 Task: Explore Airbnb accommodation in Oyama, Japan from 21th December, 2023 to 25th December, 2023 for 2 adults. Place can be private room with 1  bedroom having 2 beds and 1 bathroom. Property type can be hotel.
Action: Mouse moved to (447, 84)
Screenshot: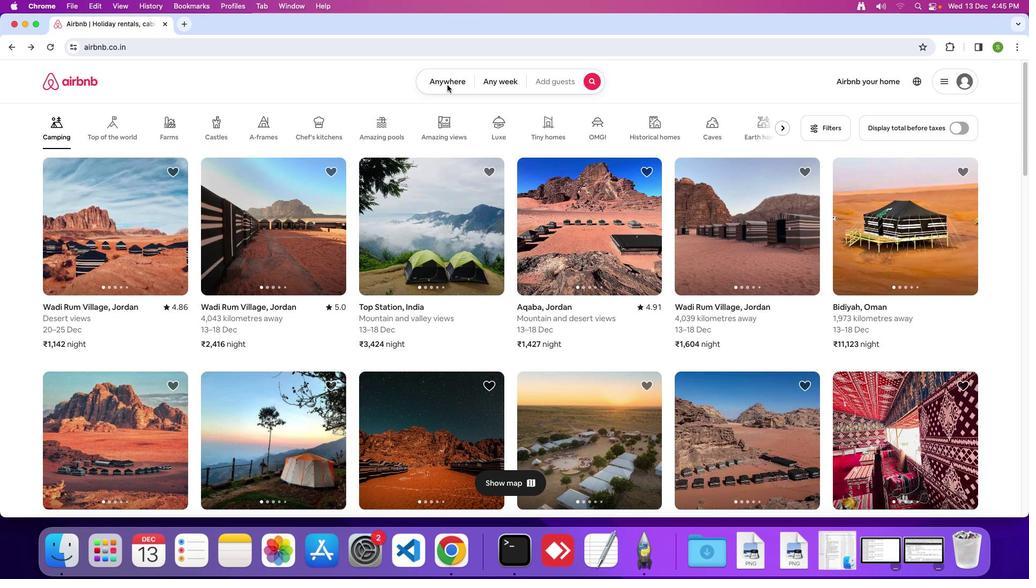 
Action: Mouse pressed left at (447, 84)
Screenshot: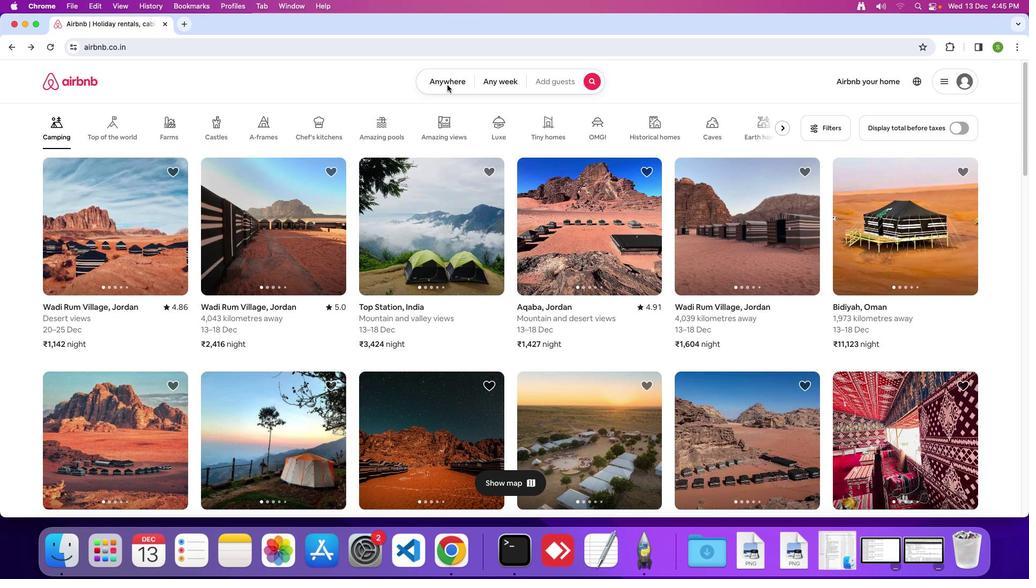 
Action: Mouse pressed left at (447, 84)
Screenshot: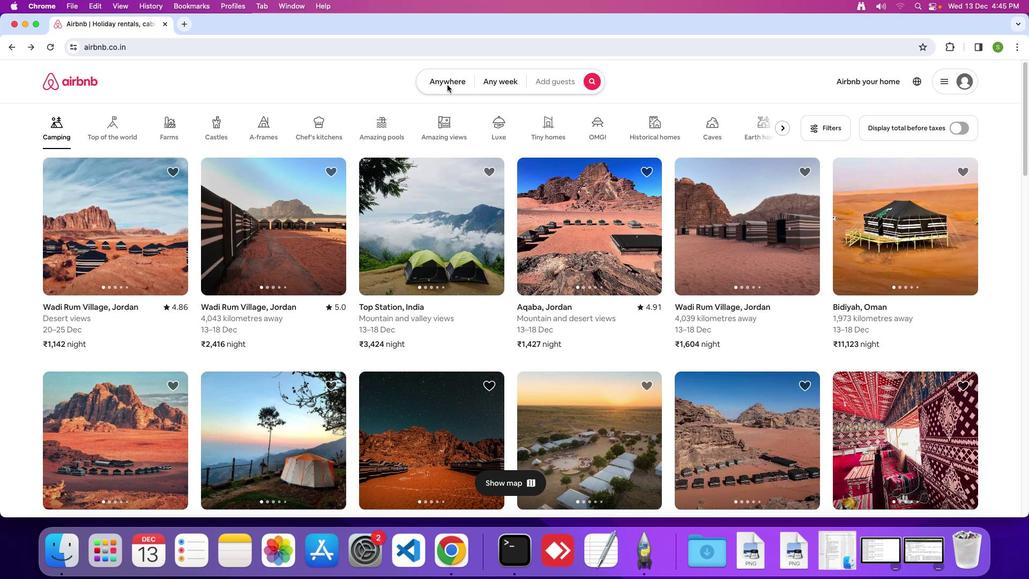 
Action: Mouse moved to (402, 120)
Screenshot: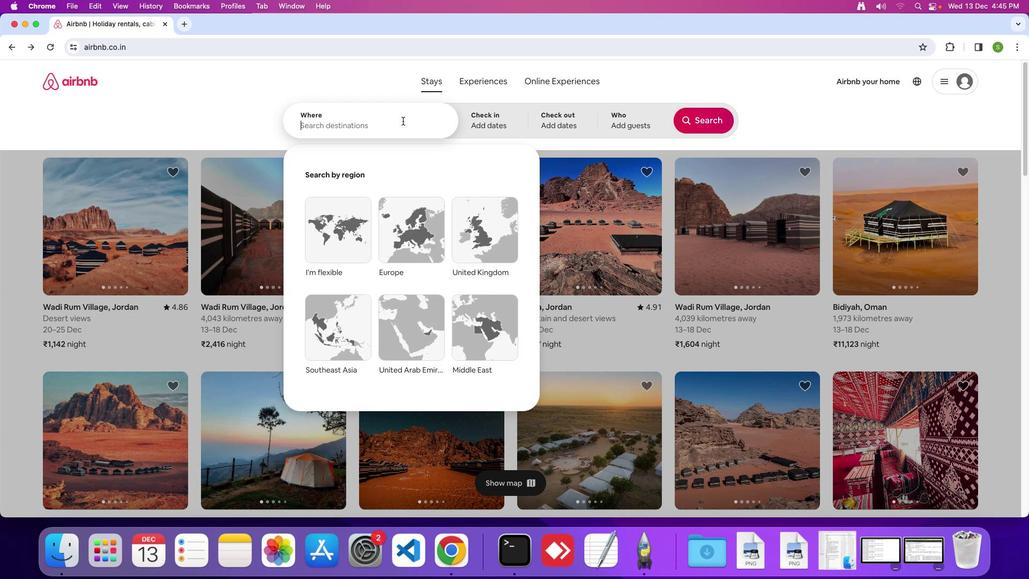
Action: Mouse pressed left at (402, 120)
Screenshot: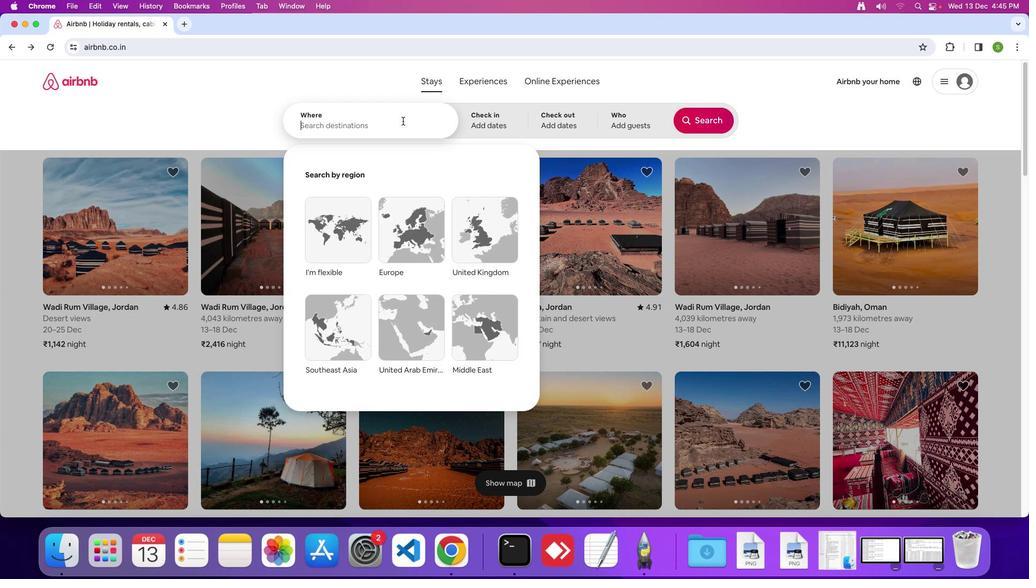 
Action: Mouse moved to (403, 121)
Screenshot: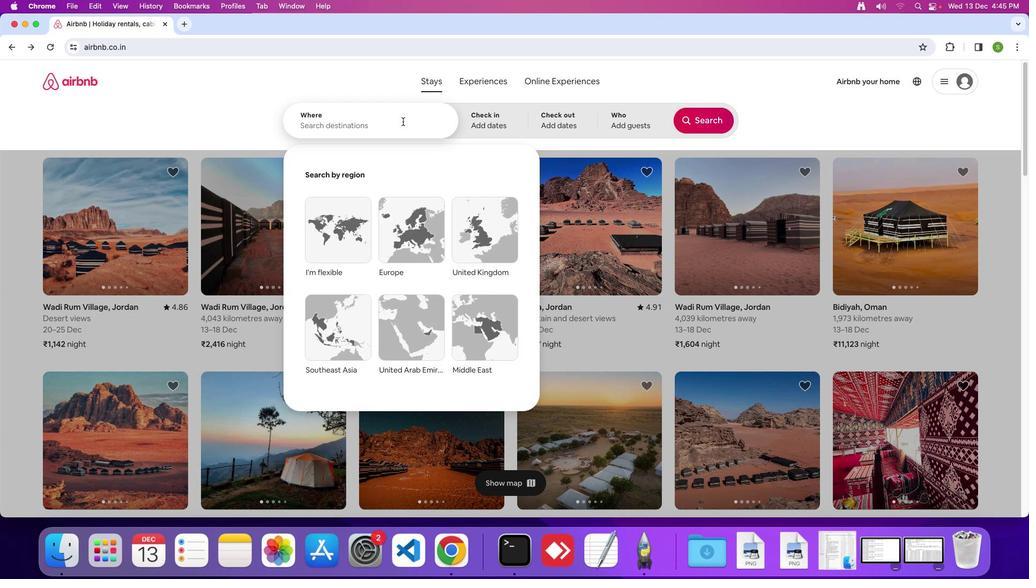 
Action: Key pressed 'O'Key.shift'Y''A''M''A'','Key.spaceKey.shift'J'Key.backspaceKey.backspaceKey.backspaceKey.backspaceKey.backspaceKey.backspaceKey.backspaceKey.backspace'O'Key.caps_lock'y''a''m''a'','Key.spaceKey.shift'J''a''p''a''n'Key.enter
Screenshot: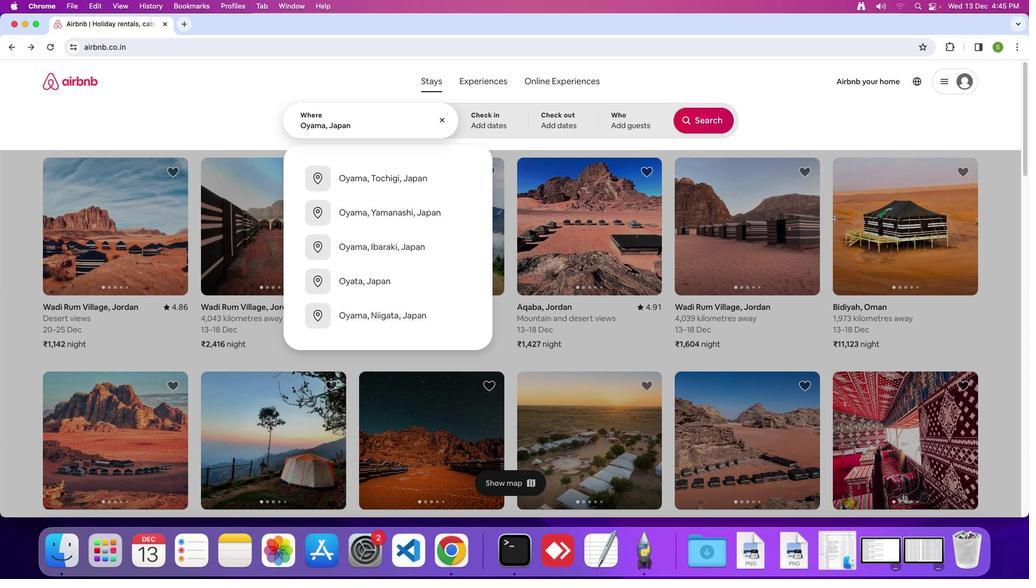 
Action: Mouse moved to (430, 337)
Screenshot: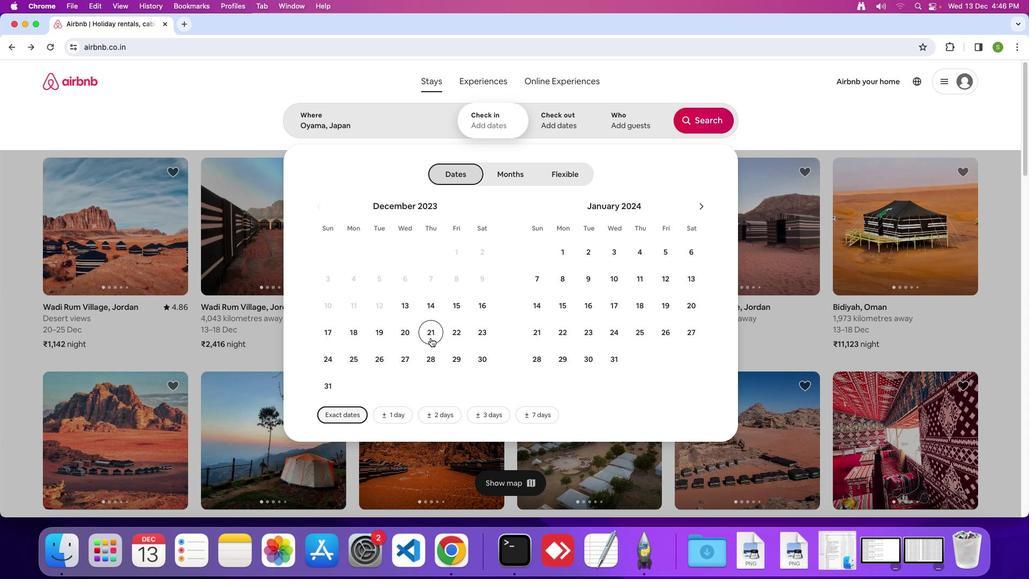 
Action: Mouse pressed left at (430, 337)
Screenshot: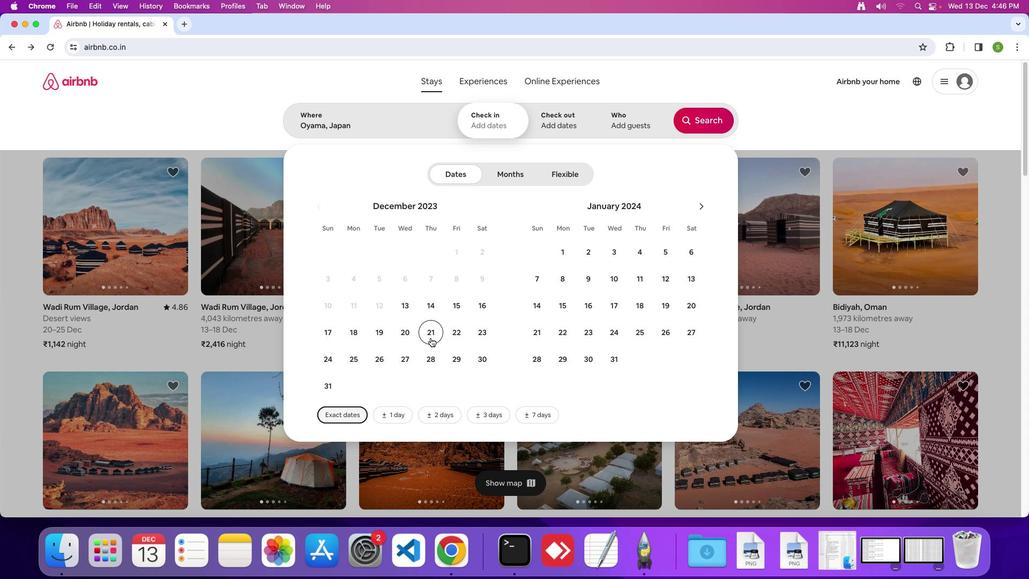 
Action: Mouse moved to (352, 355)
Screenshot: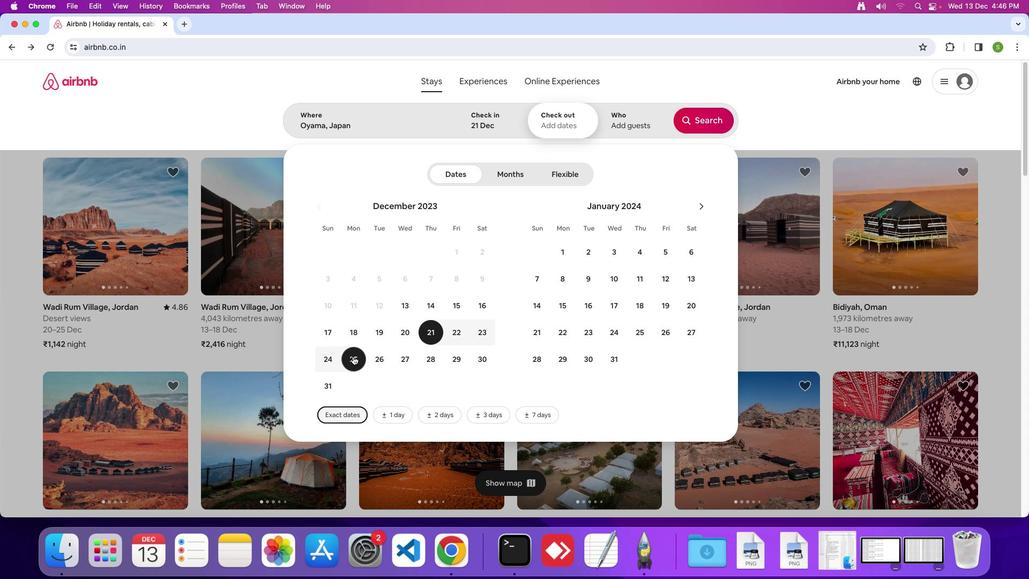 
Action: Mouse pressed left at (352, 355)
Screenshot: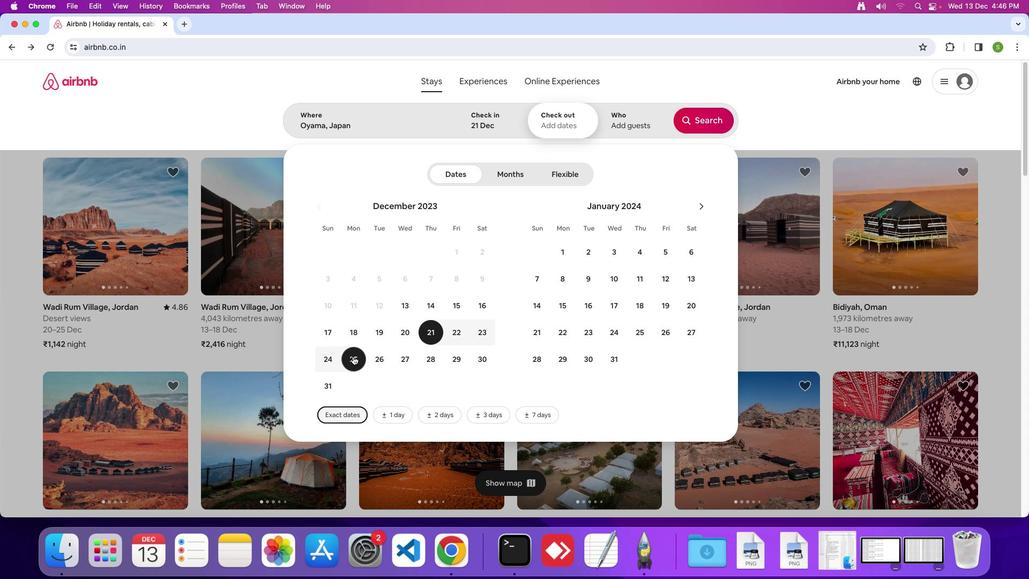 
Action: Mouse moved to (634, 125)
Screenshot: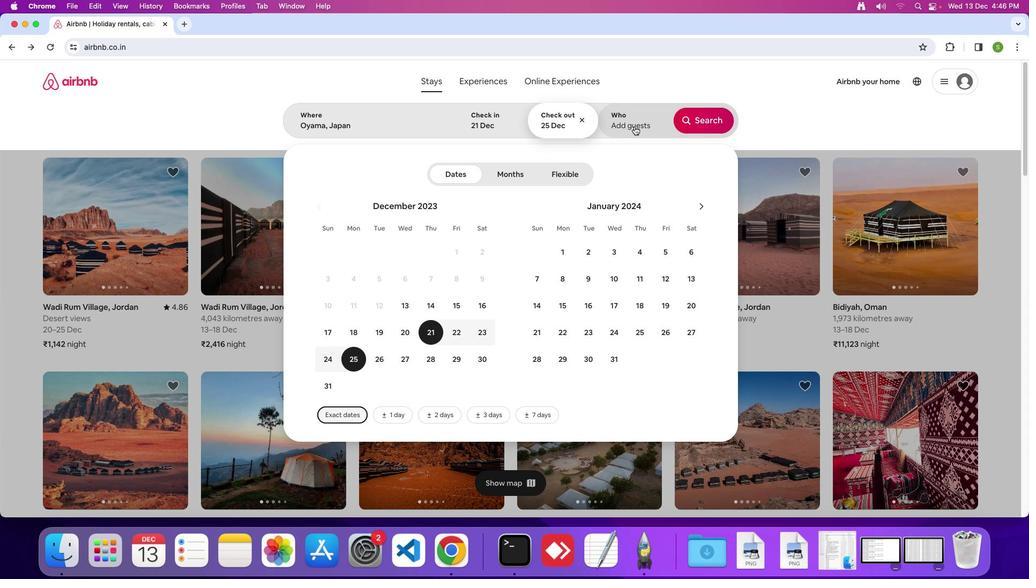 
Action: Mouse pressed left at (634, 125)
Screenshot: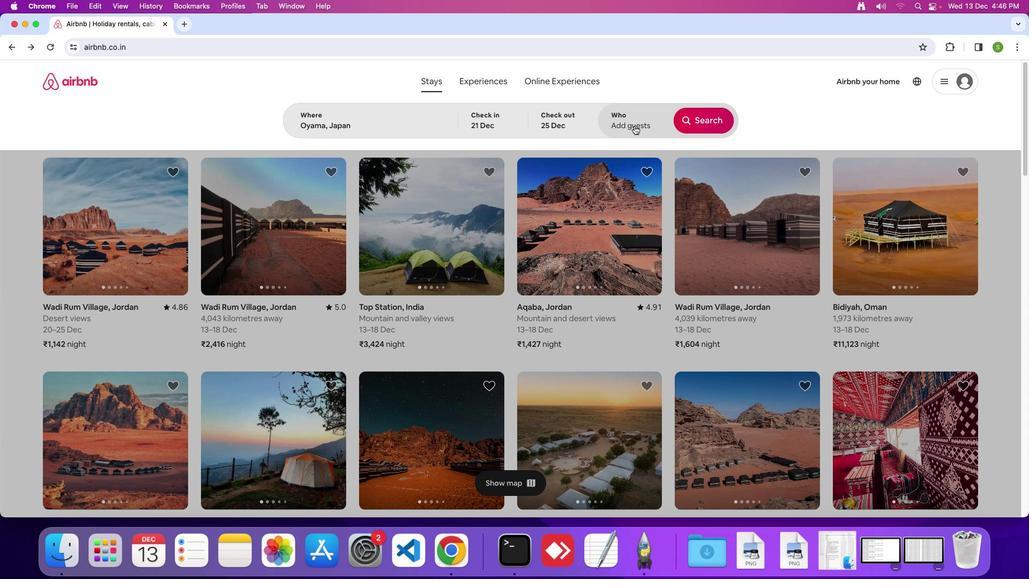 
Action: Mouse moved to (708, 179)
Screenshot: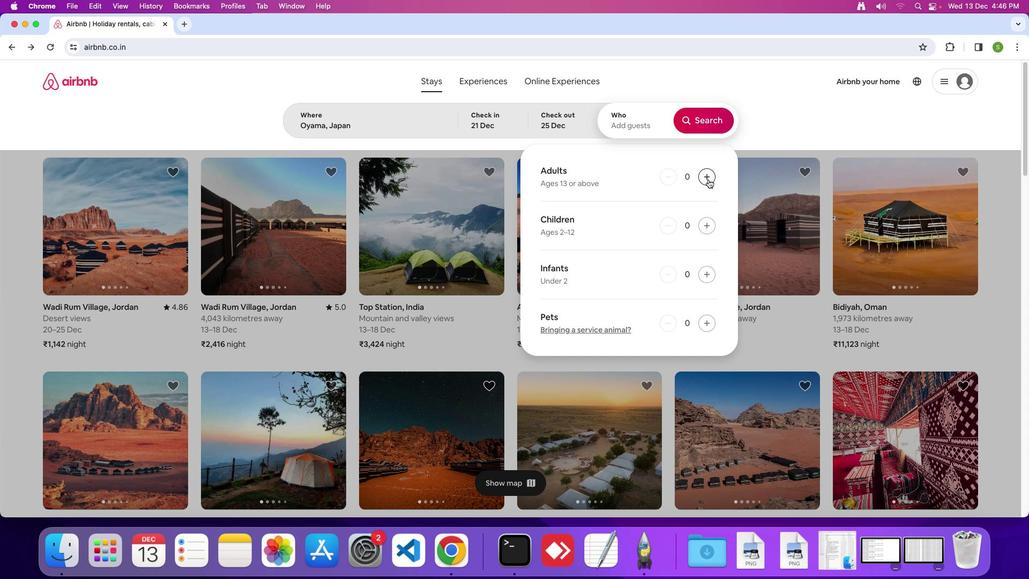 
Action: Mouse pressed left at (708, 179)
Screenshot: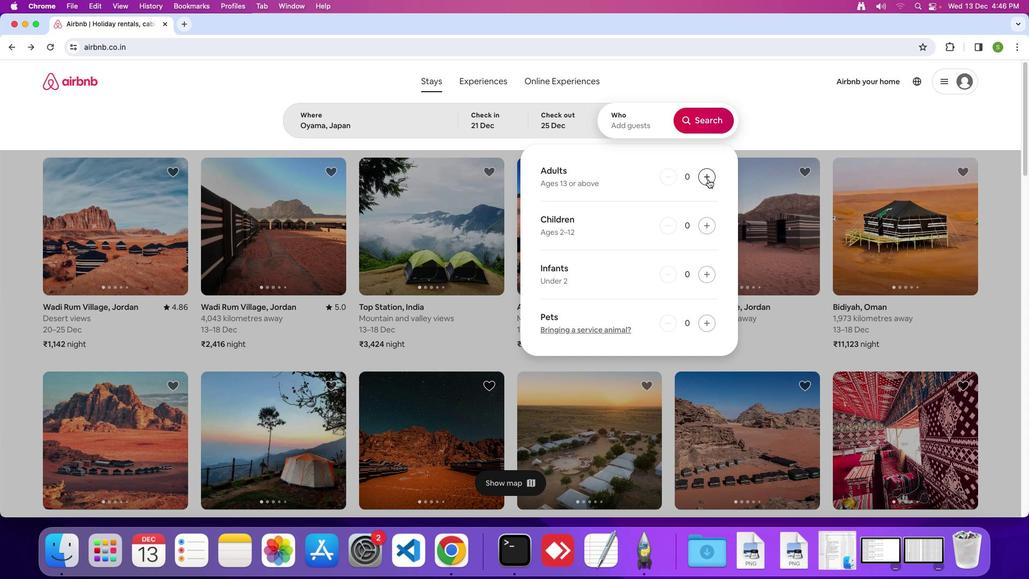 
Action: Mouse pressed left at (708, 179)
Screenshot: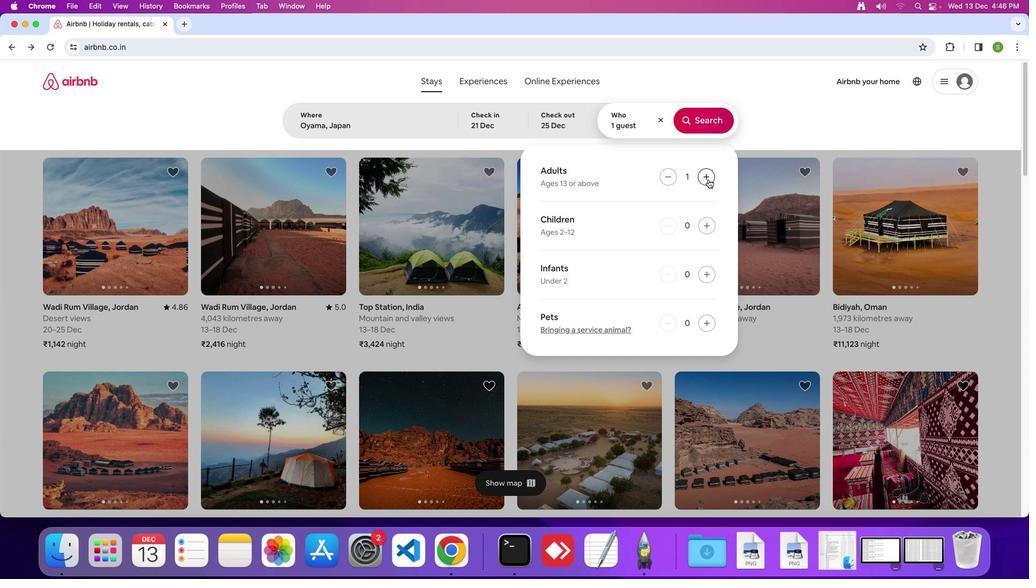 
Action: Mouse moved to (700, 128)
Screenshot: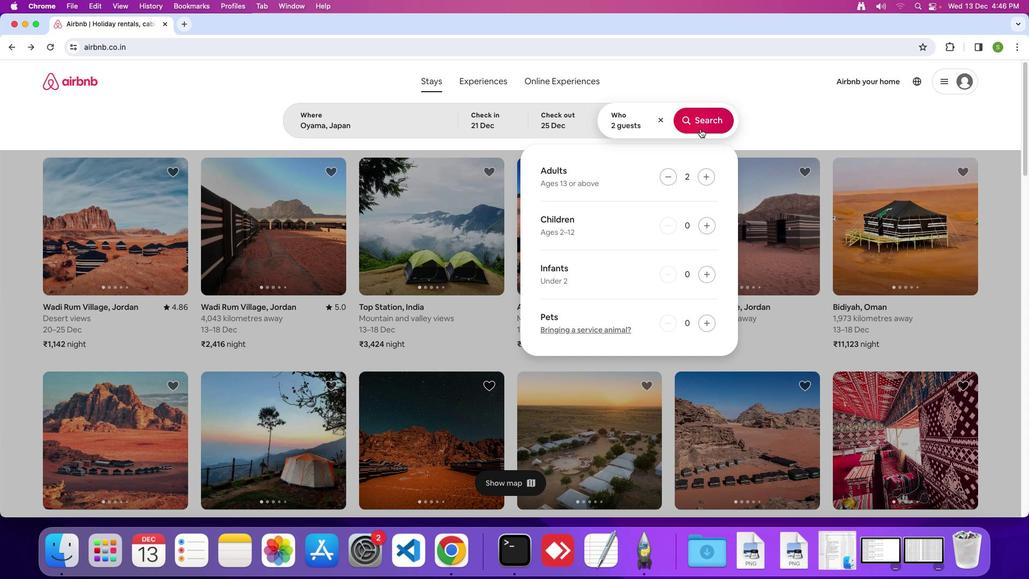 
Action: Mouse pressed left at (700, 128)
Screenshot: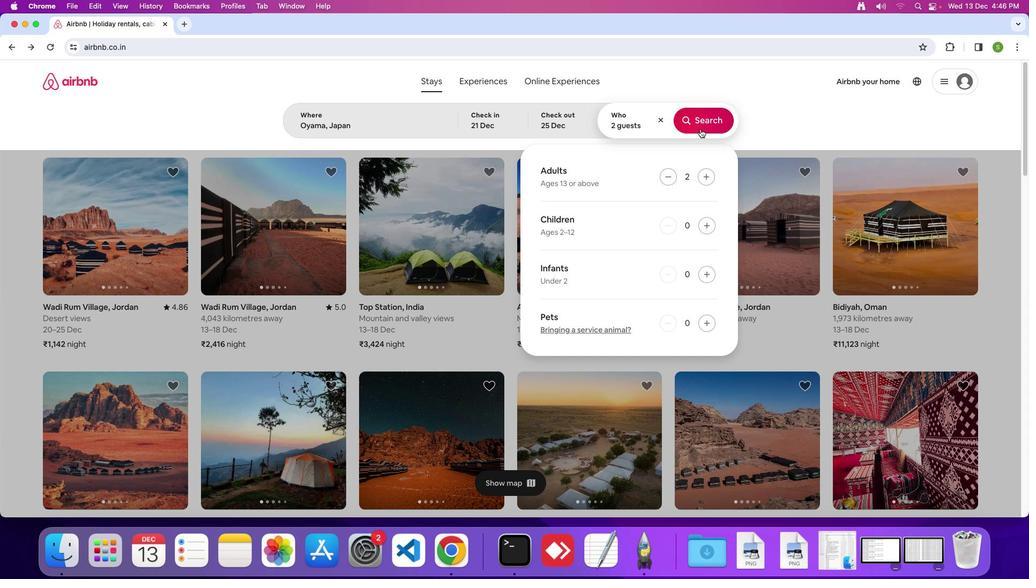 
Action: Mouse moved to (859, 129)
Screenshot: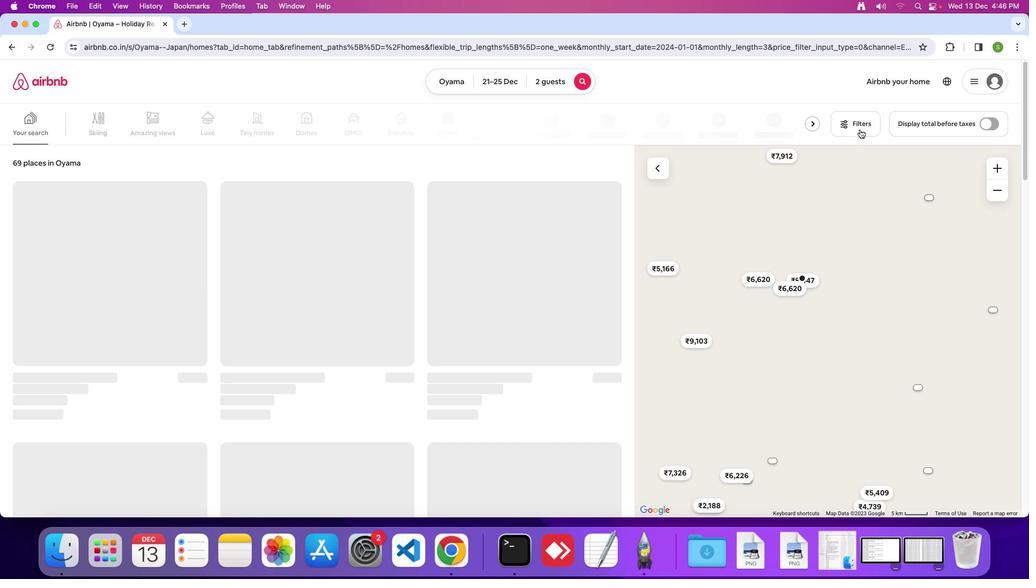 
Action: Mouse pressed left at (859, 129)
Screenshot: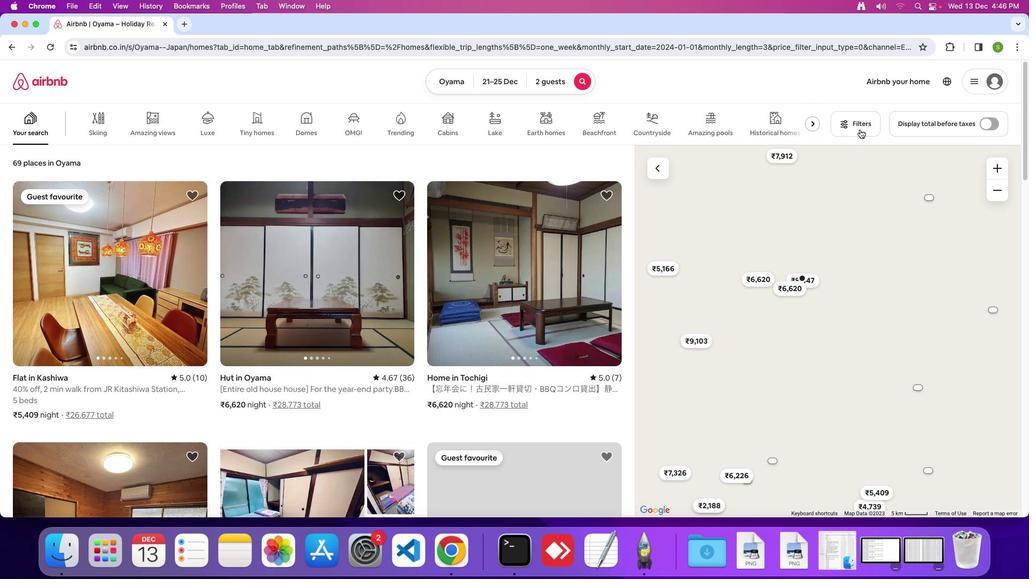 
Action: Mouse moved to (537, 331)
Screenshot: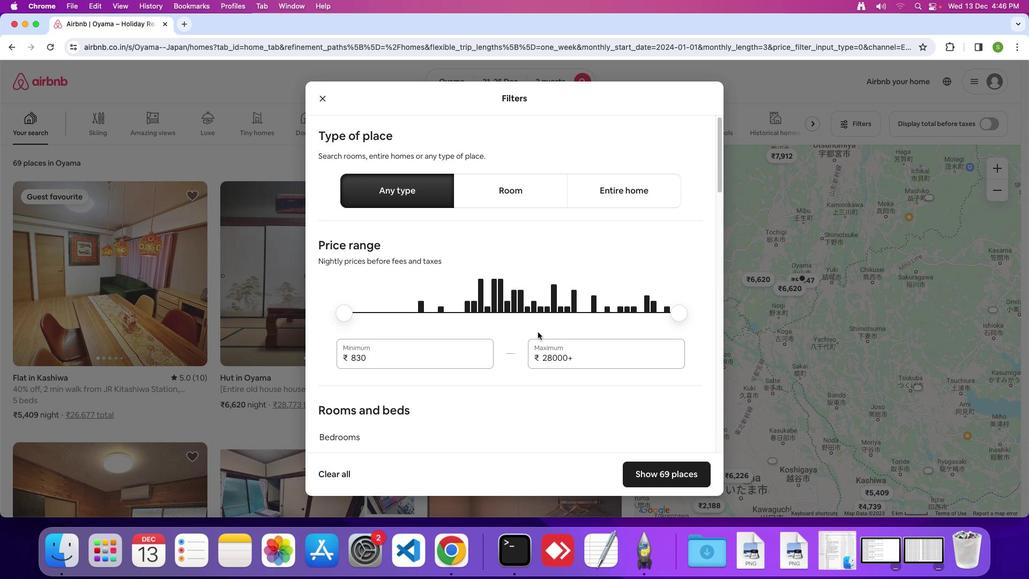
Action: Mouse scrolled (537, 331) with delta (0, 0)
Screenshot: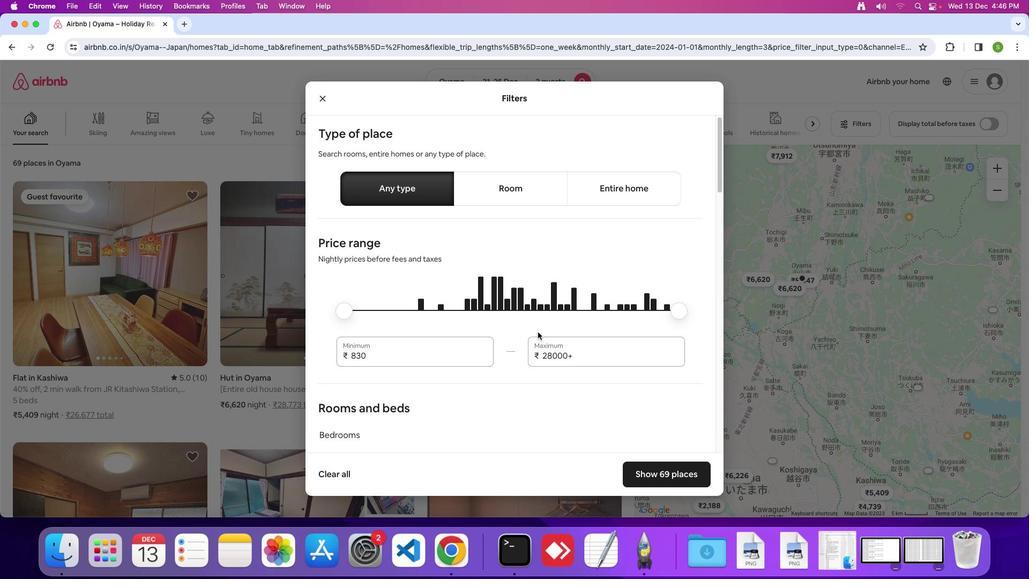 
Action: Mouse scrolled (537, 331) with delta (0, 0)
Screenshot: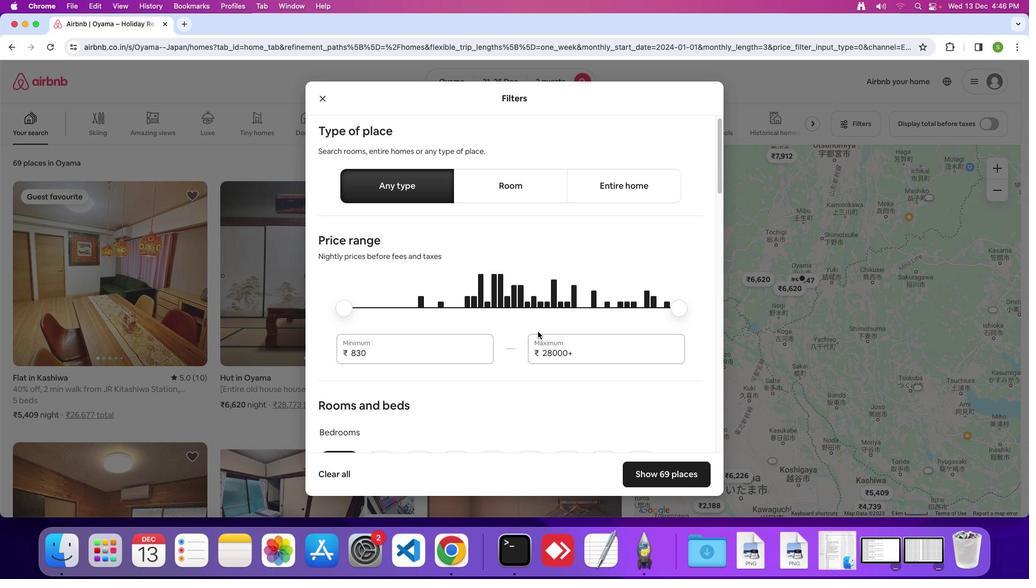 
Action: Mouse moved to (538, 331)
Screenshot: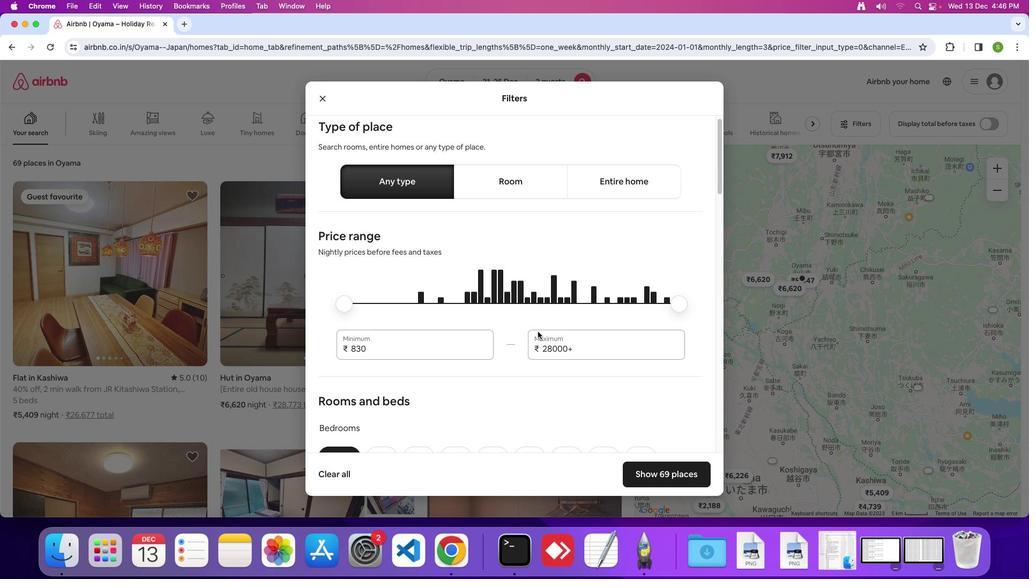 
Action: Mouse scrolled (538, 331) with delta (0, 0)
Screenshot: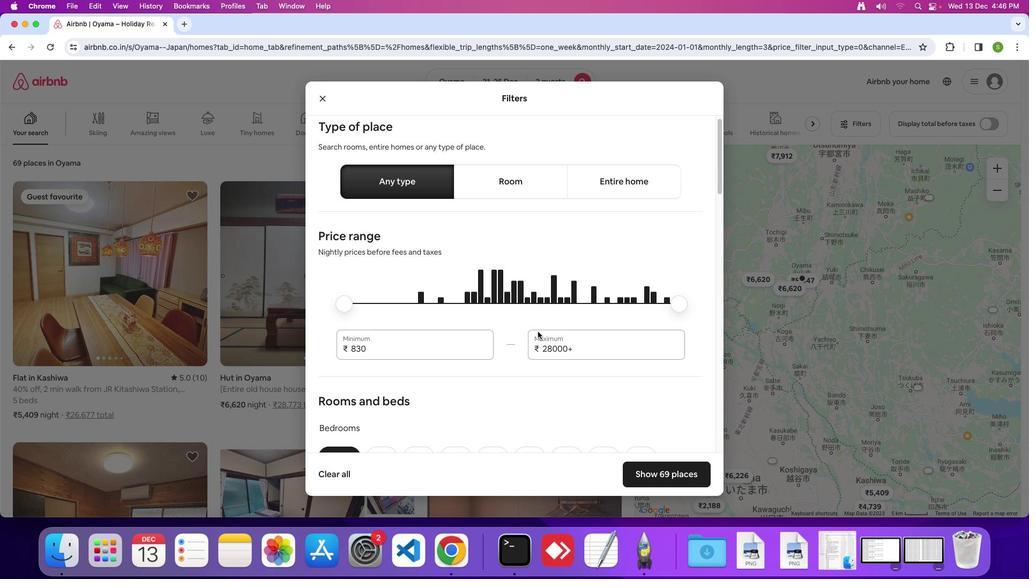 
Action: Mouse scrolled (538, 331) with delta (0, 0)
Screenshot: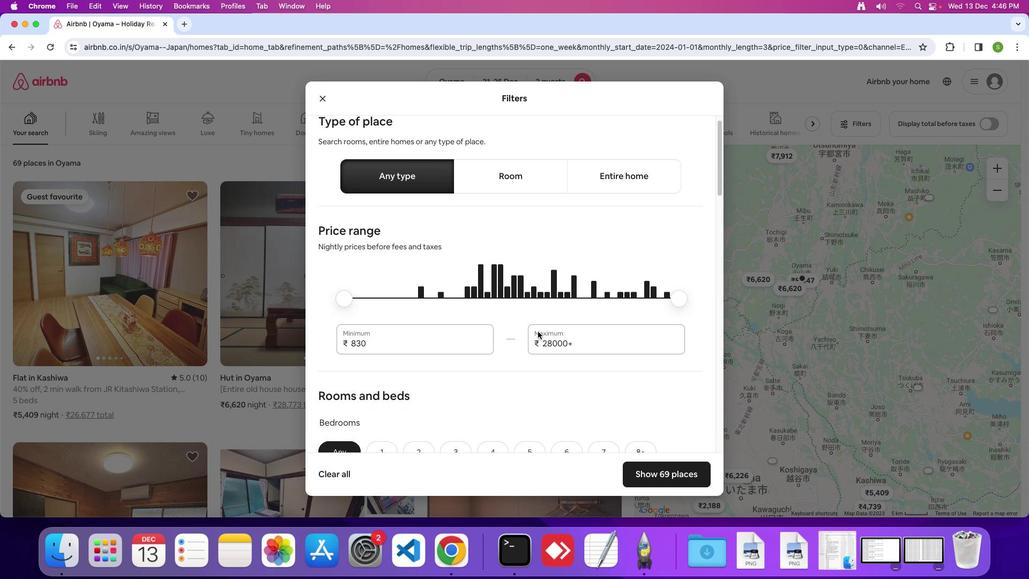 
Action: Mouse scrolled (538, 331) with delta (0, 0)
Screenshot: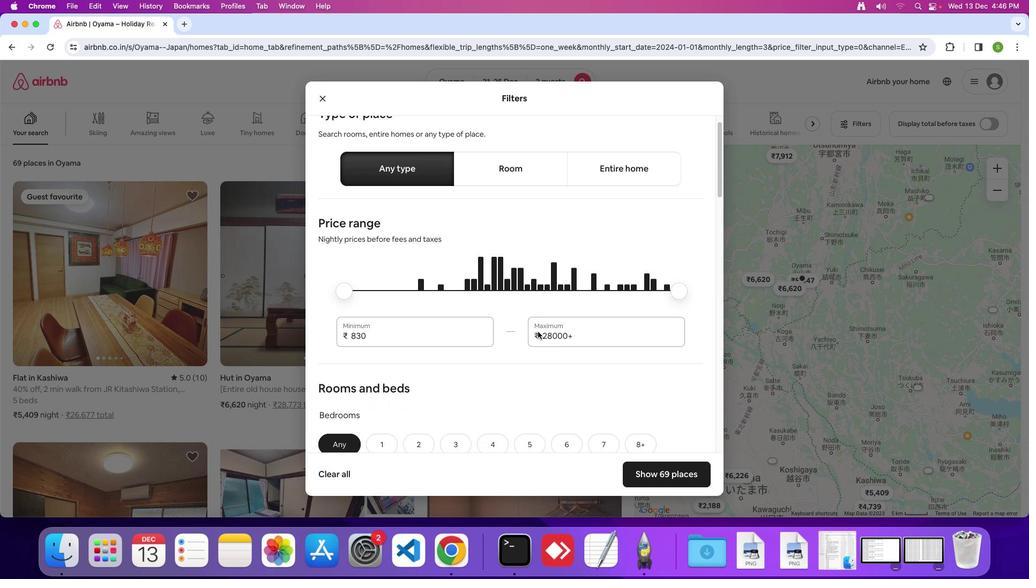 
Action: Mouse scrolled (538, 331) with delta (0, 0)
Screenshot: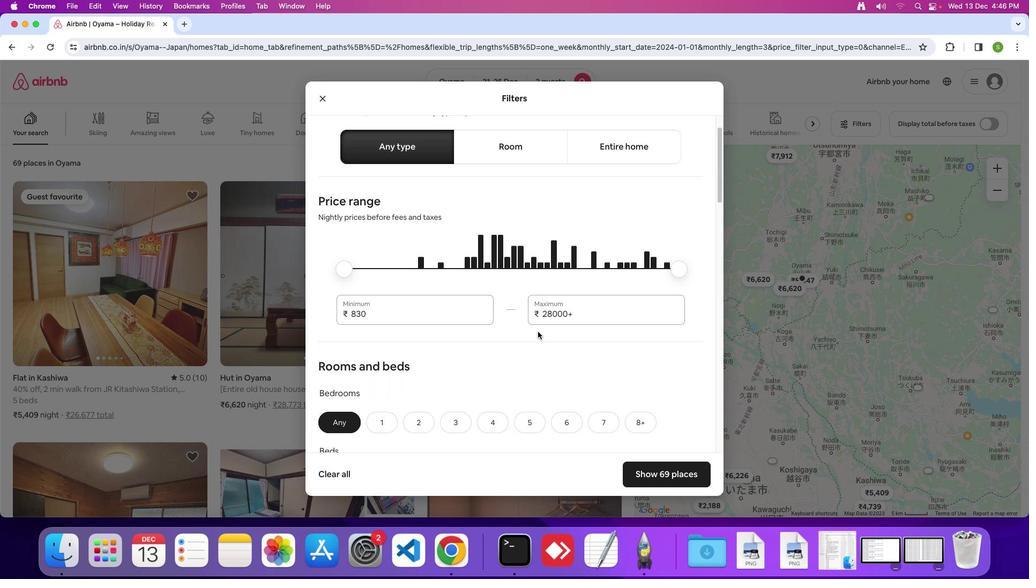
Action: Mouse scrolled (538, 331) with delta (0, 0)
Screenshot: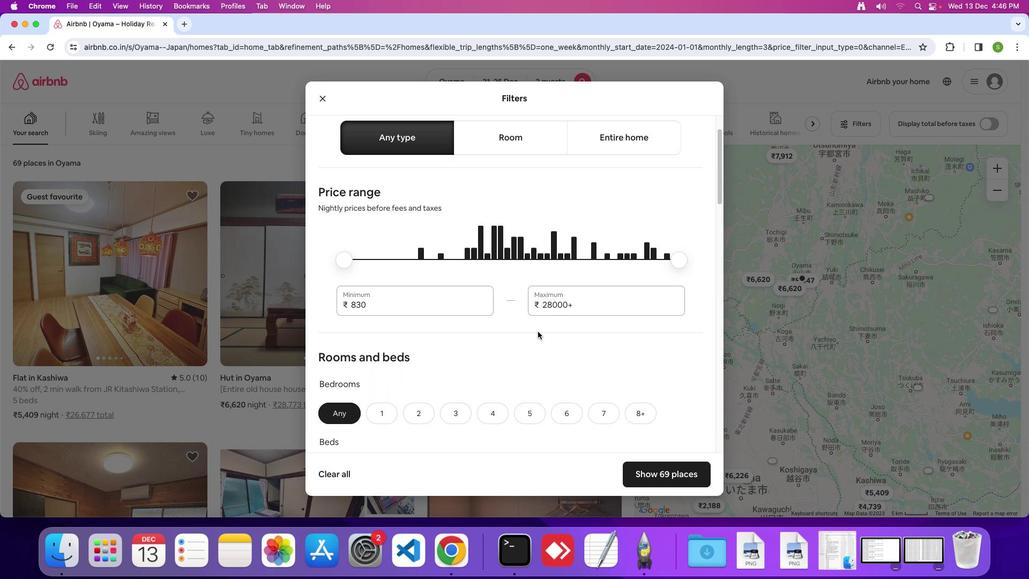
Action: Mouse scrolled (538, 331) with delta (0, 0)
Screenshot: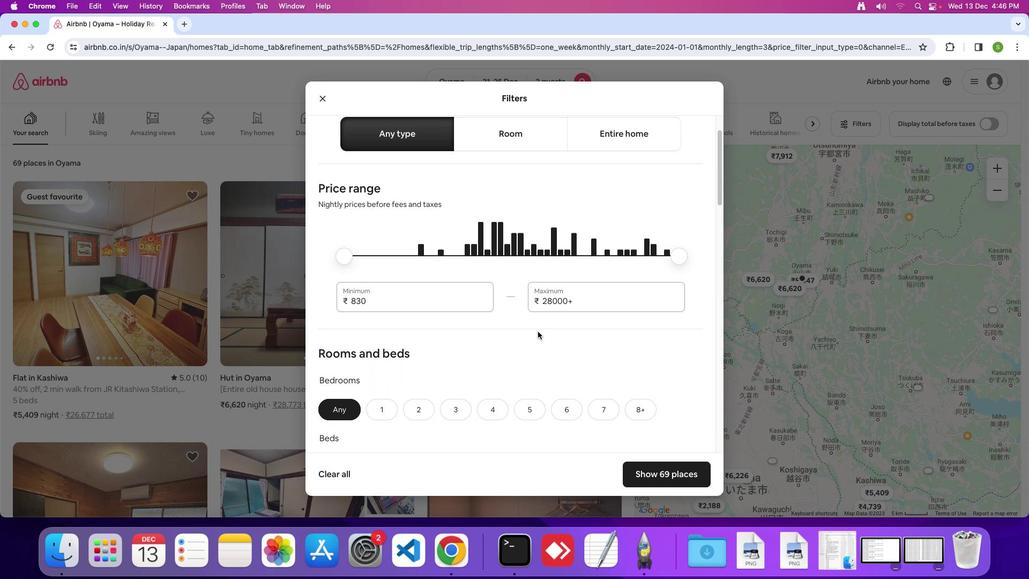
Action: Mouse scrolled (538, 331) with delta (0, 0)
Screenshot: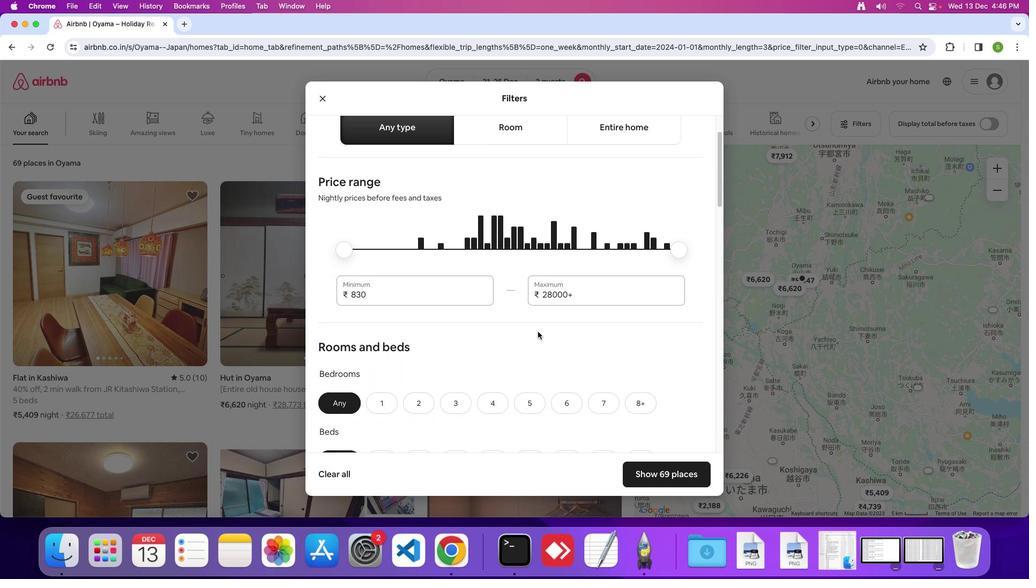 
Action: Mouse scrolled (538, 331) with delta (0, 0)
Screenshot: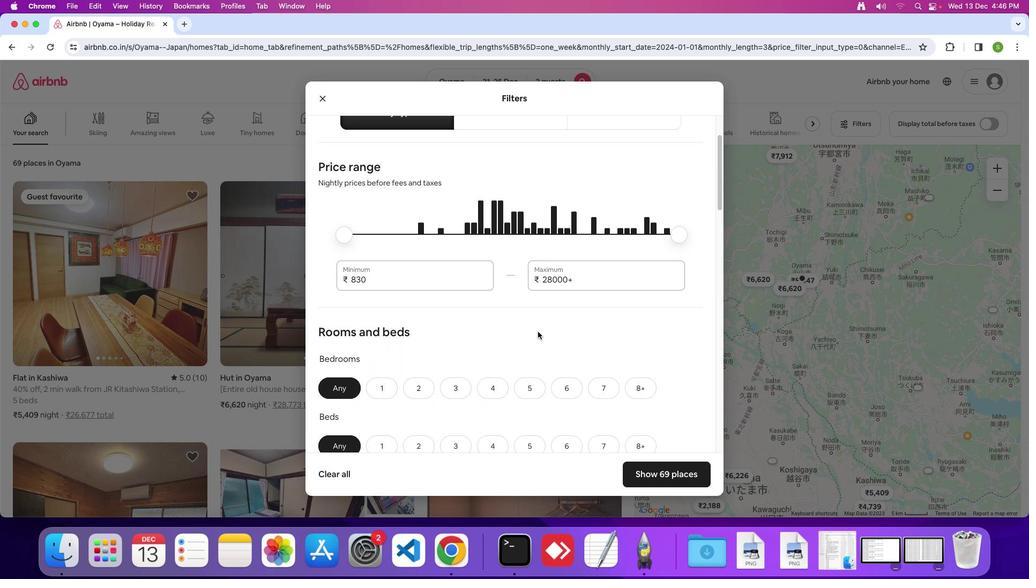 
Action: Mouse scrolled (538, 331) with delta (0, -1)
Screenshot: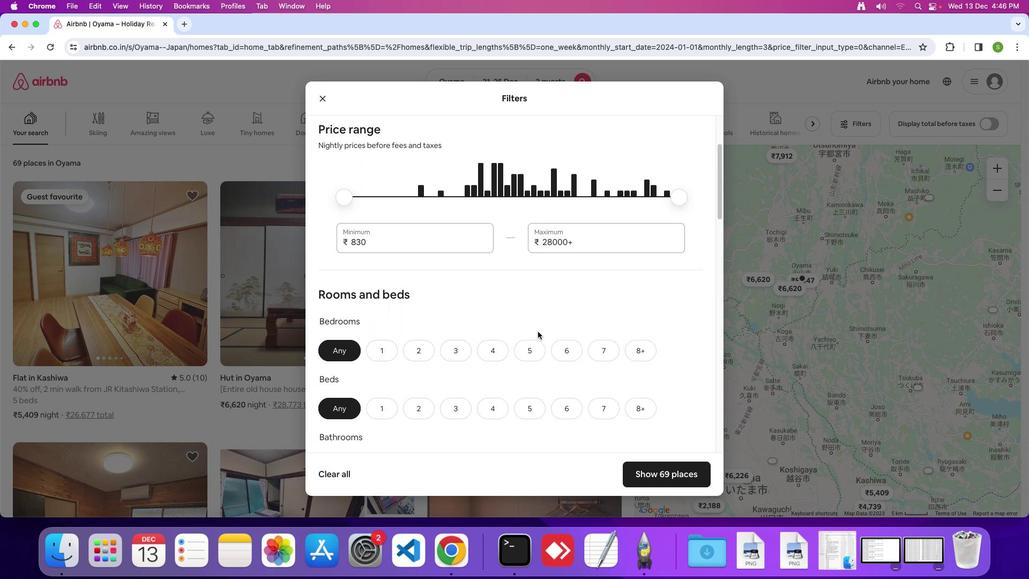 
Action: Mouse scrolled (538, 331) with delta (0, 0)
Screenshot: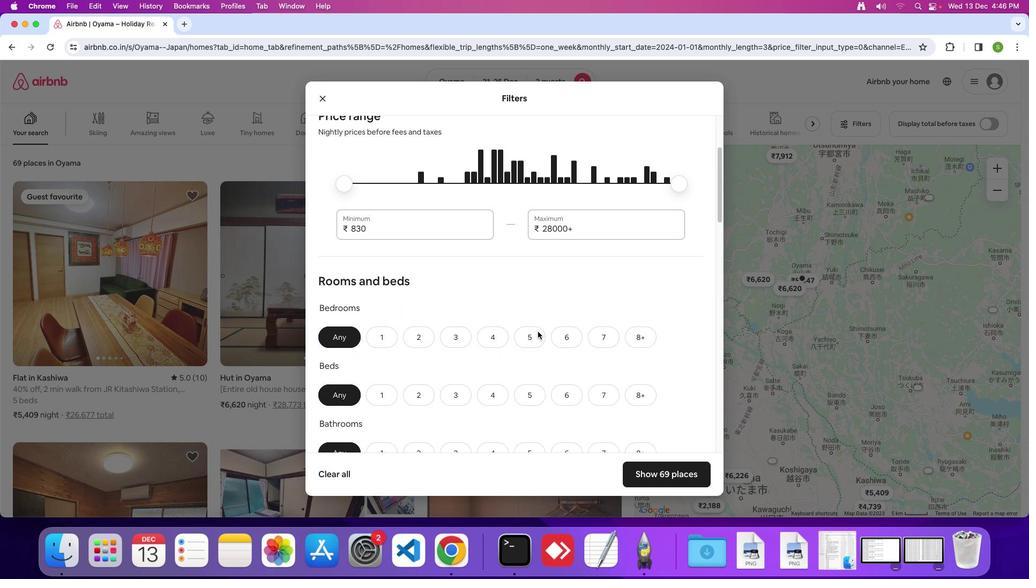 
Action: Mouse scrolled (538, 331) with delta (0, 0)
Screenshot: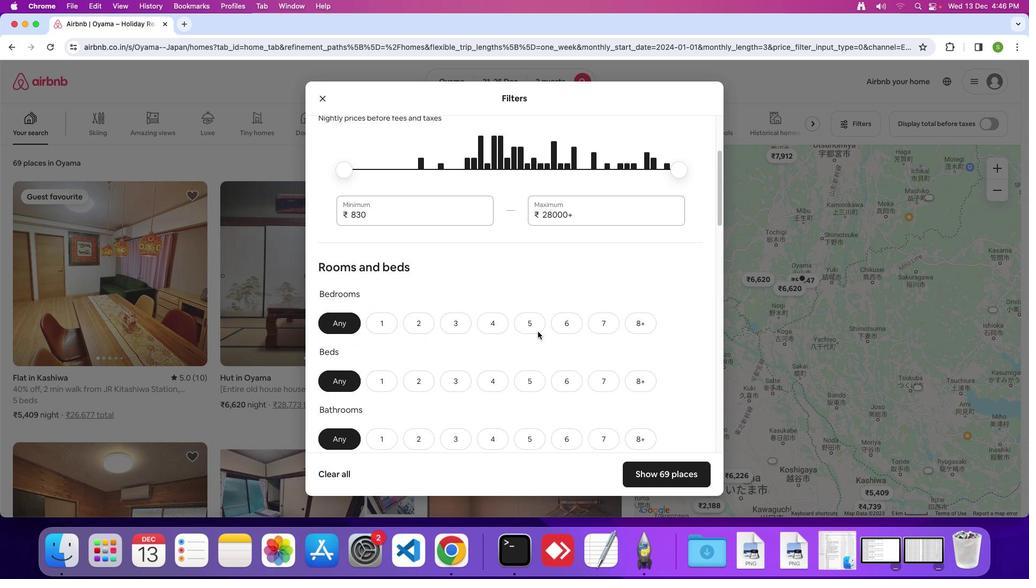 
Action: Mouse scrolled (538, 331) with delta (0, 0)
Screenshot: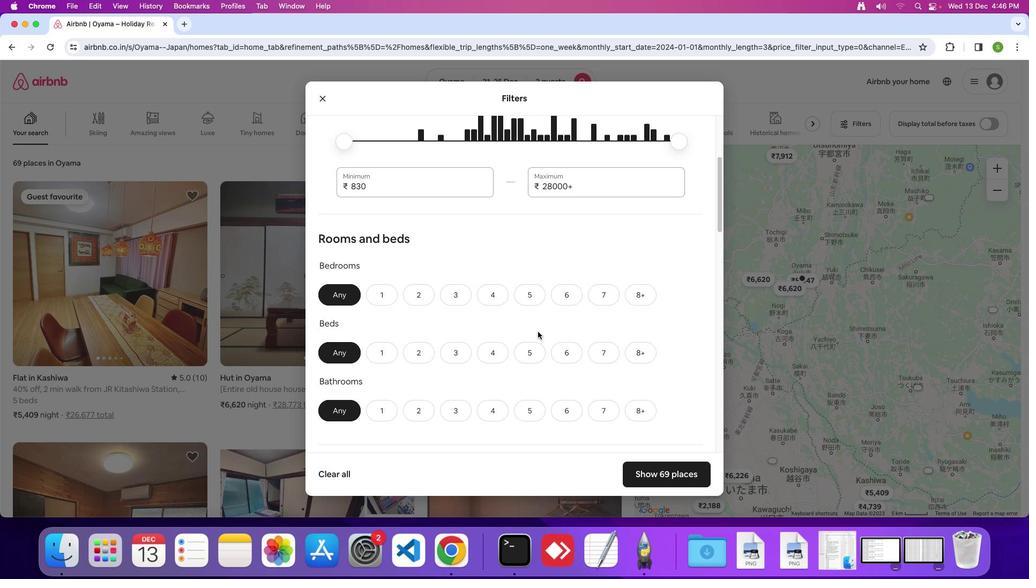
Action: Mouse scrolled (538, 331) with delta (0, 0)
Screenshot: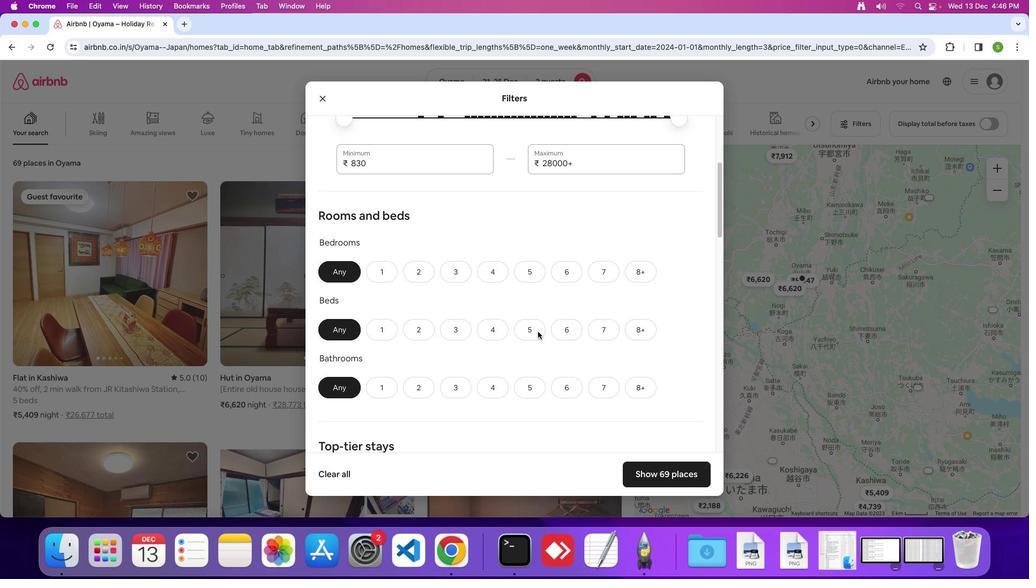 
Action: Mouse scrolled (538, 331) with delta (0, 0)
Screenshot: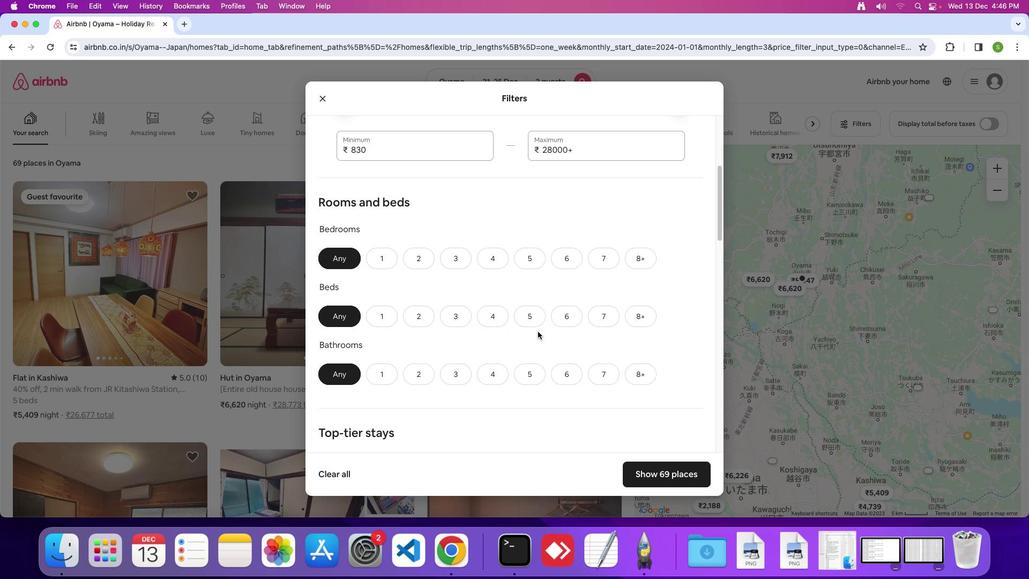
Action: Mouse scrolled (538, 331) with delta (0, -1)
Screenshot: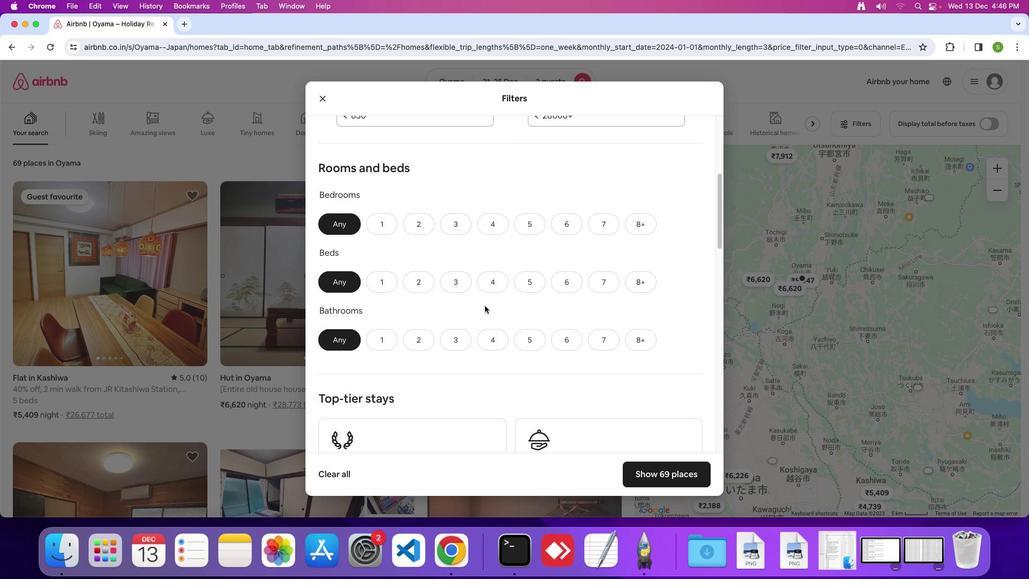 
Action: Mouse moved to (383, 216)
Screenshot: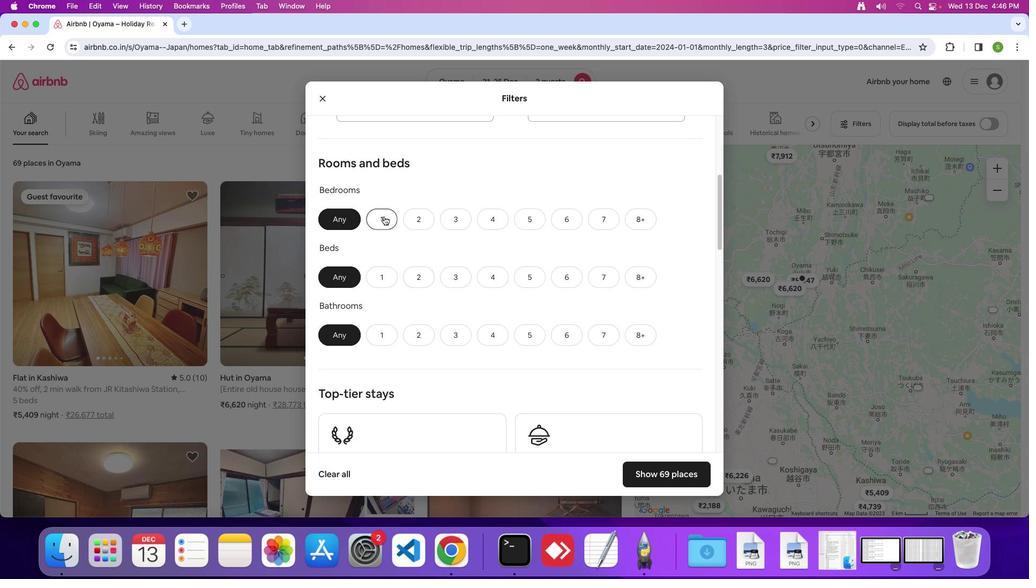 
Action: Mouse pressed left at (383, 216)
Screenshot: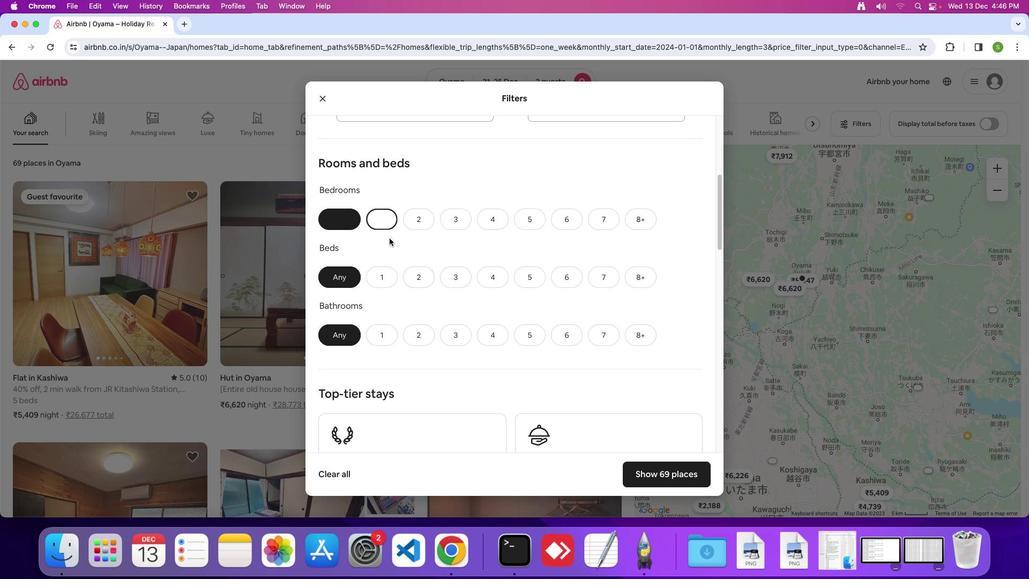 
Action: Mouse moved to (418, 276)
Screenshot: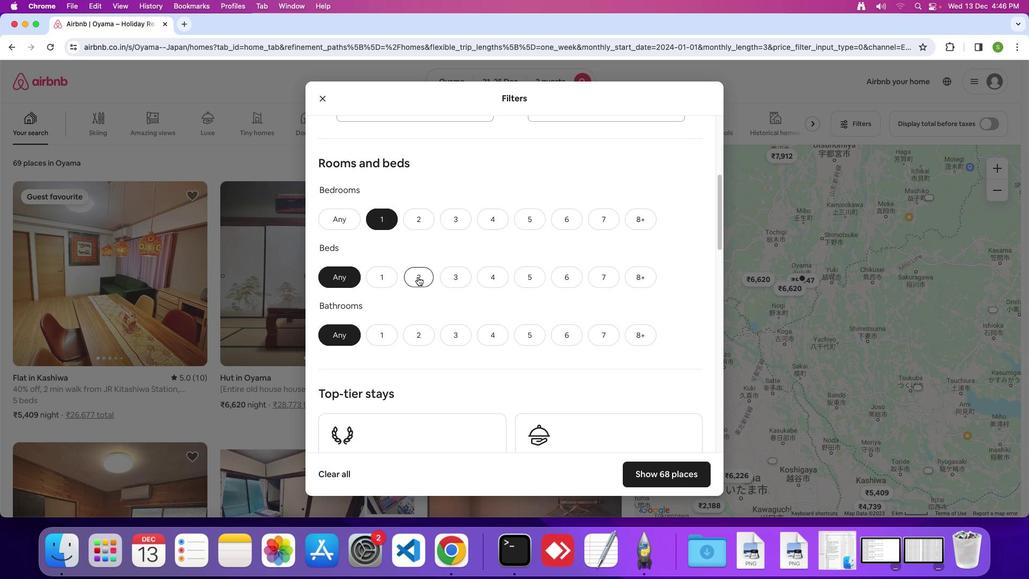 
Action: Mouse pressed left at (418, 276)
Screenshot: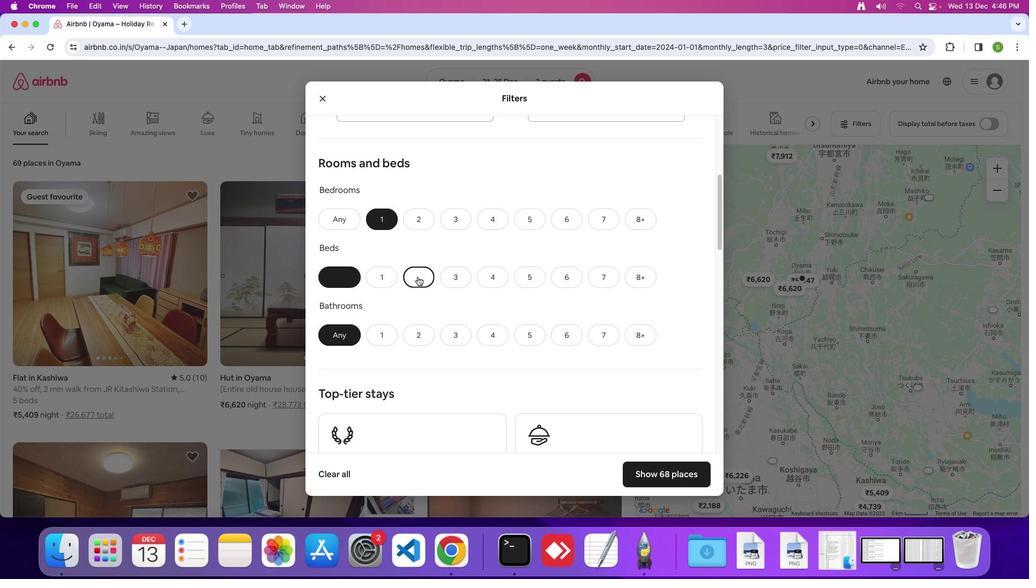 
Action: Mouse moved to (381, 334)
Screenshot: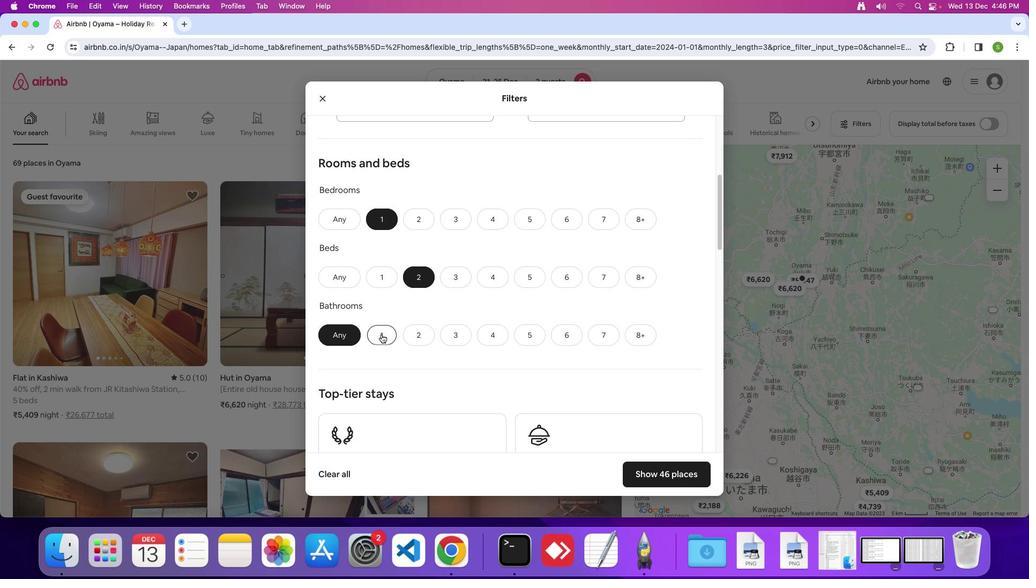 
Action: Mouse pressed left at (381, 334)
Screenshot: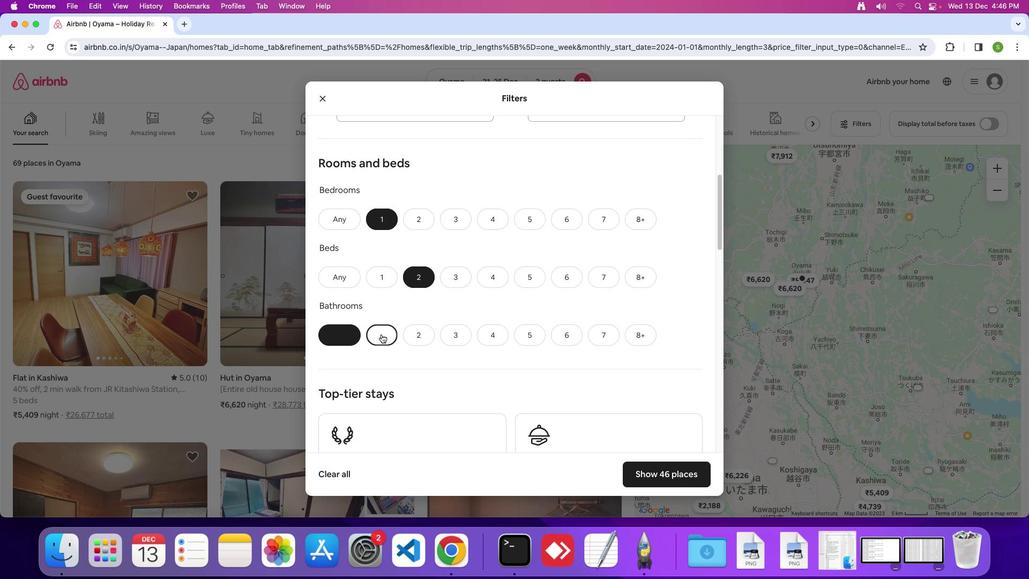 
Action: Mouse moved to (507, 310)
Screenshot: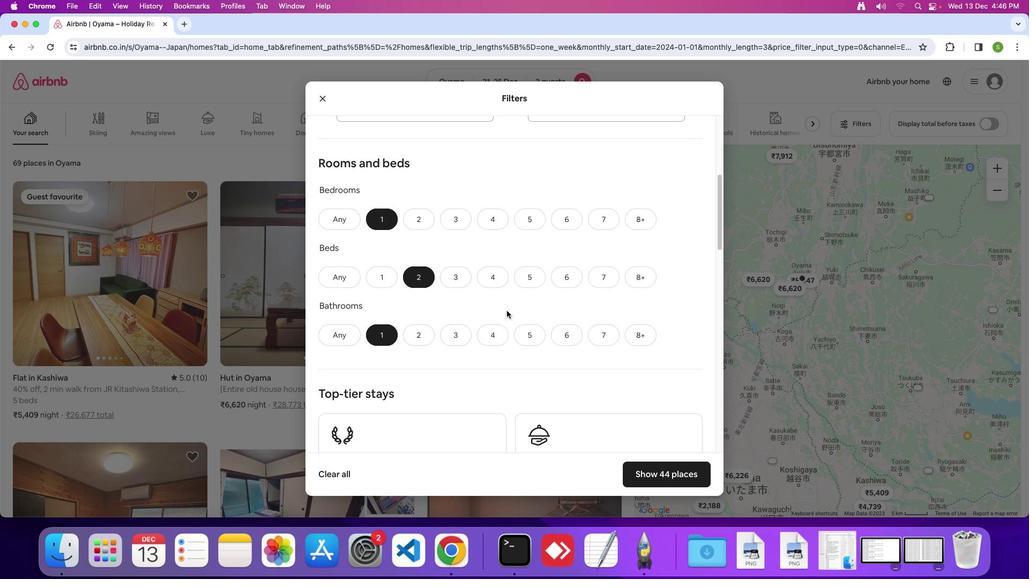 
Action: Mouse scrolled (507, 310) with delta (0, 0)
Screenshot: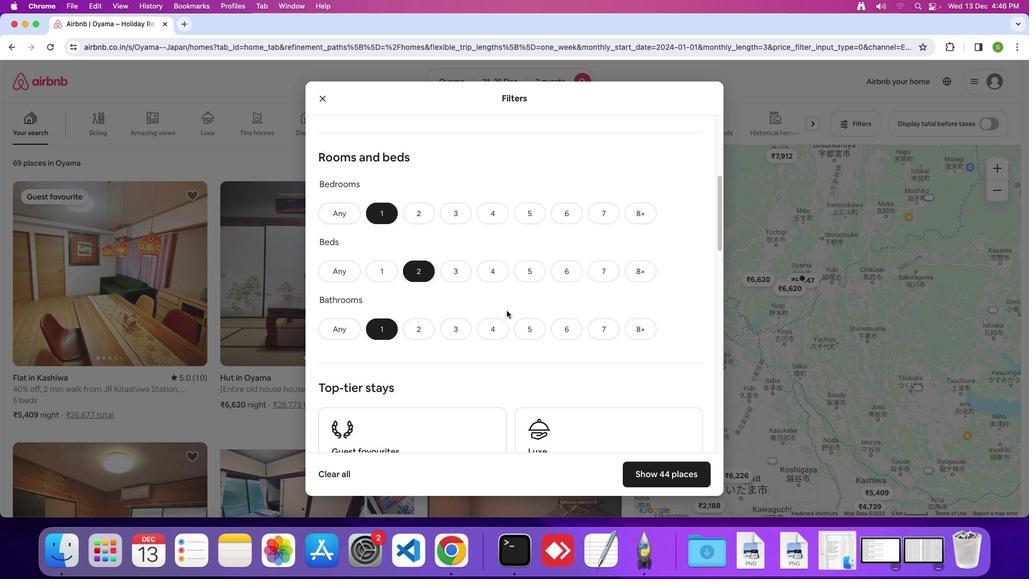 
Action: Mouse scrolled (507, 310) with delta (0, 0)
Screenshot: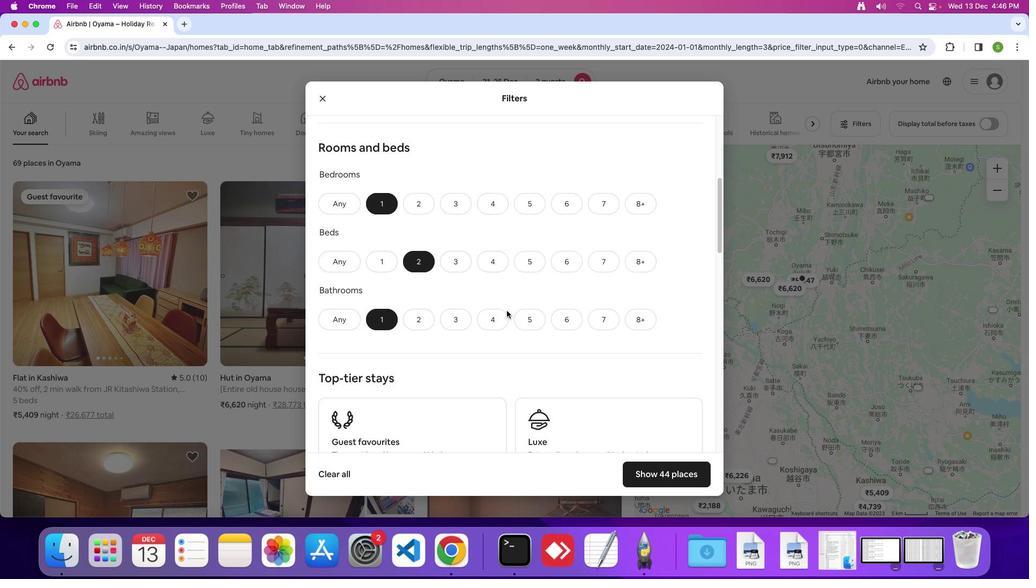 
Action: Mouse scrolled (507, 310) with delta (0, 0)
Screenshot: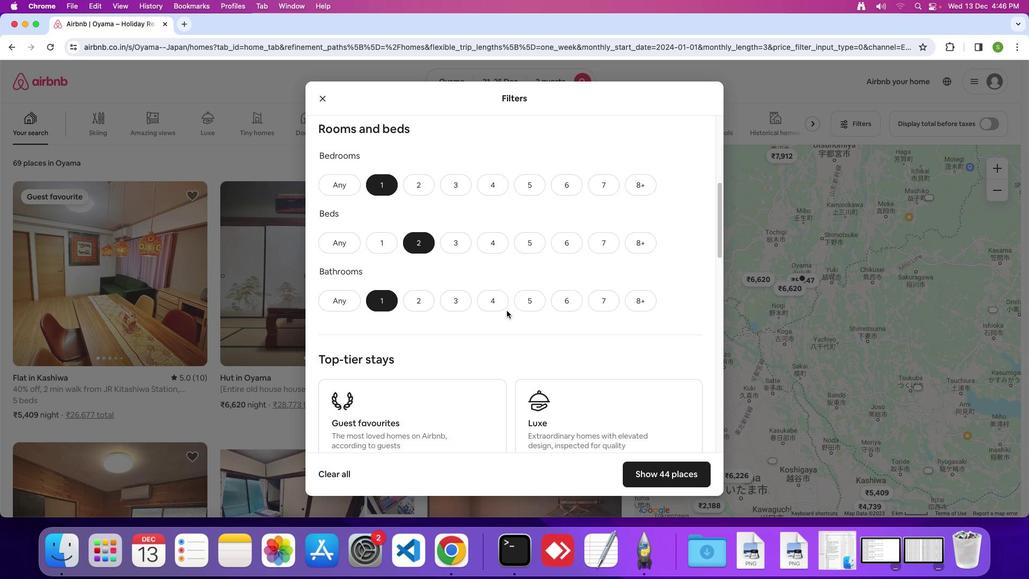 
Action: Mouse scrolled (507, 310) with delta (0, 0)
Screenshot: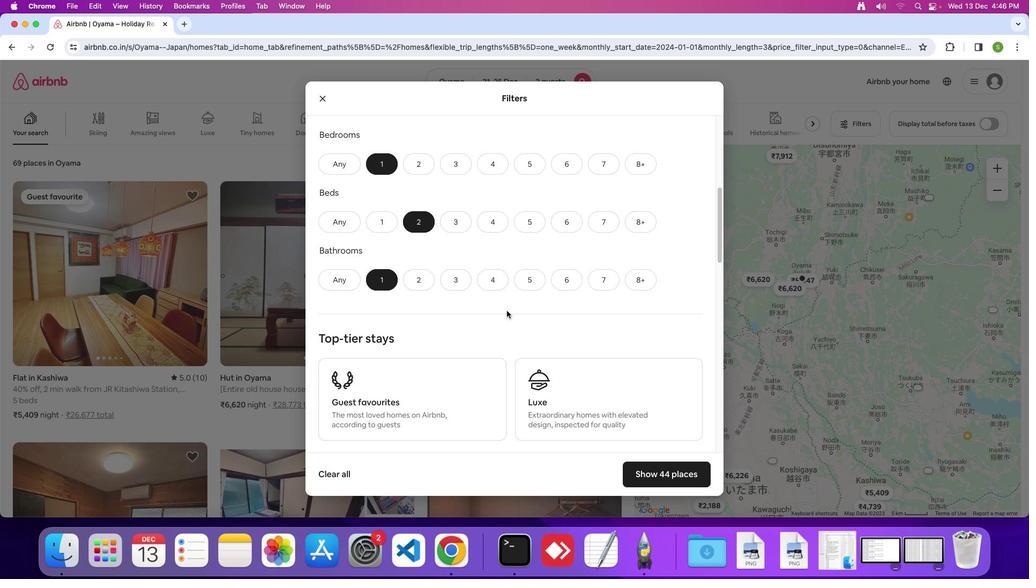 
Action: Mouse scrolled (507, 310) with delta (0, 0)
Screenshot: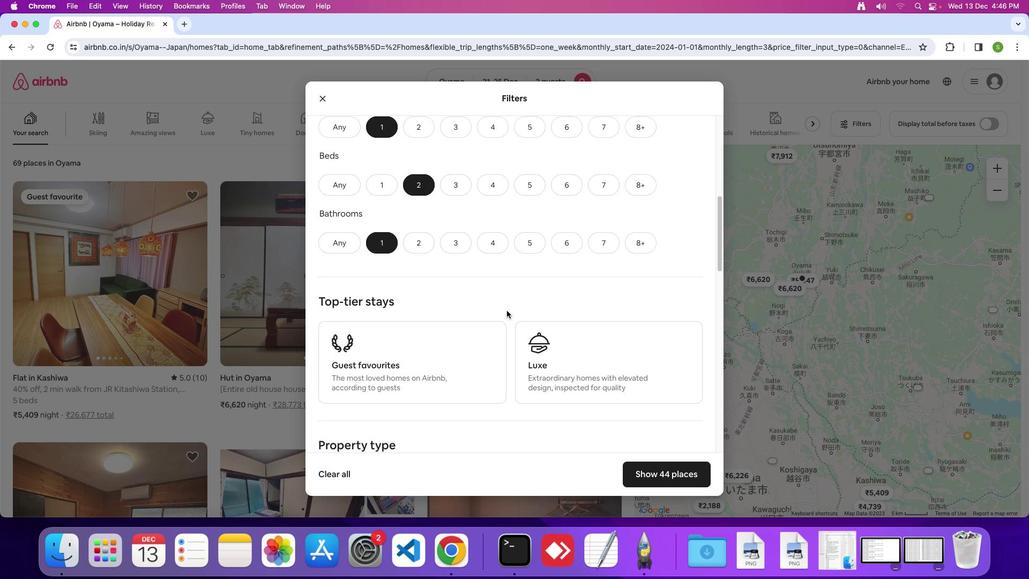 
Action: Mouse scrolled (507, 310) with delta (0, -1)
Screenshot: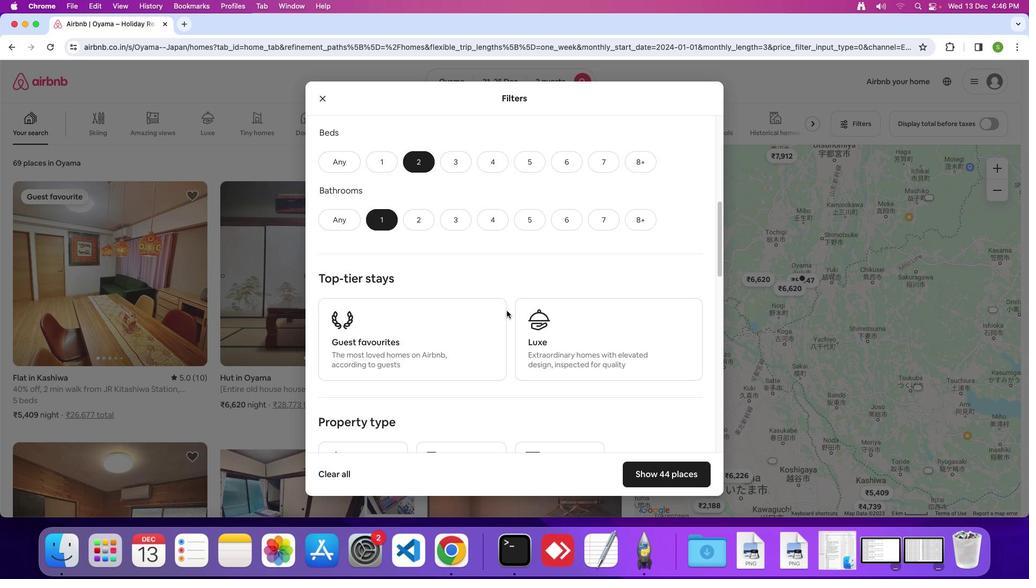 
Action: Mouse scrolled (507, 310) with delta (0, 0)
Screenshot: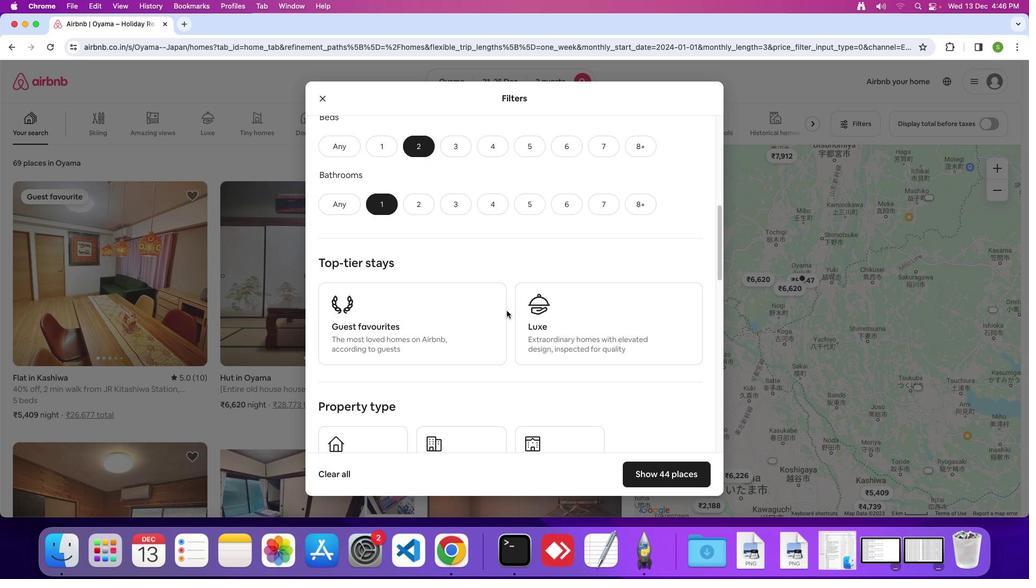 
Action: Mouse scrolled (507, 310) with delta (0, 0)
Screenshot: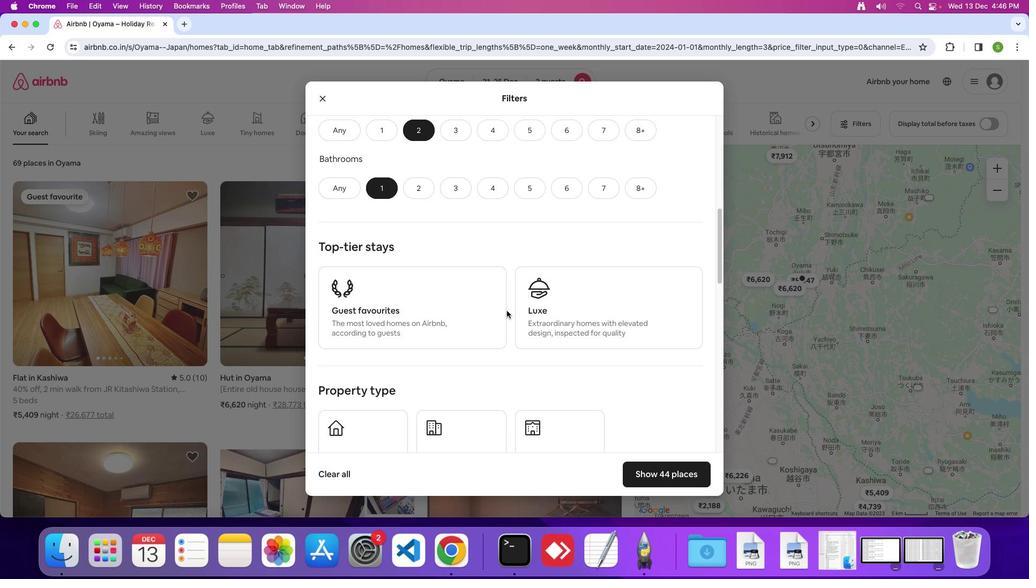 
Action: Mouse scrolled (507, 310) with delta (0, 0)
Screenshot: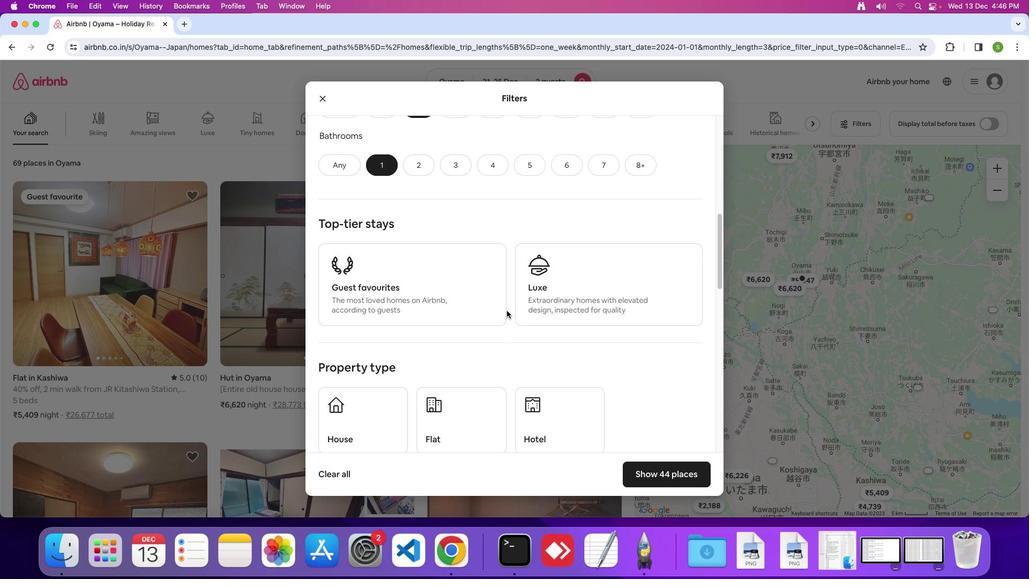 
Action: Mouse scrolled (507, 310) with delta (0, 0)
Screenshot: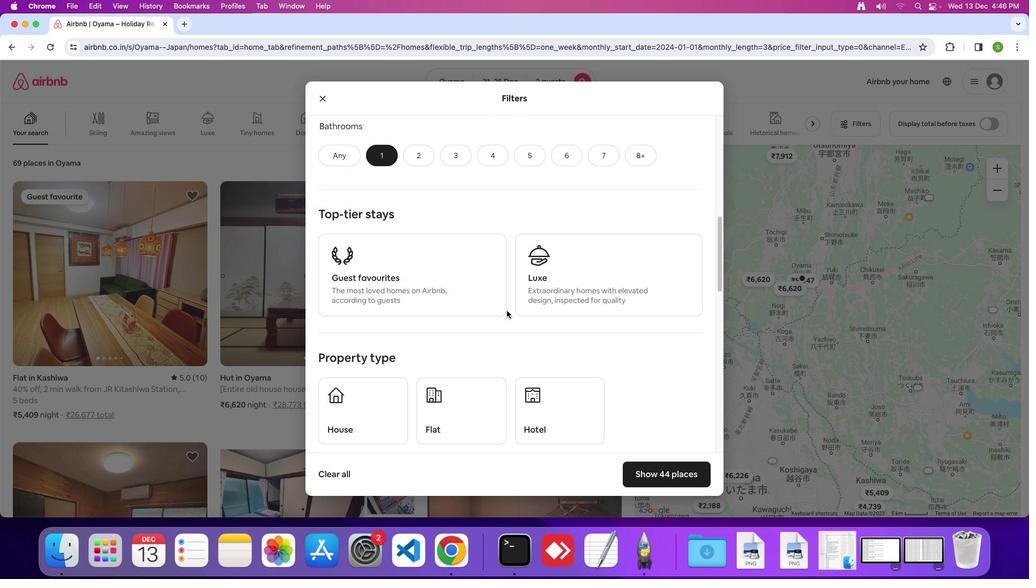 
Action: Mouse scrolled (507, 310) with delta (0, 0)
Screenshot: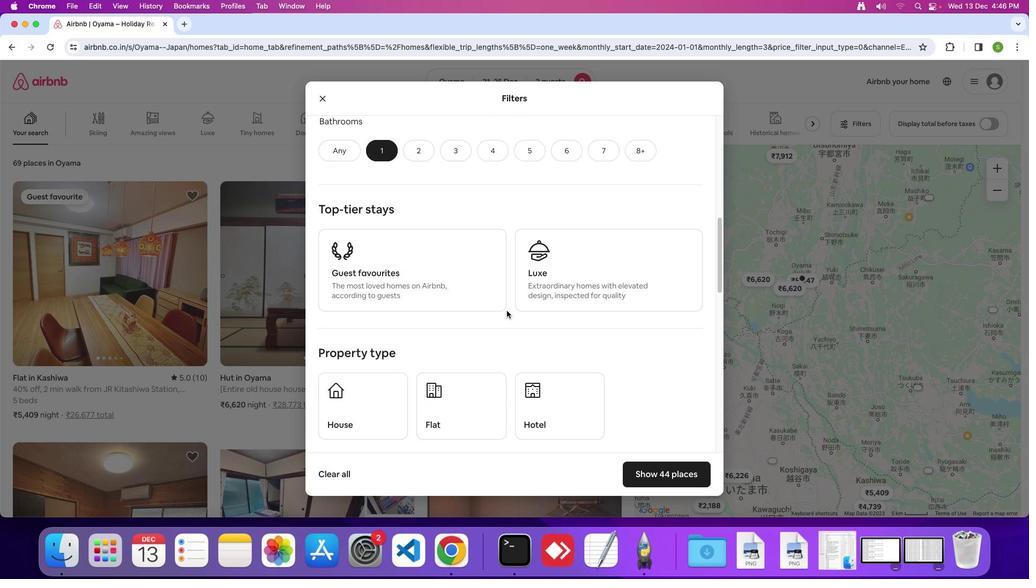 
Action: Mouse scrolled (507, 310) with delta (0, 0)
Screenshot: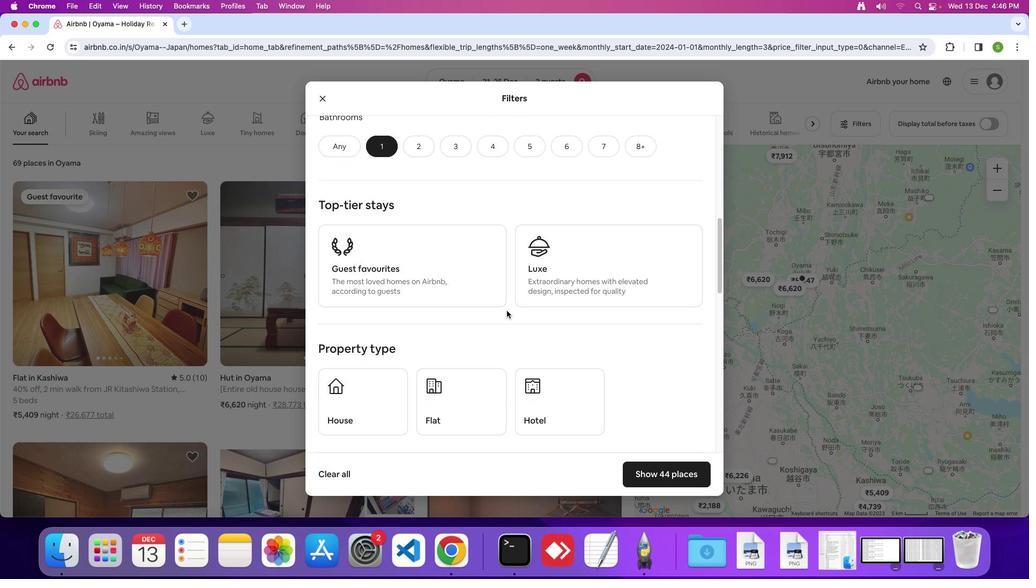 
Action: Mouse scrolled (507, 310) with delta (0, 0)
Screenshot: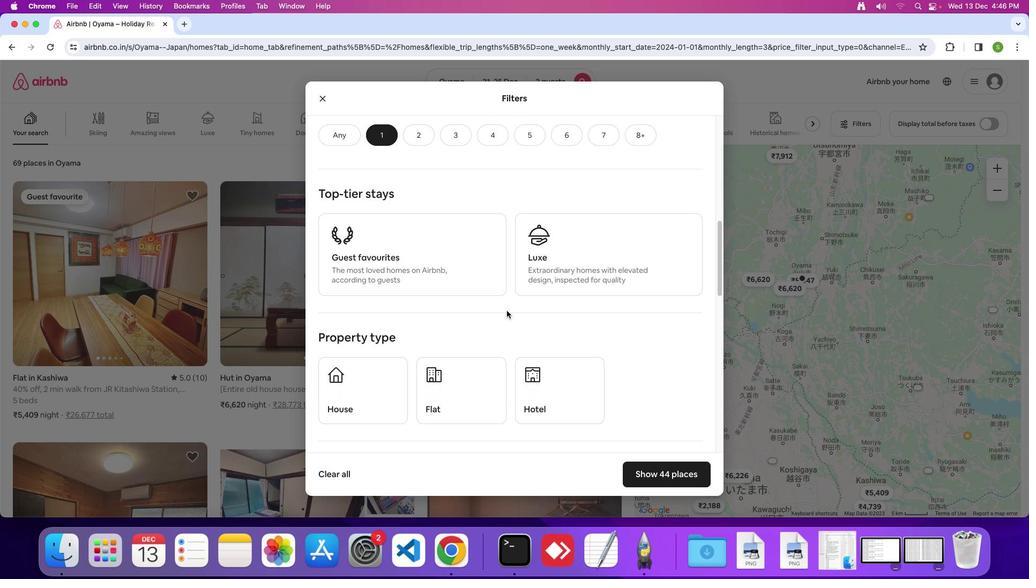 
Action: Mouse scrolled (507, 310) with delta (0, 0)
Screenshot: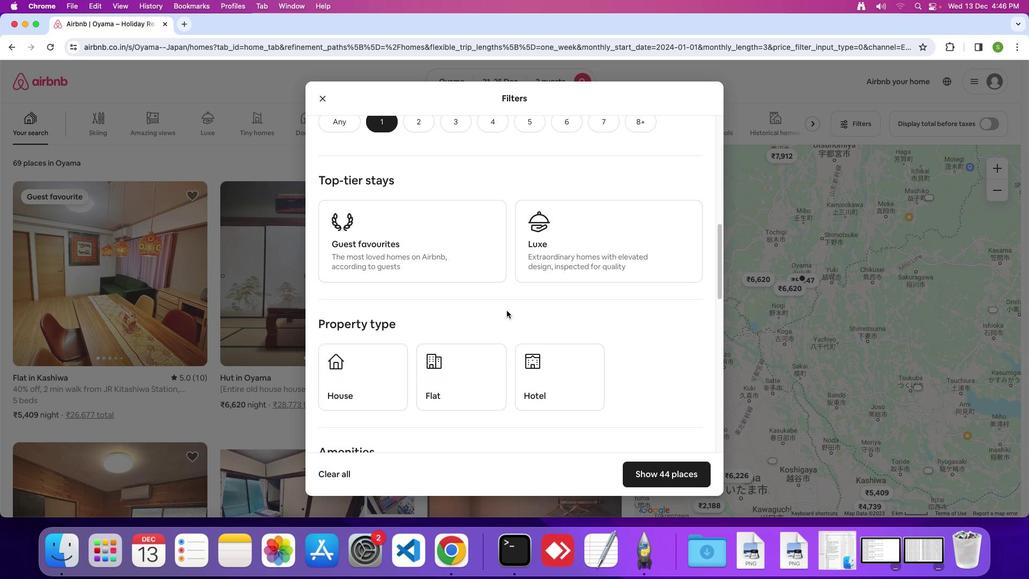 
Action: Mouse scrolled (507, 310) with delta (0, 0)
Screenshot: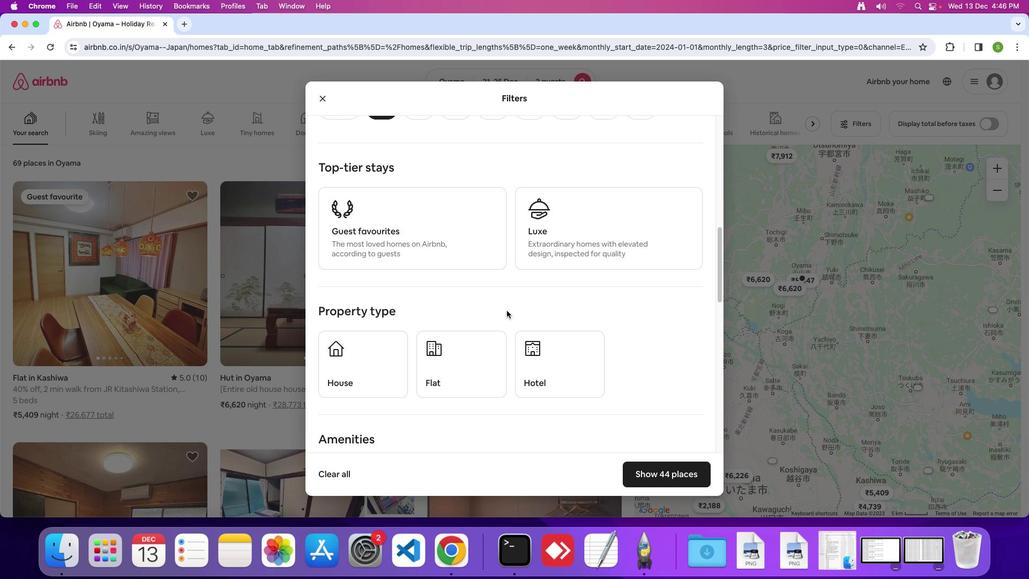 
Action: Mouse scrolled (507, 310) with delta (0, 0)
Screenshot: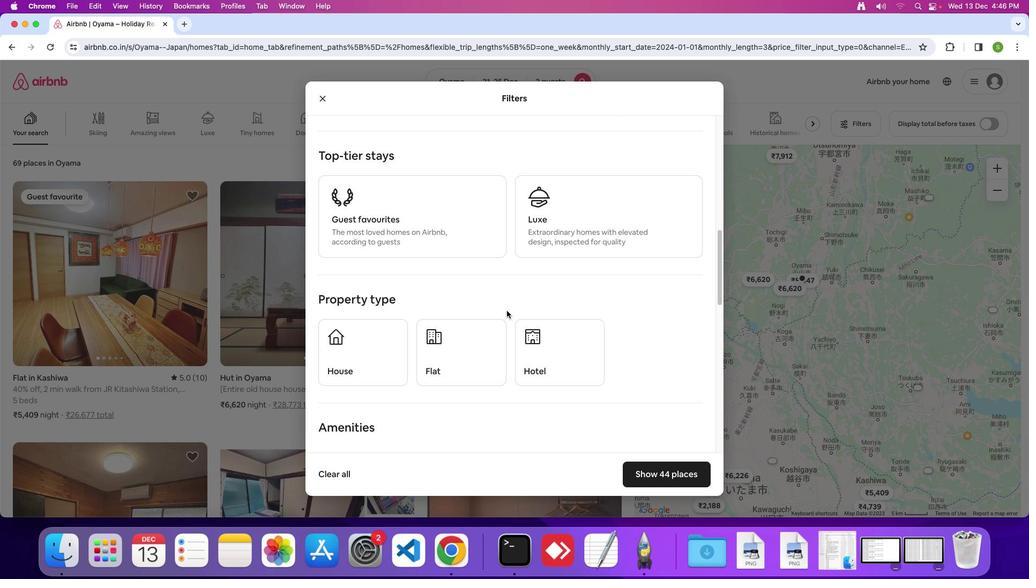 
Action: Mouse scrolled (507, 310) with delta (0, 0)
Screenshot: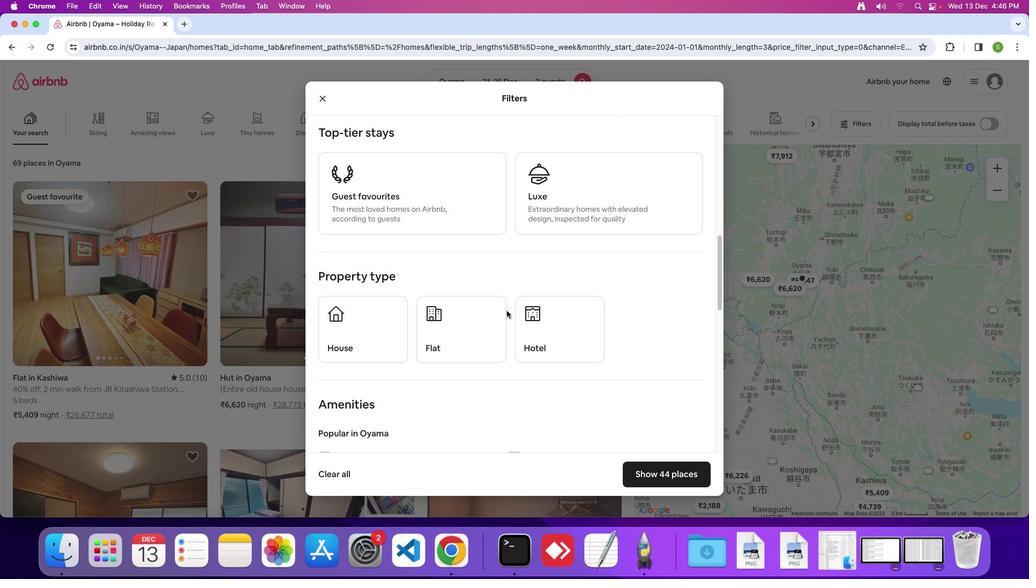 
Action: Mouse moved to (546, 330)
Screenshot: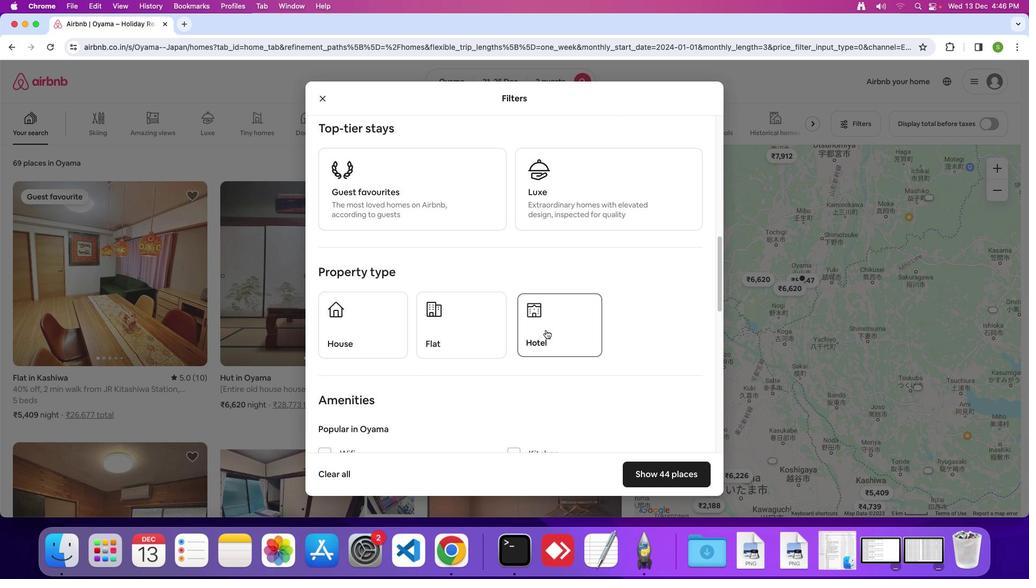 
Action: Mouse pressed left at (546, 330)
Screenshot: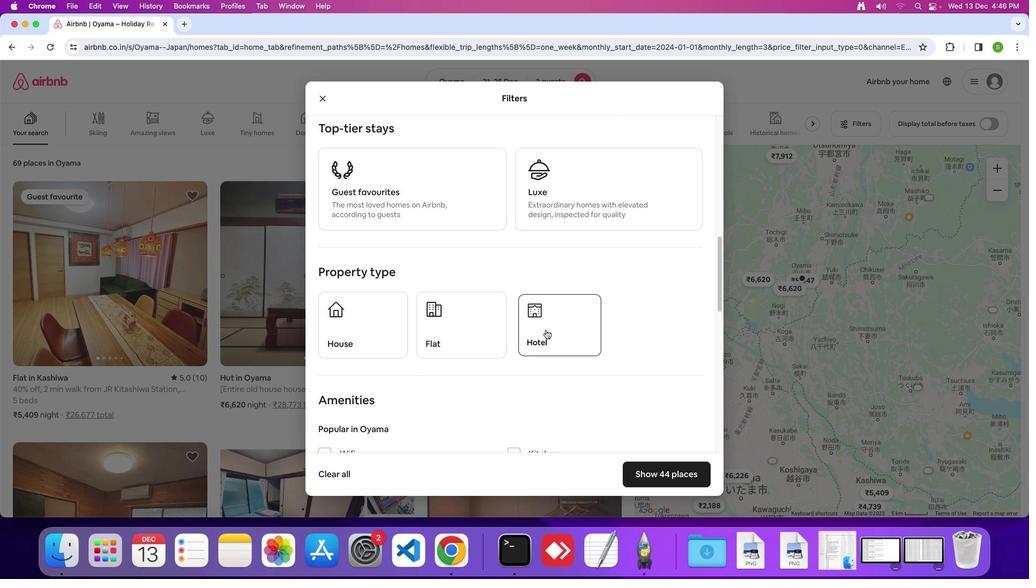 
Action: Mouse moved to (474, 282)
Screenshot: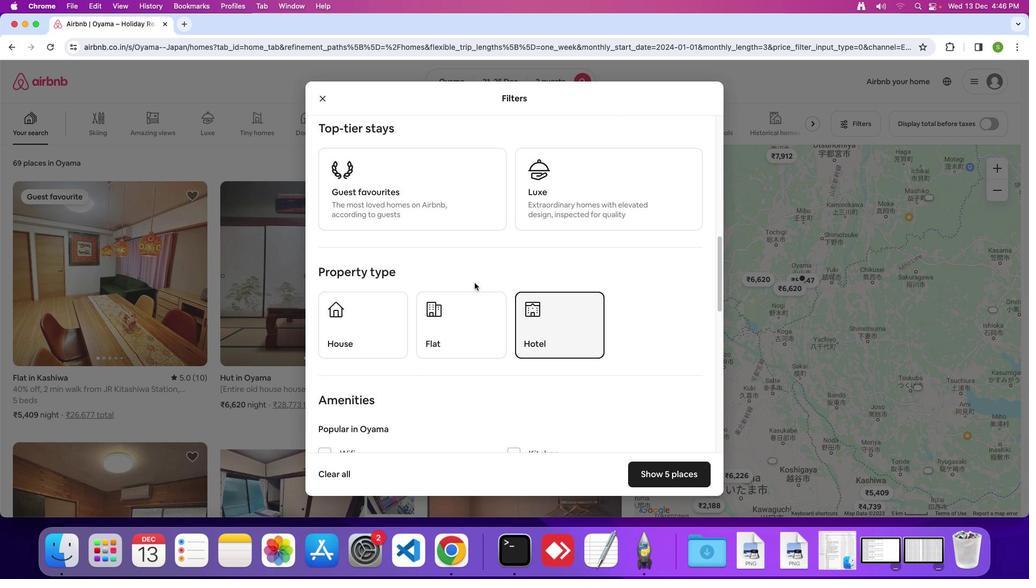 
Action: Mouse scrolled (474, 282) with delta (0, 0)
Screenshot: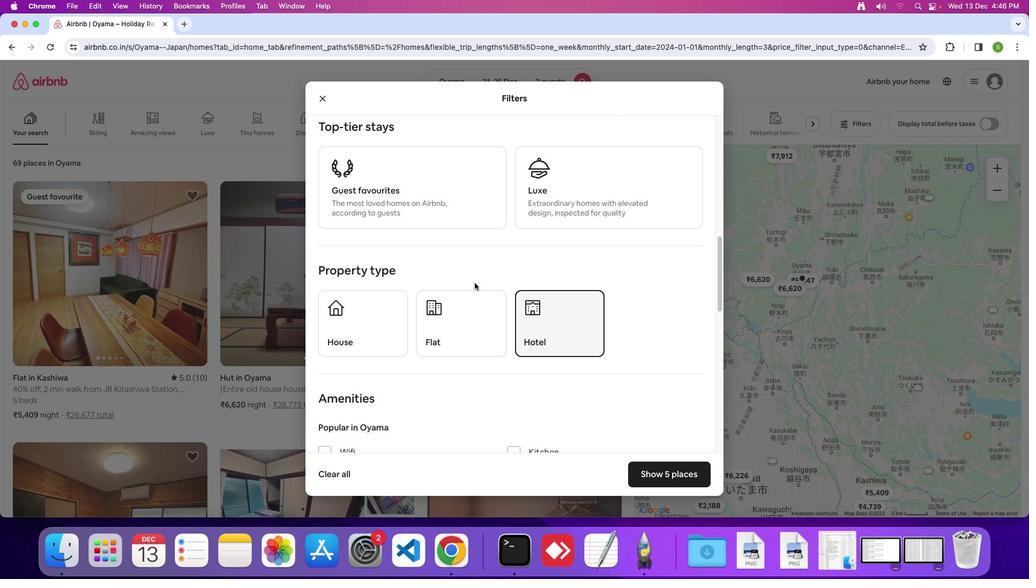 
Action: Mouse scrolled (474, 282) with delta (0, 0)
Screenshot: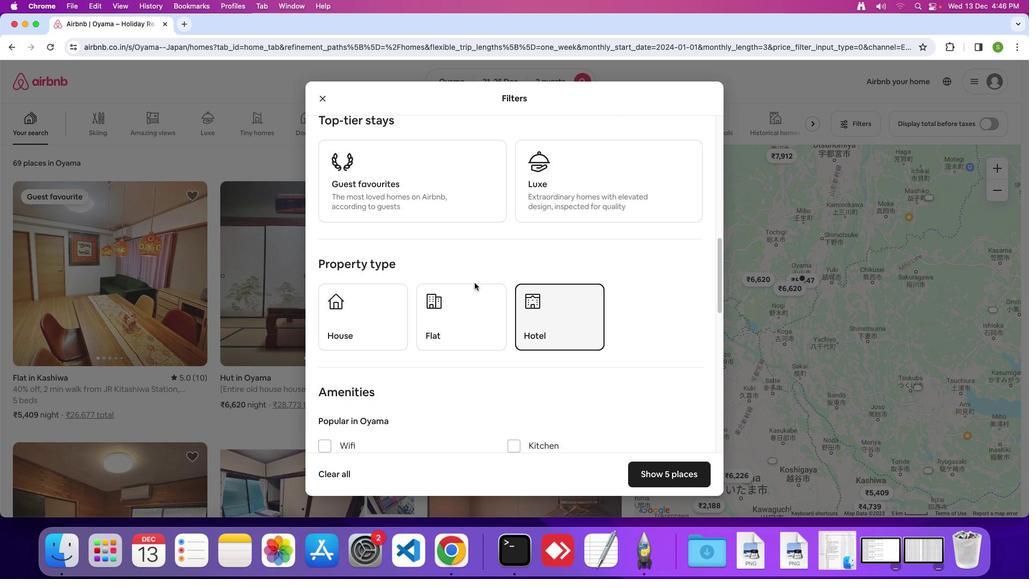 
Action: Mouse scrolled (474, 282) with delta (0, 0)
Screenshot: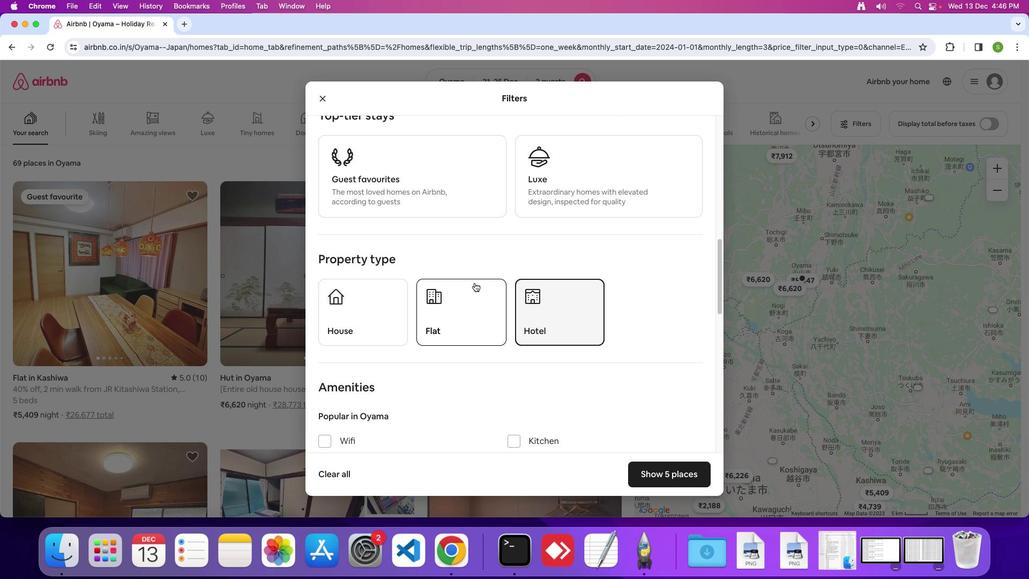 
Action: Mouse scrolled (474, 282) with delta (0, 0)
Screenshot: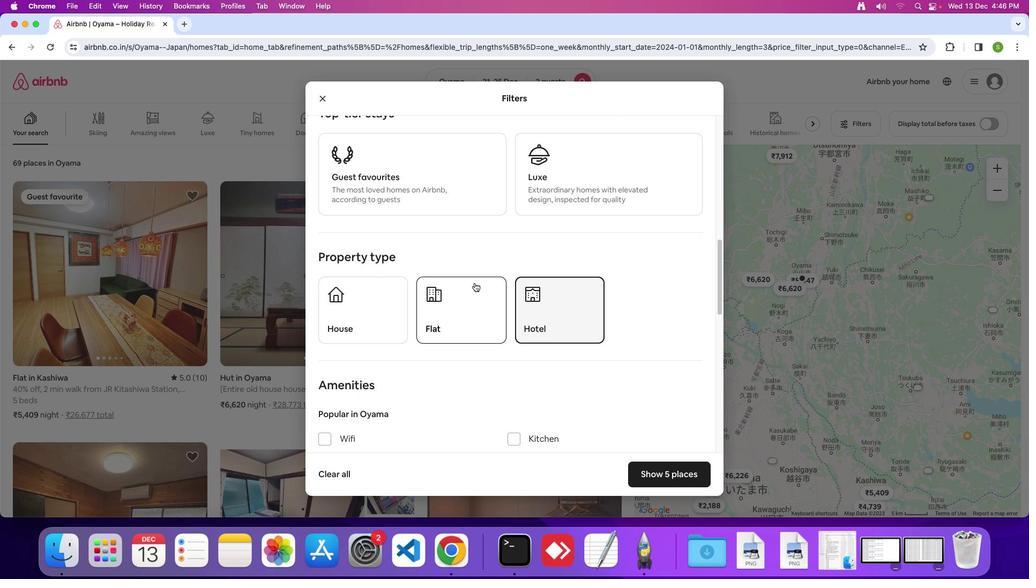 
Action: Mouse scrolled (474, 282) with delta (0, 0)
Screenshot: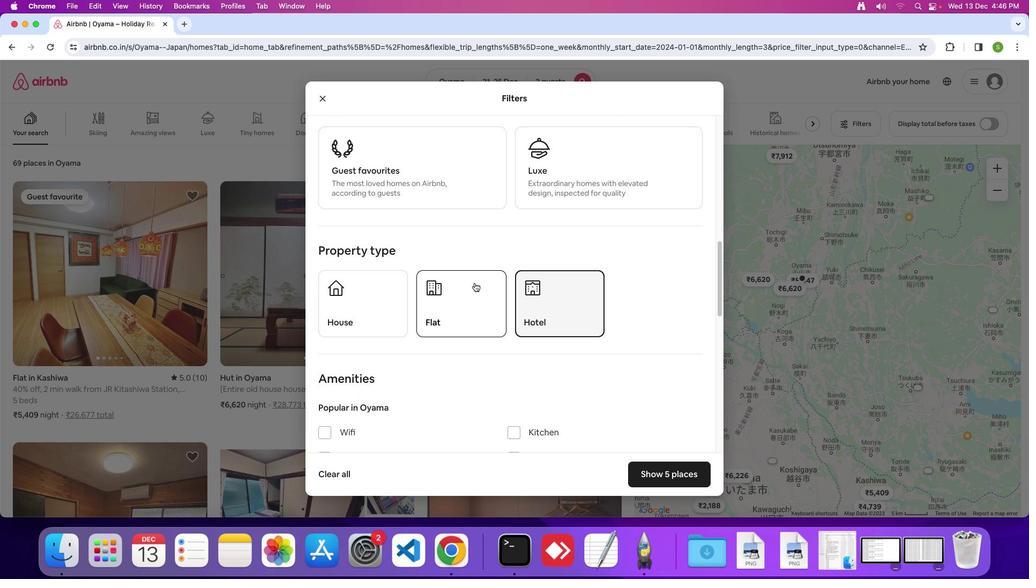 
Action: Mouse scrolled (474, 282) with delta (0, 0)
Screenshot: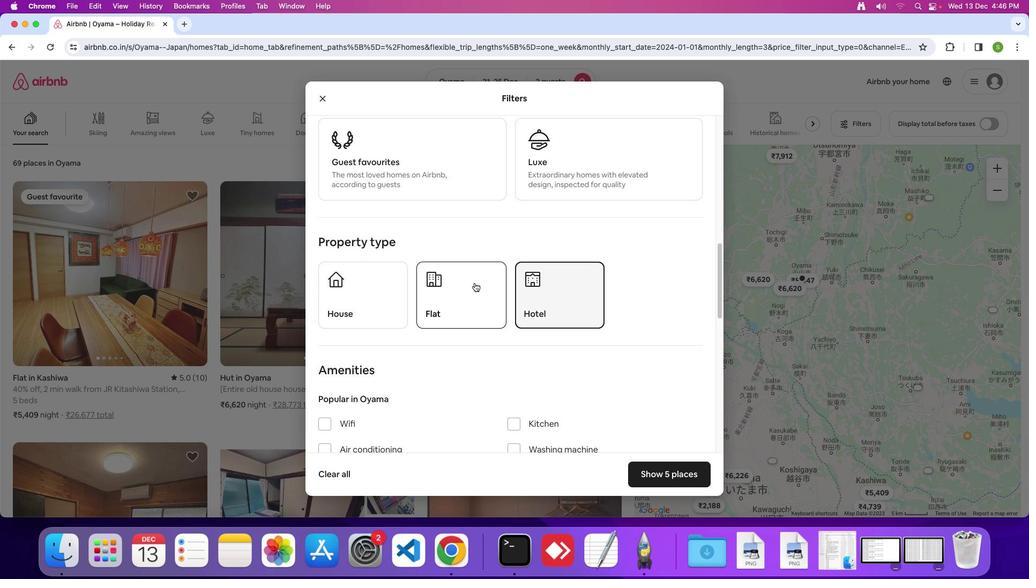 
Action: Mouse scrolled (474, 282) with delta (0, 0)
Screenshot: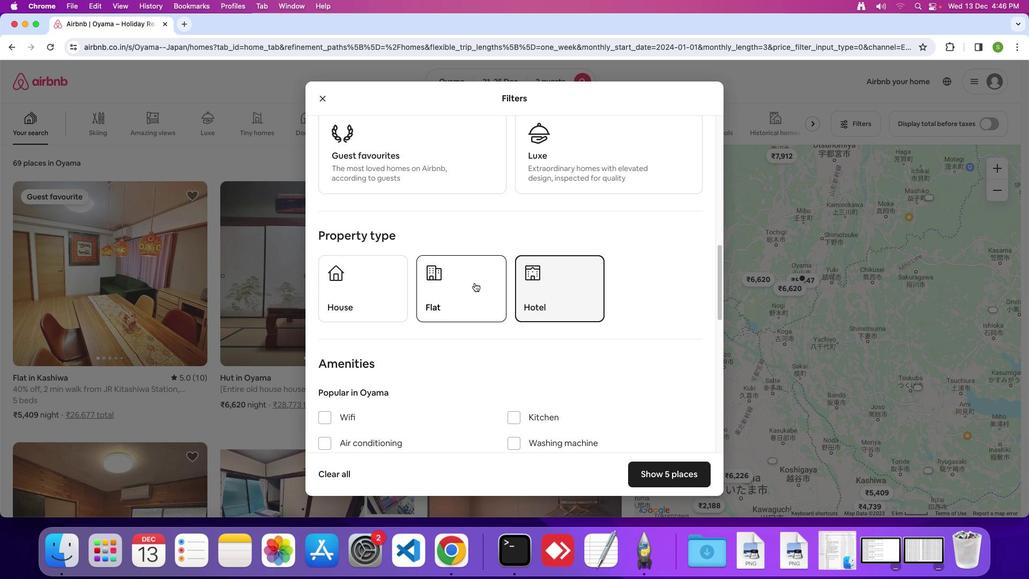 
Action: Mouse scrolled (474, 282) with delta (0, 0)
Screenshot: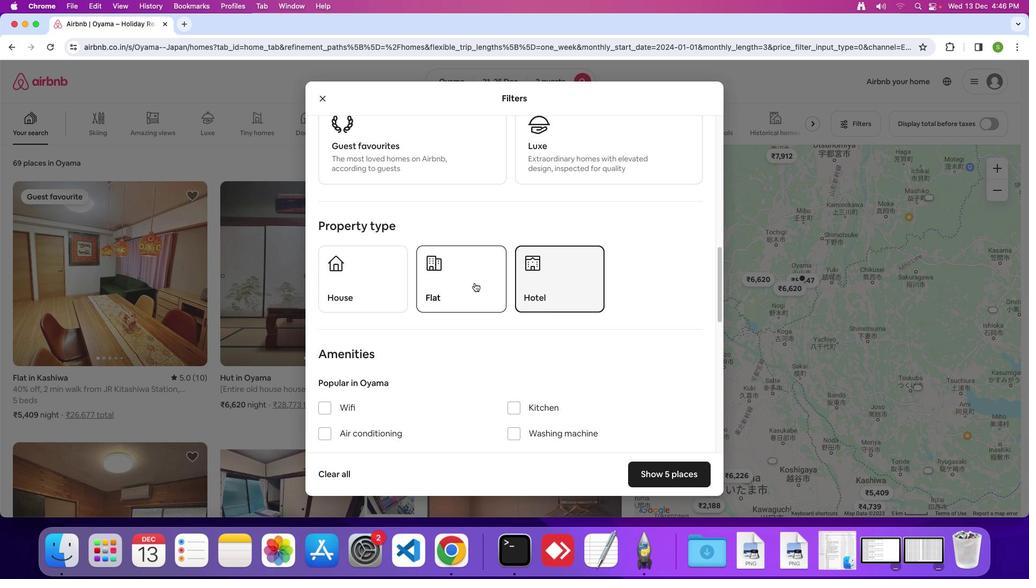 
Action: Mouse scrolled (474, 282) with delta (0, 0)
Screenshot: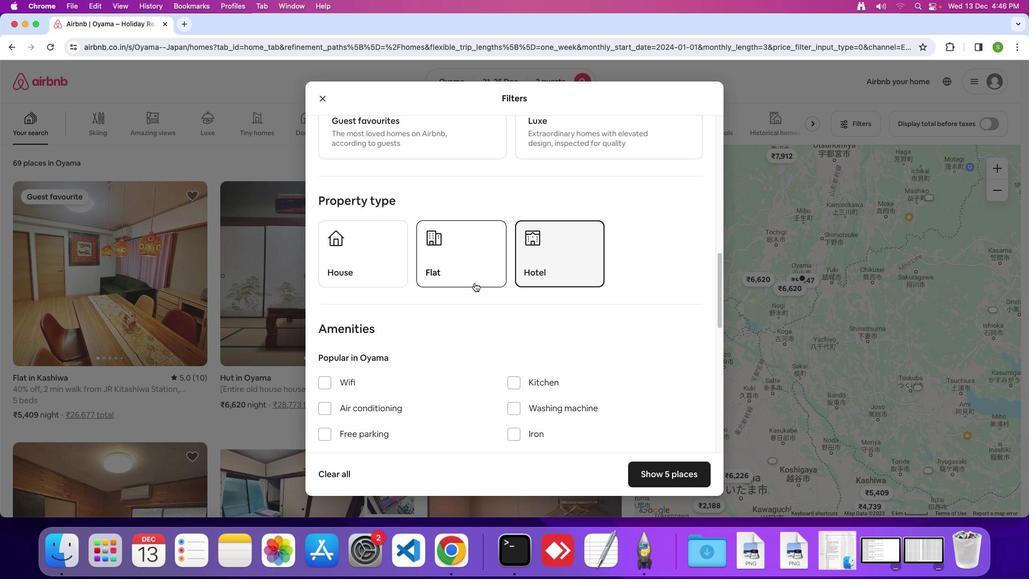 
Action: Mouse moved to (482, 299)
Screenshot: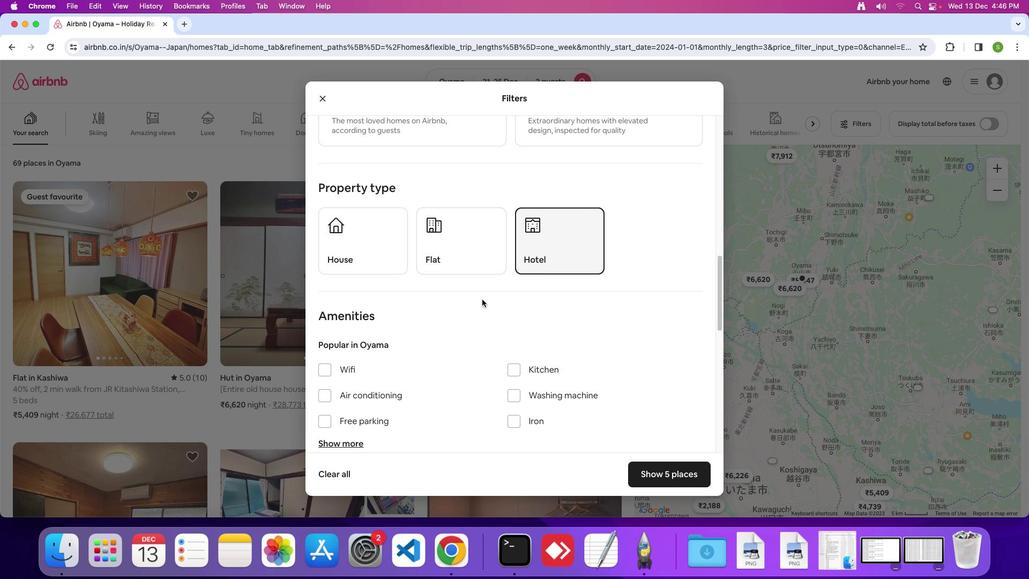 
Action: Mouse scrolled (482, 299) with delta (0, 0)
Screenshot: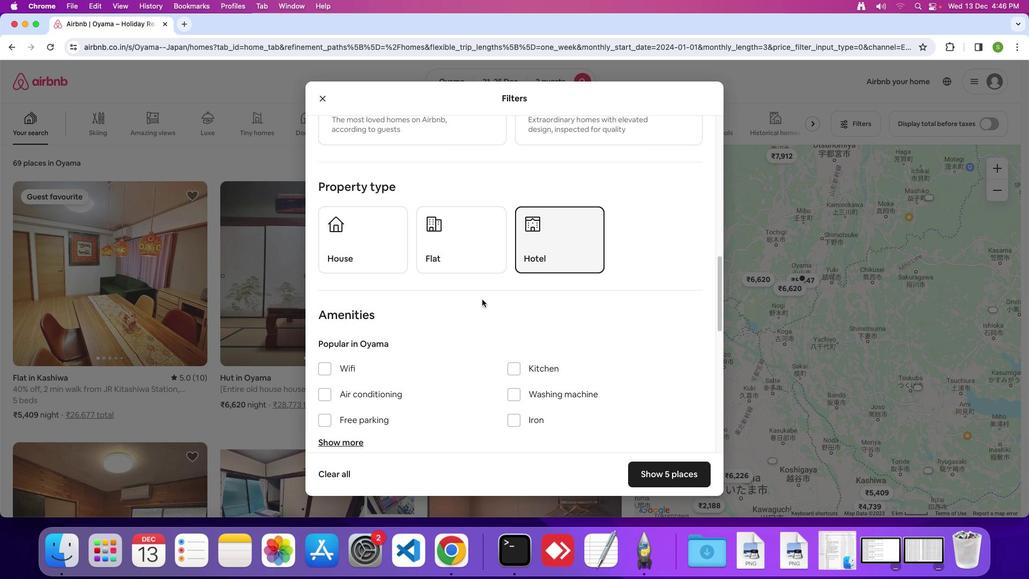 
Action: Mouse scrolled (482, 299) with delta (0, 0)
Screenshot: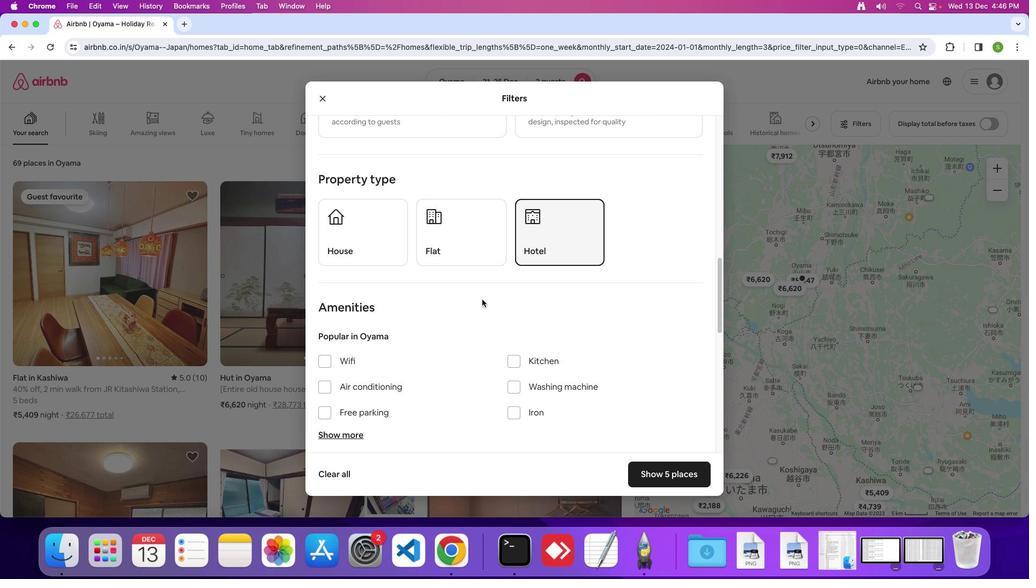 
Action: Mouse scrolled (482, 299) with delta (0, 0)
Screenshot: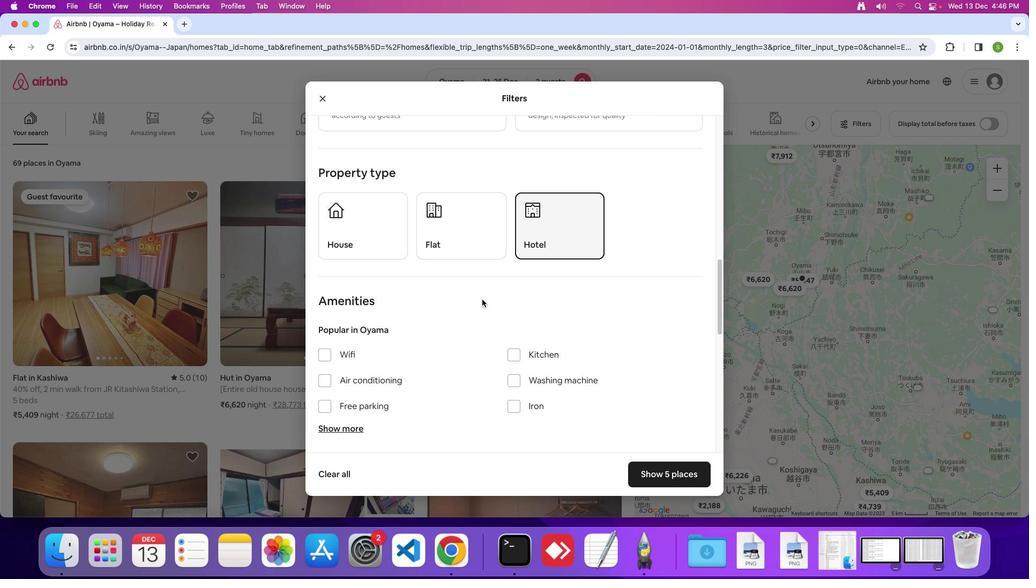 
Action: Mouse scrolled (482, 299) with delta (0, 0)
Screenshot: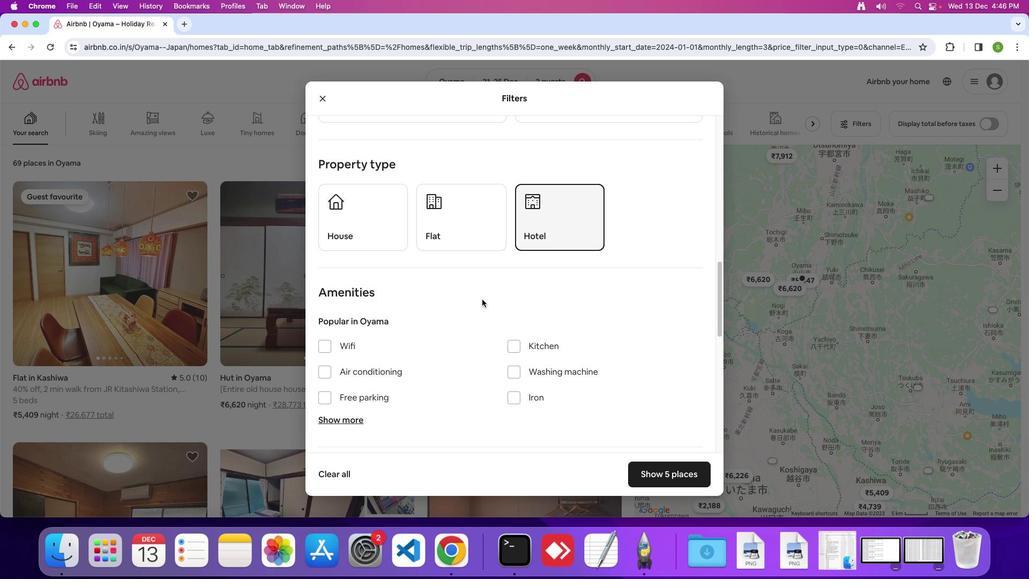 
Action: Mouse scrolled (482, 299) with delta (0, 0)
Screenshot: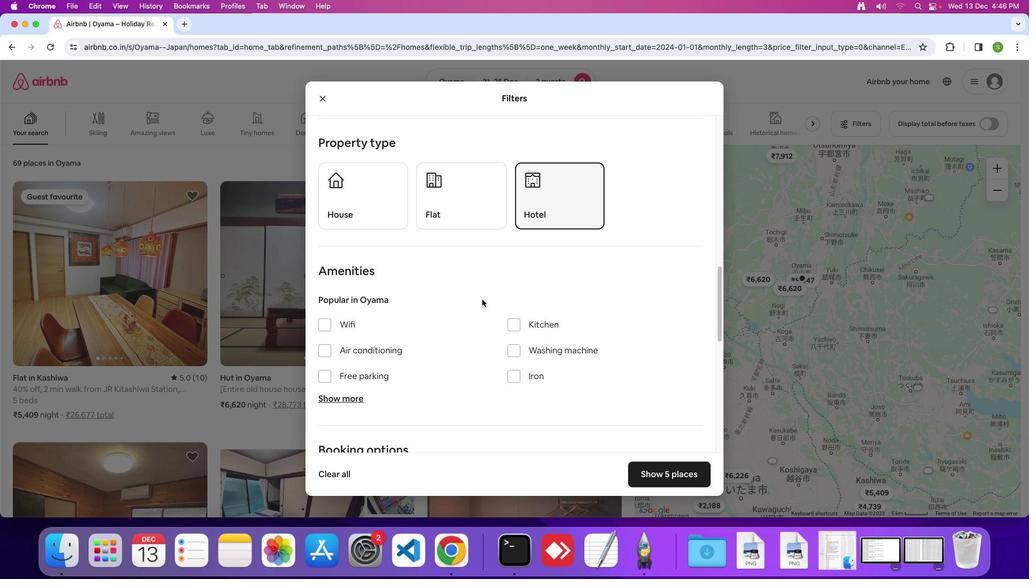 
Action: Mouse scrolled (482, 299) with delta (0, 0)
Screenshot: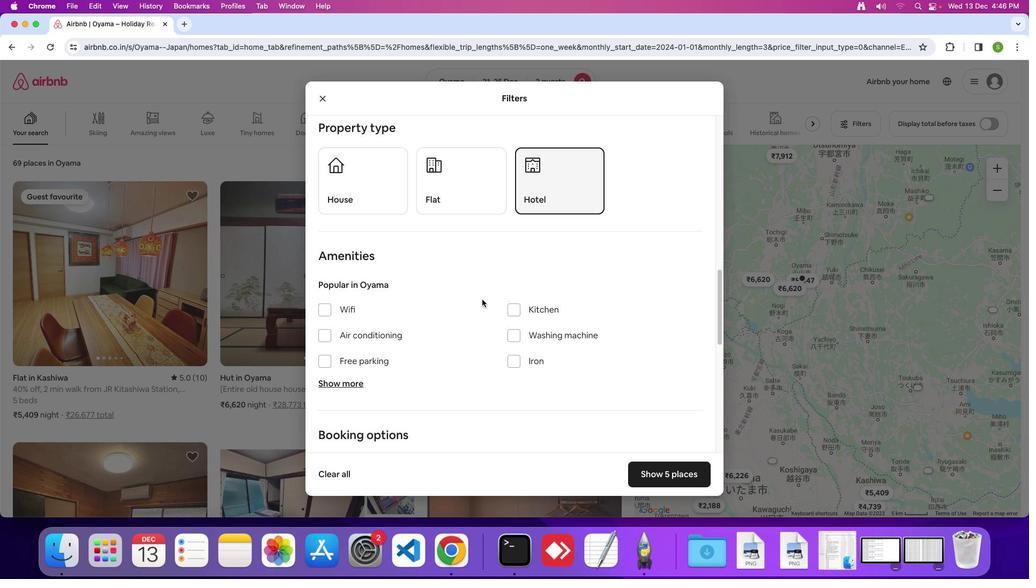 
Action: Mouse scrolled (482, 299) with delta (0, 0)
Screenshot: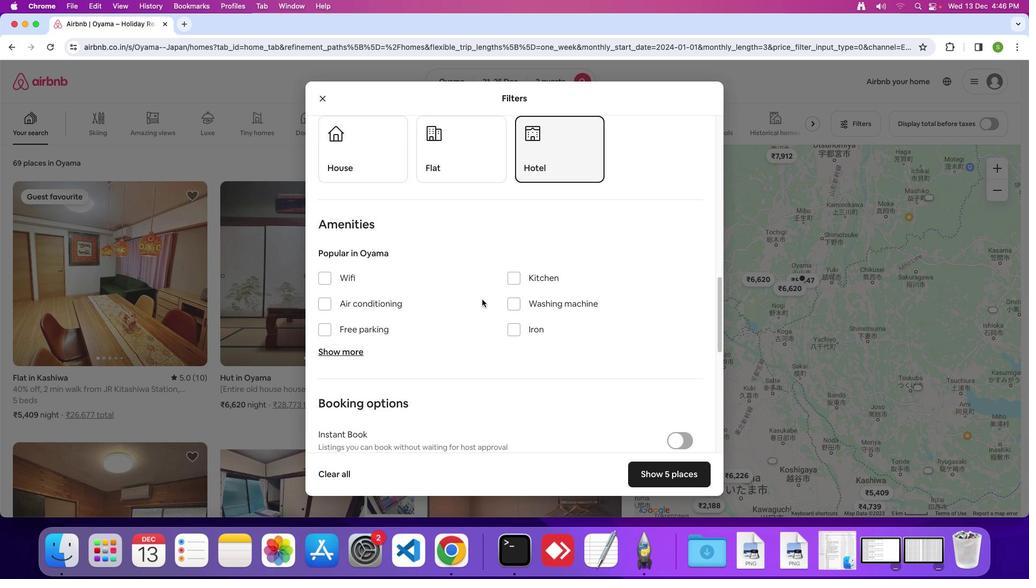 
Action: Mouse scrolled (482, 299) with delta (0, -1)
Screenshot: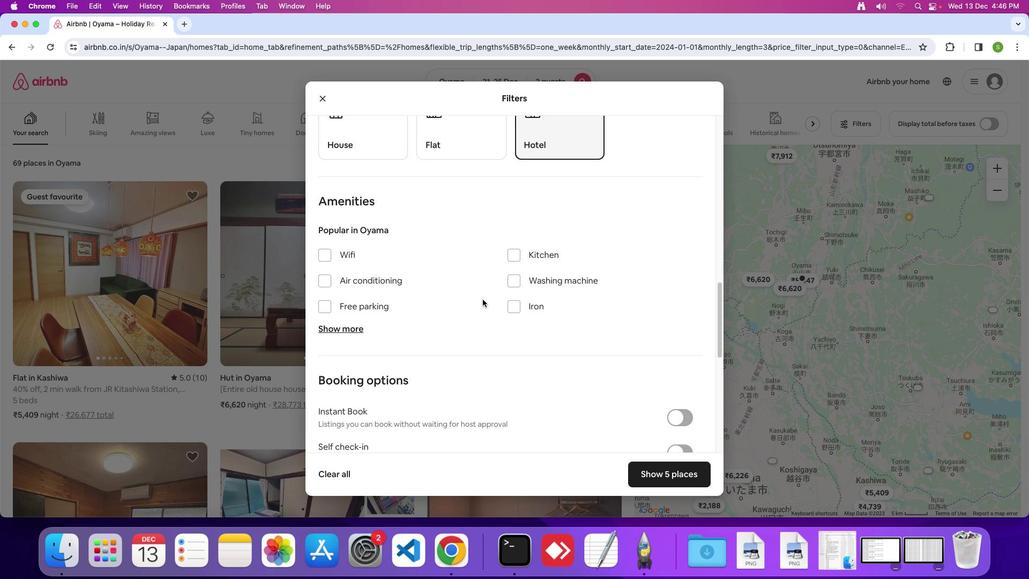 
Action: Mouse moved to (483, 298)
Screenshot: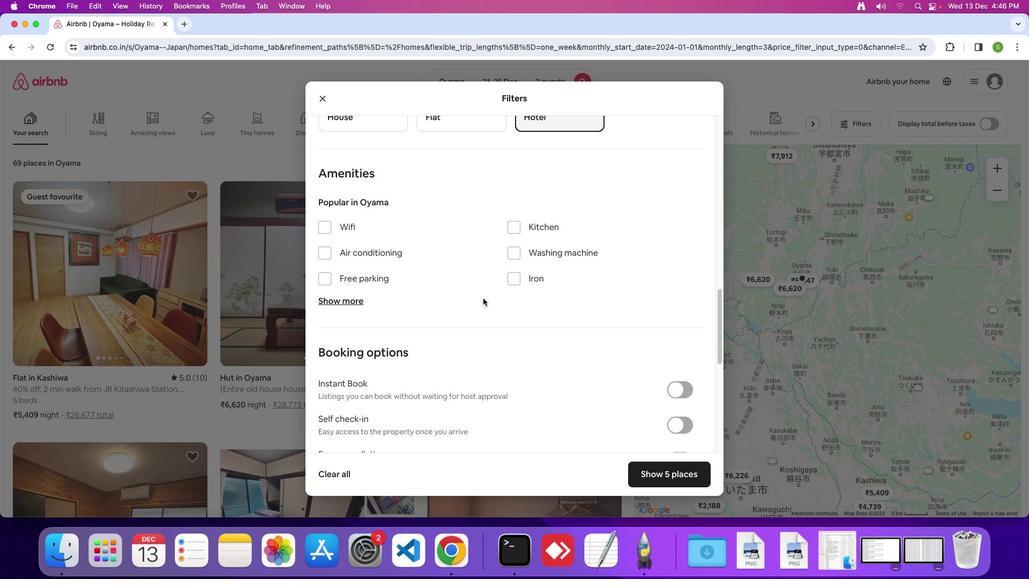 
Action: Mouse scrolled (483, 298) with delta (0, 0)
Screenshot: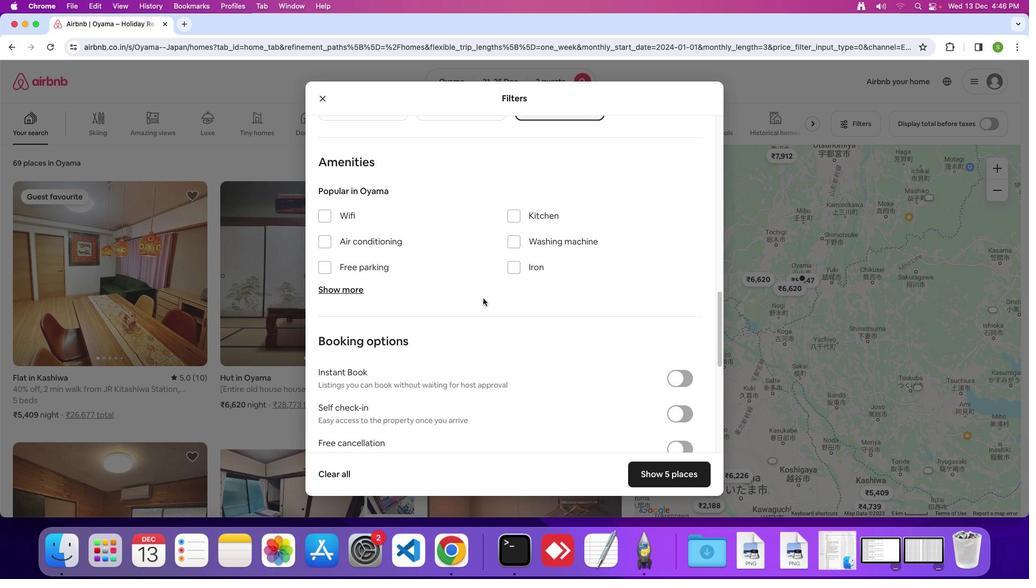 
Action: Mouse scrolled (483, 298) with delta (0, 0)
Screenshot: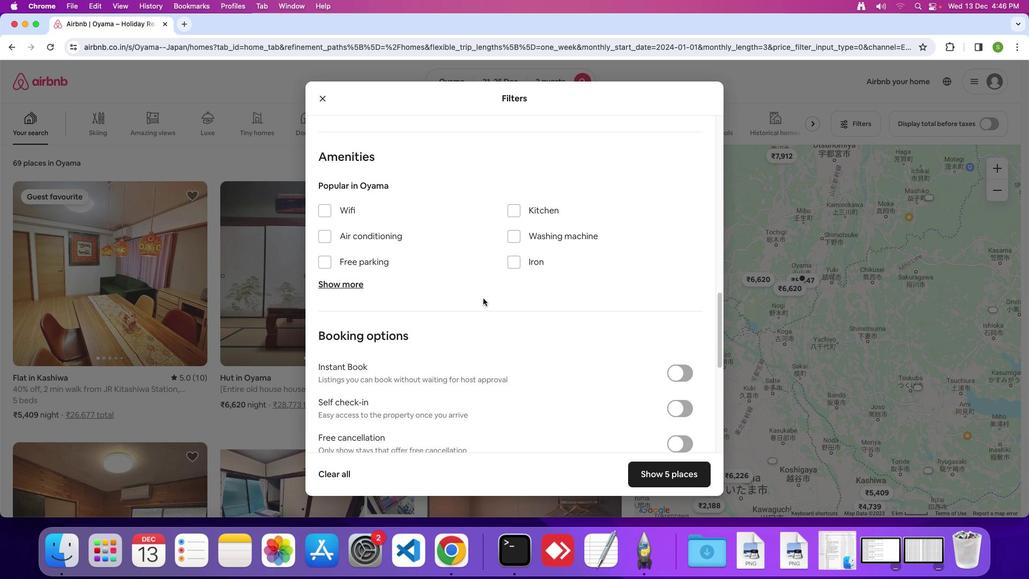 
Action: Mouse scrolled (483, 298) with delta (0, 0)
Screenshot: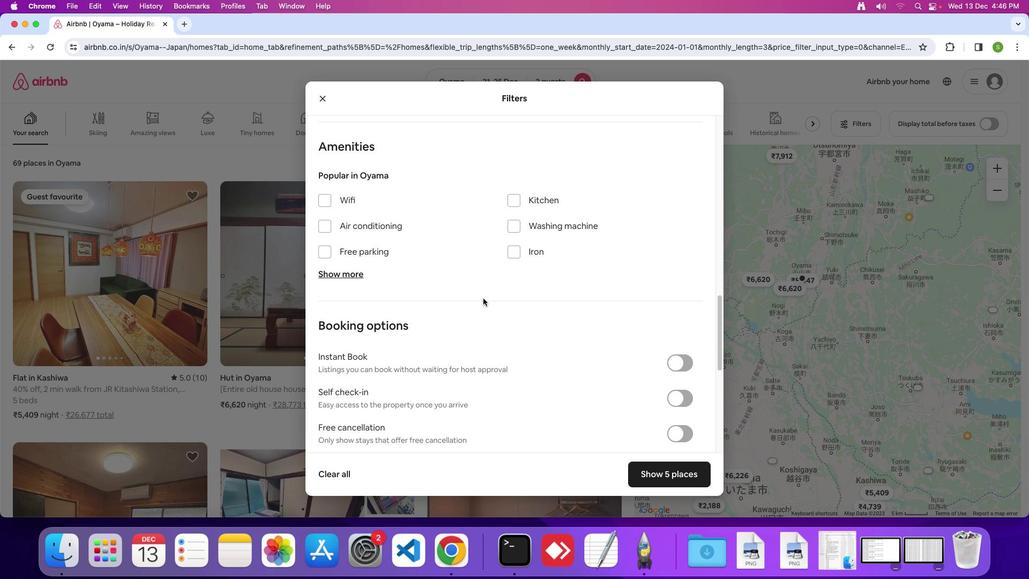 
Action: Mouse scrolled (483, 298) with delta (0, 0)
Screenshot: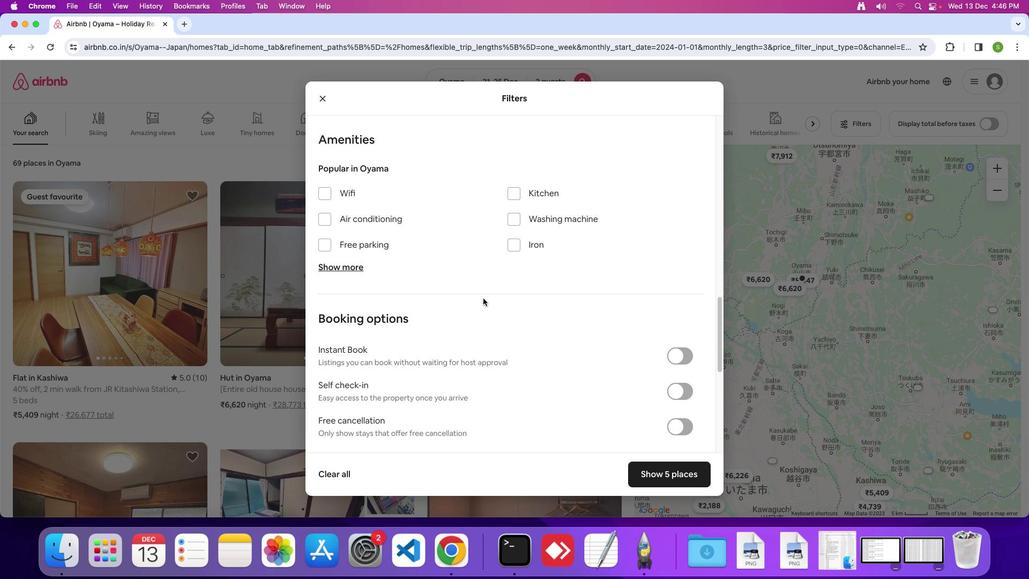 
Action: Mouse scrolled (483, 298) with delta (0, -1)
Screenshot: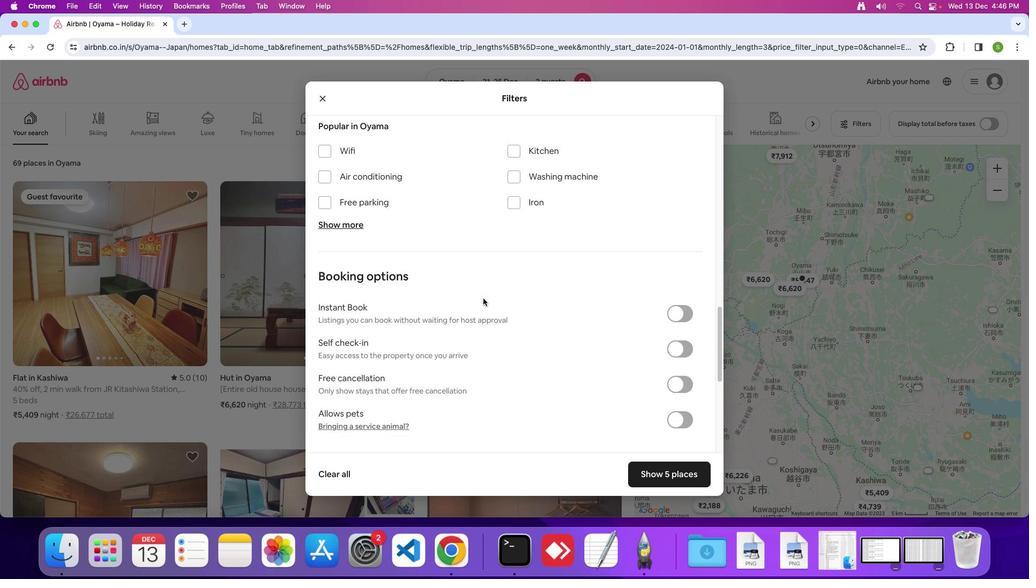 
Action: Mouse moved to (485, 297)
Screenshot: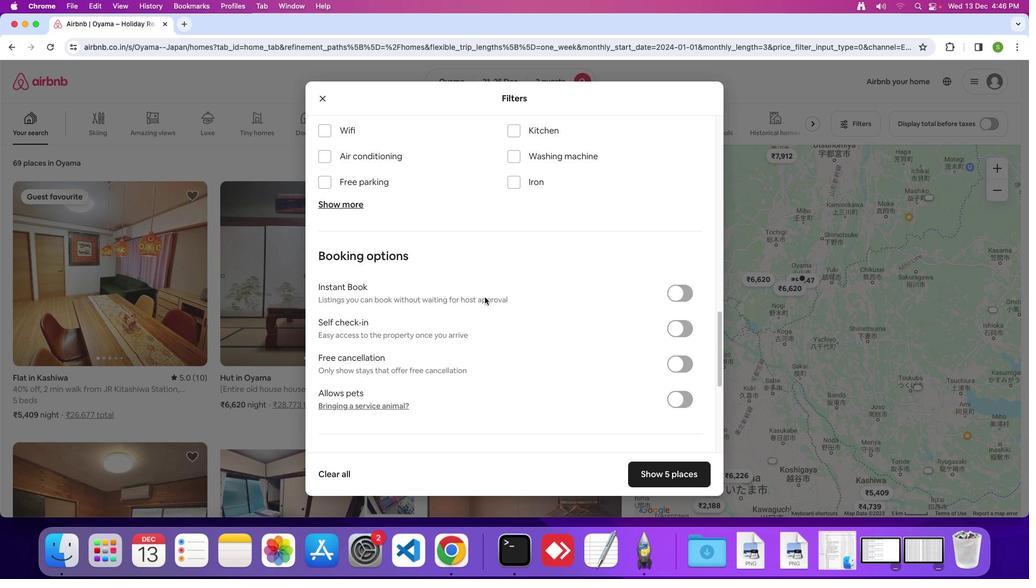 
Action: Mouse scrolled (485, 297) with delta (0, 0)
Screenshot: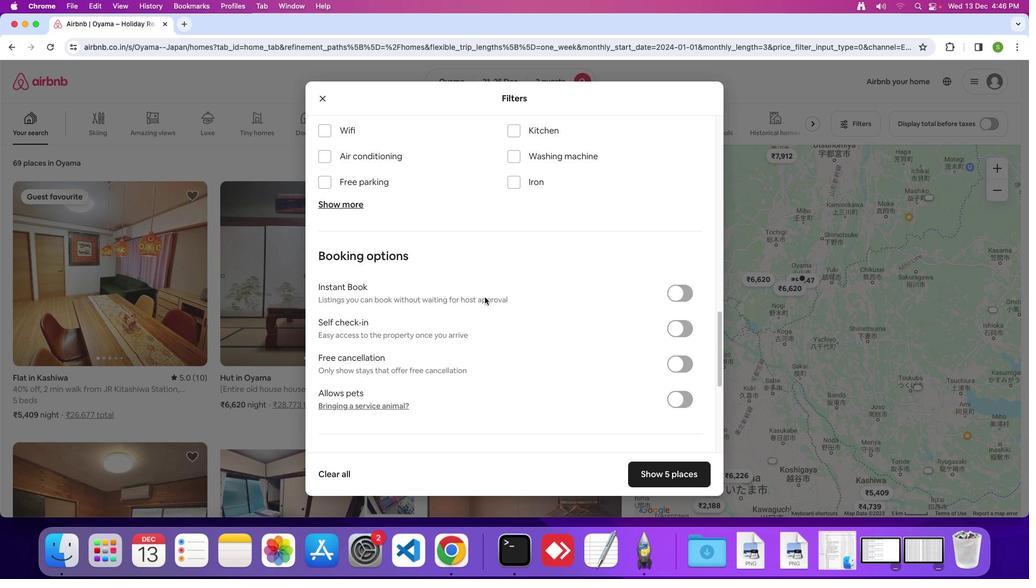 
Action: Mouse moved to (485, 297)
Screenshot: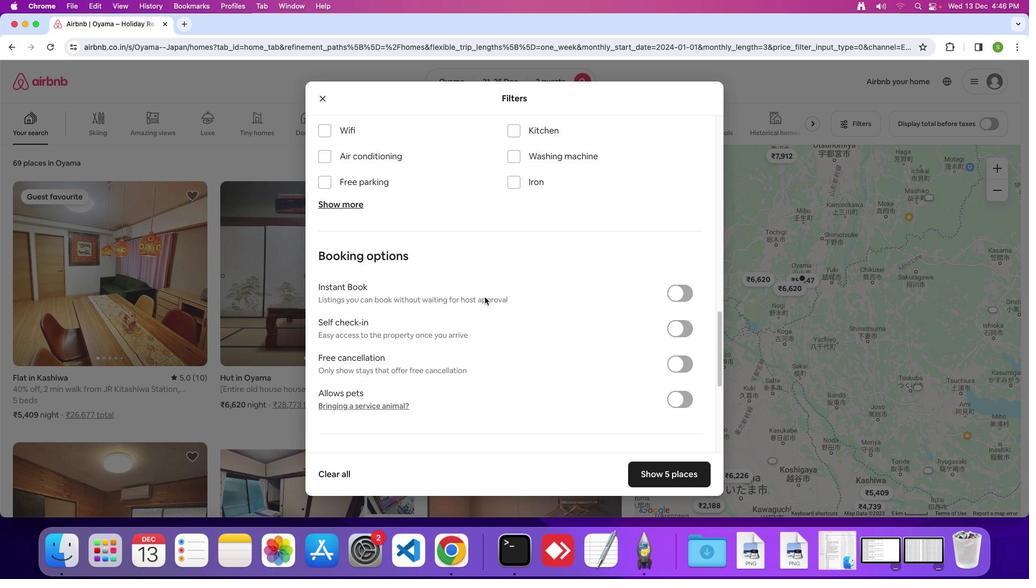 
Action: Mouse scrolled (485, 297) with delta (0, 0)
Screenshot: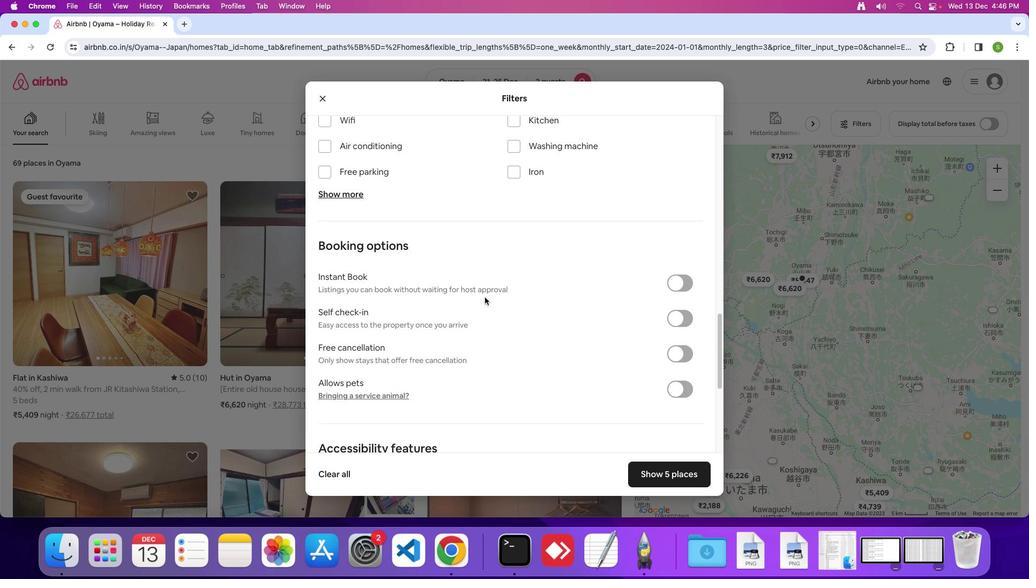 
Action: Mouse scrolled (485, 297) with delta (0, 0)
Screenshot: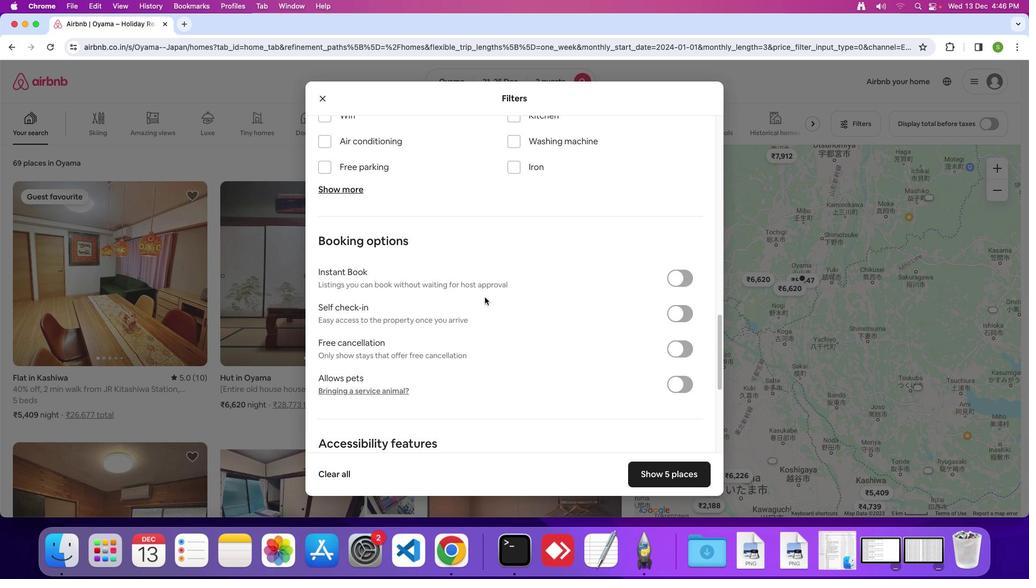 
Action: Mouse scrolled (485, 297) with delta (0, 0)
Screenshot: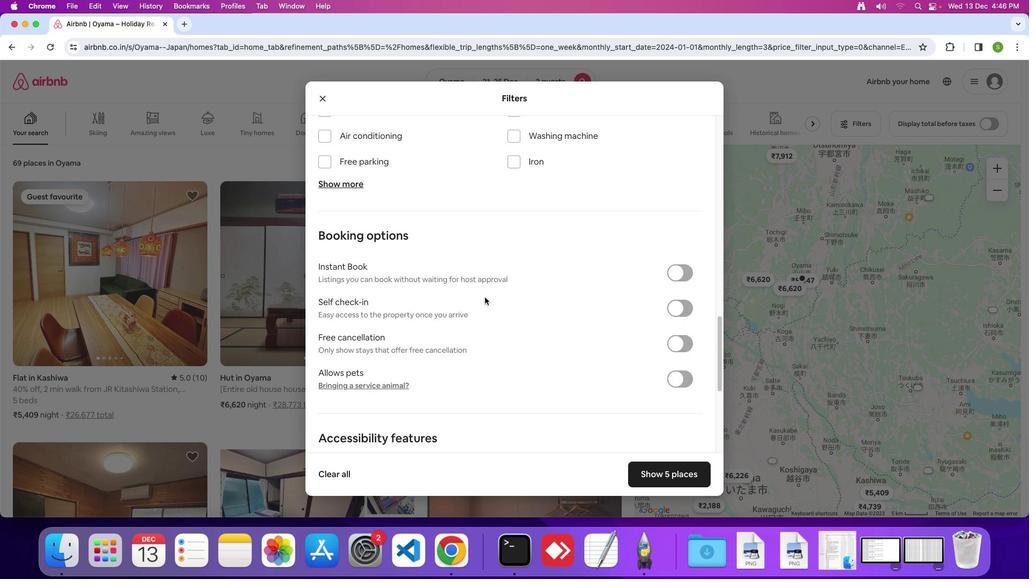 
Action: Mouse scrolled (485, 297) with delta (0, 0)
Screenshot: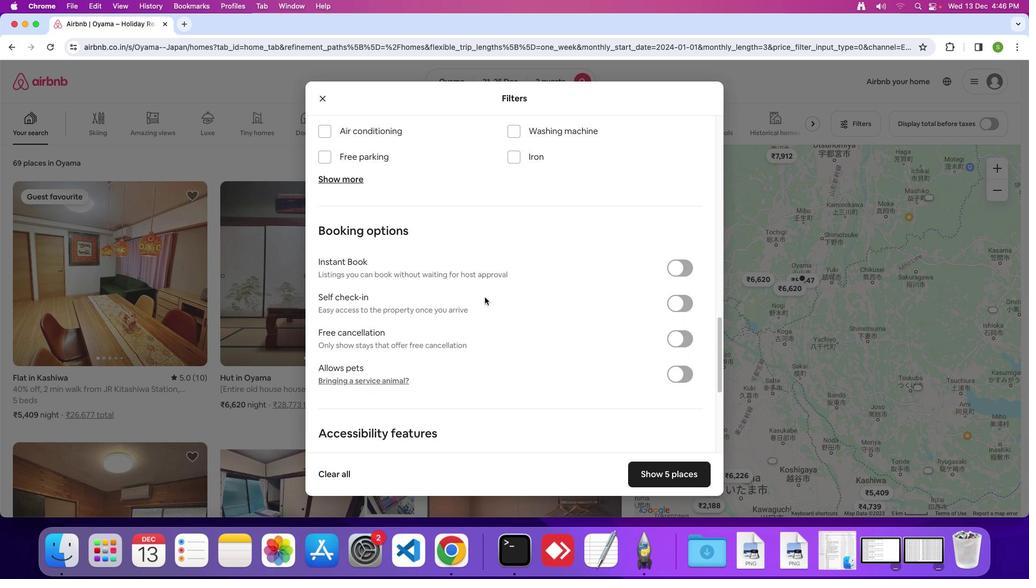 
Action: Mouse scrolled (485, 297) with delta (0, 0)
Screenshot: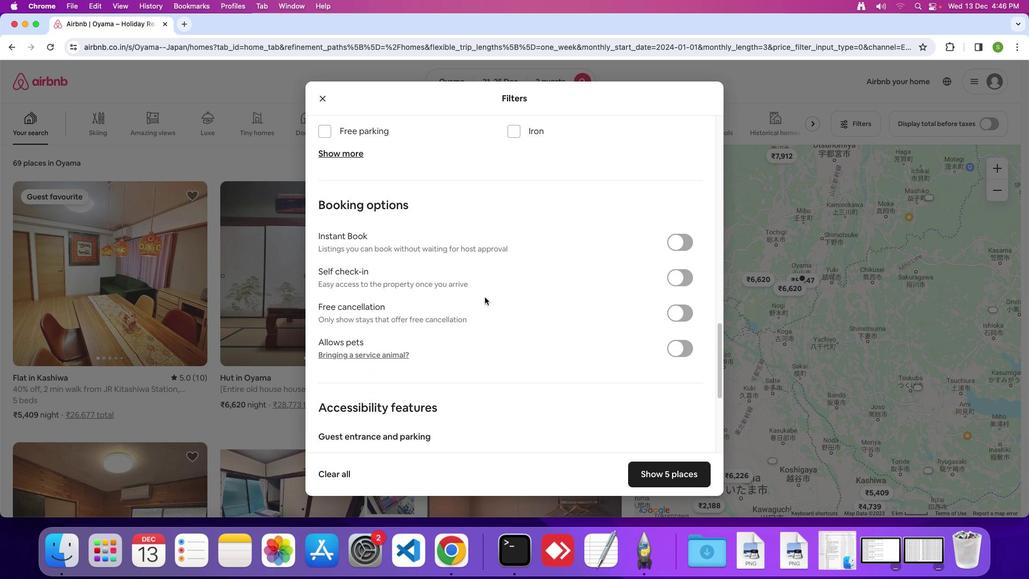 
Action: Mouse scrolled (485, 297) with delta (0, 0)
Screenshot: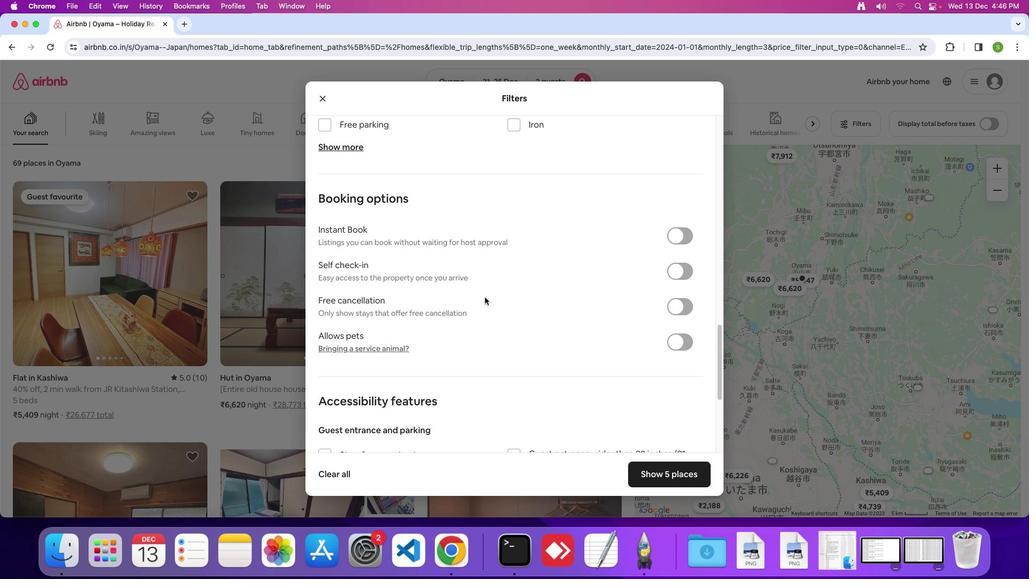 
Action: Mouse scrolled (485, 297) with delta (0, 0)
Screenshot: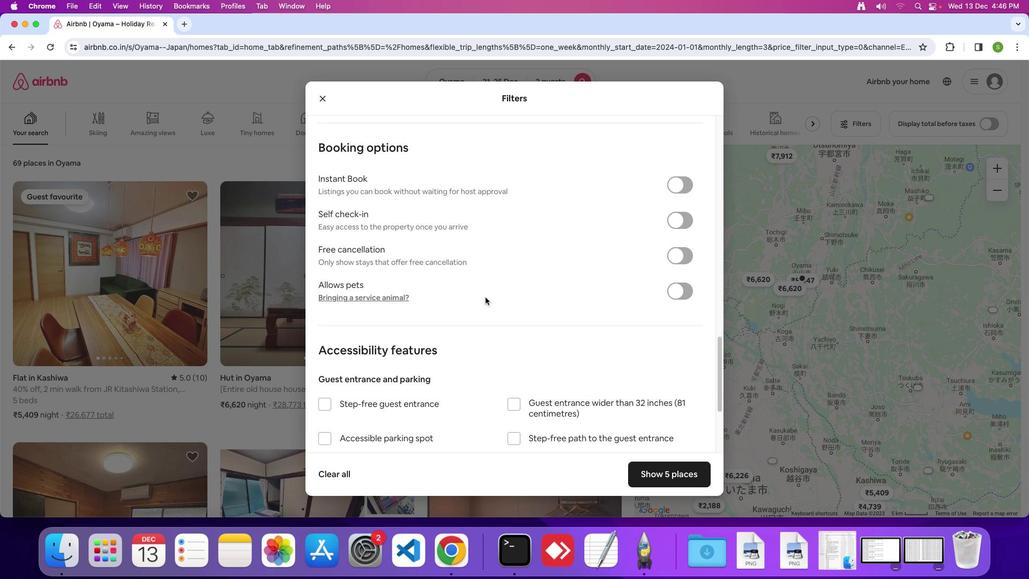 
Action: Mouse scrolled (485, 297) with delta (0, 0)
Screenshot: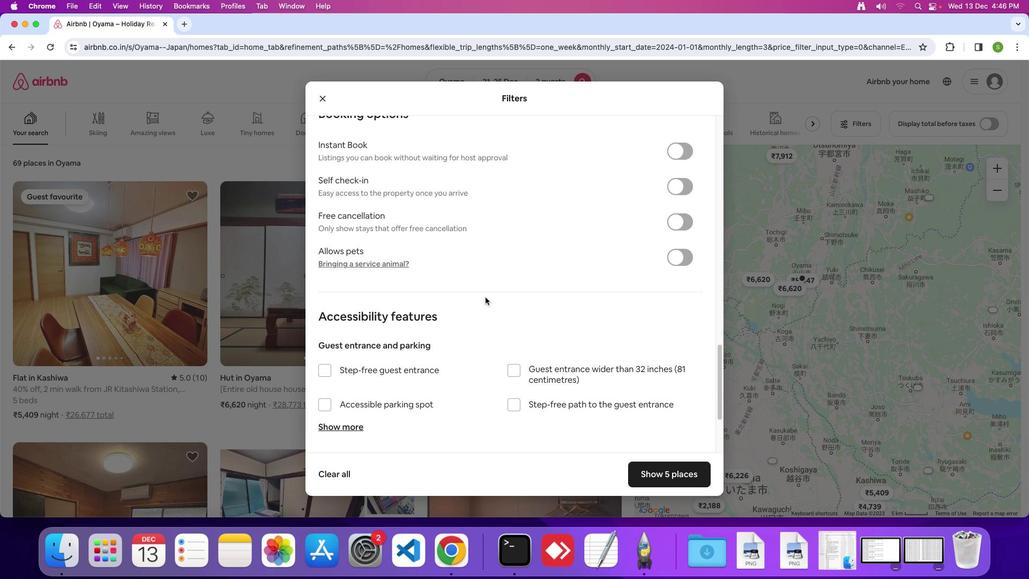 
Action: Mouse moved to (485, 297)
Screenshot: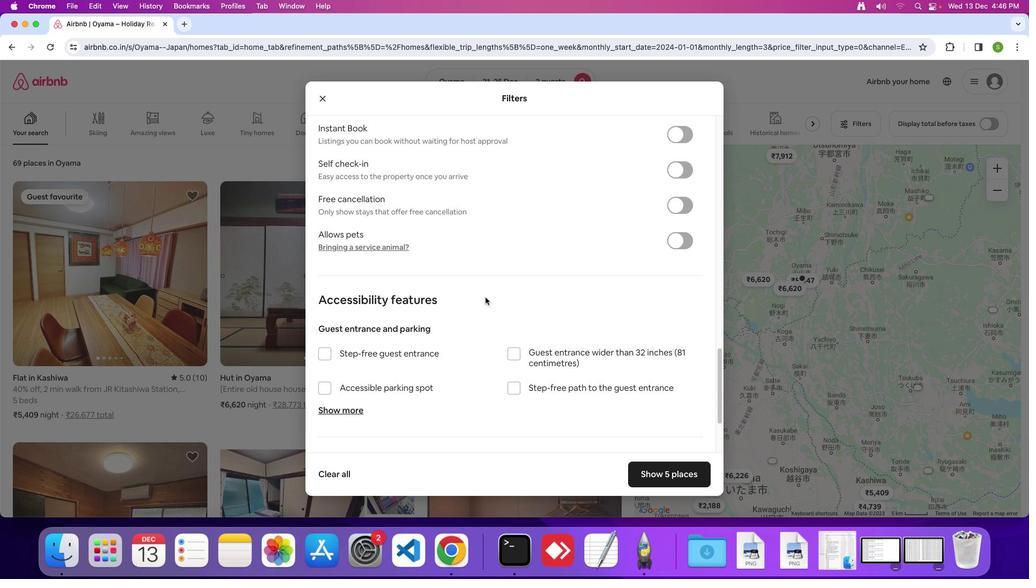 
Action: Mouse scrolled (485, 297) with delta (0, -2)
Screenshot: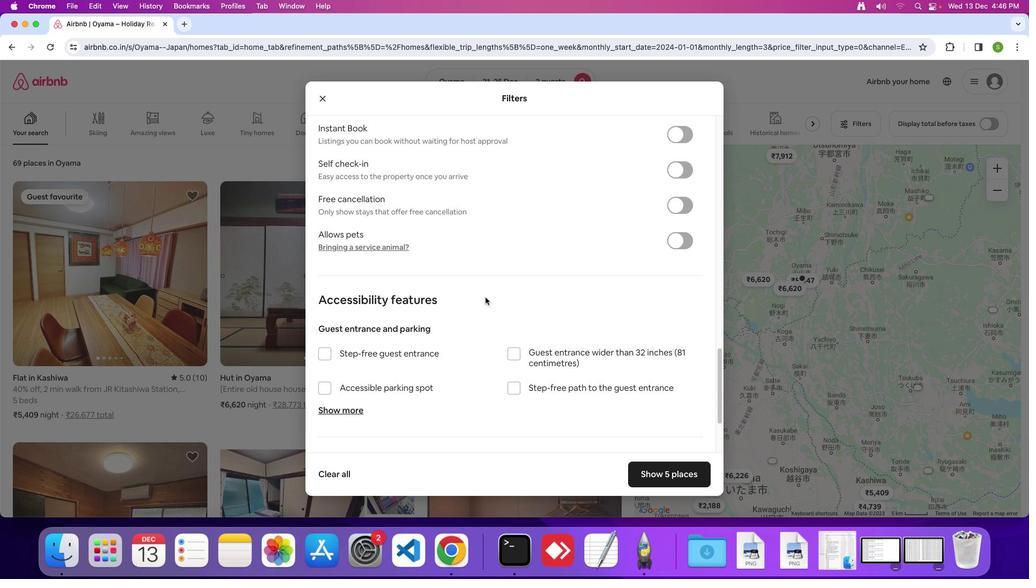 
Action: Mouse moved to (485, 297)
Screenshot: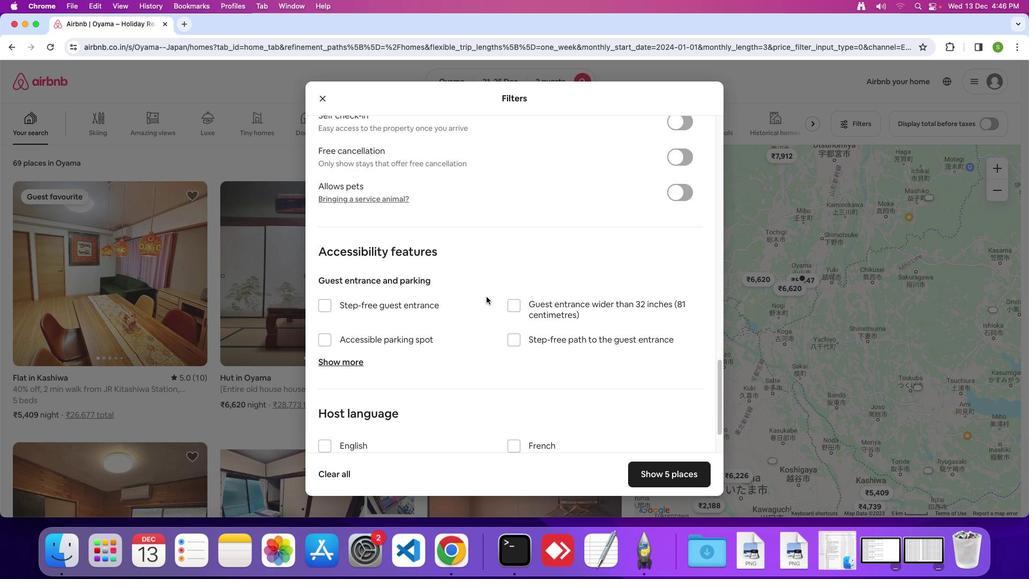 
Action: Mouse scrolled (485, 297) with delta (0, 0)
Screenshot: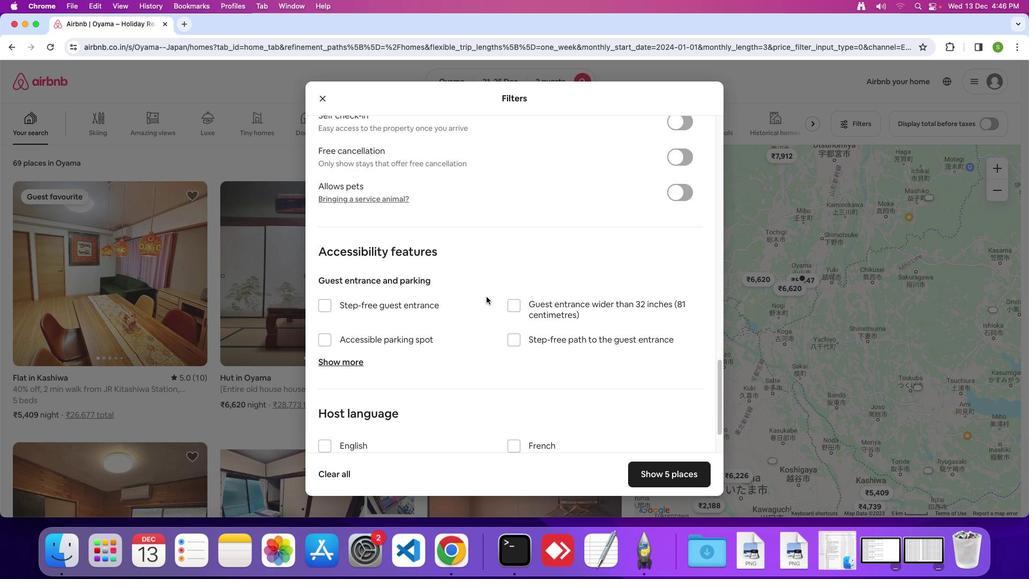 
Action: Mouse moved to (486, 297)
Screenshot: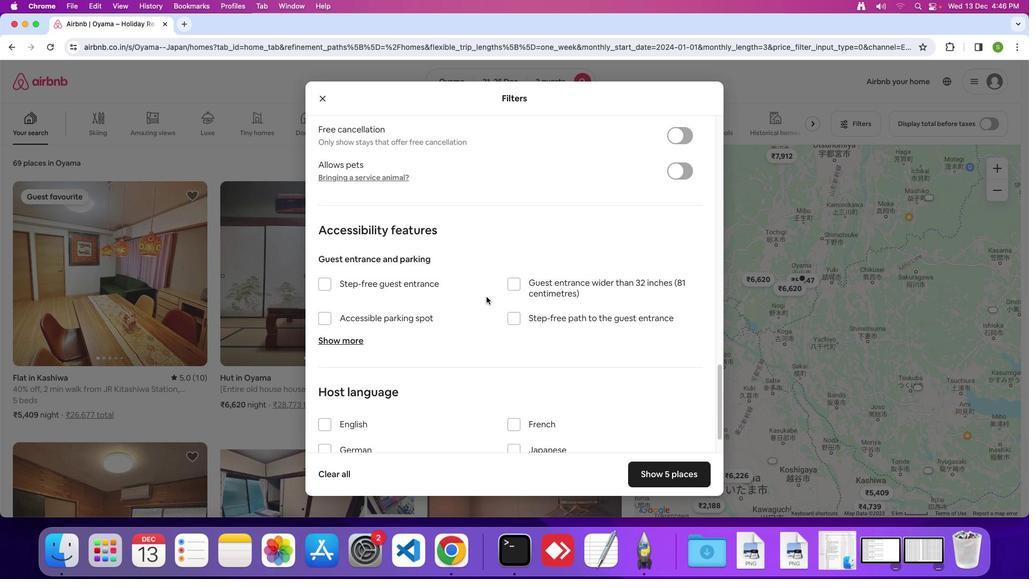 
Action: Mouse scrolled (486, 297) with delta (0, 0)
Screenshot: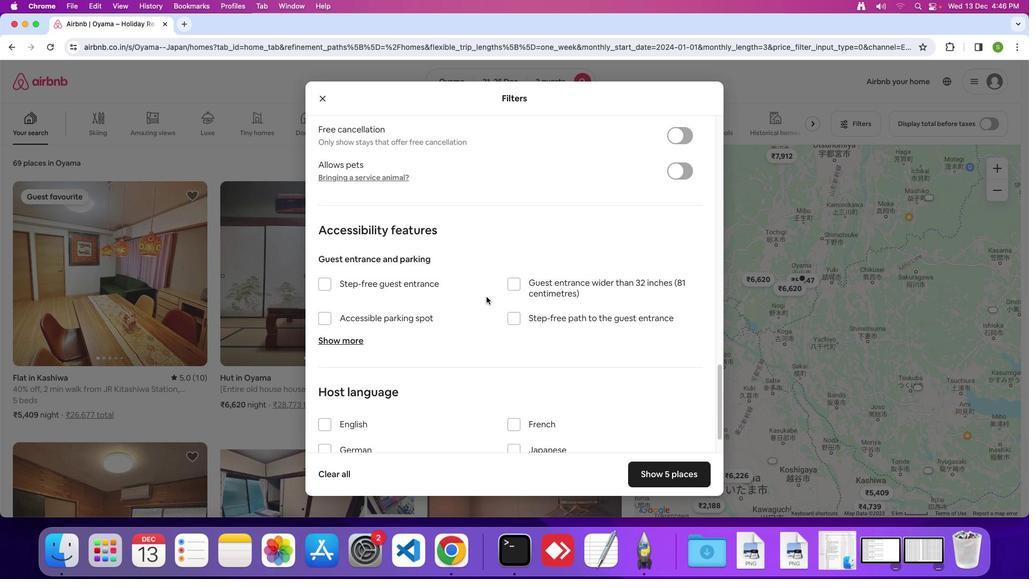 
Action: Mouse moved to (486, 297)
Screenshot: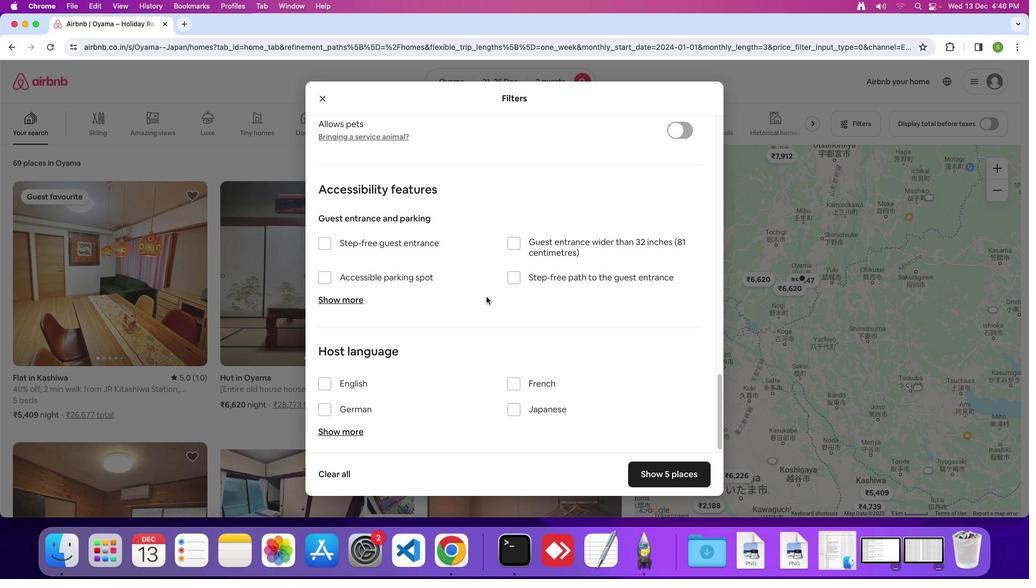 
Action: Mouse scrolled (486, 297) with delta (0, -1)
Screenshot: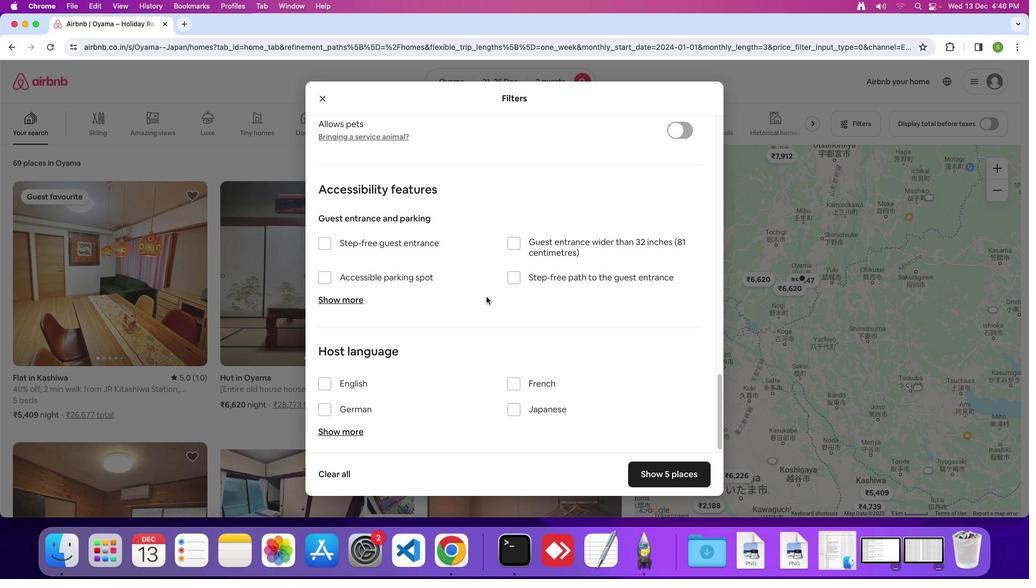 
Action: Mouse scrolled (486, 297) with delta (0, 0)
Screenshot: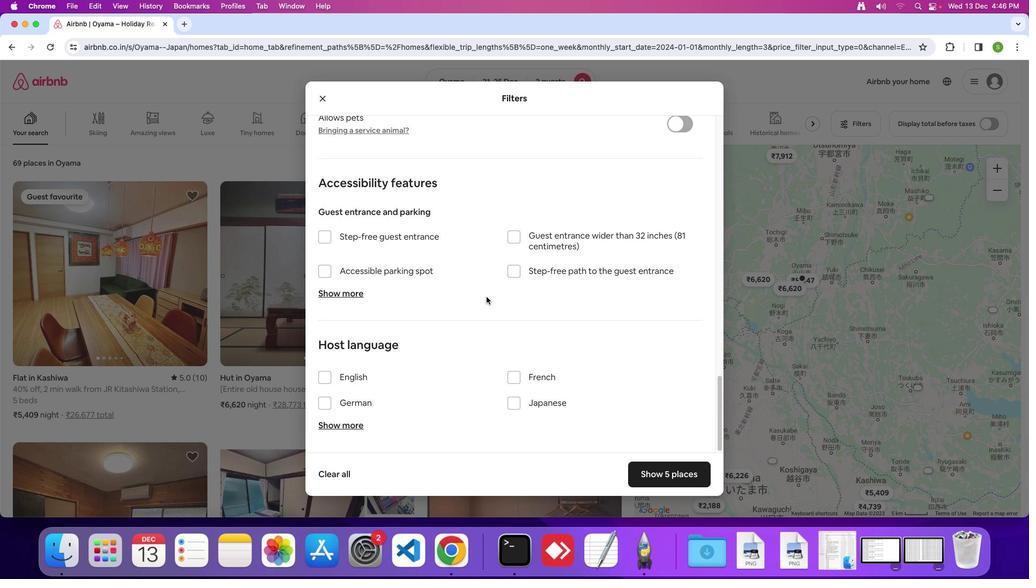 
Action: Mouse scrolled (486, 297) with delta (0, 0)
Screenshot: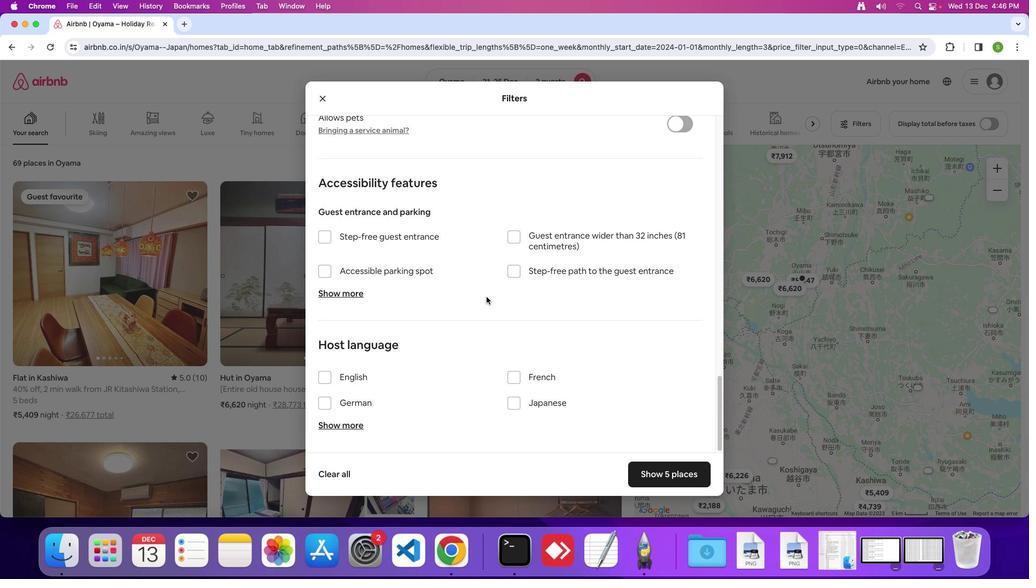 
Action: Mouse scrolled (486, 297) with delta (0, 0)
Screenshot: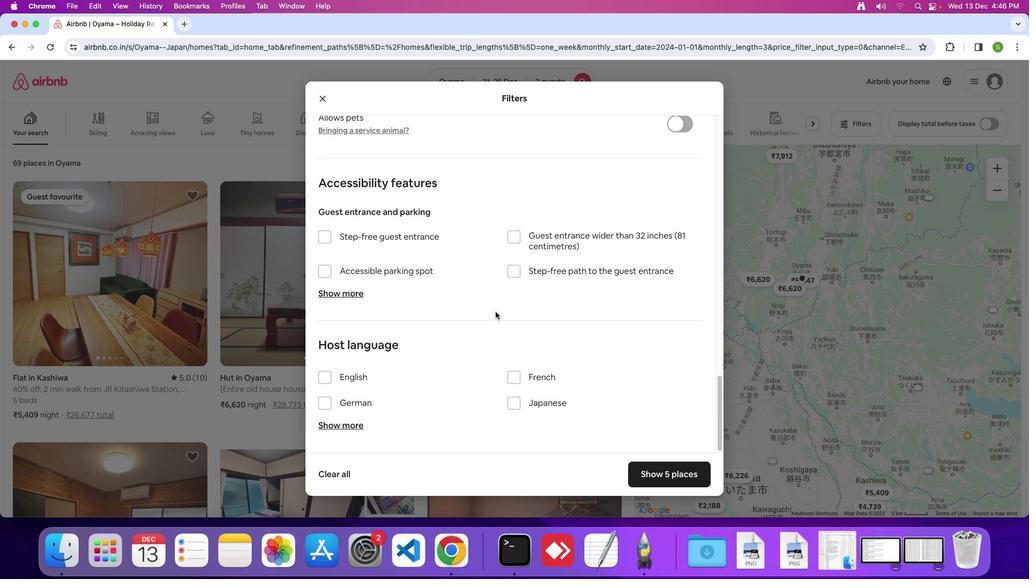 
Action: Mouse moved to (647, 464)
Screenshot: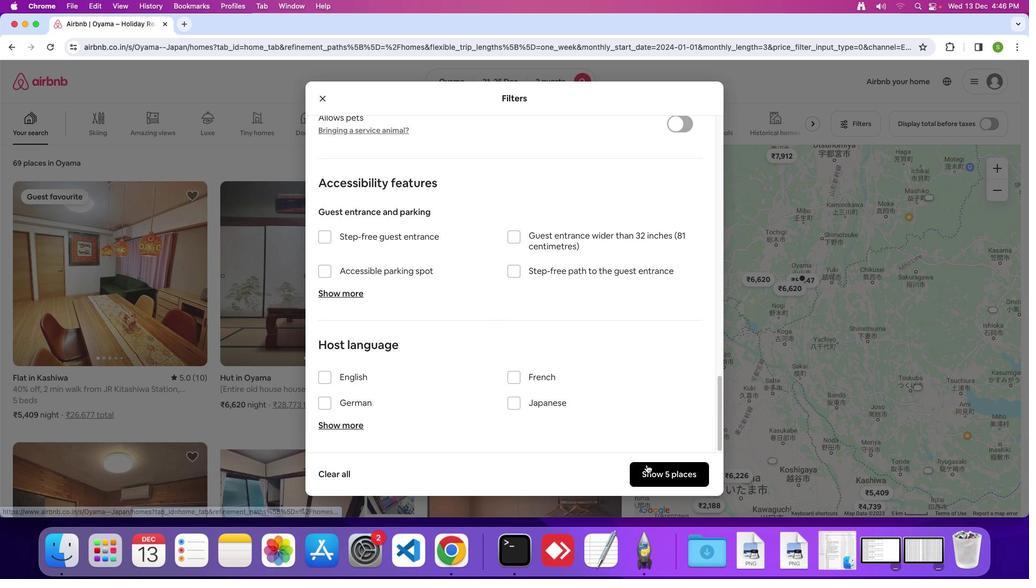 
Action: Mouse pressed left at (647, 464)
Screenshot: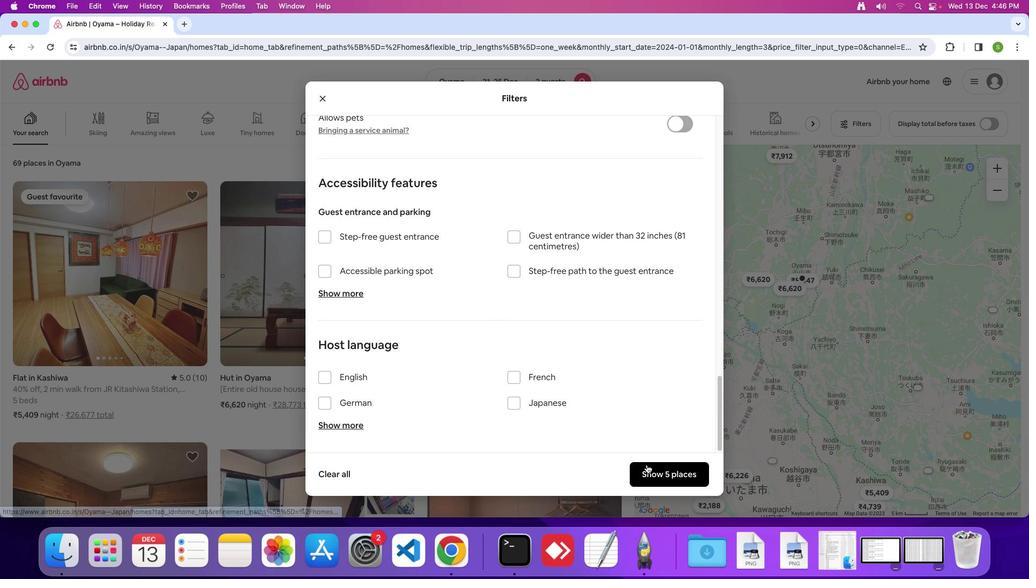 
Action: Mouse moved to (118, 249)
Screenshot: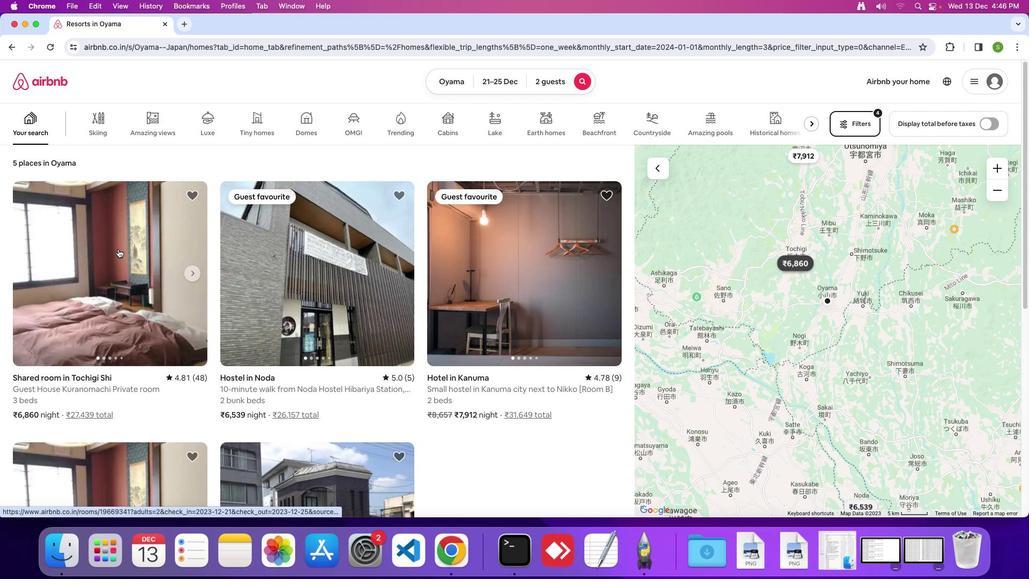 
Action: Mouse pressed left at (118, 249)
Screenshot: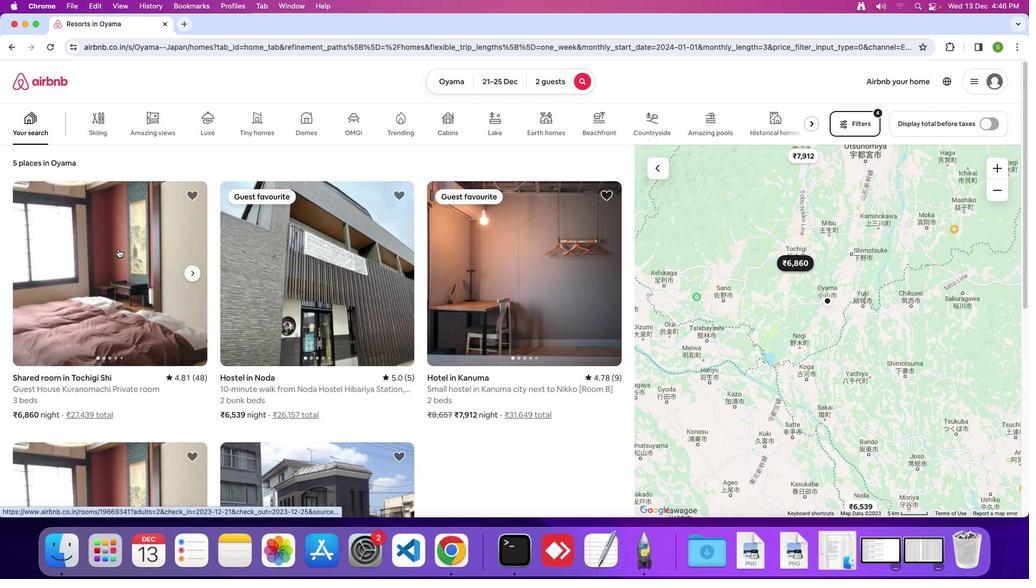 
Action: Mouse moved to (418, 255)
Screenshot: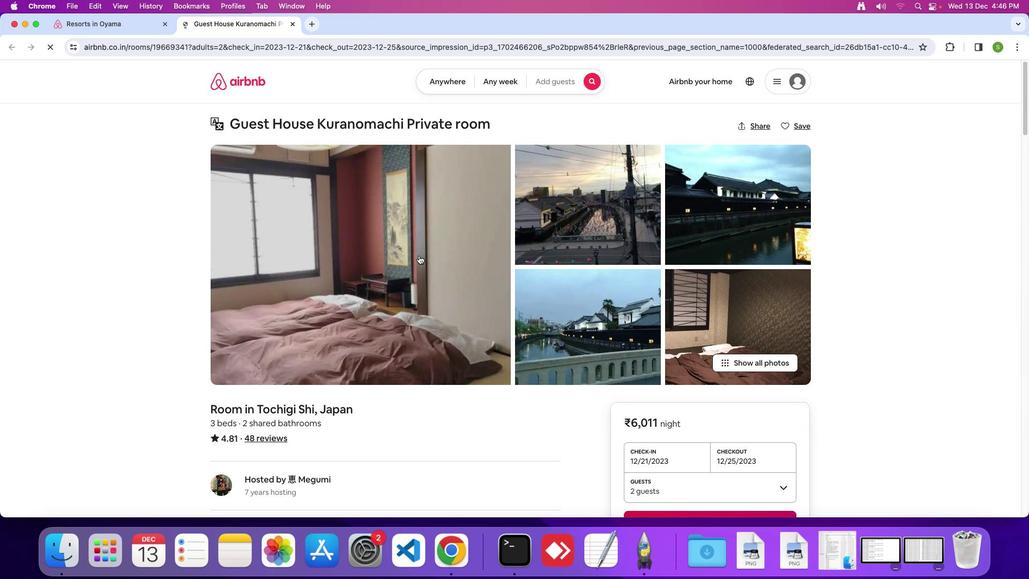 
Action: Mouse pressed left at (418, 255)
Screenshot: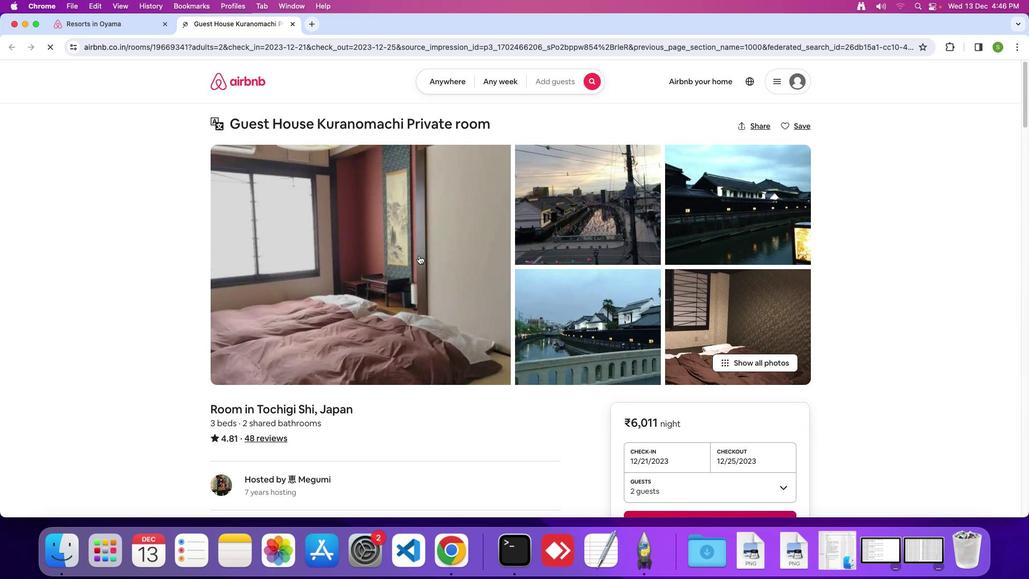 
Action: Mouse moved to (565, 273)
Screenshot: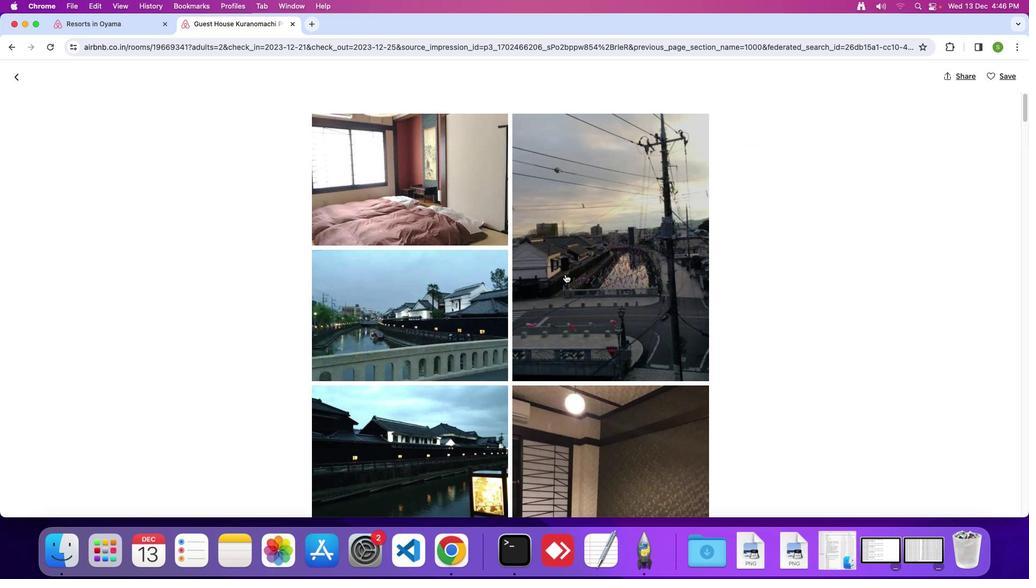 
Action: Mouse scrolled (565, 273) with delta (0, 0)
Screenshot: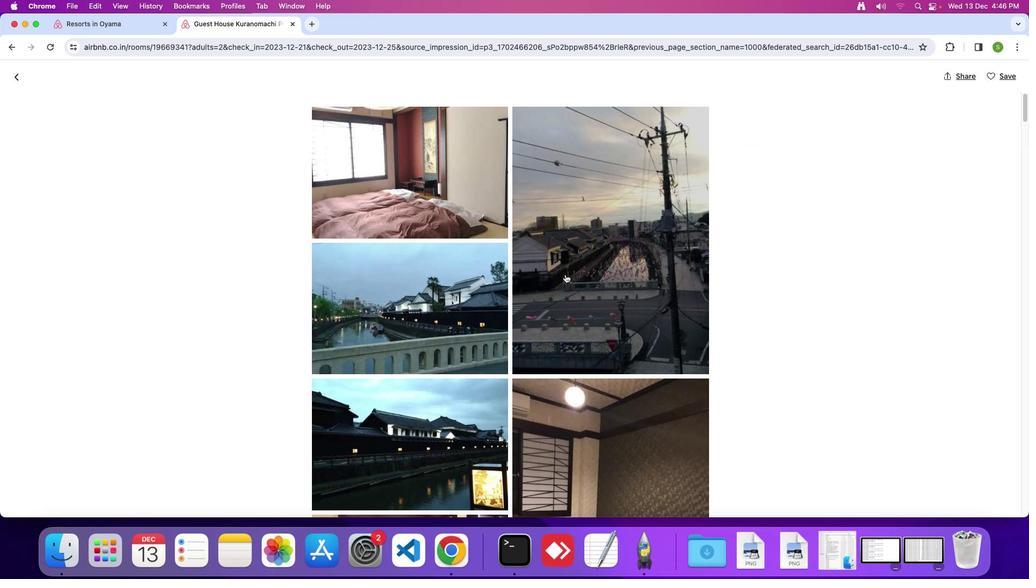 
Action: Mouse scrolled (565, 273) with delta (0, 0)
Screenshot: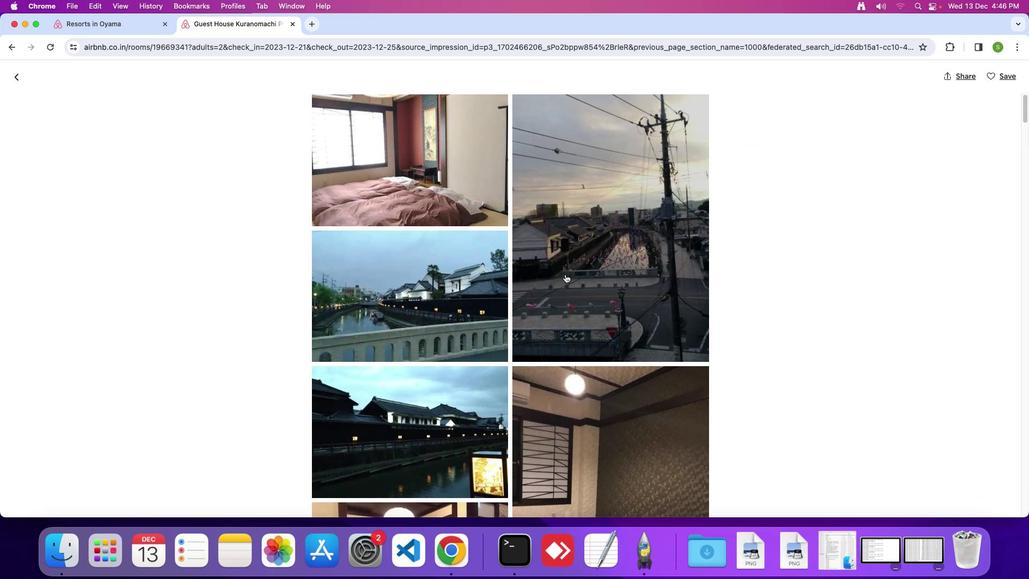 
Action: Mouse scrolled (565, 273) with delta (0, -1)
Screenshot: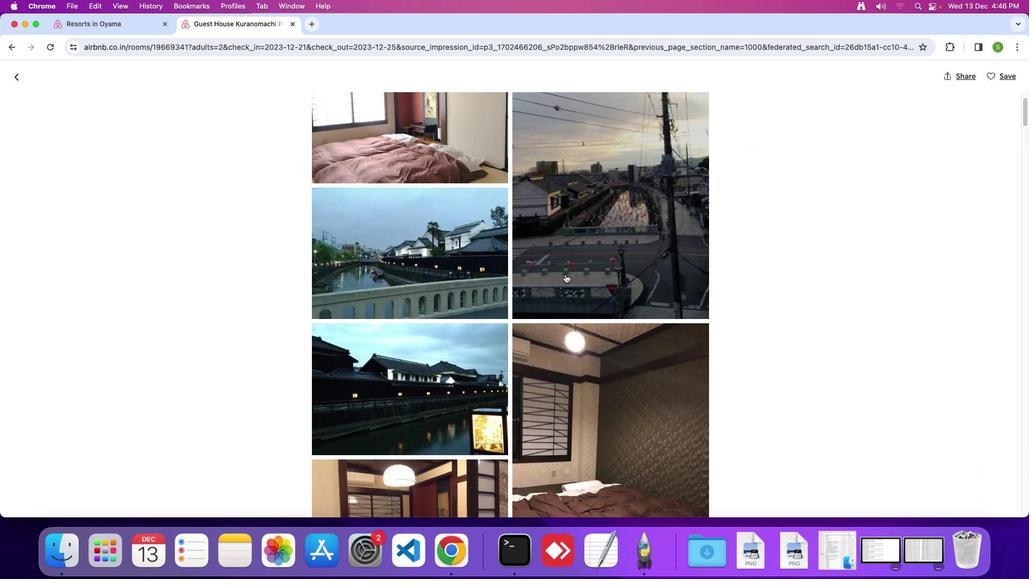 
Action: Mouse scrolled (565, 273) with delta (0, 0)
Screenshot: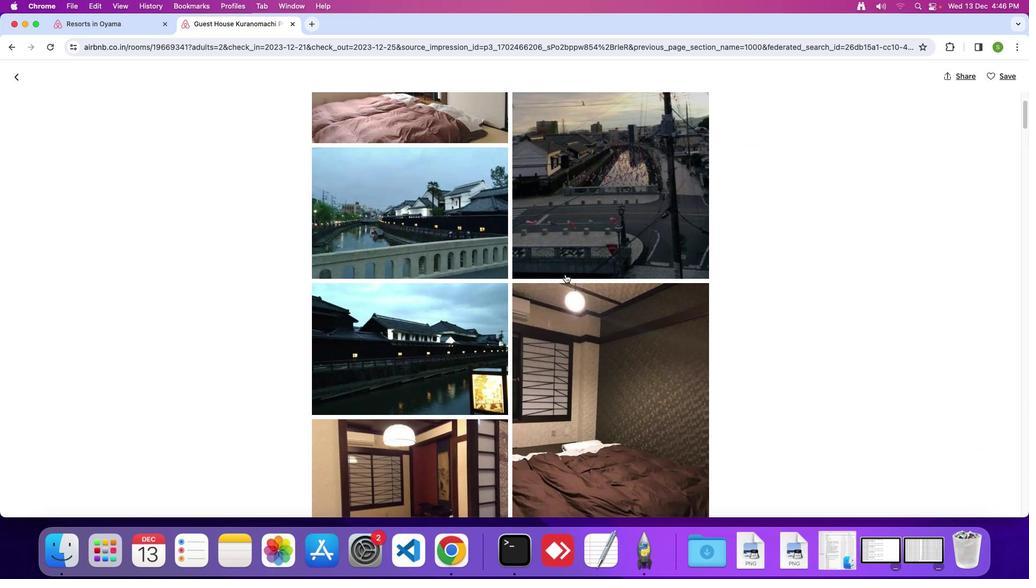 
Action: Mouse scrolled (565, 273) with delta (0, 0)
Screenshot: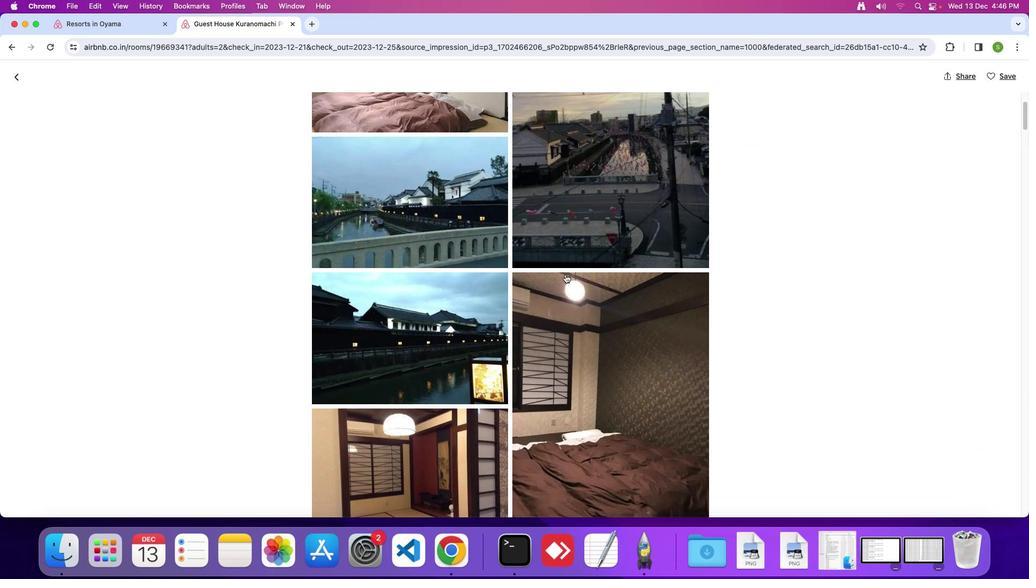 
Action: Mouse scrolled (565, 273) with delta (0, -1)
Screenshot: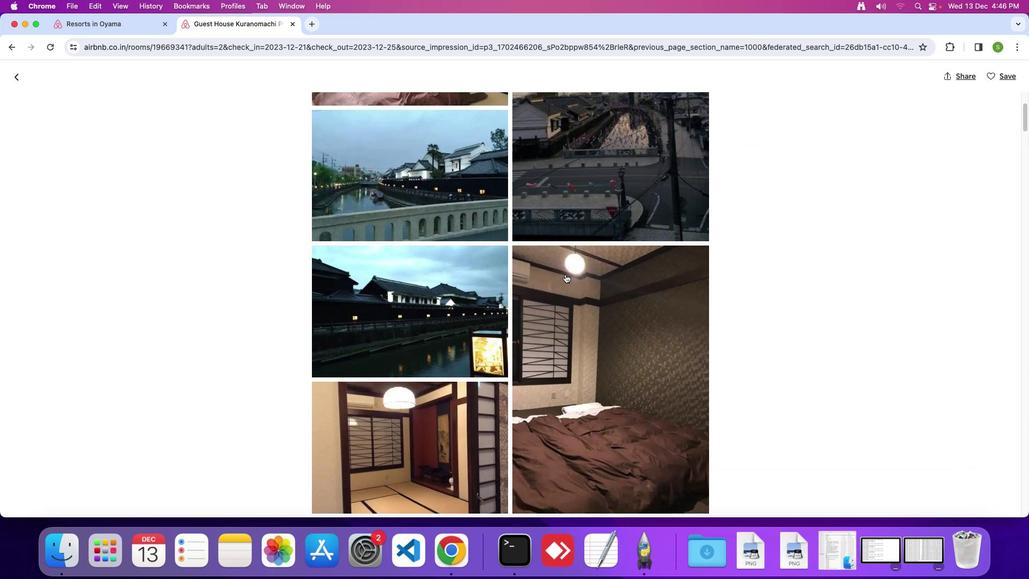 
Action: Mouse scrolled (565, 273) with delta (0, 0)
Screenshot: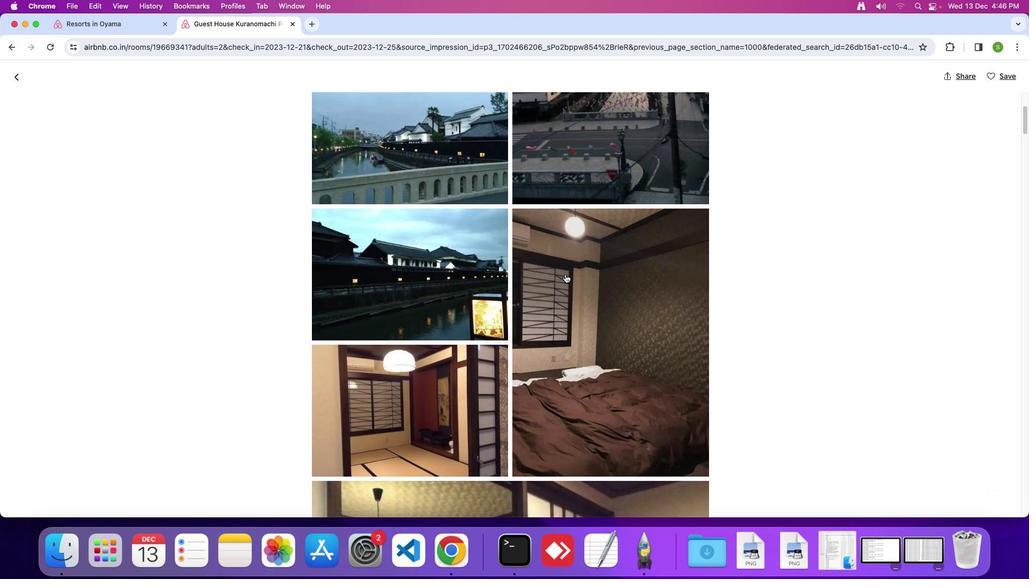 
Action: Mouse scrolled (565, 273) with delta (0, 0)
Screenshot: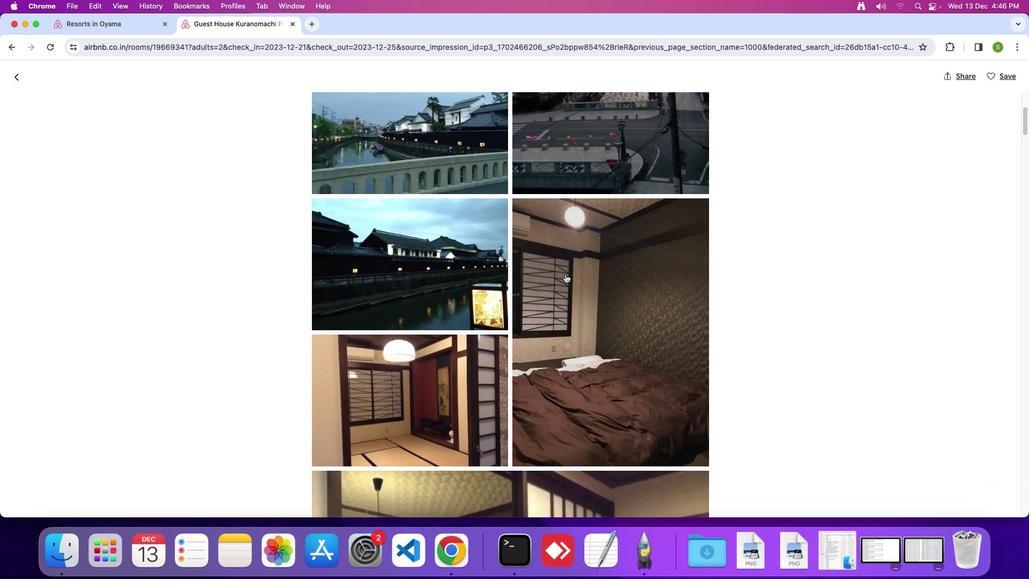 
Action: Mouse scrolled (565, 273) with delta (0, -1)
Screenshot: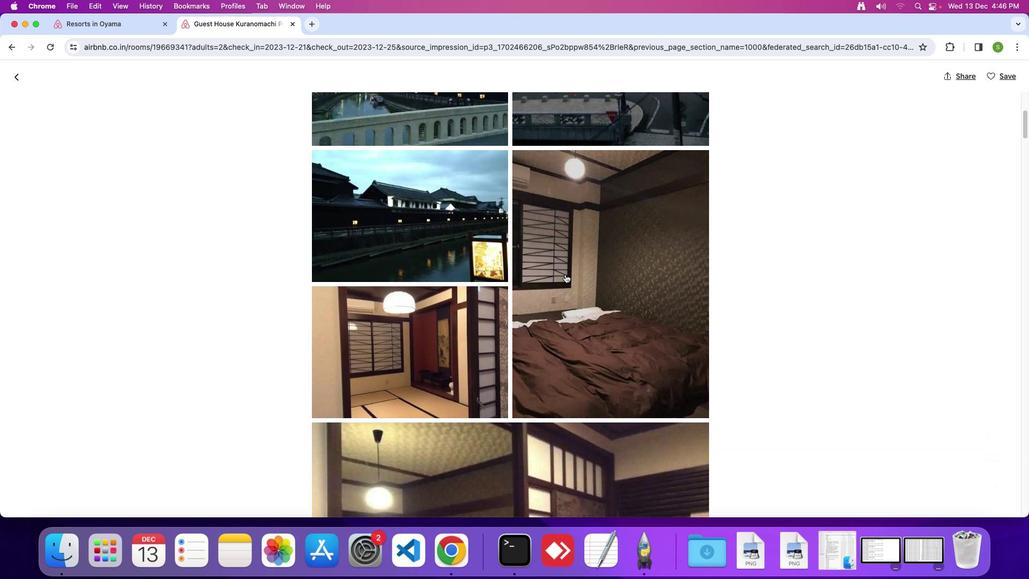 
Action: Mouse moved to (565, 273)
Screenshot: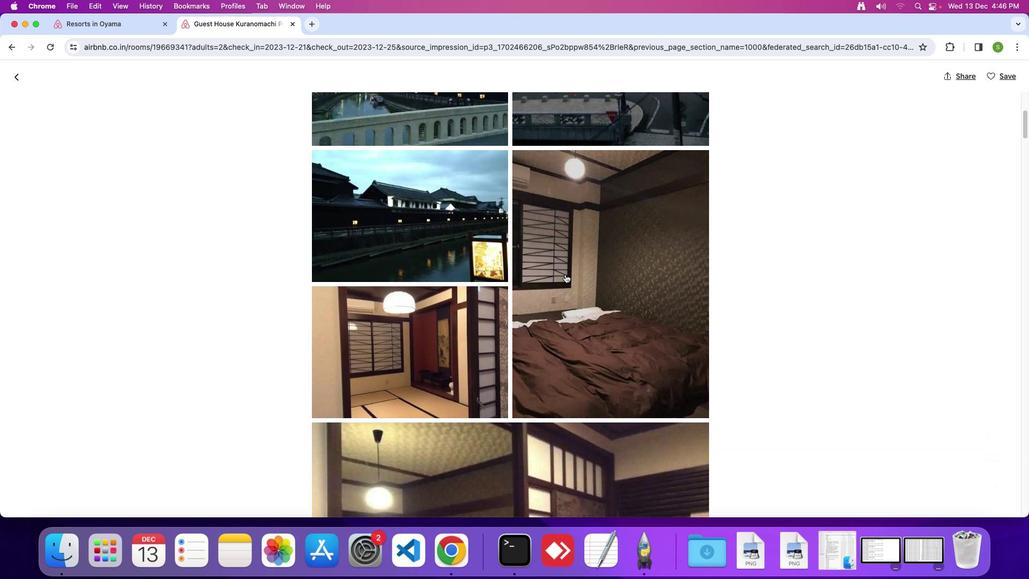 
Action: Mouse scrolled (565, 273) with delta (0, 0)
Screenshot: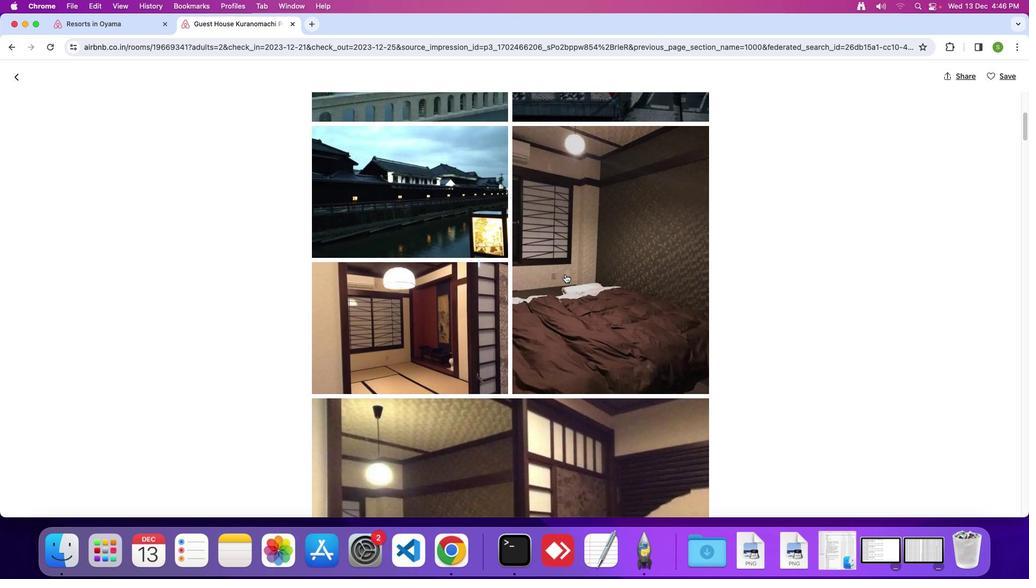 
Action: Mouse scrolled (565, 273) with delta (0, 0)
Screenshot: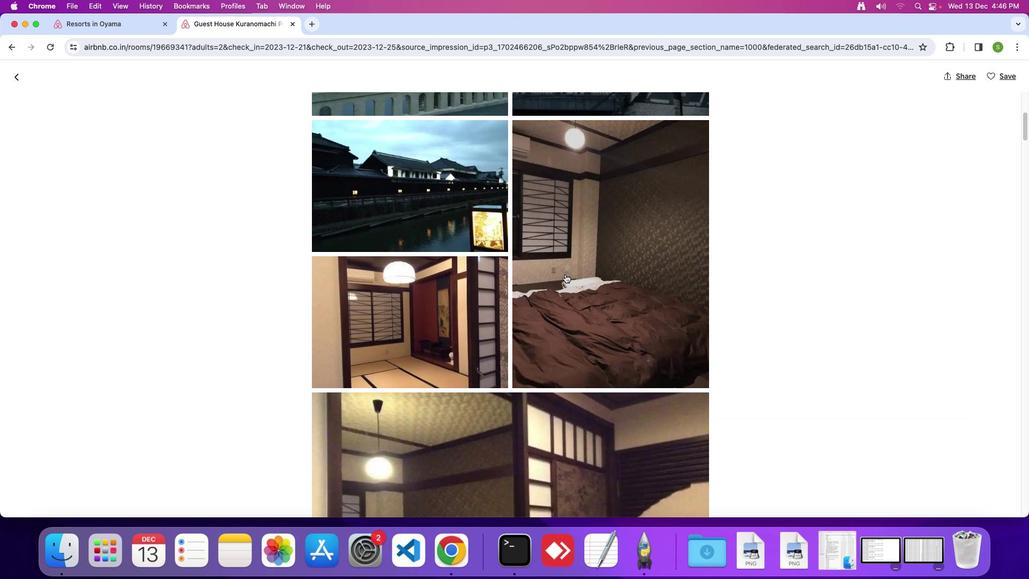 
Action: Mouse scrolled (565, 273) with delta (0, 0)
Screenshot: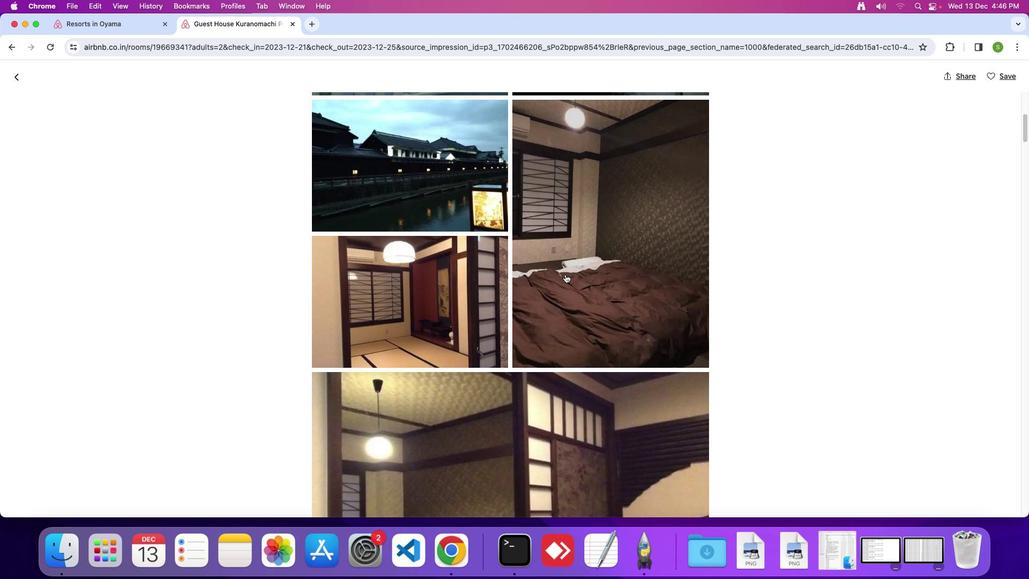 
Action: Mouse scrolled (565, 273) with delta (0, 0)
Screenshot: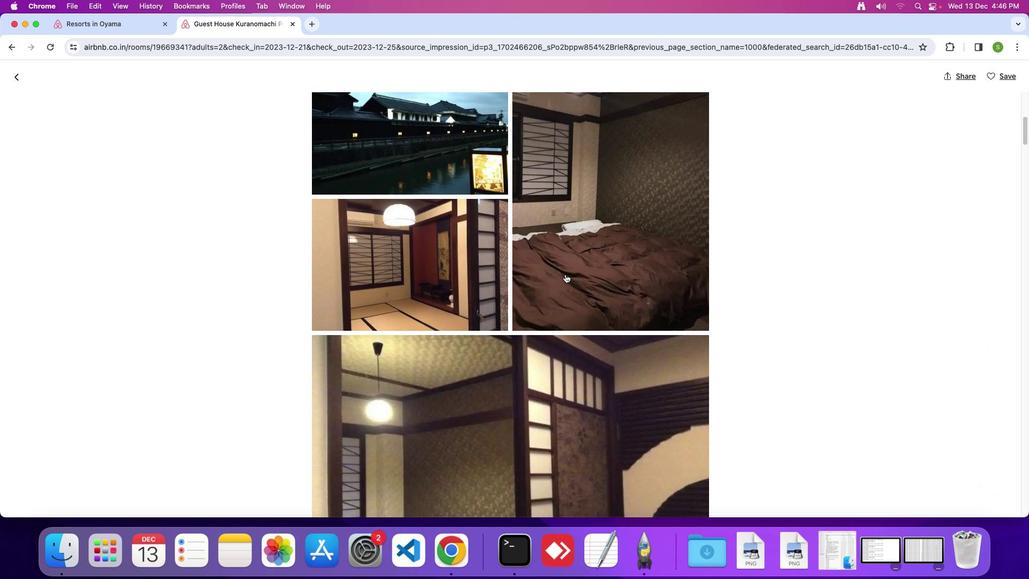 
Action: Mouse scrolled (565, 273) with delta (0, -1)
Screenshot: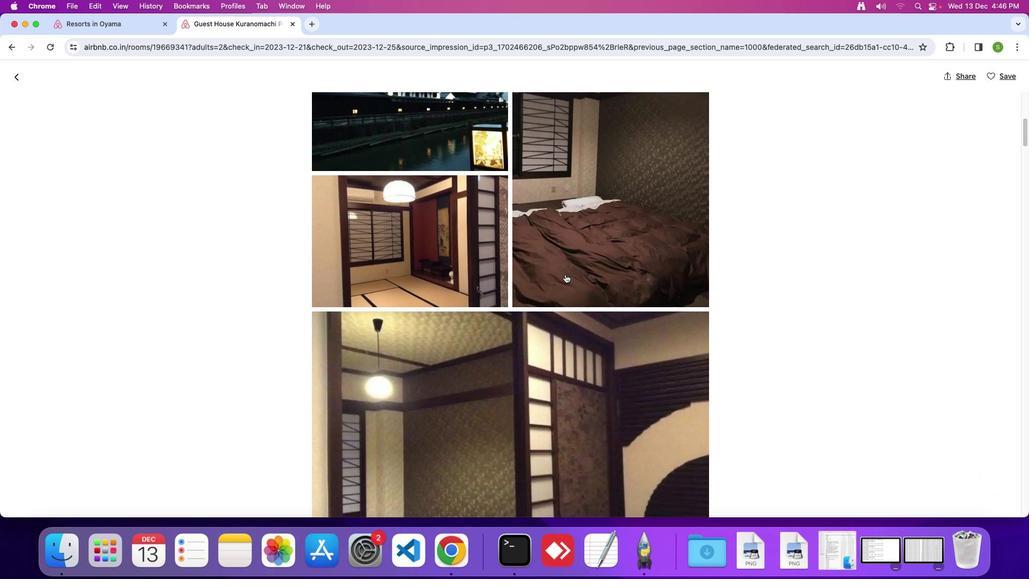 
Action: Mouse moved to (565, 273)
Screenshot: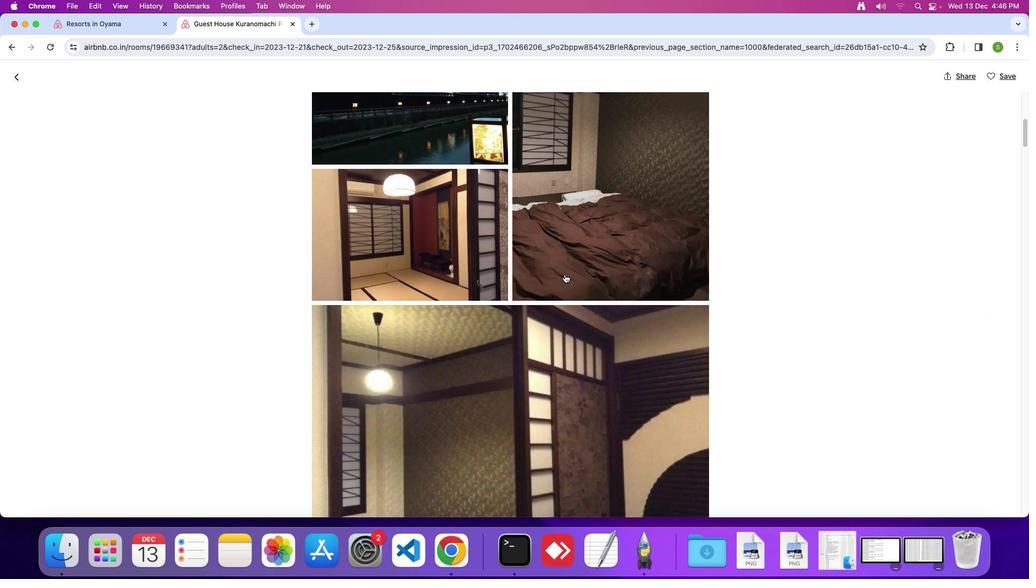 
Action: Mouse scrolled (565, 273) with delta (0, 0)
Screenshot: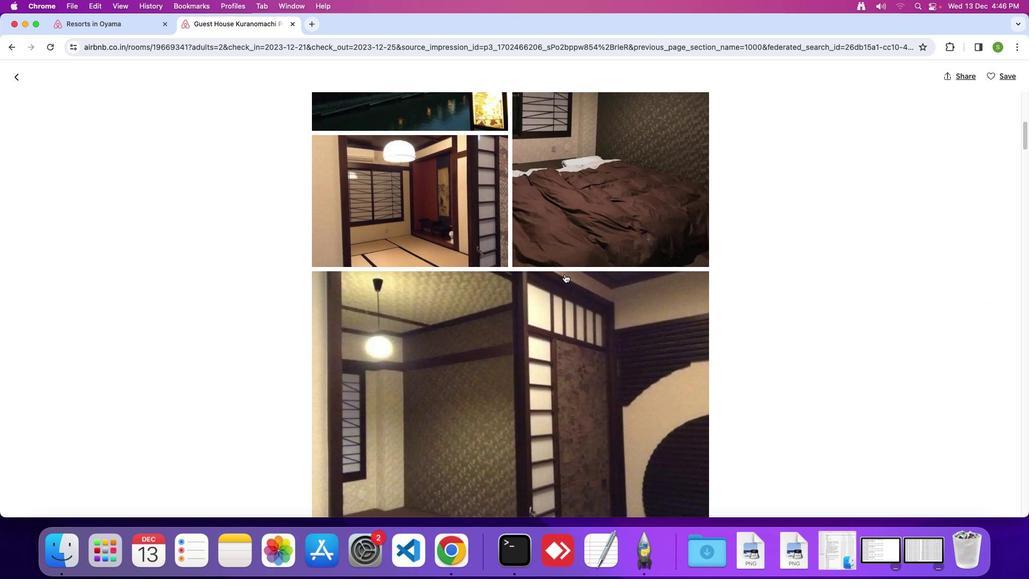 
Action: Mouse scrolled (565, 273) with delta (0, 0)
Screenshot: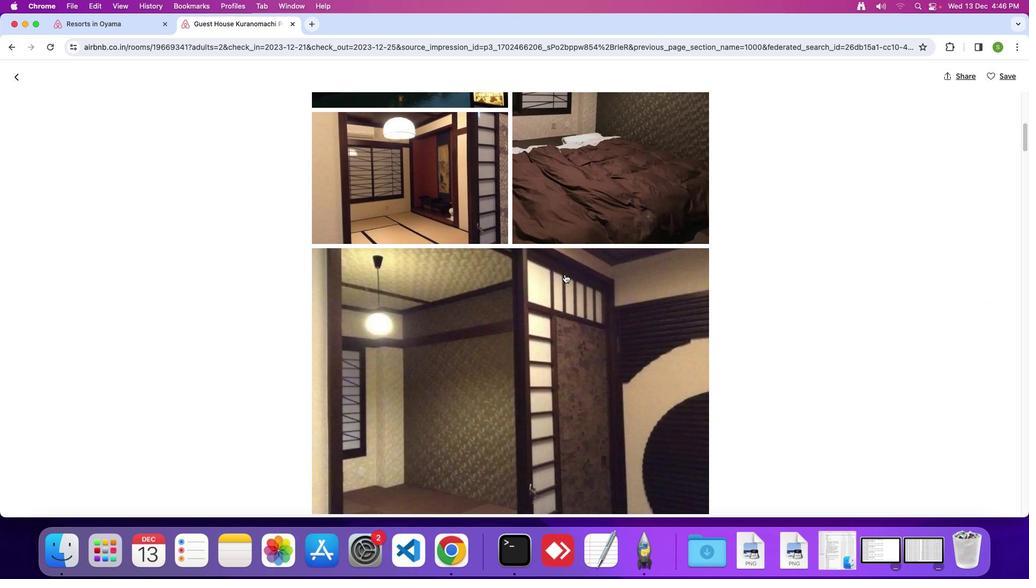 
Action: Mouse scrolled (565, 273) with delta (0, -1)
Screenshot: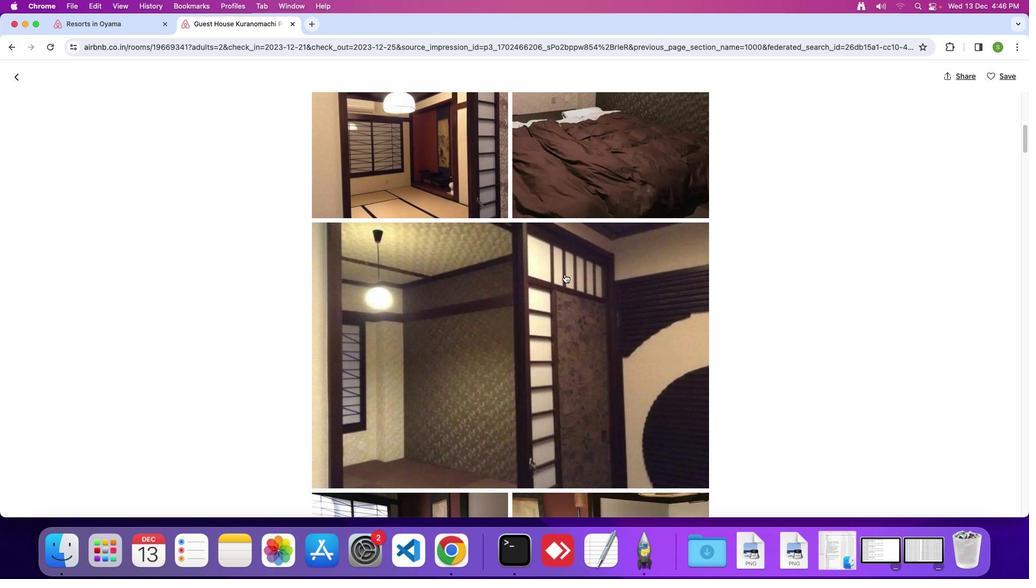 
Action: Mouse scrolled (565, 273) with delta (0, 0)
Screenshot: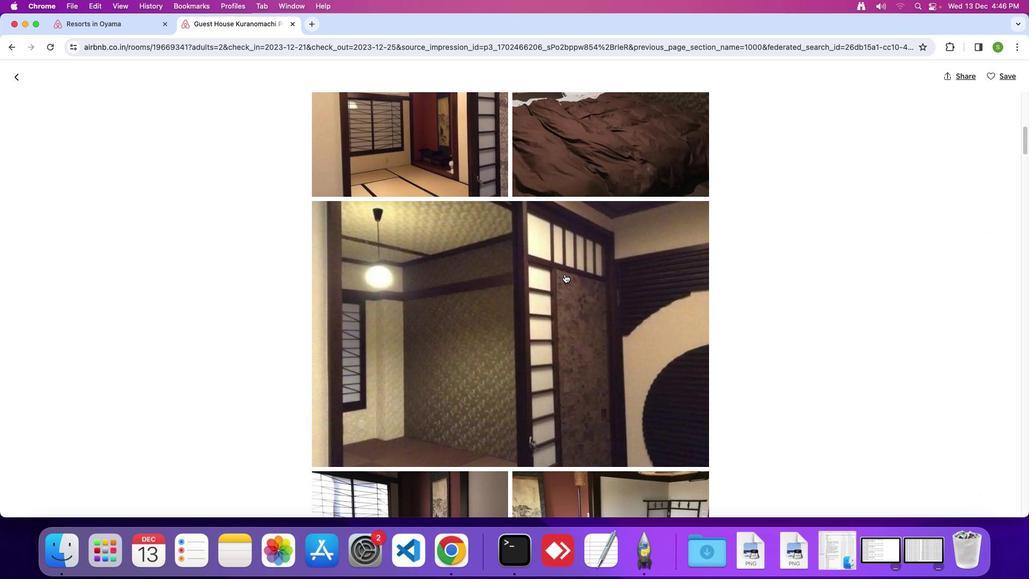 
Action: Mouse scrolled (565, 273) with delta (0, 0)
Screenshot: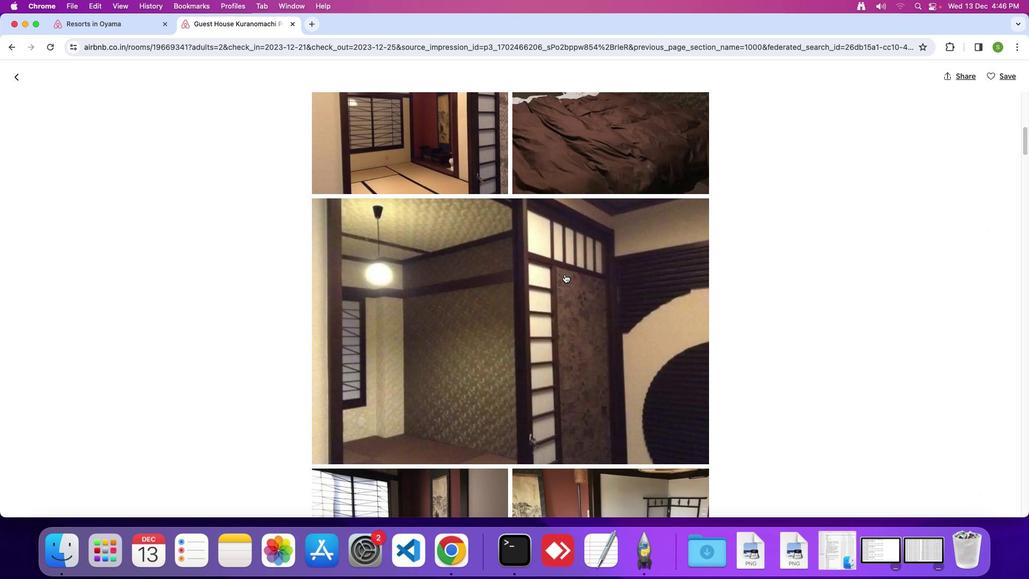 
Action: Mouse scrolled (565, 273) with delta (0, 0)
Screenshot: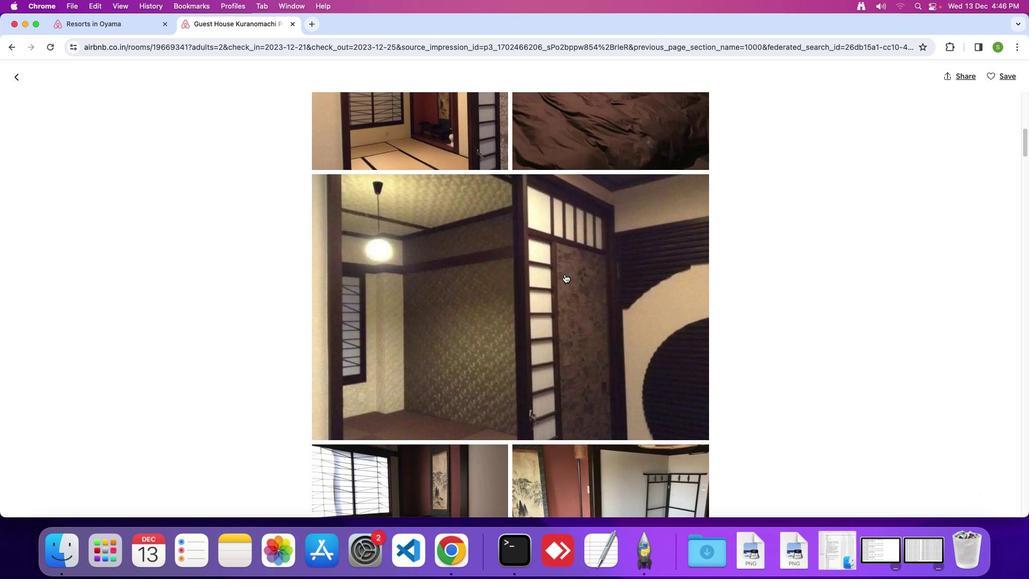 
Action: Mouse scrolled (565, 273) with delta (0, 0)
Screenshot: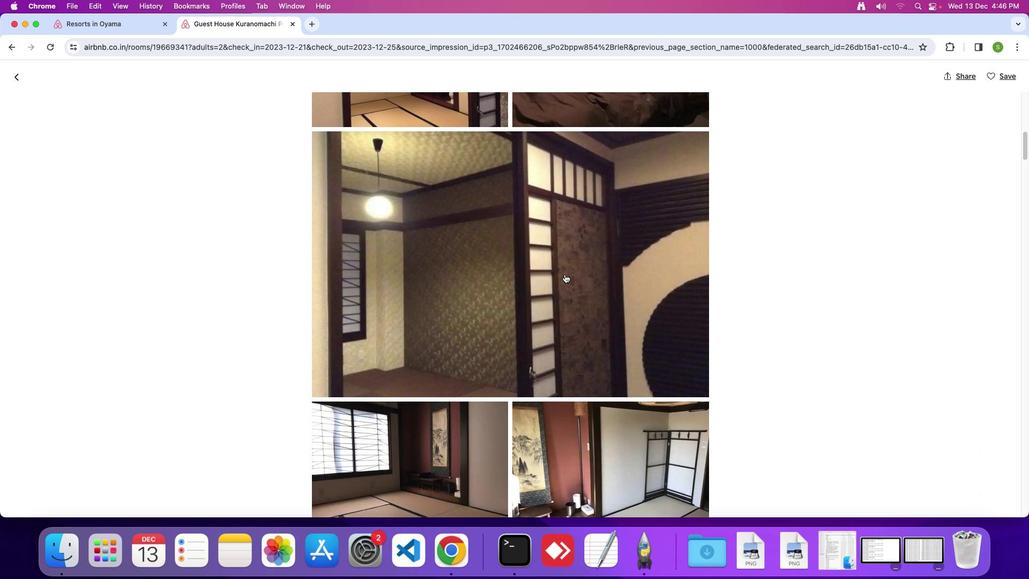 
Action: Mouse scrolled (565, 273) with delta (0, -1)
Screenshot: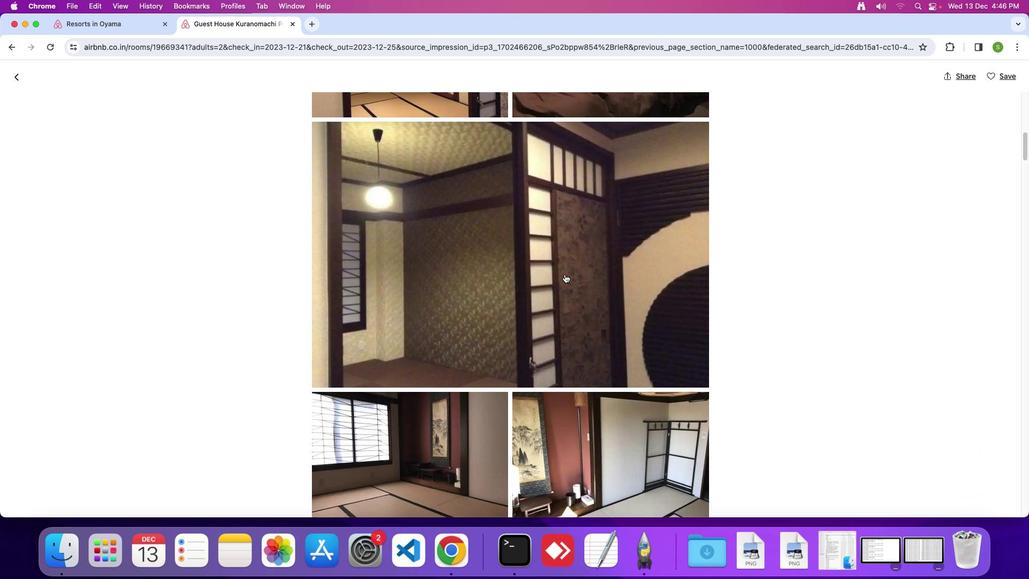 
Action: Mouse moved to (565, 273)
Screenshot: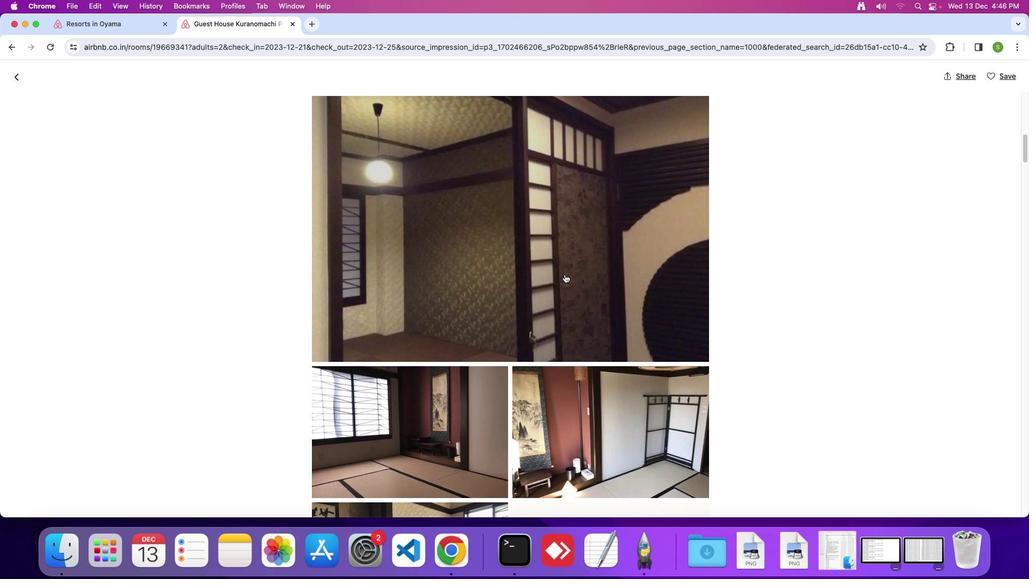 
Action: Mouse scrolled (565, 273) with delta (0, 0)
Screenshot: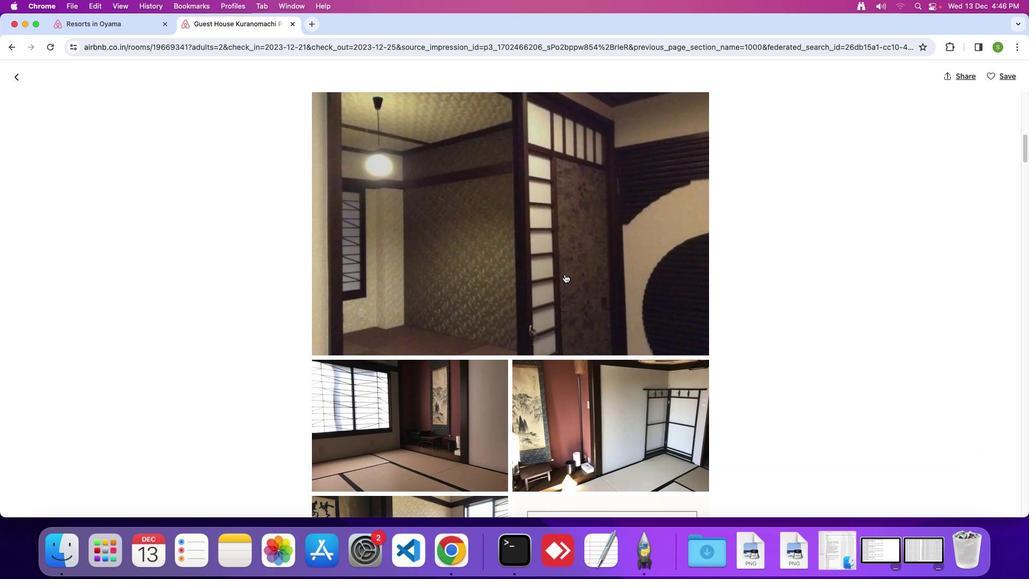 
Action: Mouse scrolled (565, 273) with delta (0, 0)
Screenshot: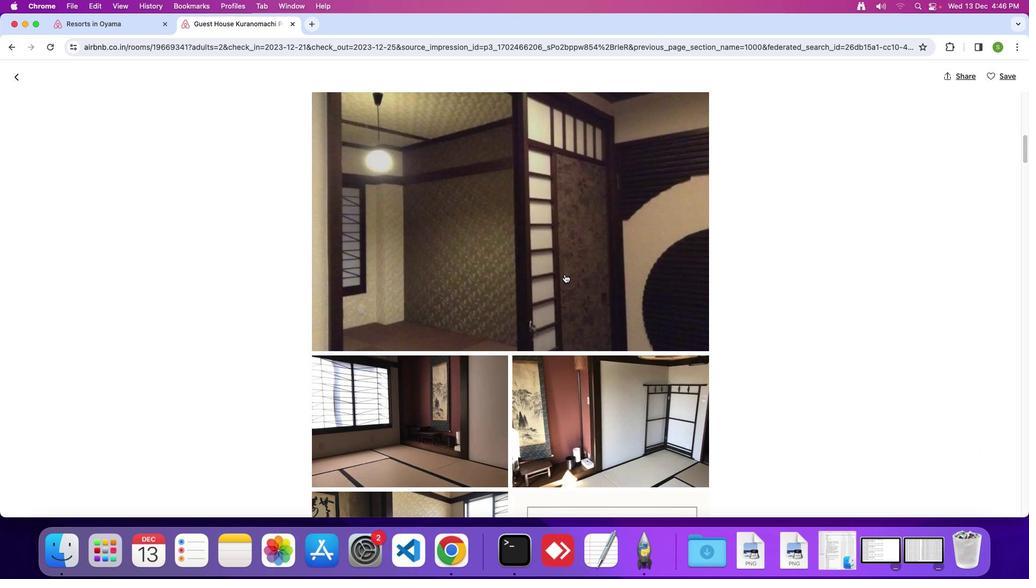 
Action: Mouse moved to (565, 273)
Screenshot: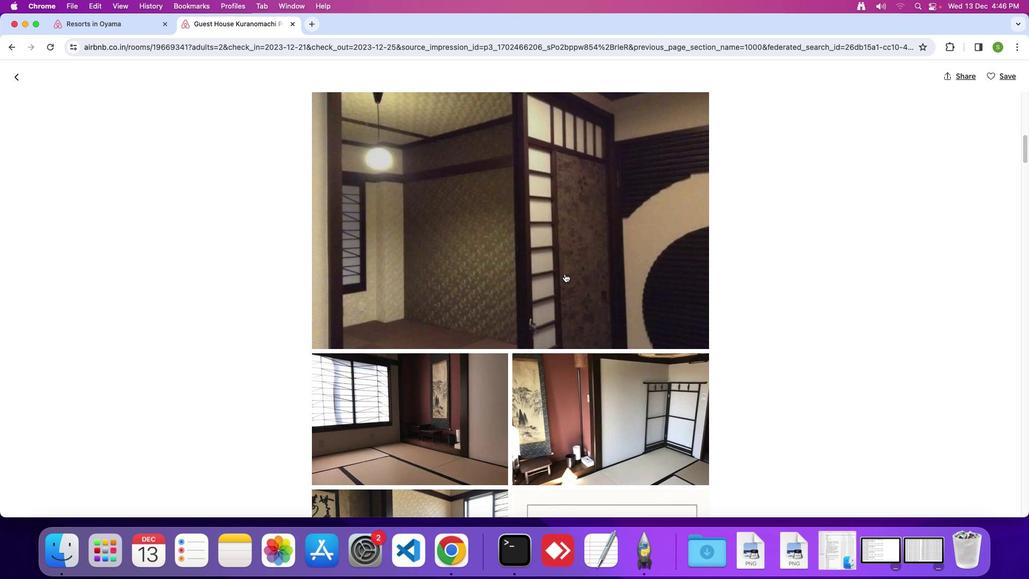 
Action: Mouse scrolled (565, 273) with delta (0, 0)
Screenshot: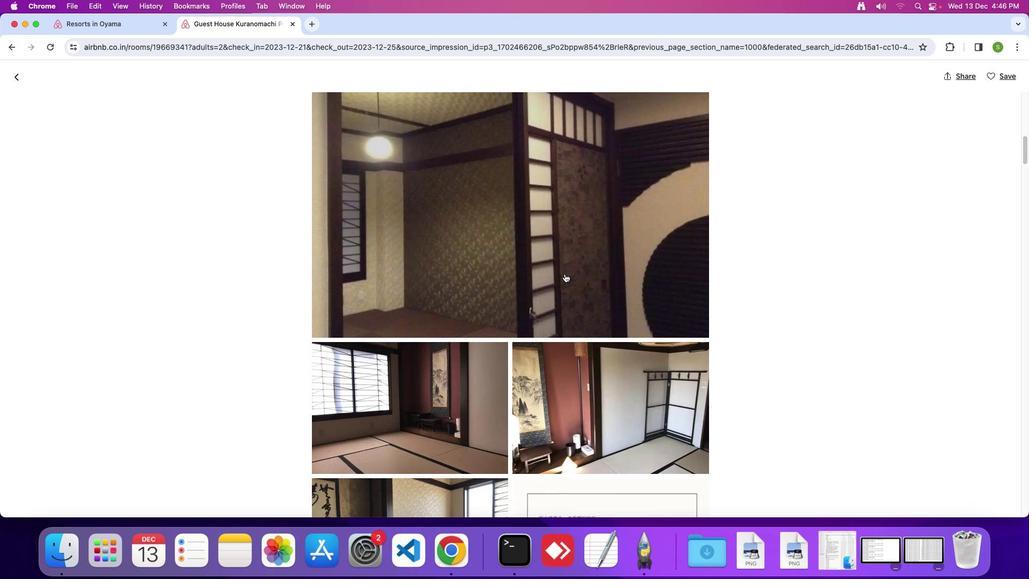 
Action: Mouse scrolled (565, 273) with delta (0, 0)
Screenshot: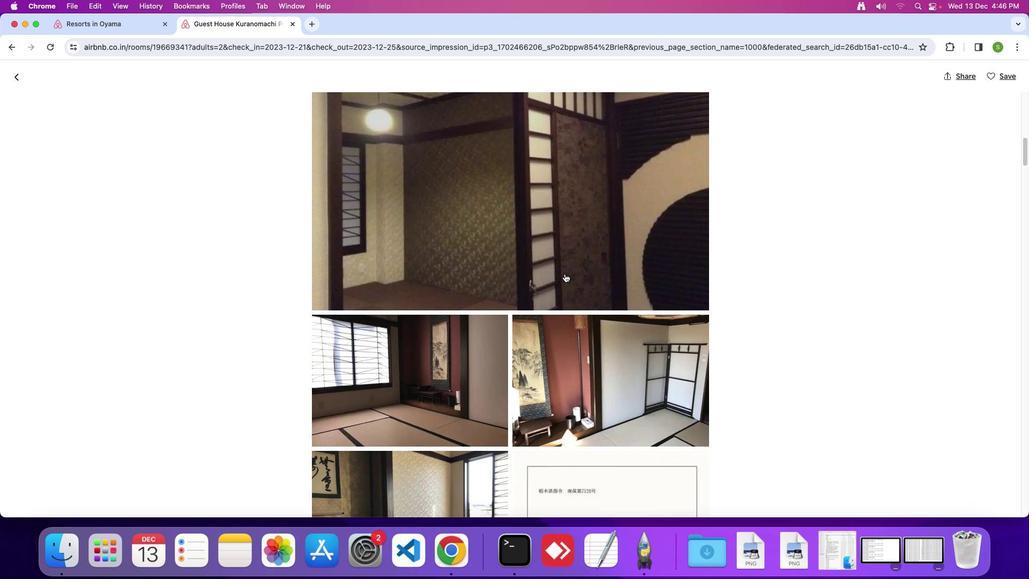 
Action: Mouse scrolled (565, 273) with delta (0, -1)
Screenshot: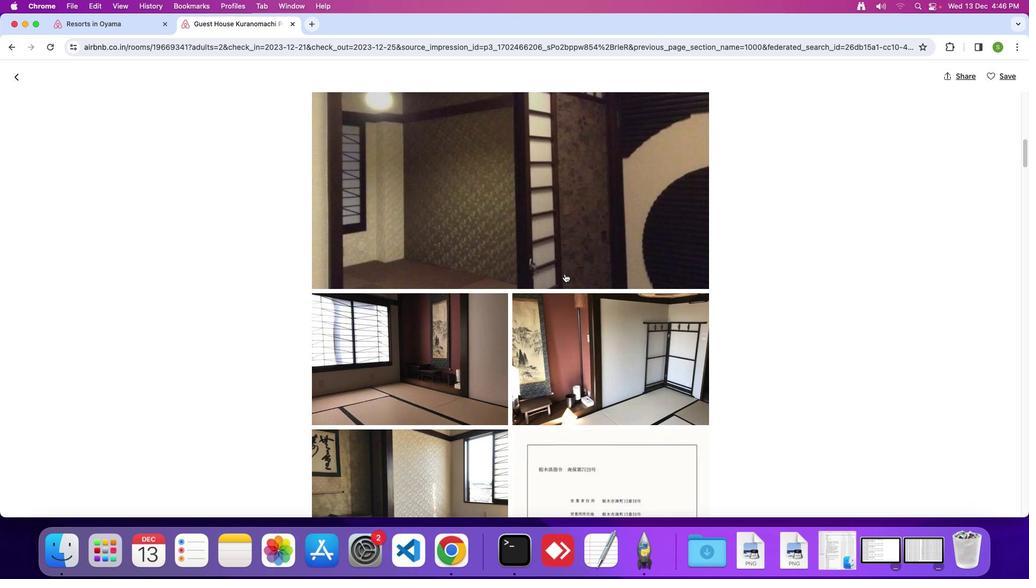 
Action: Mouse moved to (564, 273)
Screenshot: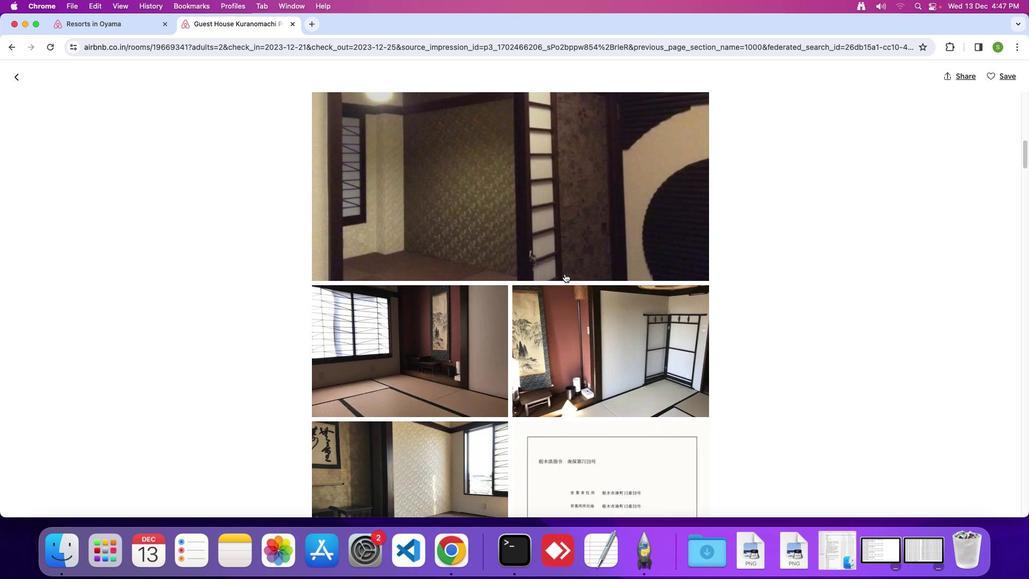 
Action: Mouse scrolled (564, 273) with delta (0, 0)
Screenshot: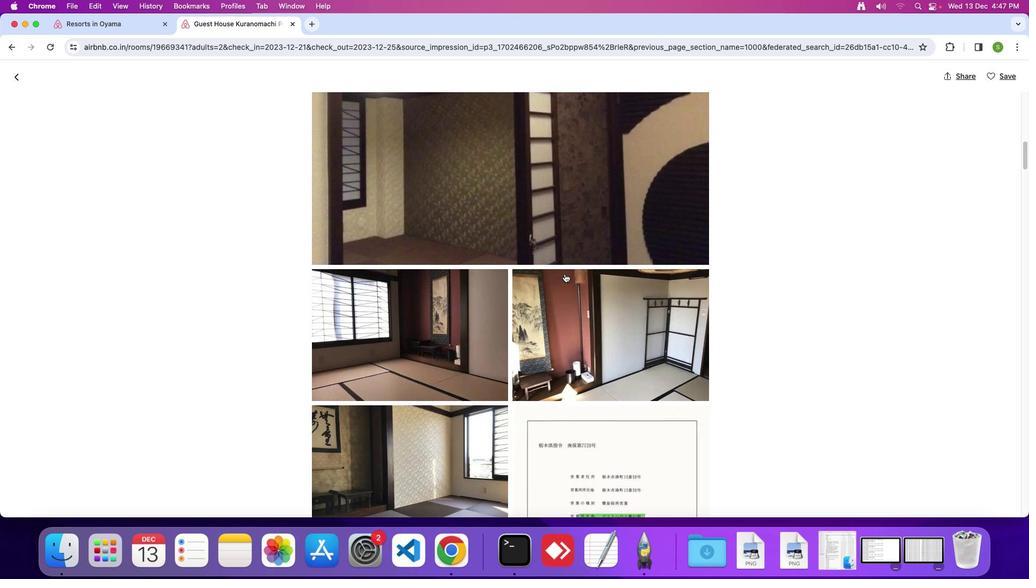 
Action: Mouse scrolled (564, 273) with delta (0, 0)
Screenshot: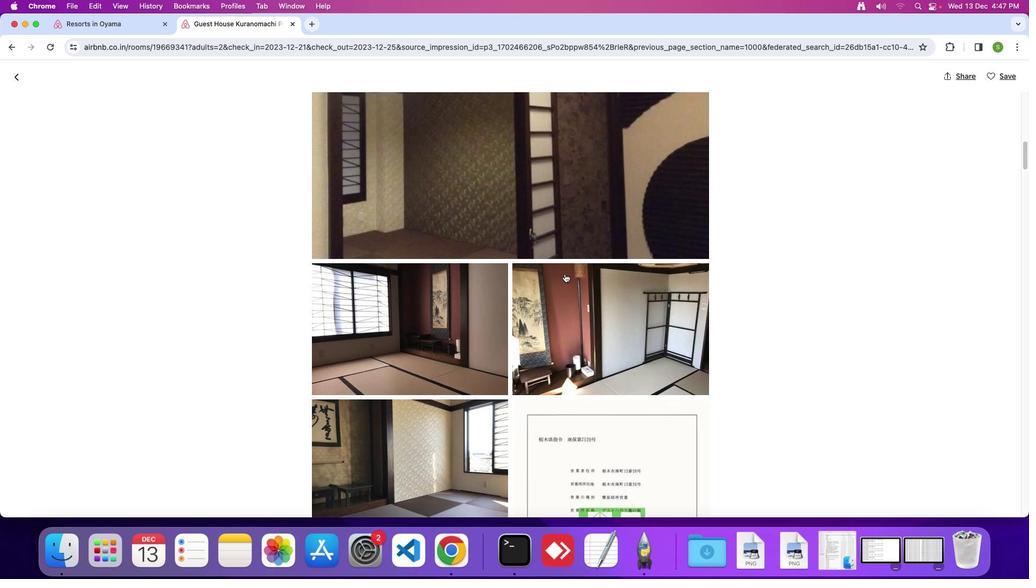 
Action: Mouse scrolled (564, 273) with delta (0, 0)
Screenshot: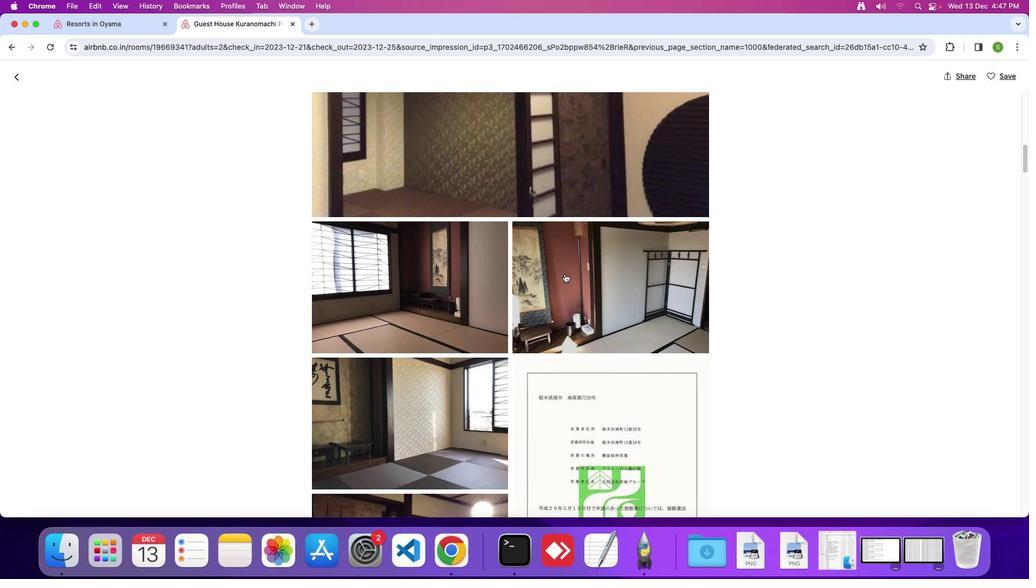 
Action: Mouse scrolled (564, 273) with delta (0, 0)
Screenshot: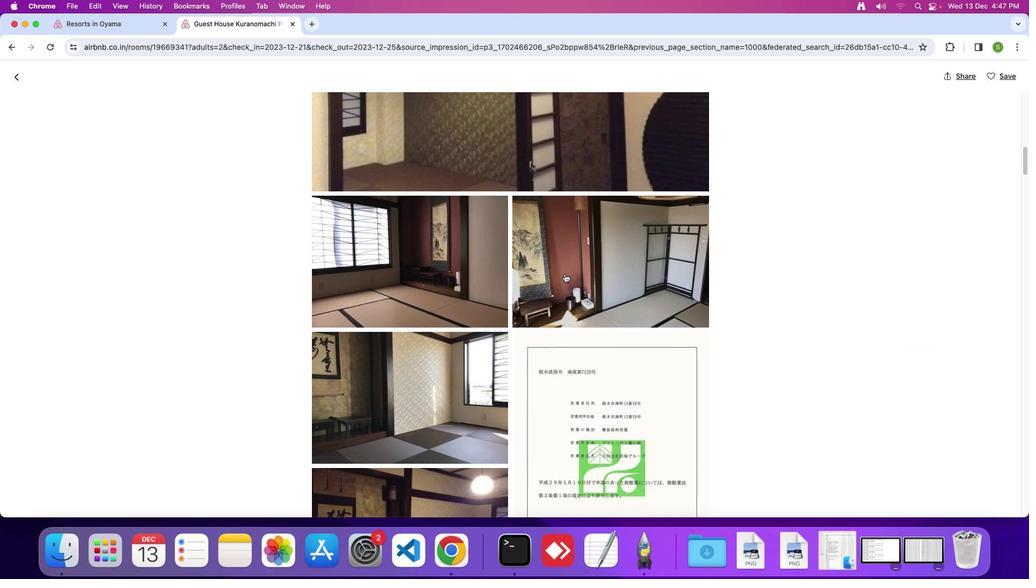 
Action: Mouse moved to (564, 273)
Screenshot: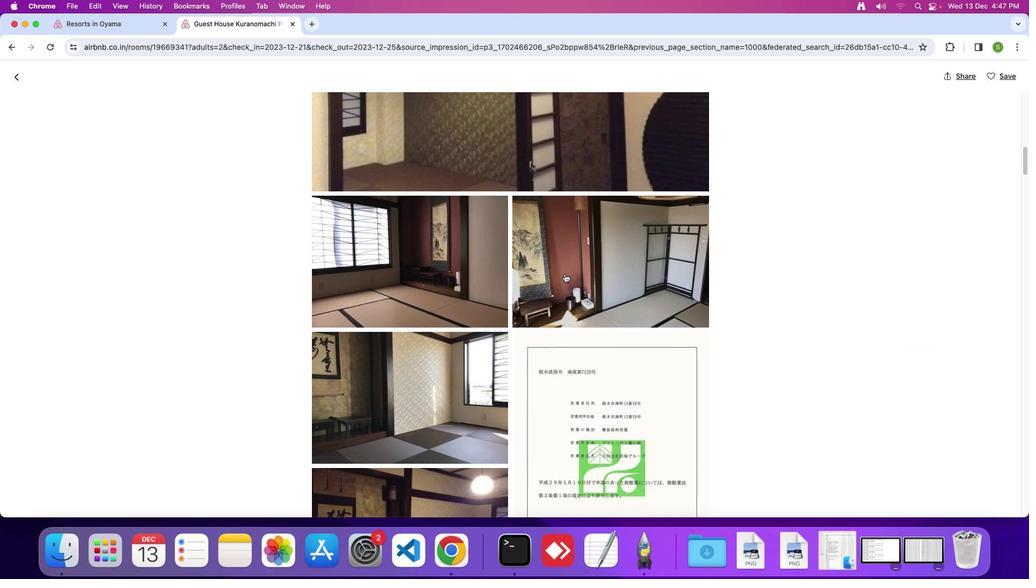 
Action: Mouse scrolled (564, 273) with delta (0, -1)
Screenshot: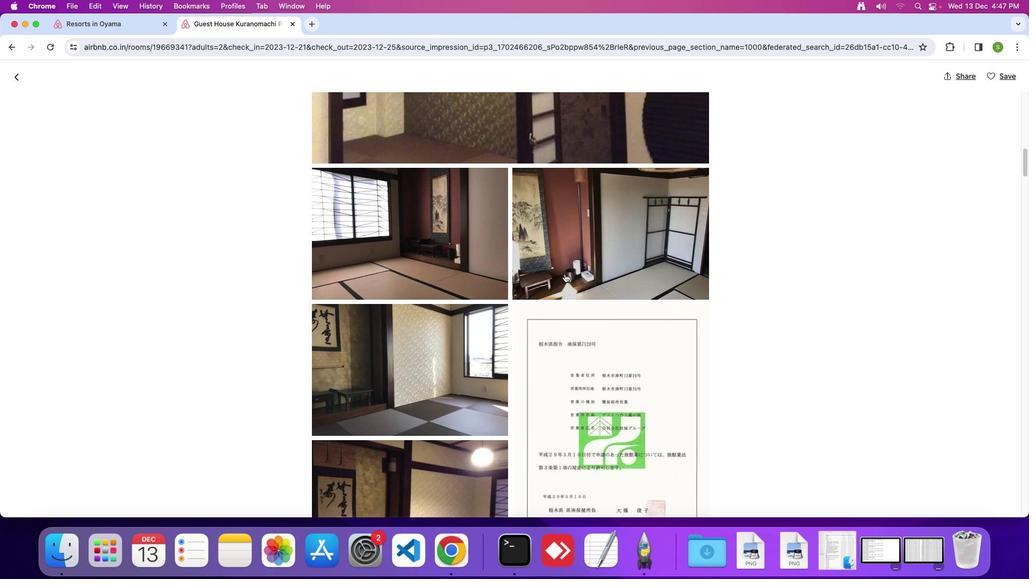 
Action: Mouse scrolled (564, 273) with delta (0, 0)
Screenshot: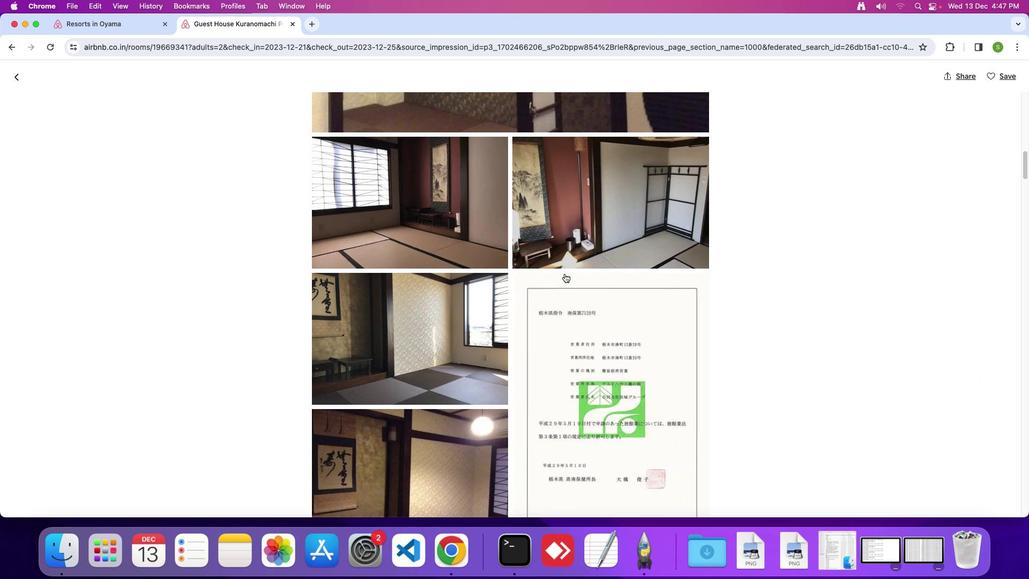 
Action: Mouse scrolled (564, 273) with delta (0, 0)
Screenshot: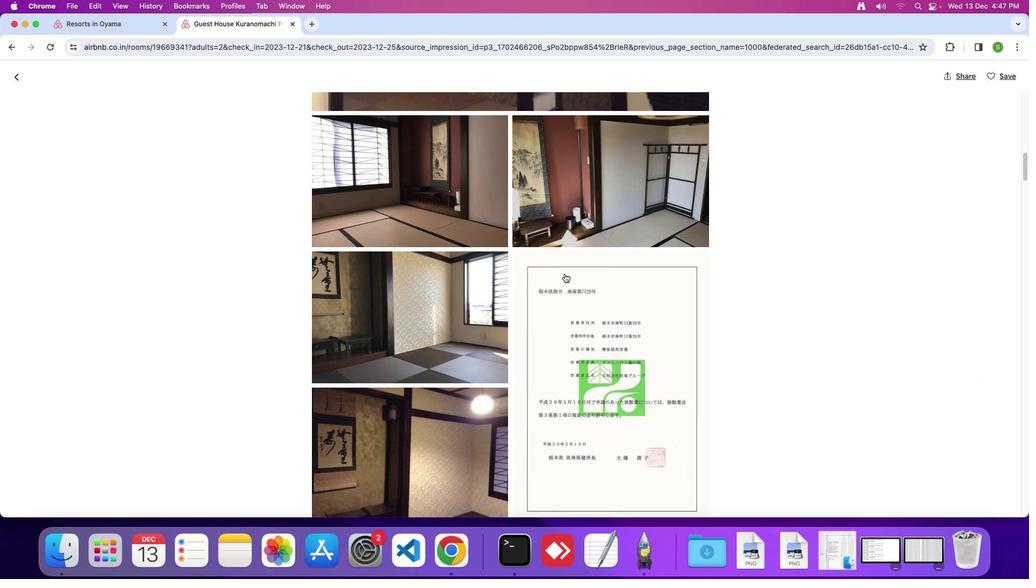 
Action: Mouse scrolled (564, 273) with delta (0, -1)
Screenshot: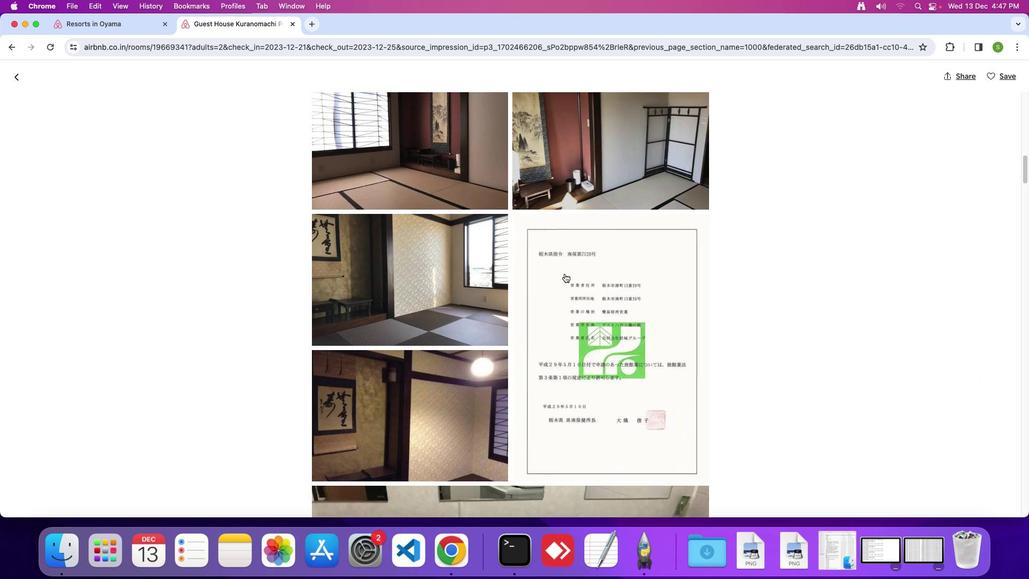 
Action: Mouse scrolled (564, 273) with delta (0, 0)
Screenshot: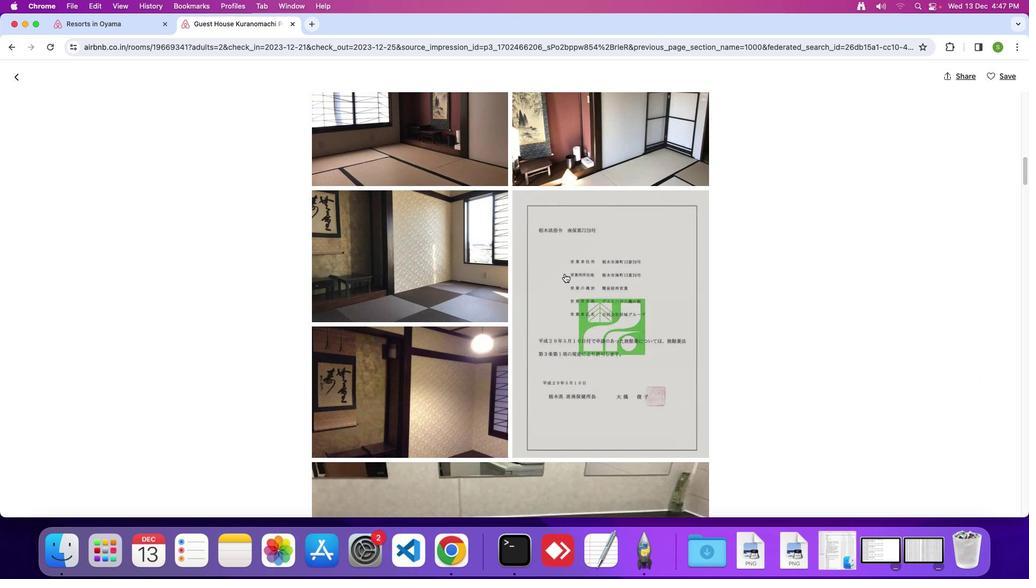 
Action: Mouse scrolled (564, 273) with delta (0, 0)
Screenshot: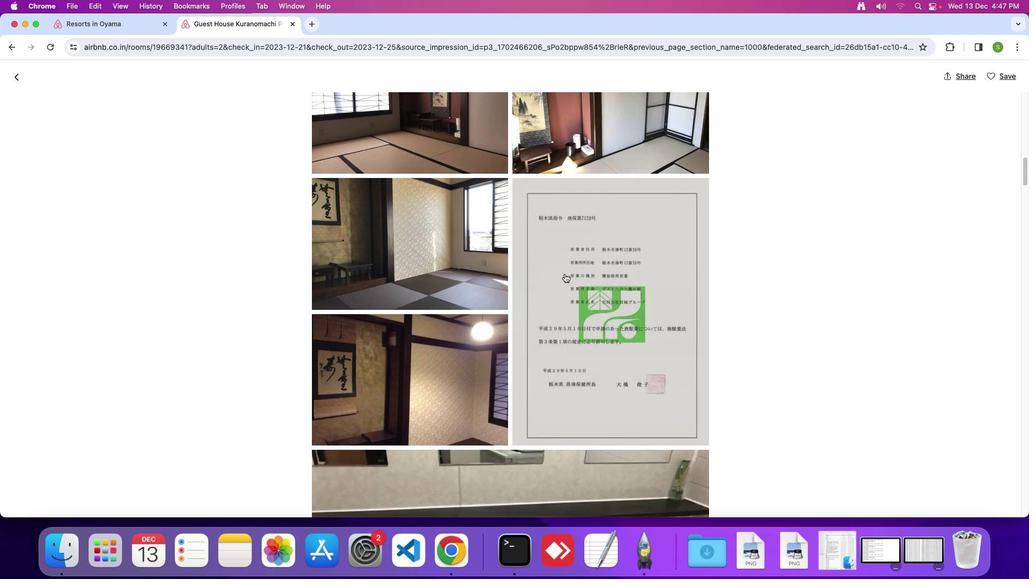 
Action: Mouse scrolled (564, 273) with delta (0, -1)
Screenshot: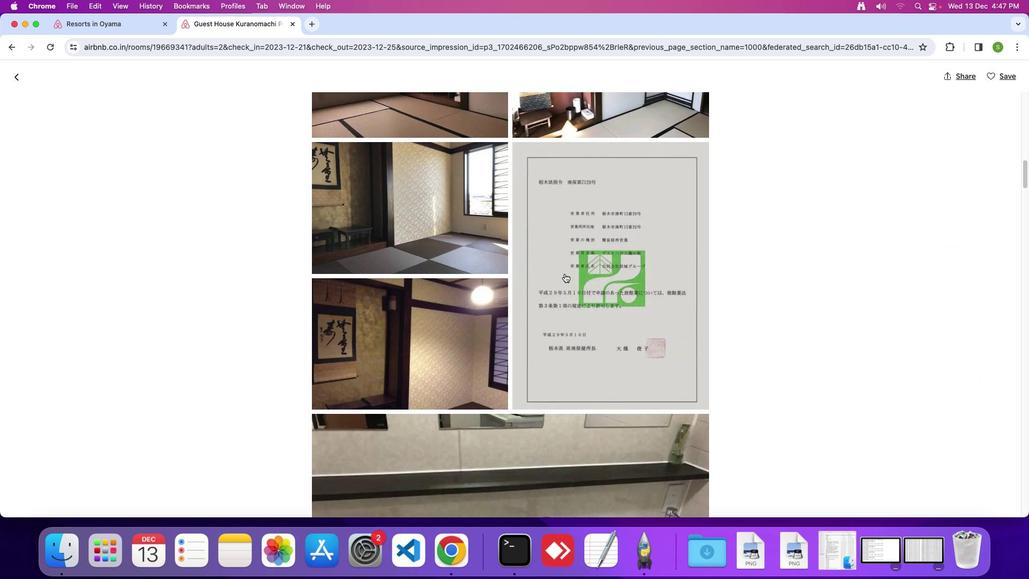 
Action: Mouse scrolled (564, 273) with delta (0, 0)
Screenshot: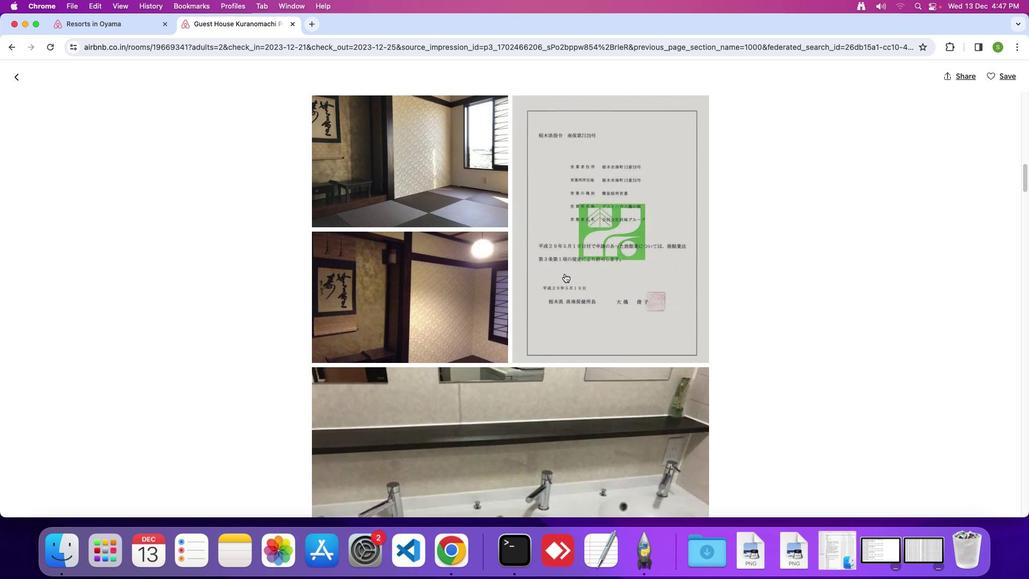 
Action: Mouse scrolled (564, 273) with delta (0, 0)
Screenshot: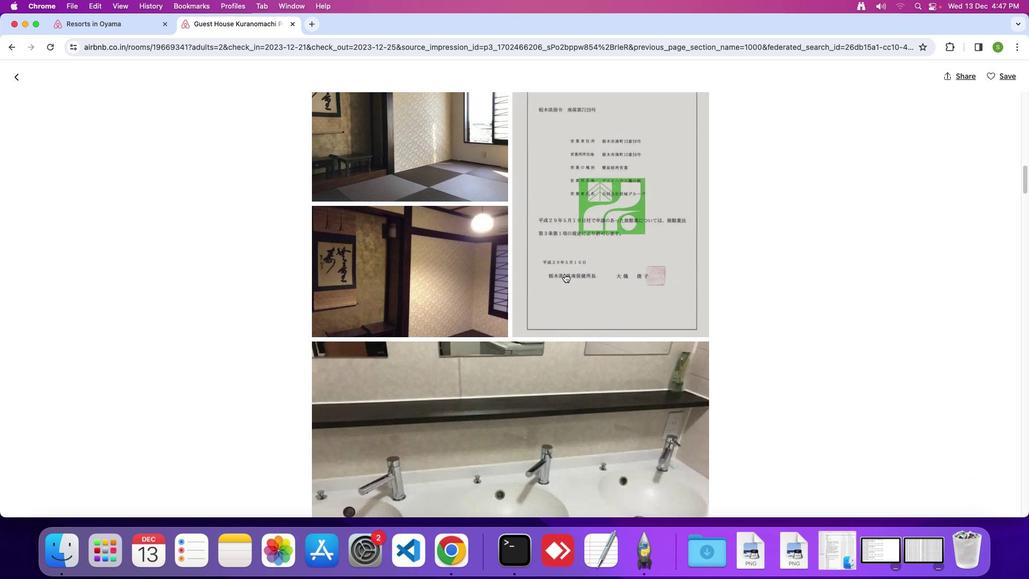 
Action: Mouse scrolled (564, 273) with delta (0, -1)
Screenshot: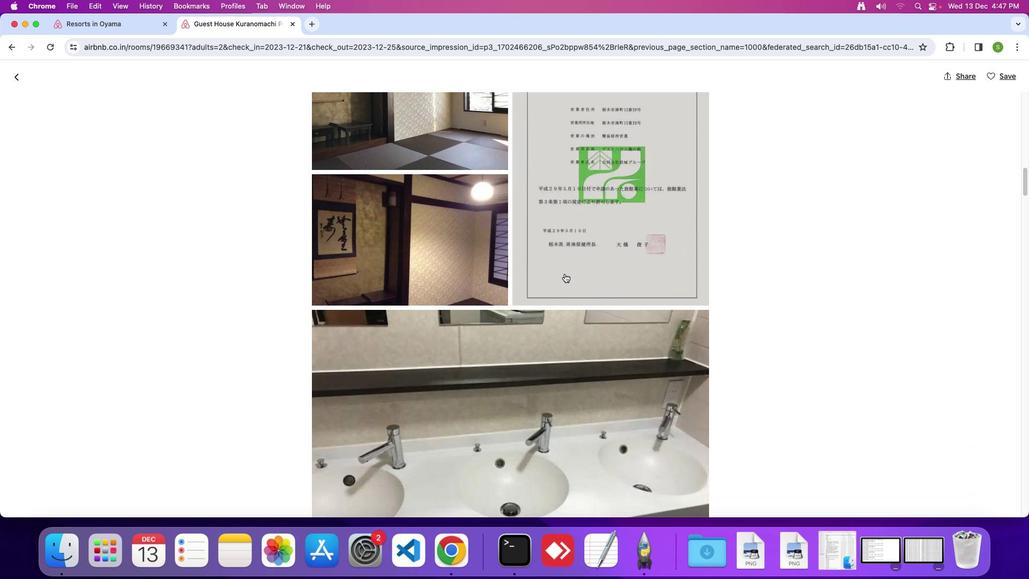 
Action: Mouse scrolled (564, 273) with delta (0, 0)
Screenshot: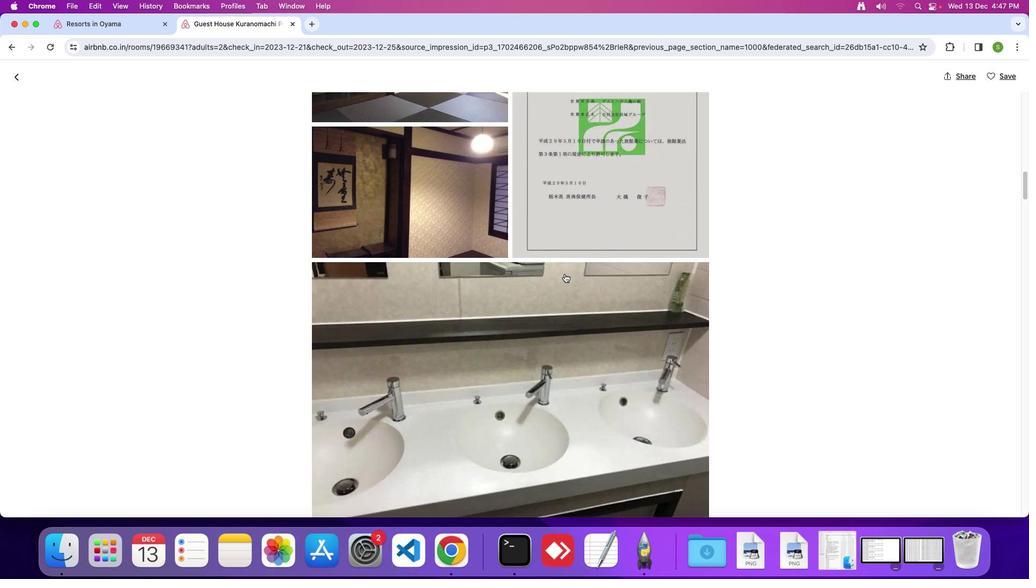
Action: Mouse scrolled (564, 273) with delta (0, 0)
Screenshot: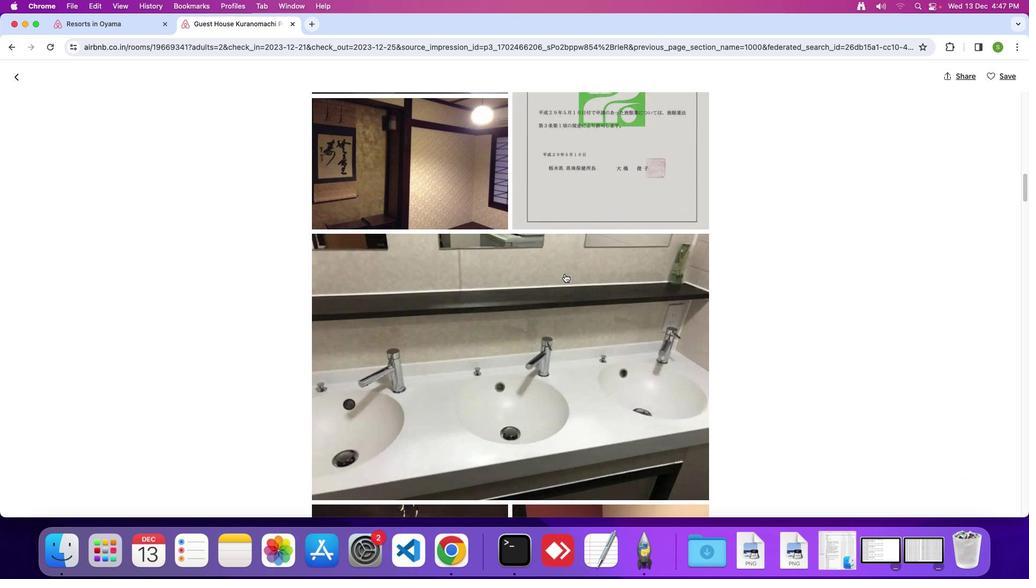 
Action: Mouse scrolled (564, 273) with delta (0, -1)
Screenshot: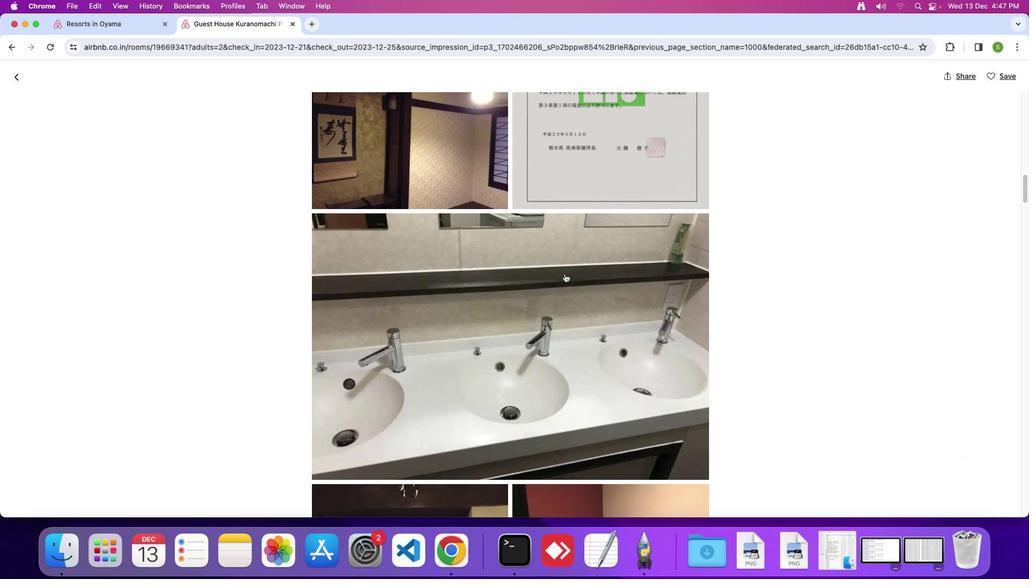 
Action: Mouse scrolled (564, 273) with delta (0, 0)
Screenshot: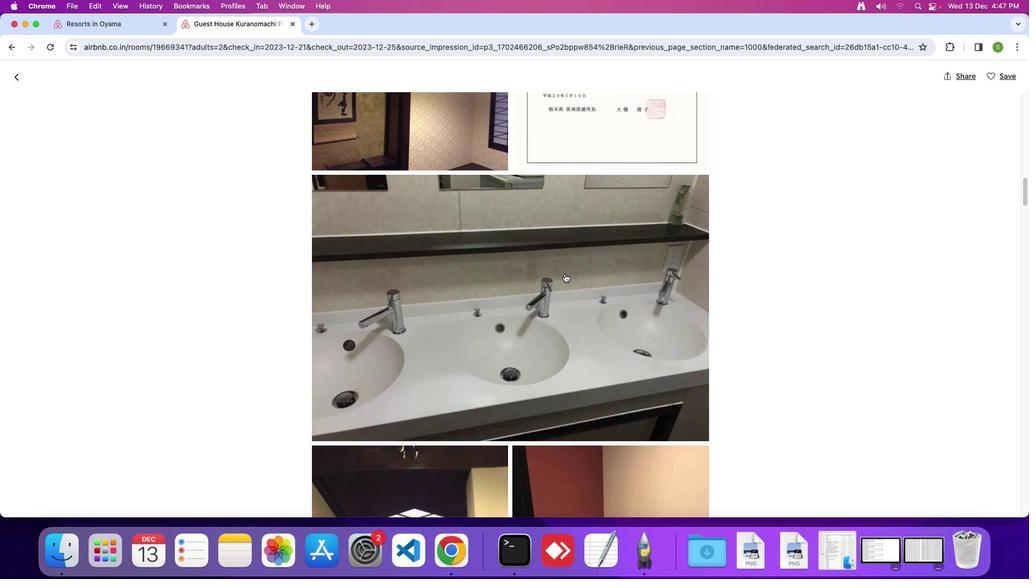 
Action: Mouse scrolled (564, 273) with delta (0, 0)
Screenshot: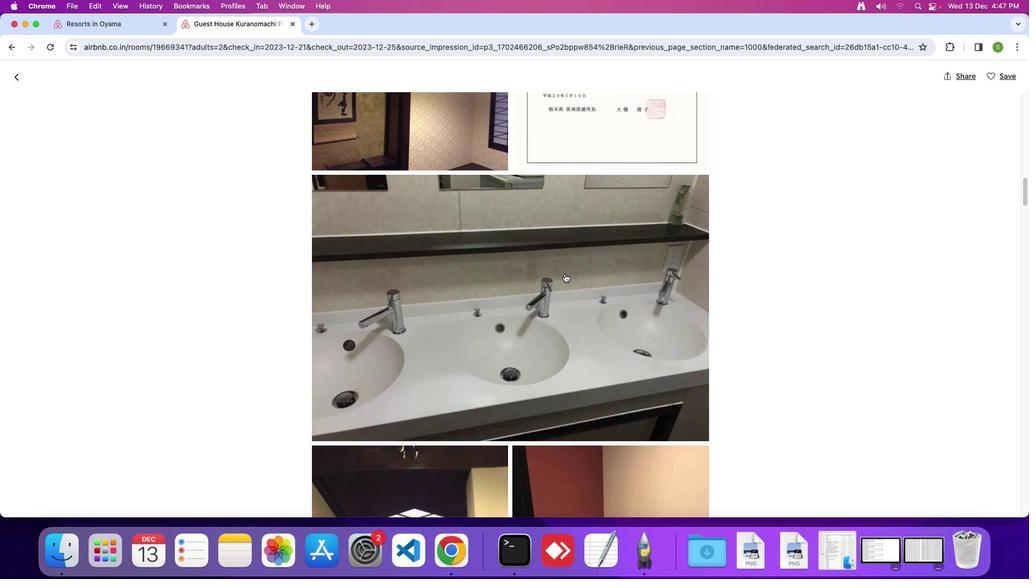 
Action: Mouse scrolled (564, 273) with delta (0, -1)
Screenshot: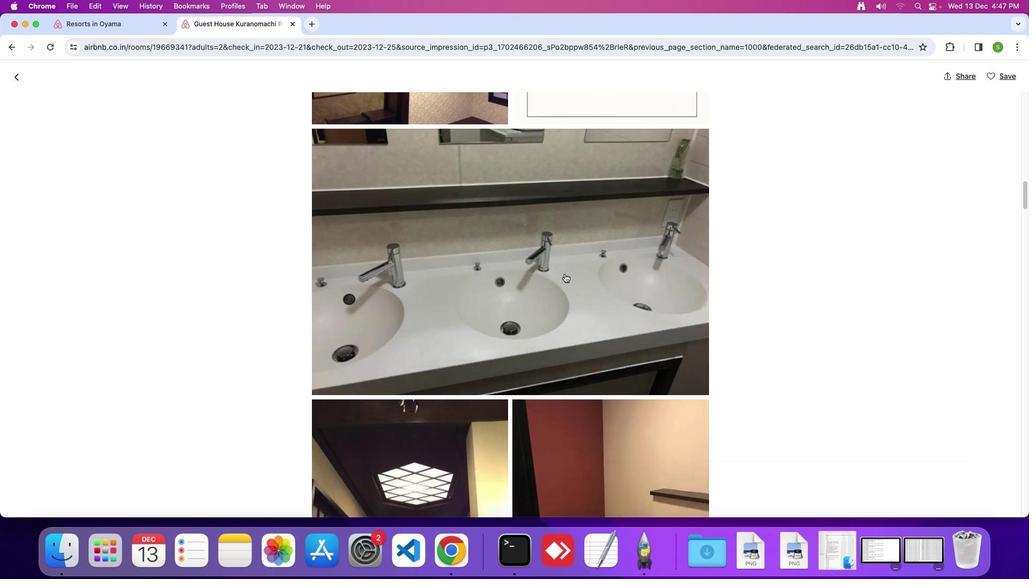 
Action: Mouse scrolled (564, 273) with delta (0, 0)
Screenshot: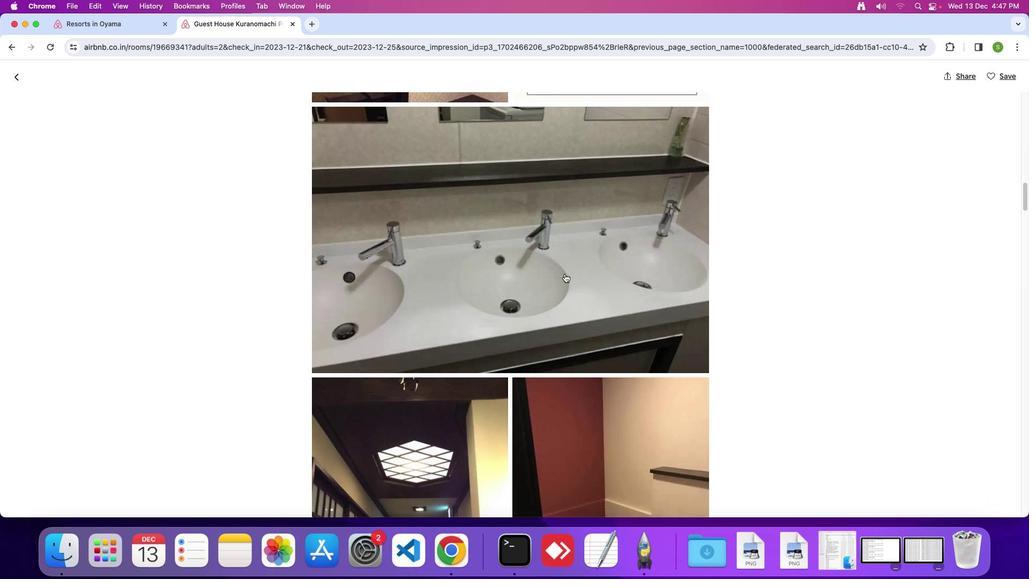 
Action: Mouse scrolled (564, 273) with delta (0, 0)
Screenshot: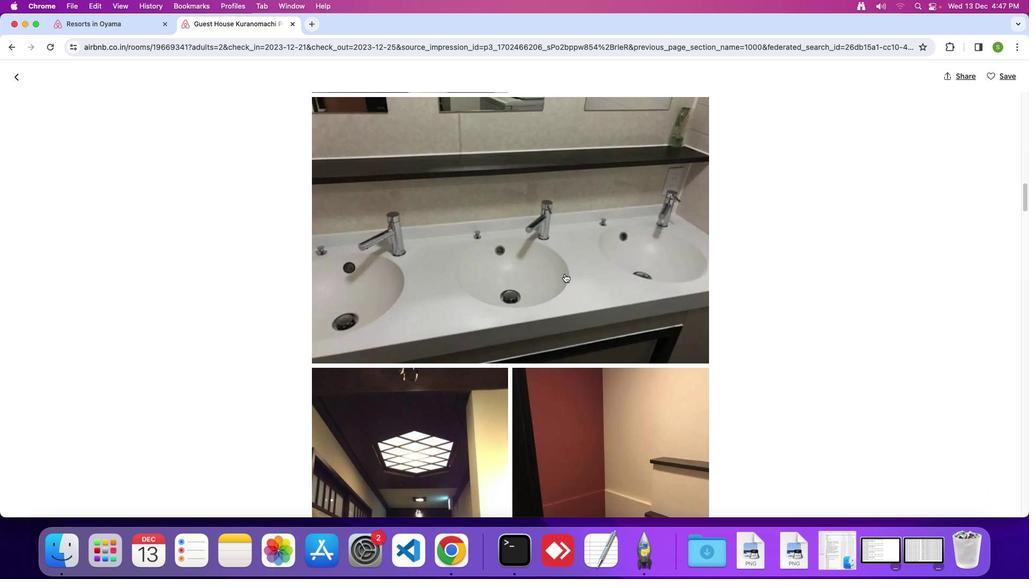
Action: Mouse scrolled (564, 273) with delta (0, 0)
Screenshot: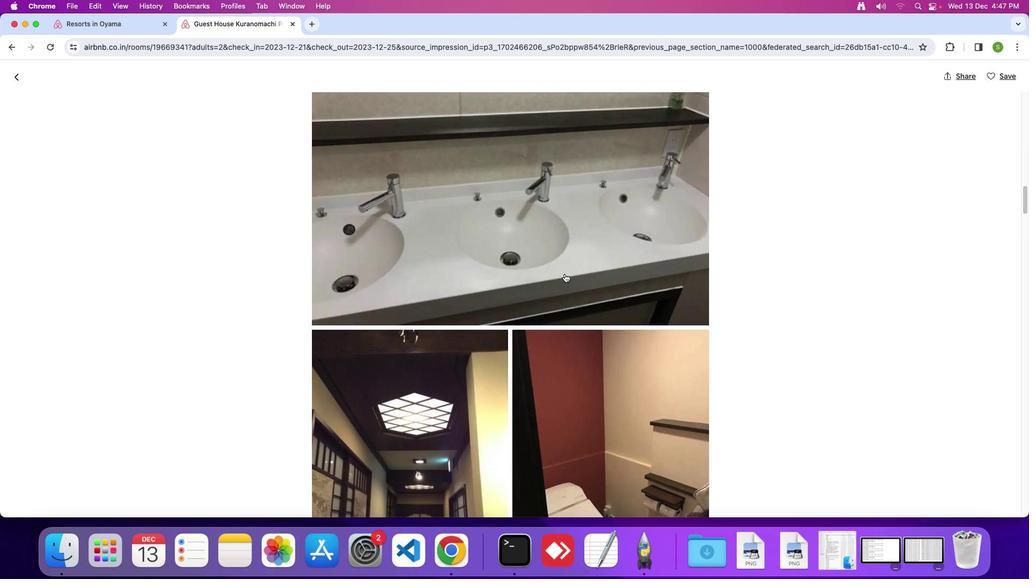 
Action: Mouse scrolled (564, 273) with delta (0, 0)
Screenshot: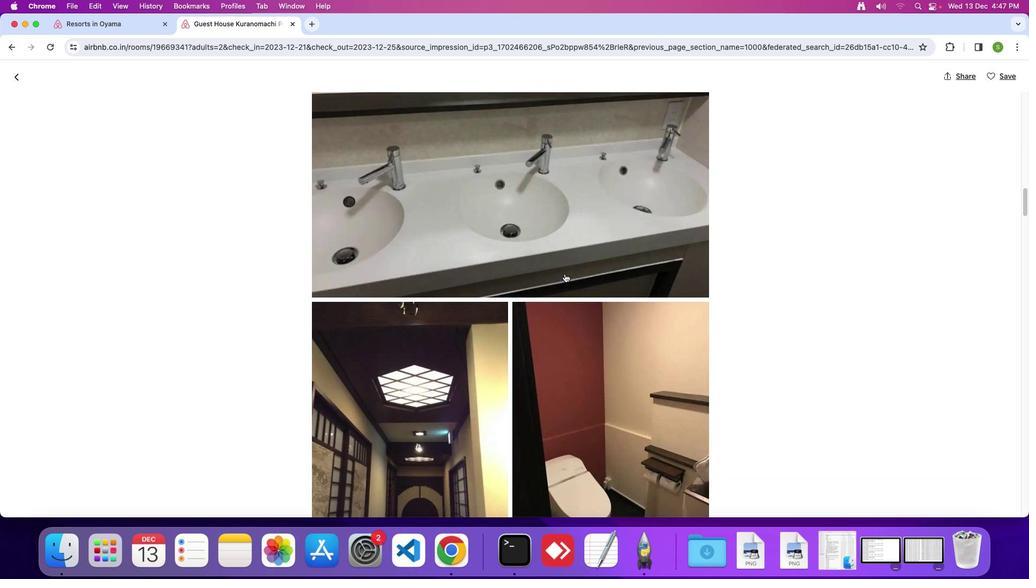 
Action: Mouse scrolled (564, 273) with delta (0, -1)
Screenshot: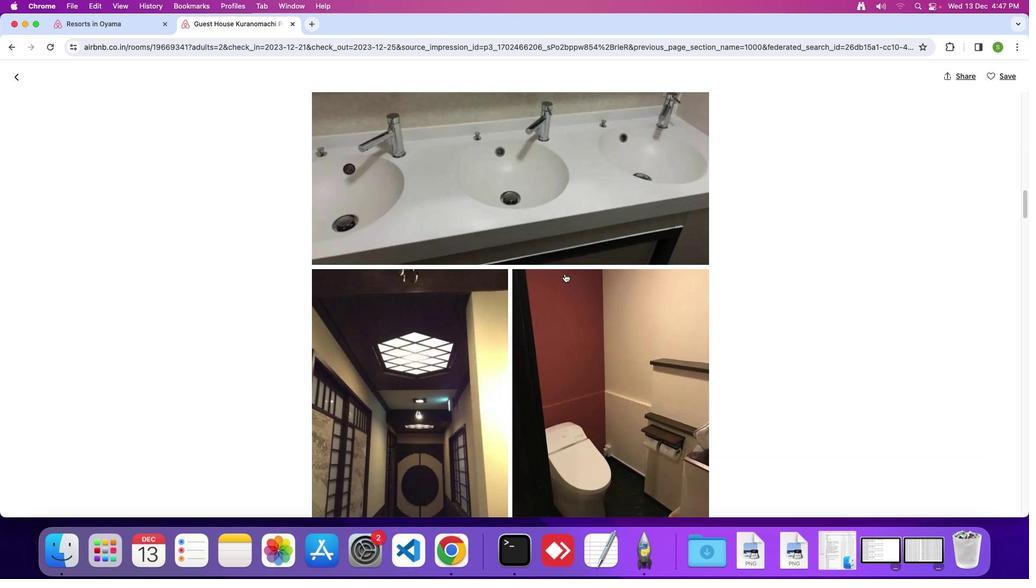 
Action: Mouse scrolled (564, 273) with delta (0, 0)
Screenshot: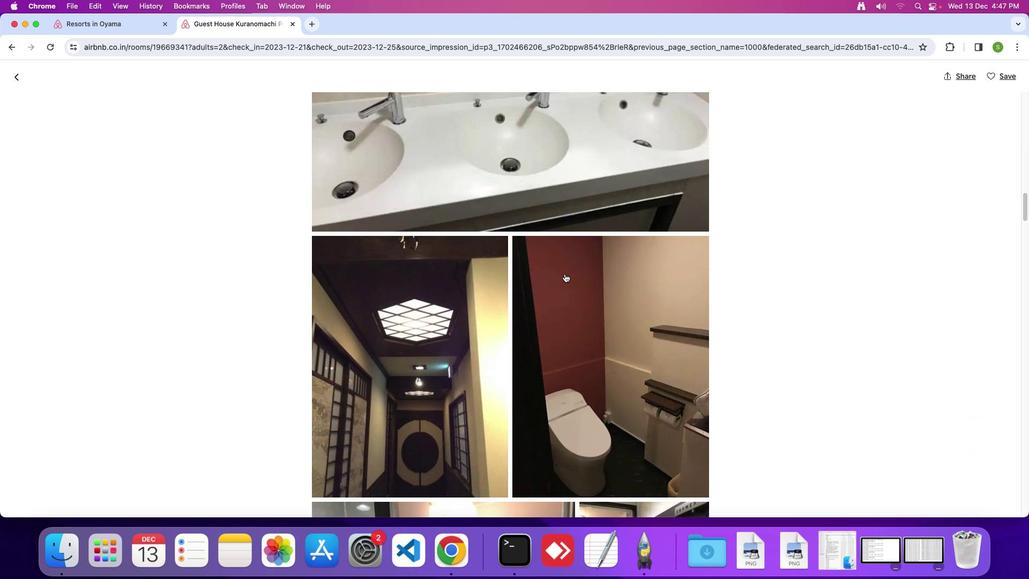 
Action: Mouse scrolled (564, 273) with delta (0, 0)
Screenshot: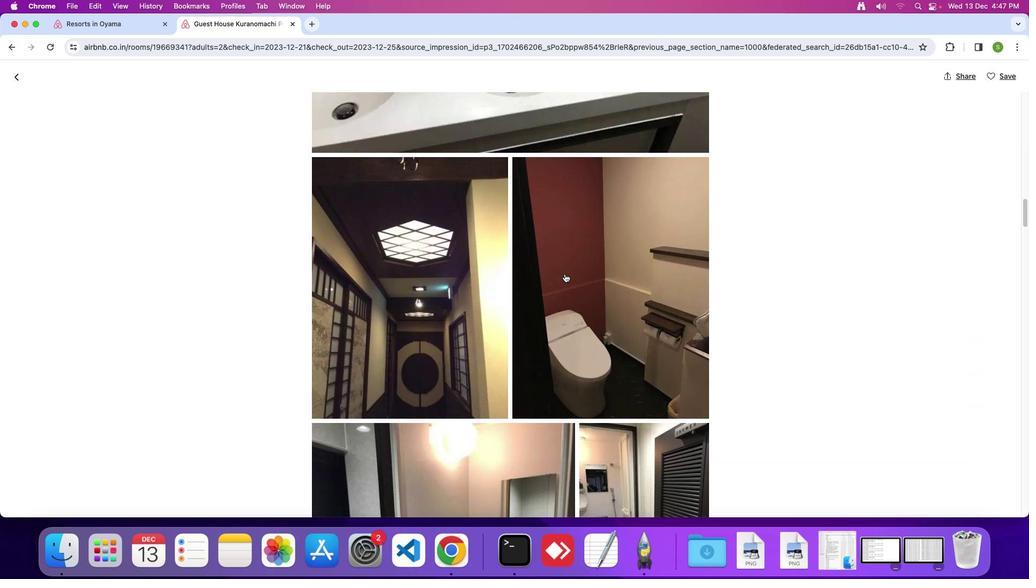 
Action: Mouse scrolled (564, 273) with delta (0, -2)
Screenshot: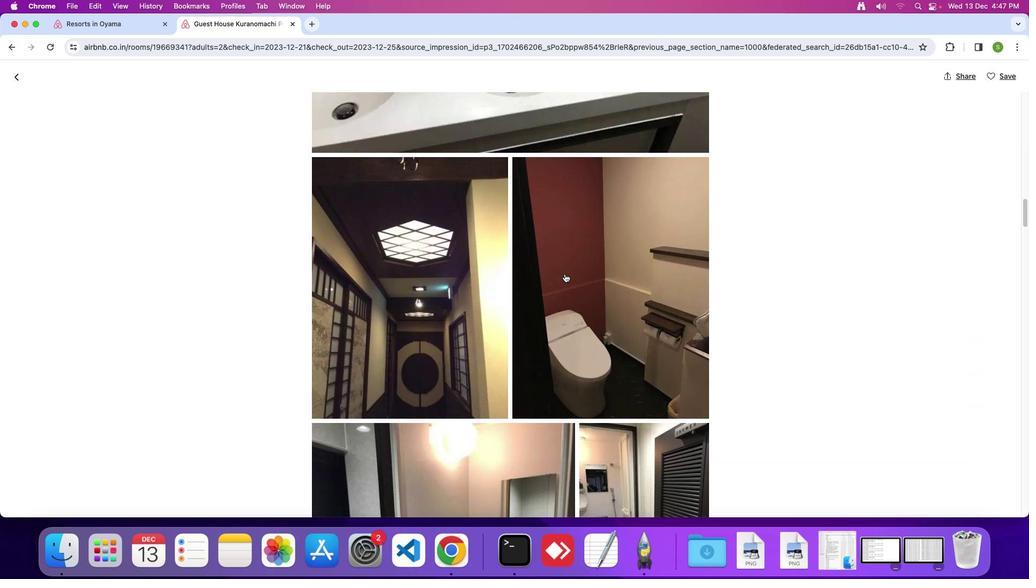 
Action: Mouse scrolled (564, 273) with delta (0, -1)
Screenshot: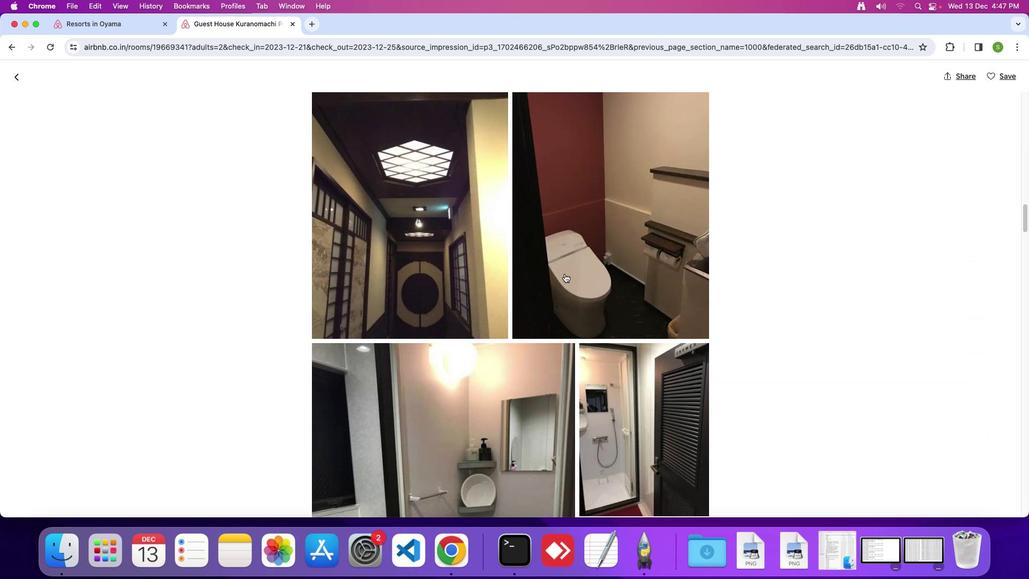 
Action: Mouse moved to (564, 273)
Screenshot: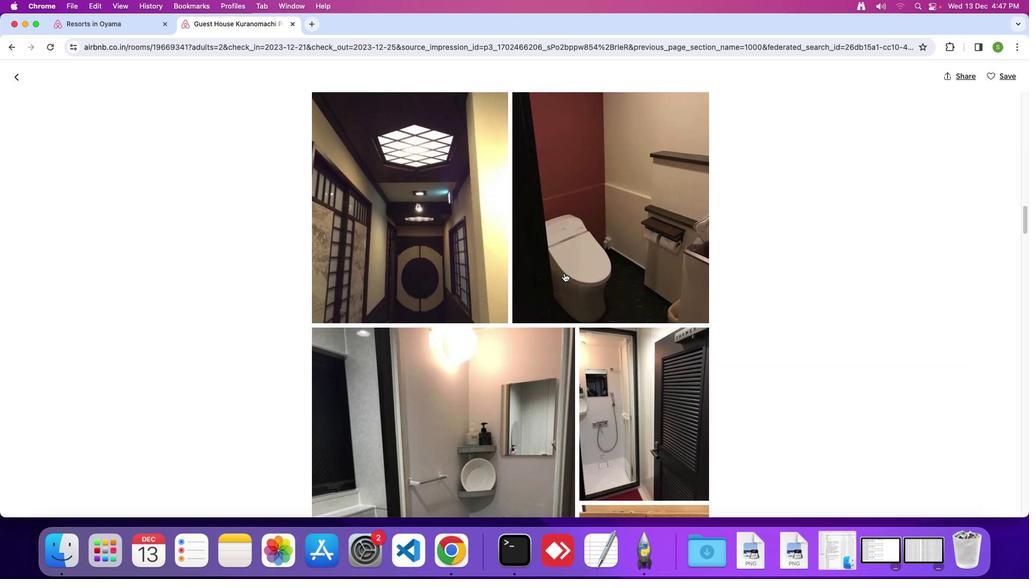 
Action: Mouse scrolled (564, 273) with delta (0, 0)
Screenshot: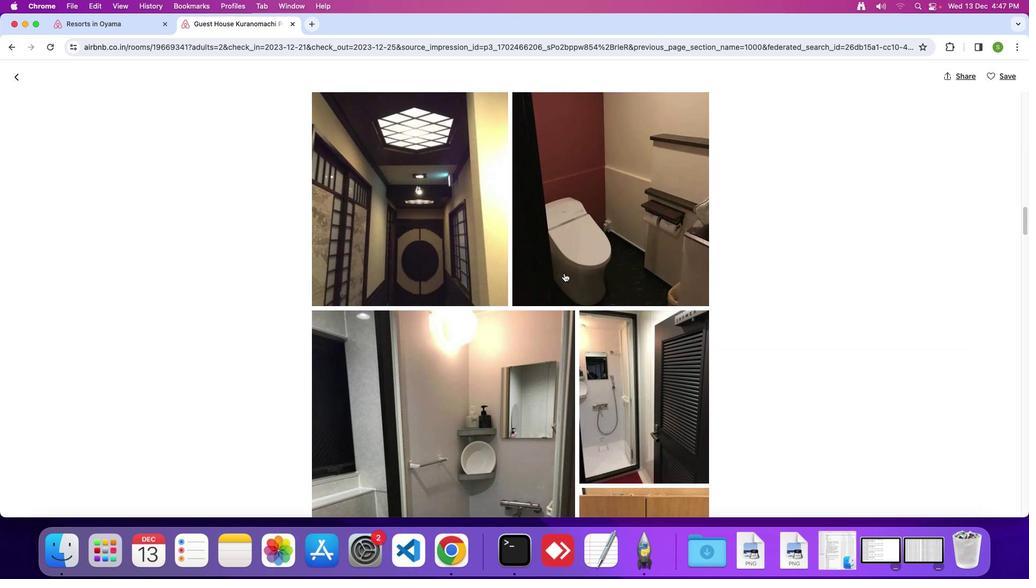 
Action: Mouse scrolled (564, 273) with delta (0, 0)
Screenshot: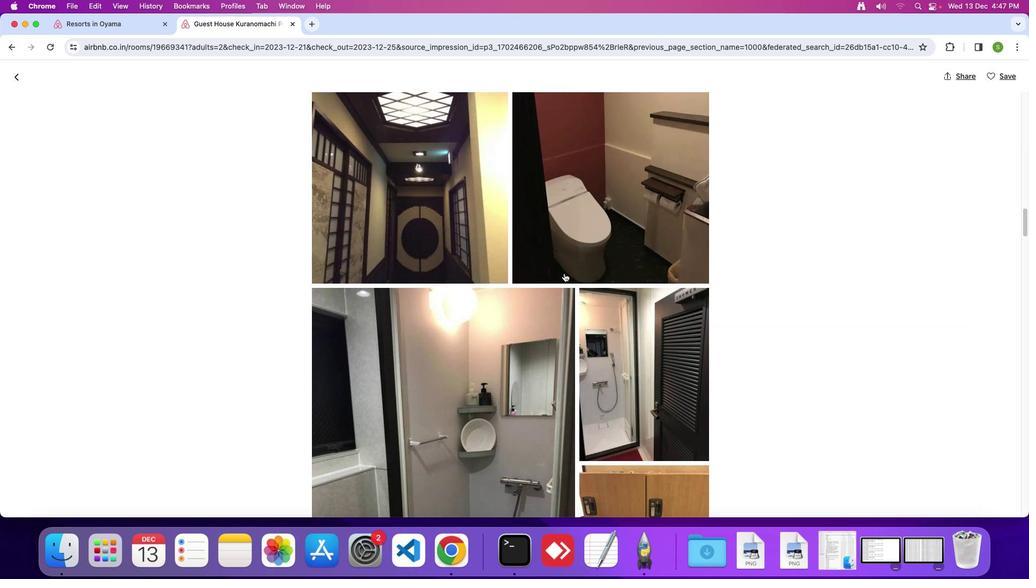 
Action: Mouse scrolled (564, 273) with delta (0, -1)
Screenshot: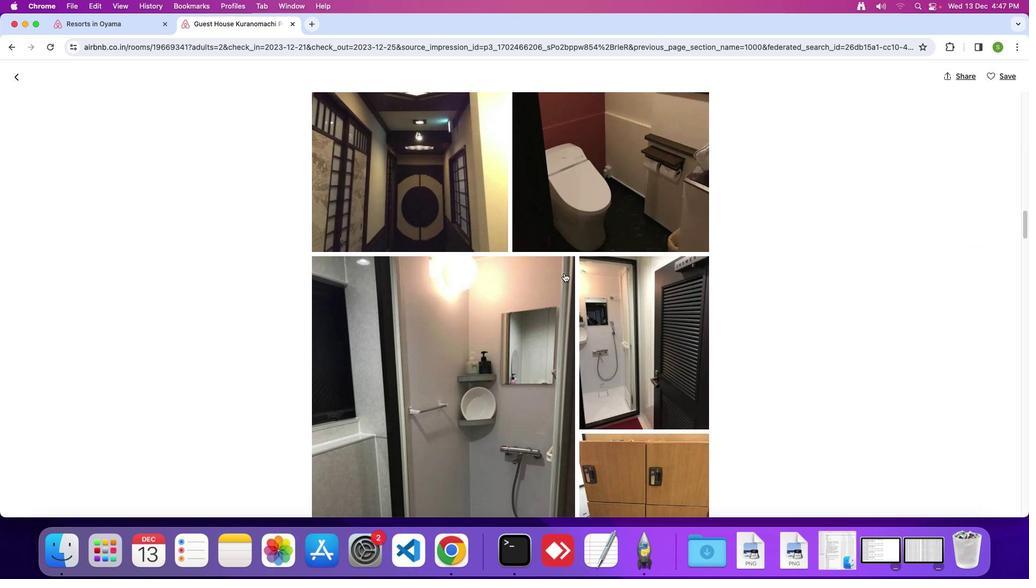 
Action: Mouse scrolled (564, 273) with delta (0, 0)
Screenshot: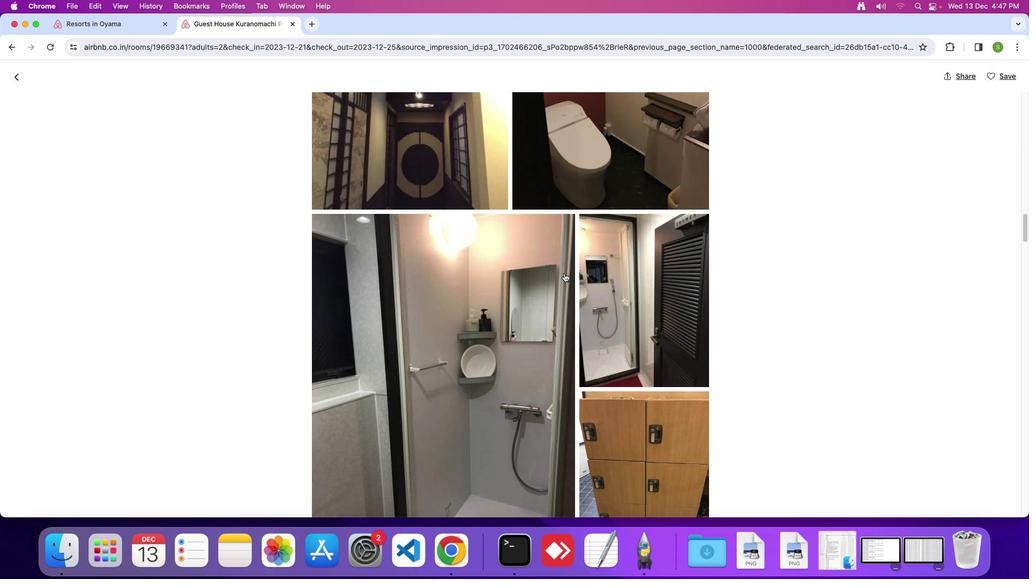 
Action: Mouse scrolled (564, 273) with delta (0, 0)
Screenshot: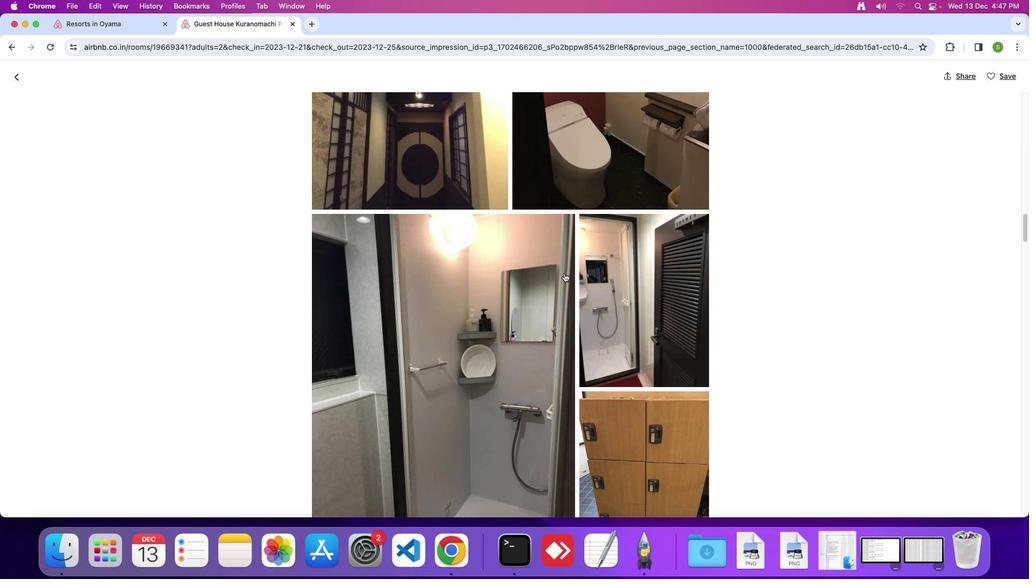 
Action: Mouse scrolled (564, 273) with delta (0, -1)
Screenshot: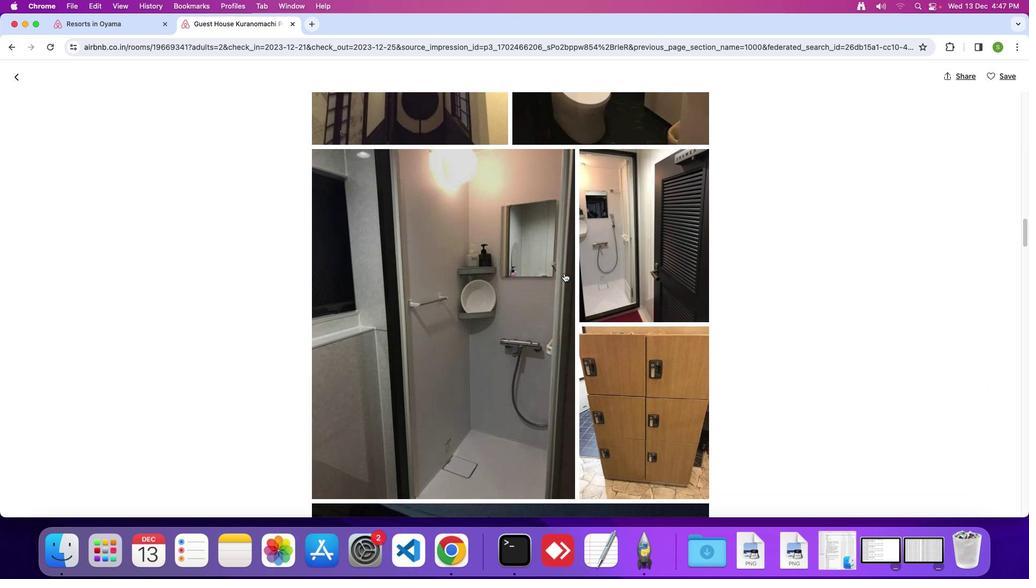 
Action: Mouse scrolled (564, 273) with delta (0, 0)
Screenshot: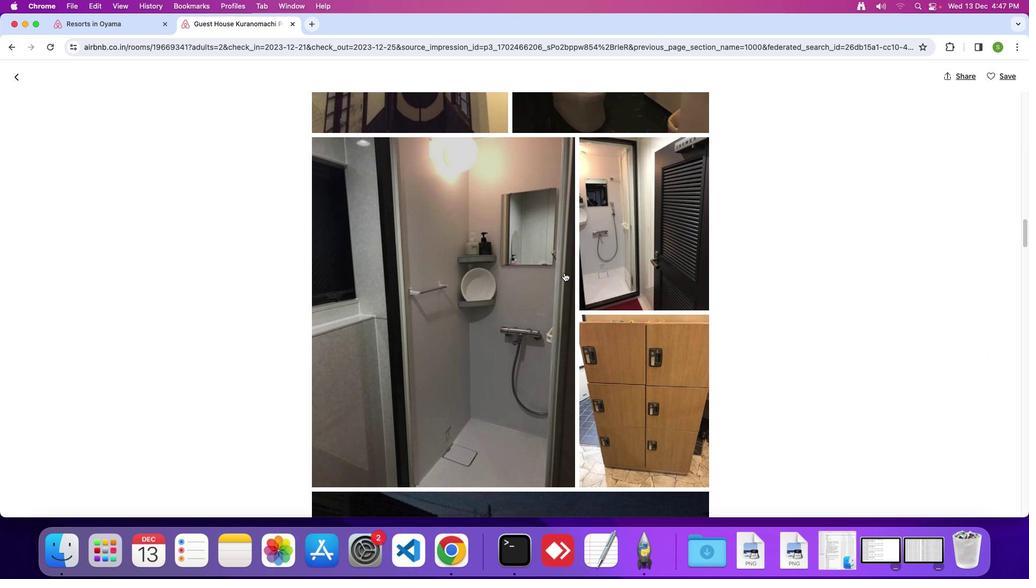 
Action: Mouse scrolled (564, 273) with delta (0, 0)
Screenshot: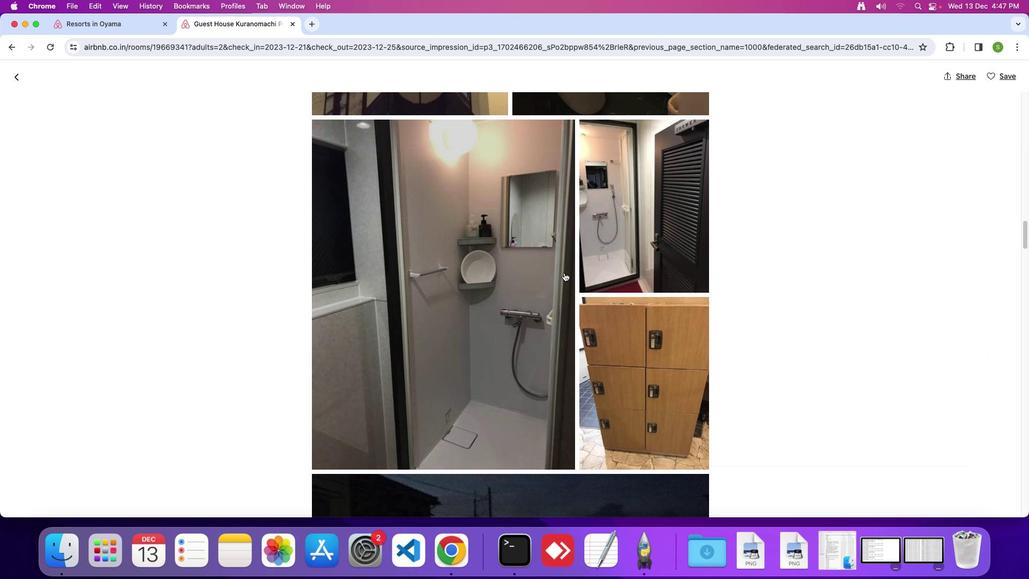 
Action: Mouse moved to (564, 272)
Screenshot: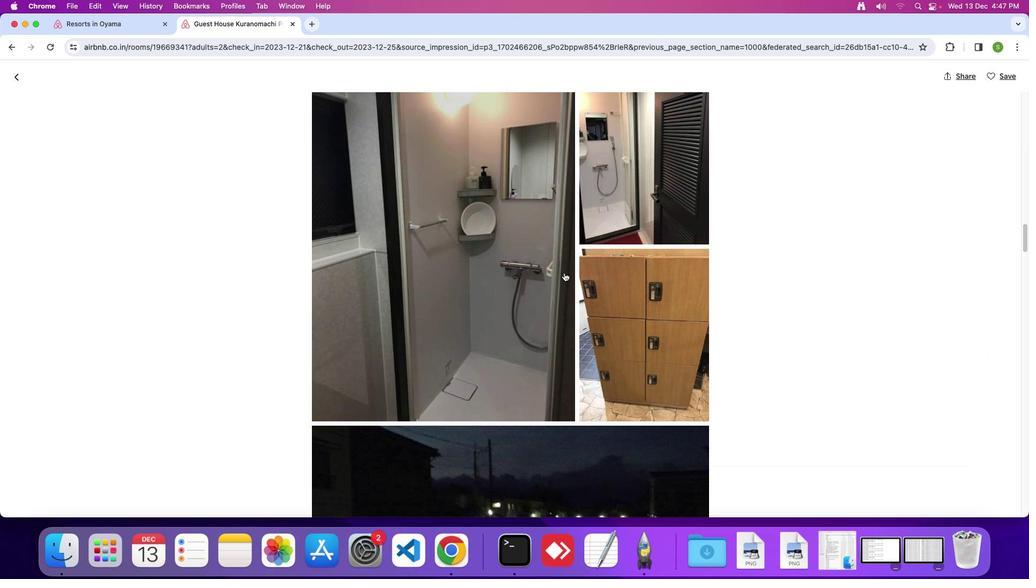 
Action: Mouse scrolled (564, 272) with delta (0, -1)
Screenshot: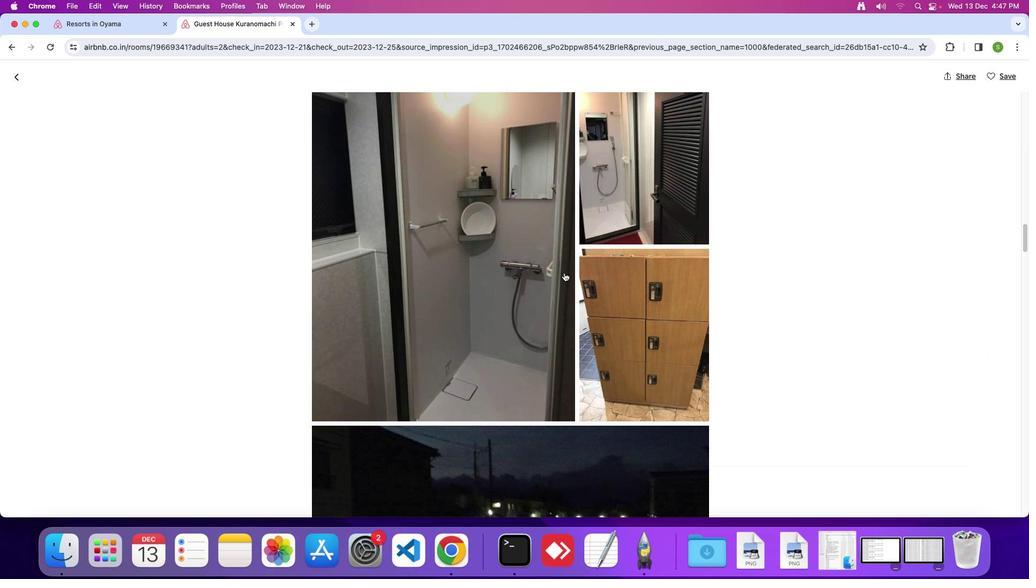 
Action: Mouse moved to (564, 271)
Screenshot: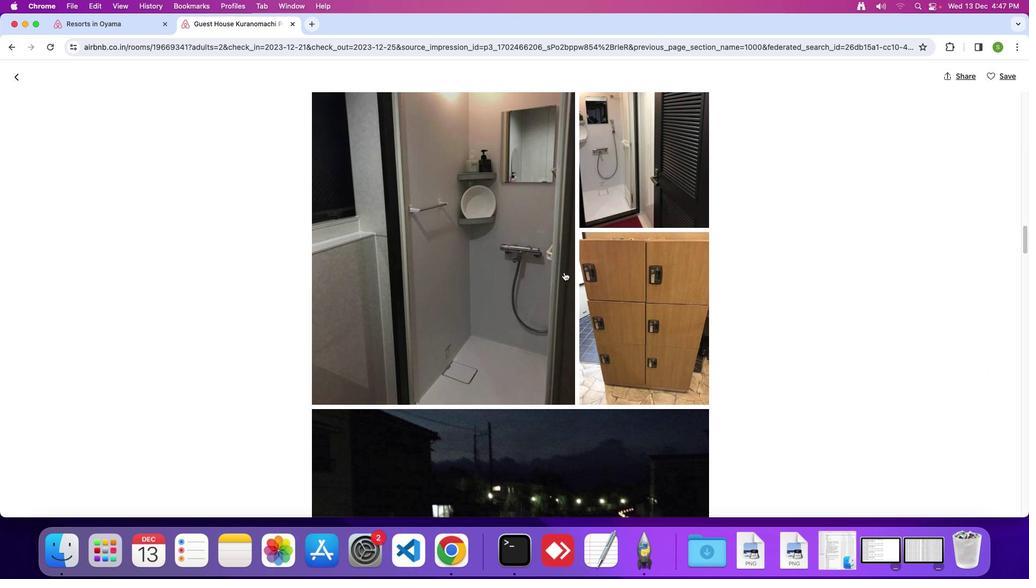 
Action: Mouse scrolled (564, 271) with delta (0, 0)
Screenshot: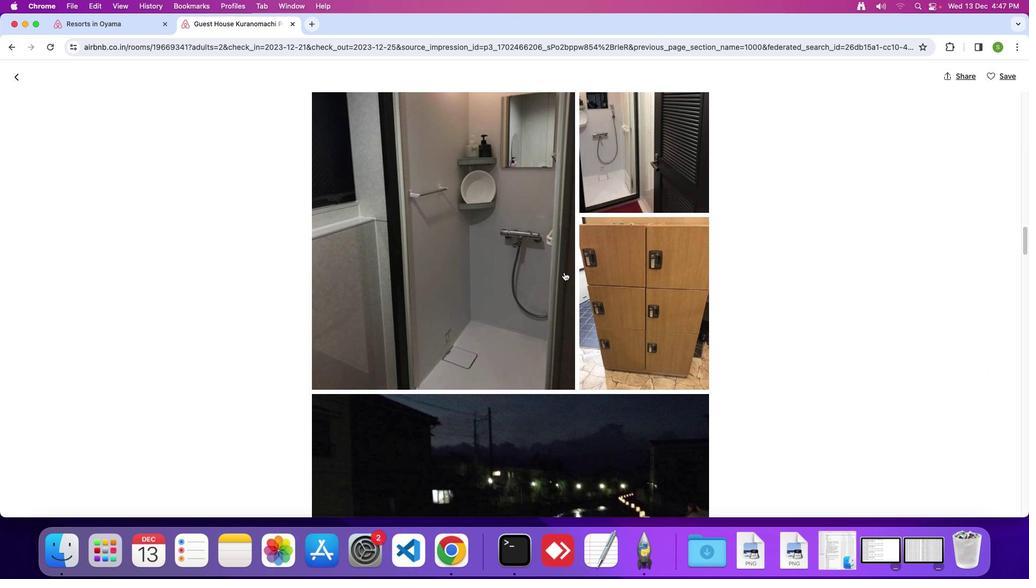 
Action: Mouse scrolled (564, 271) with delta (0, 0)
Screenshot: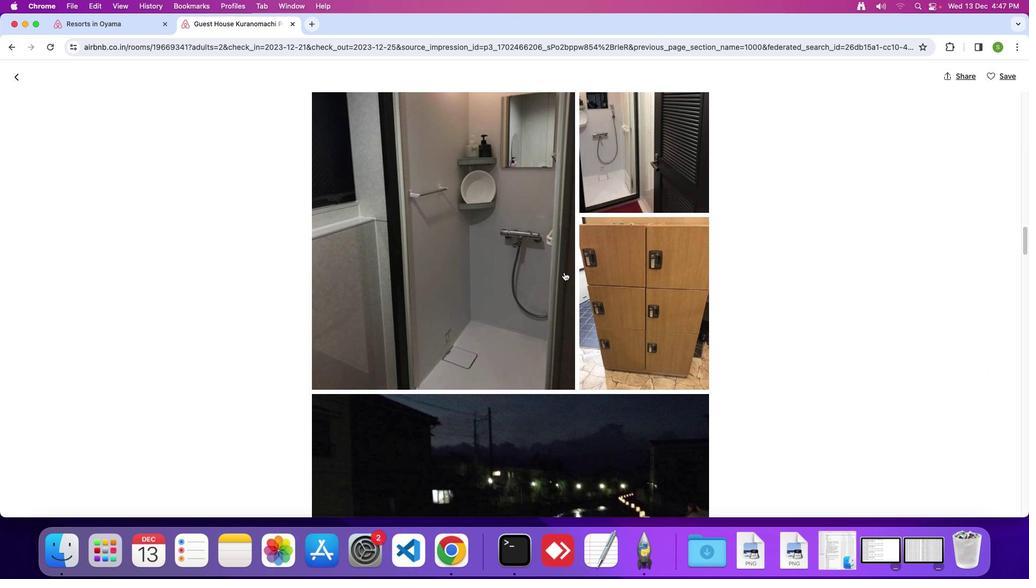
Action: Mouse scrolled (564, 271) with delta (0, -1)
Screenshot: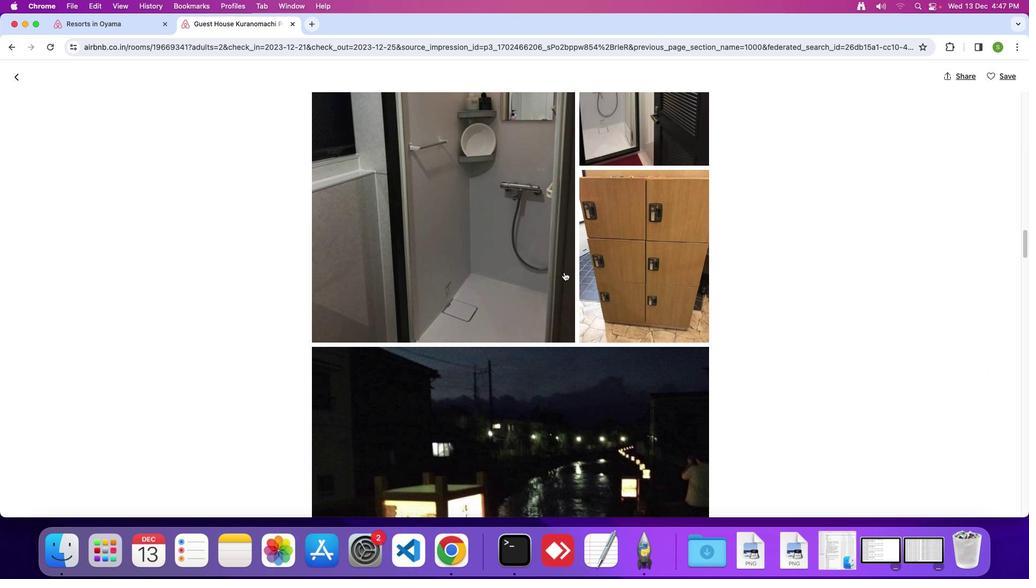 
Action: Mouse scrolled (564, 271) with delta (0, 0)
Screenshot: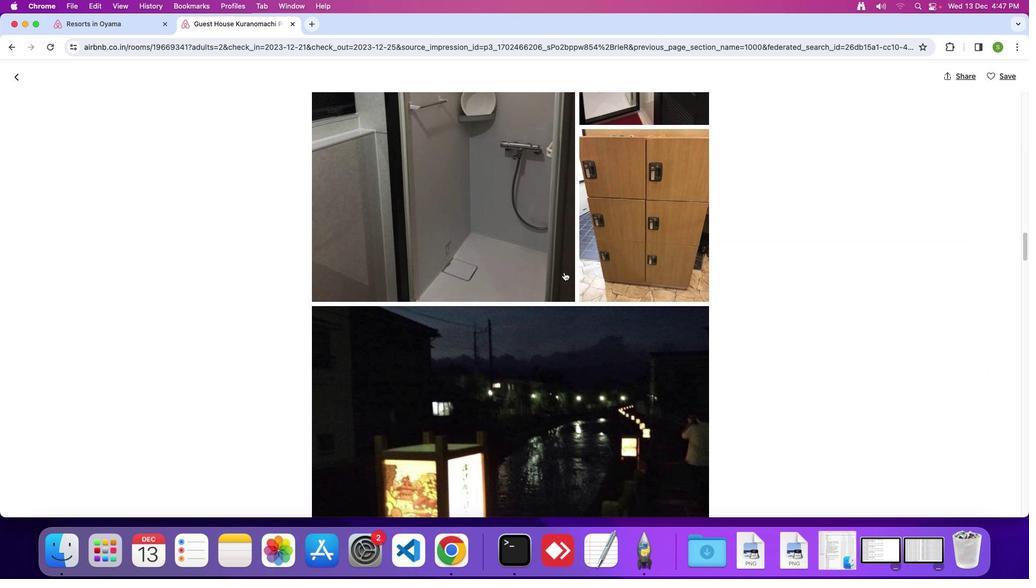 
Action: Mouse scrolled (564, 271) with delta (0, 0)
Screenshot: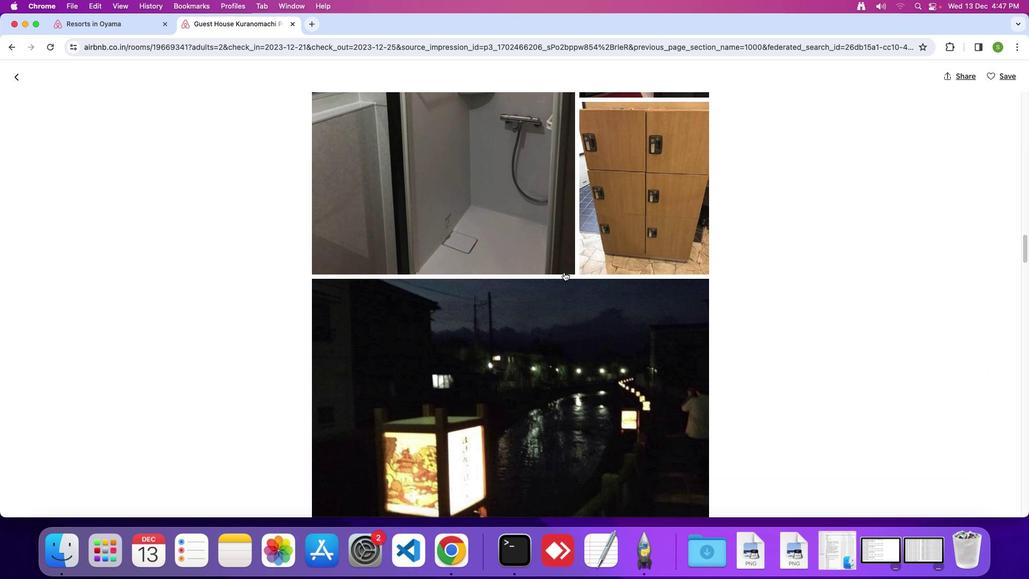 
Action: Mouse scrolled (564, 271) with delta (0, -1)
Screenshot: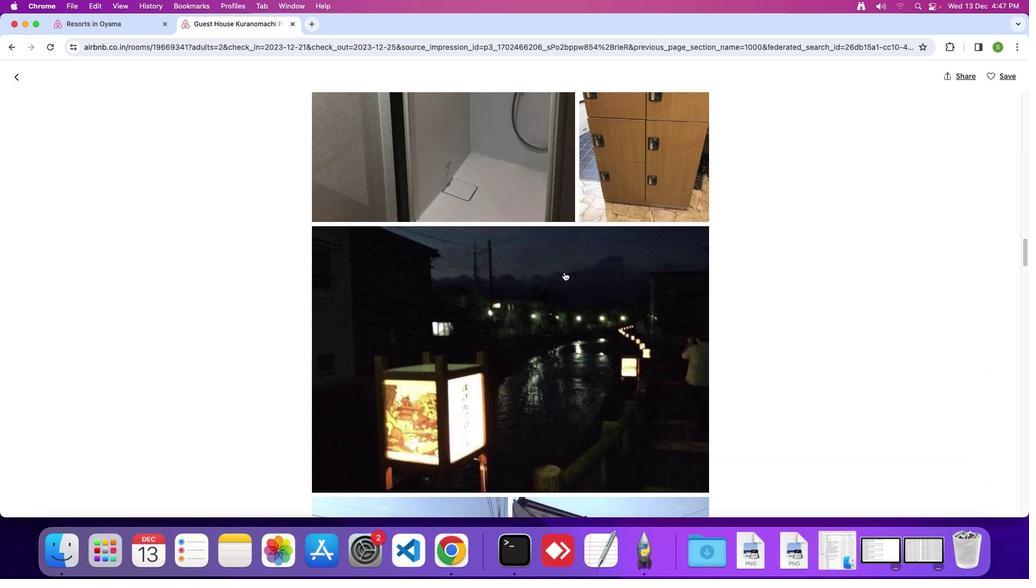 
Action: Mouse scrolled (564, 271) with delta (0, 0)
Screenshot: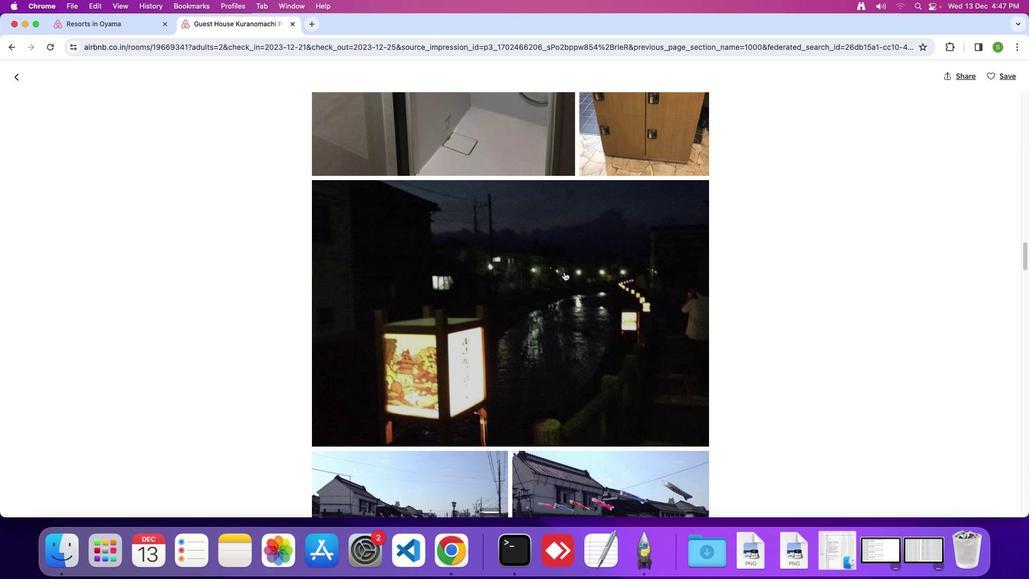 
Action: Mouse scrolled (564, 271) with delta (0, -2)
Screenshot: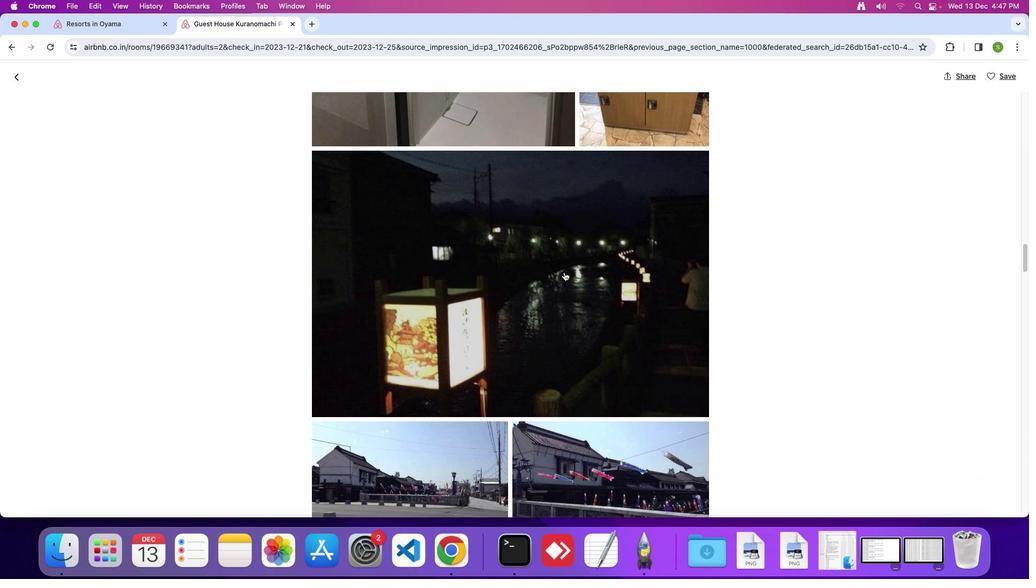 
Action: Mouse scrolled (564, 271) with delta (0, -1)
Screenshot: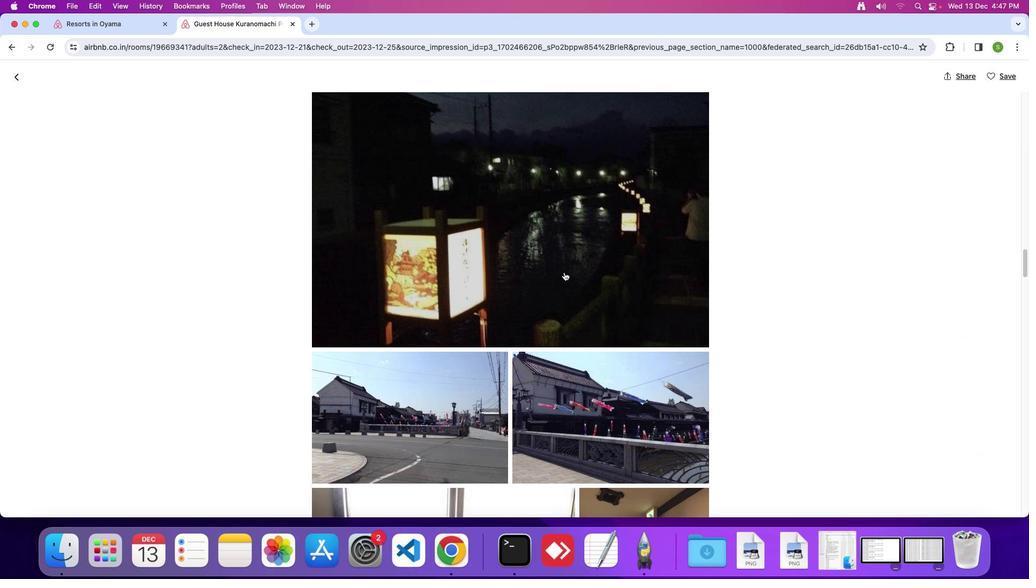
Action: Mouse scrolled (564, 271) with delta (0, 0)
Screenshot: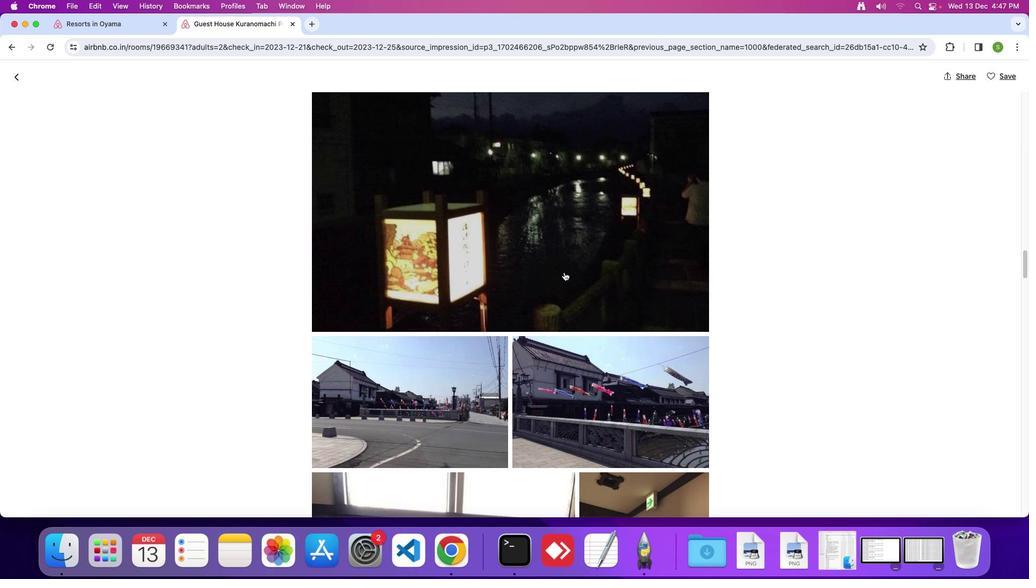 
Action: Mouse scrolled (564, 271) with delta (0, 0)
Screenshot: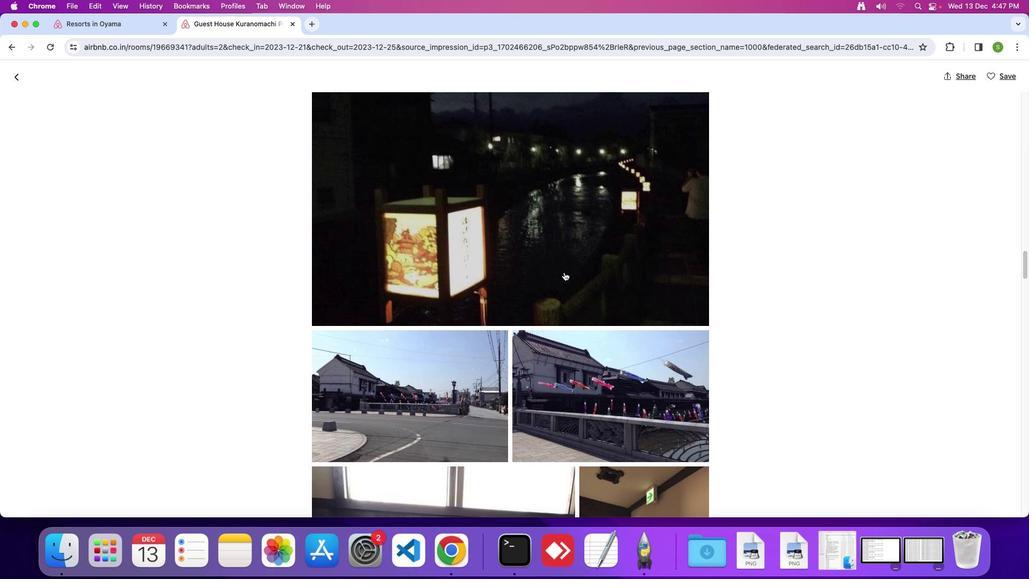 
Action: Mouse moved to (564, 271)
Screenshot: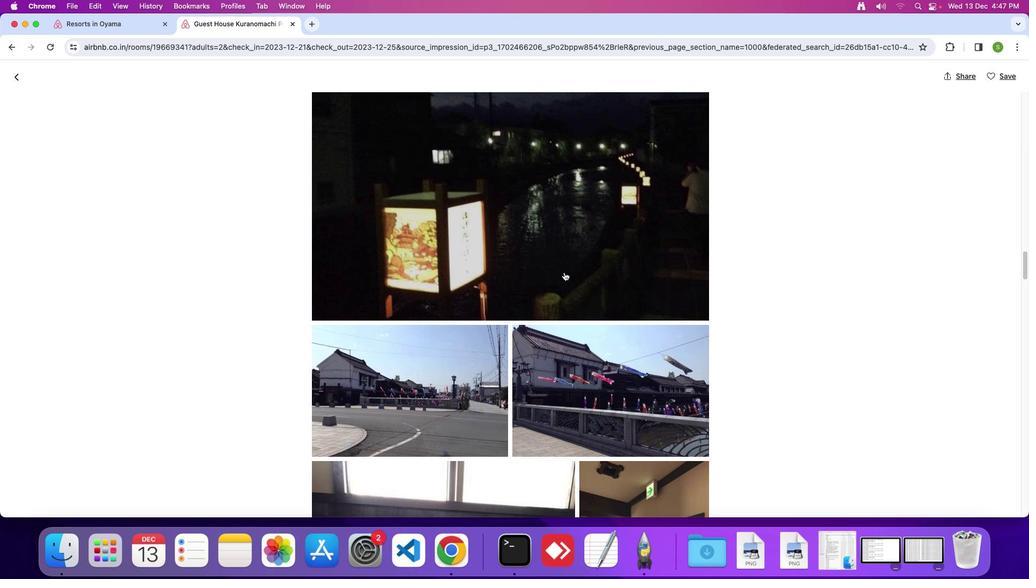 
Action: Mouse scrolled (564, 271) with delta (0, 0)
Screenshot: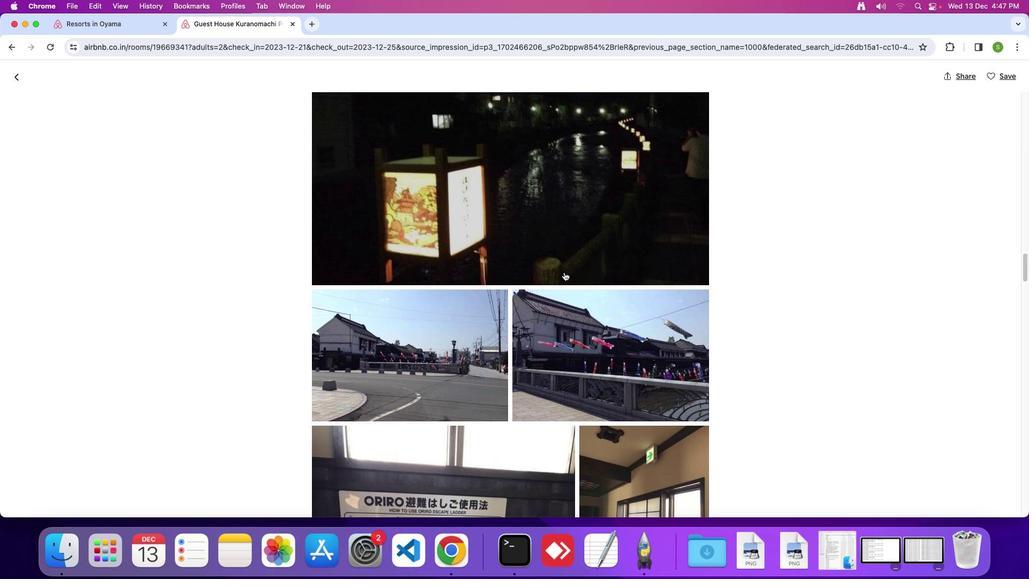 
Action: Mouse scrolled (564, 271) with delta (0, 0)
Screenshot: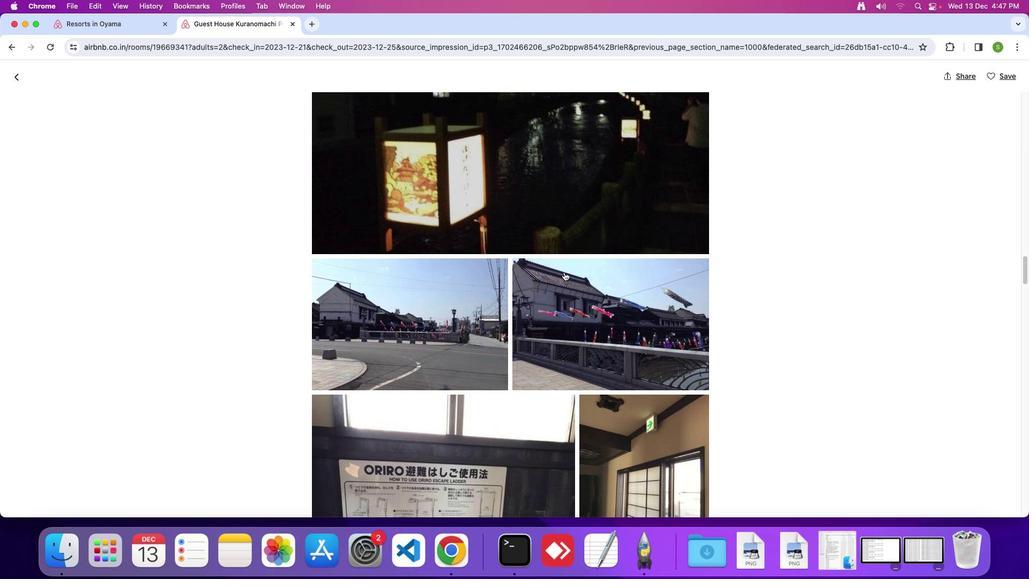 
Action: Mouse scrolled (564, 271) with delta (0, -1)
Screenshot: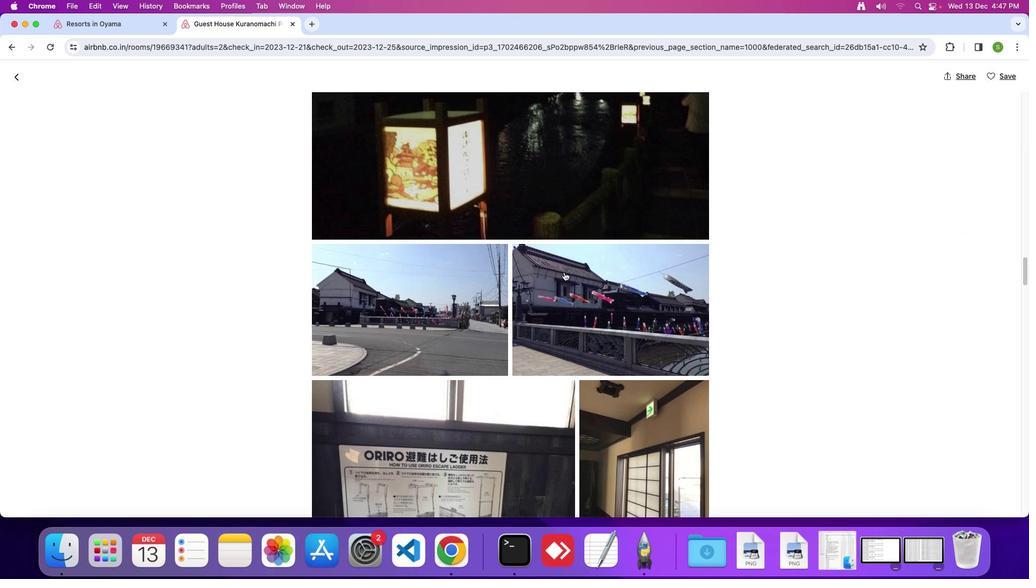 
Action: Mouse scrolled (564, 271) with delta (0, 0)
Screenshot: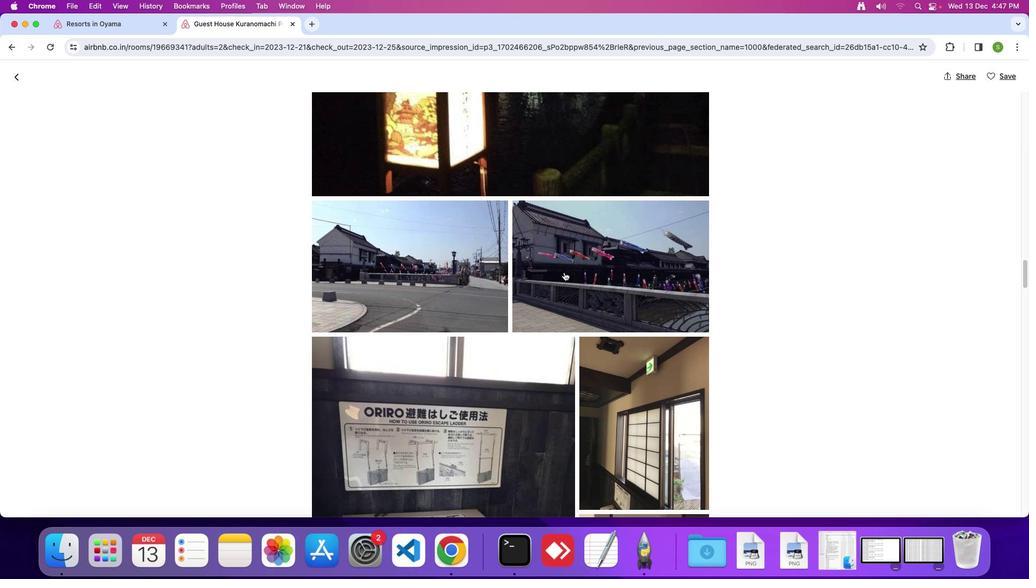
Action: Mouse scrolled (564, 271) with delta (0, 0)
Screenshot: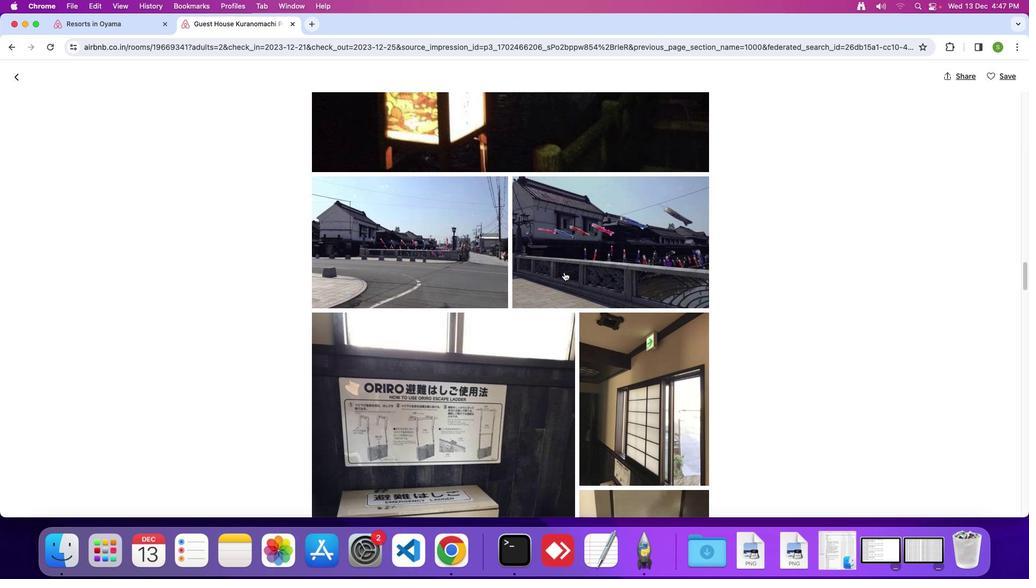 
Action: Mouse scrolled (564, 271) with delta (0, -1)
Screenshot: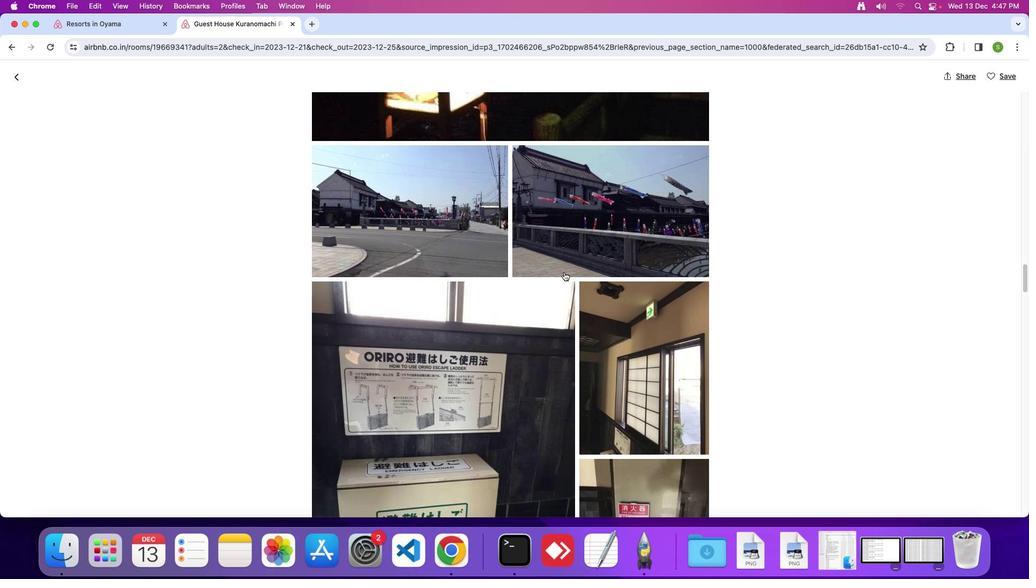 
Action: Mouse scrolled (564, 271) with delta (0, -2)
Screenshot: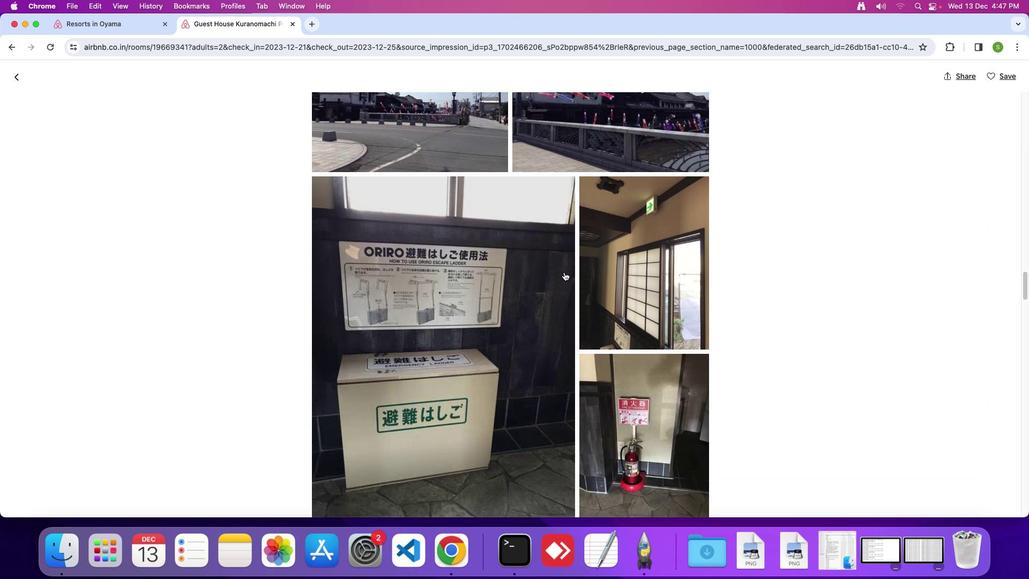 
Action: Mouse scrolled (564, 271) with delta (0, 0)
Screenshot: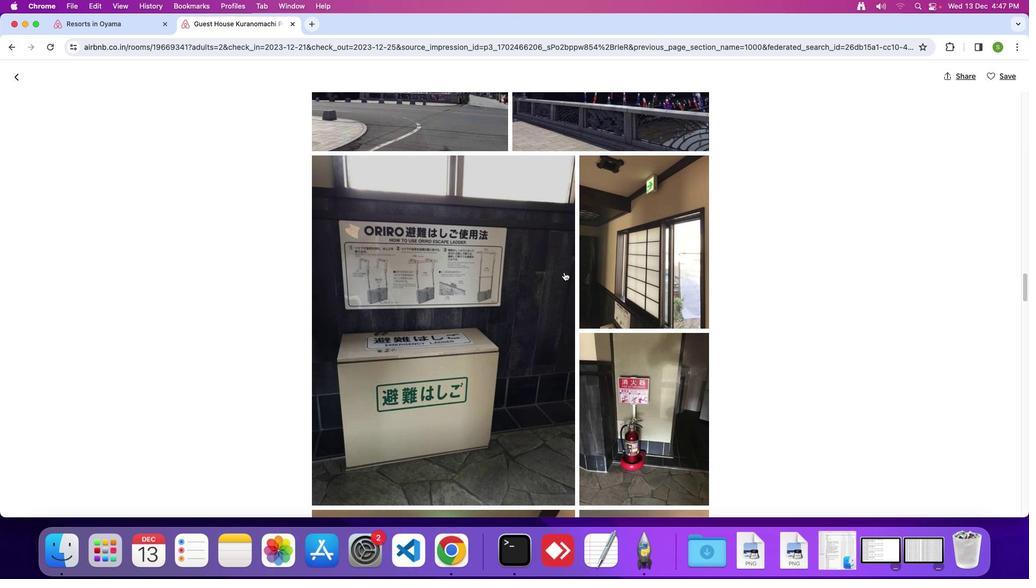 
Action: Mouse scrolled (564, 271) with delta (0, 0)
Screenshot: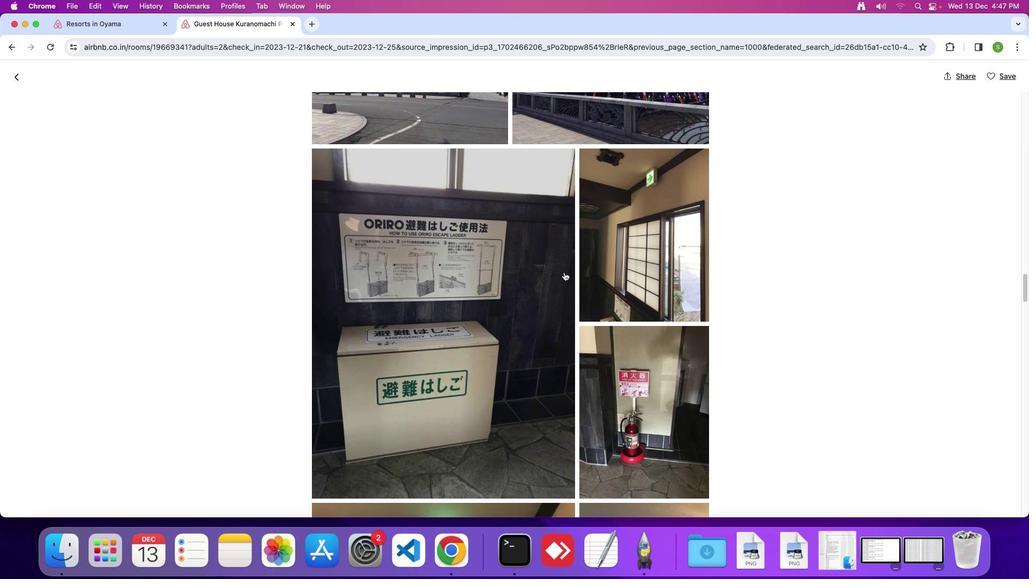
Action: Mouse scrolled (564, 271) with delta (0, 0)
Screenshot: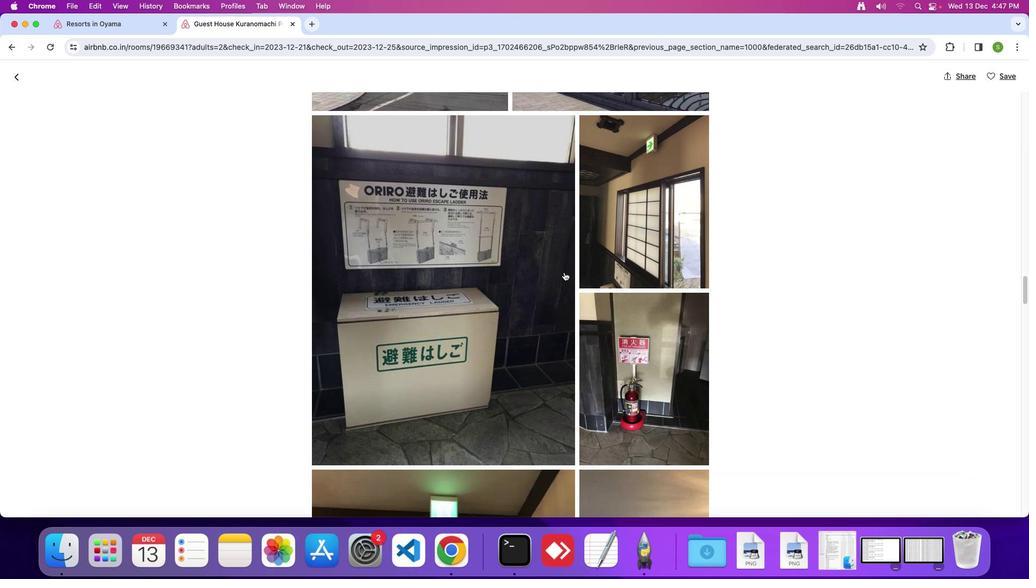 
Action: Mouse scrolled (564, 271) with delta (0, 0)
Screenshot: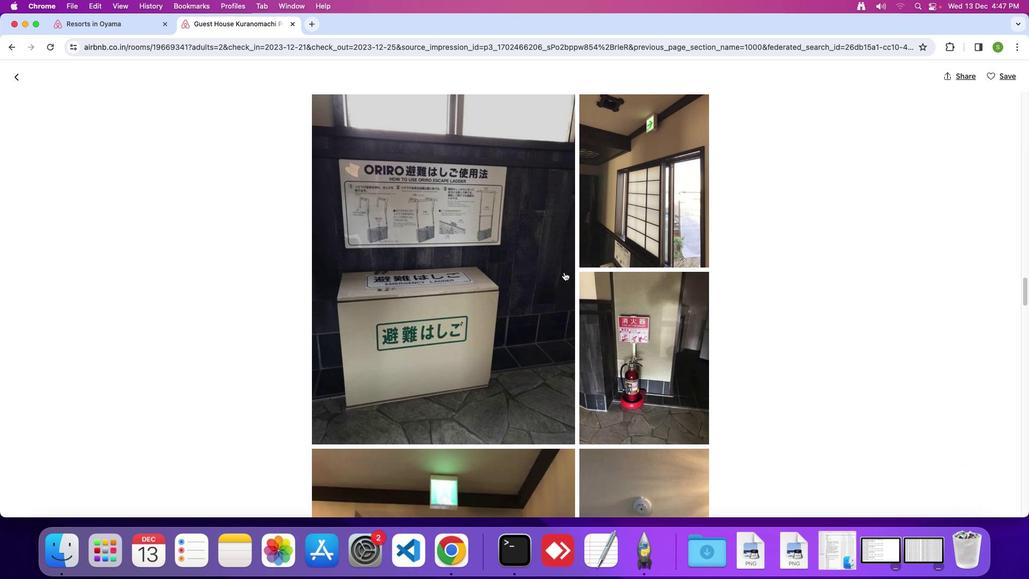 
Action: Mouse scrolled (564, 271) with delta (0, 0)
Screenshot: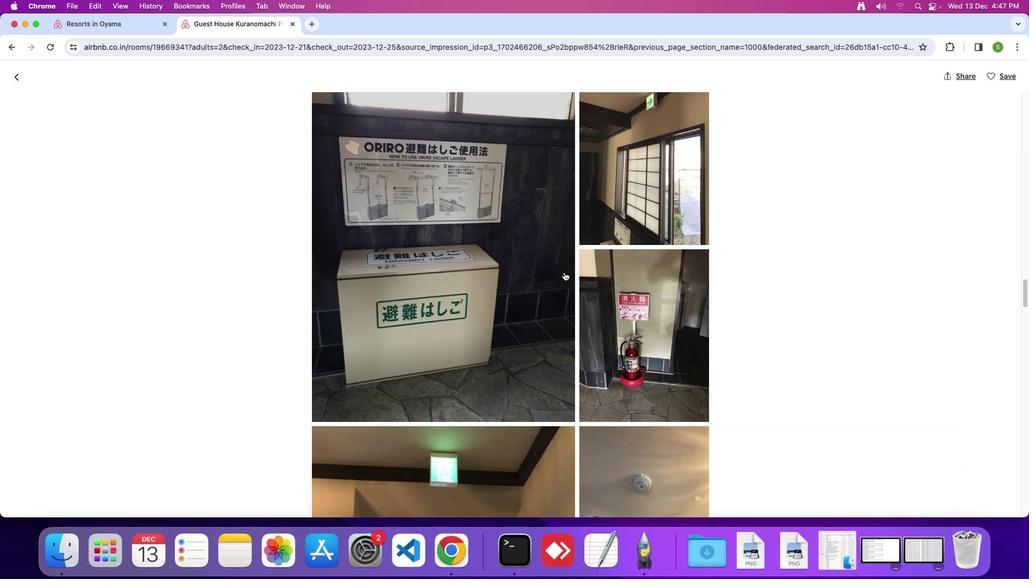 
Action: Mouse scrolled (564, 271) with delta (0, -1)
Screenshot: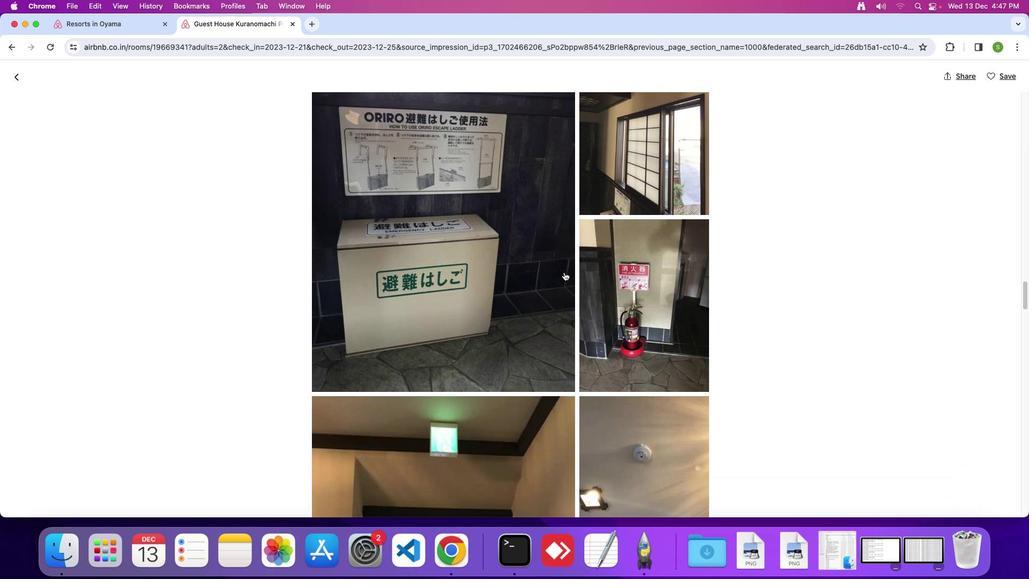 
Action: Mouse scrolled (564, 271) with delta (0, 0)
Screenshot: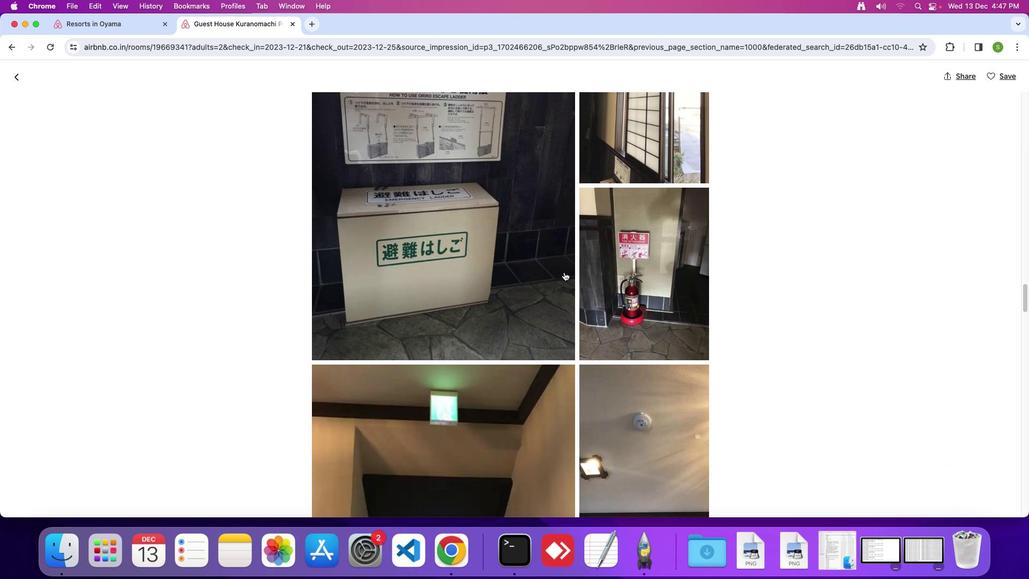 
Action: Mouse scrolled (564, 271) with delta (0, 0)
Screenshot: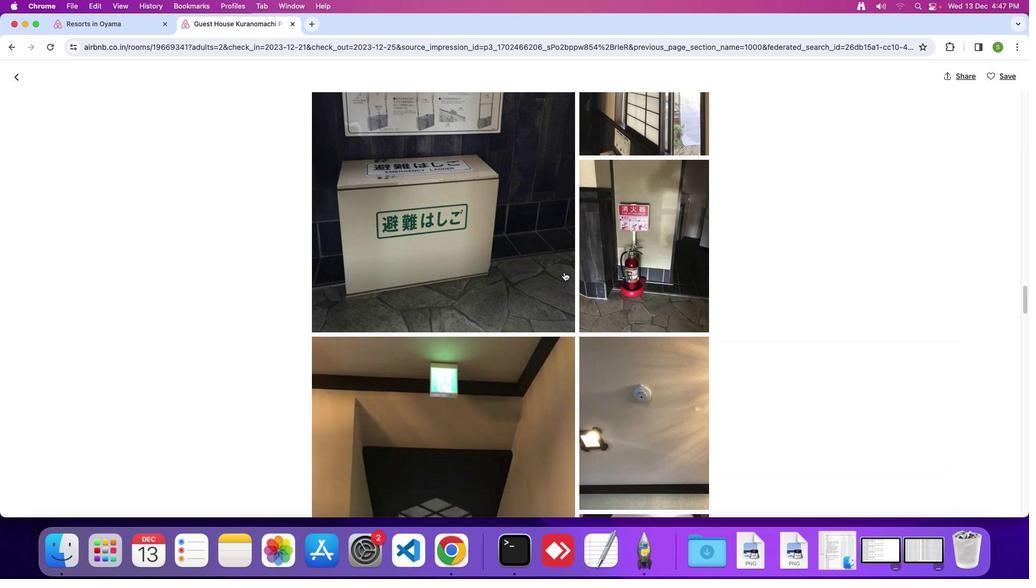 
Action: Mouse scrolled (564, 271) with delta (0, -1)
Screenshot: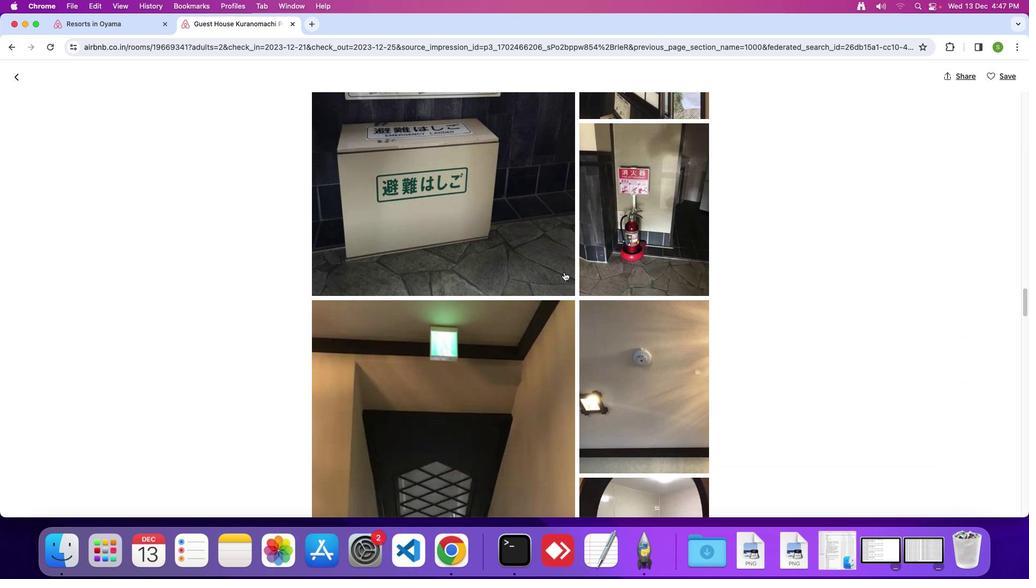 
Action: Mouse scrolled (564, 271) with delta (0, 0)
Screenshot: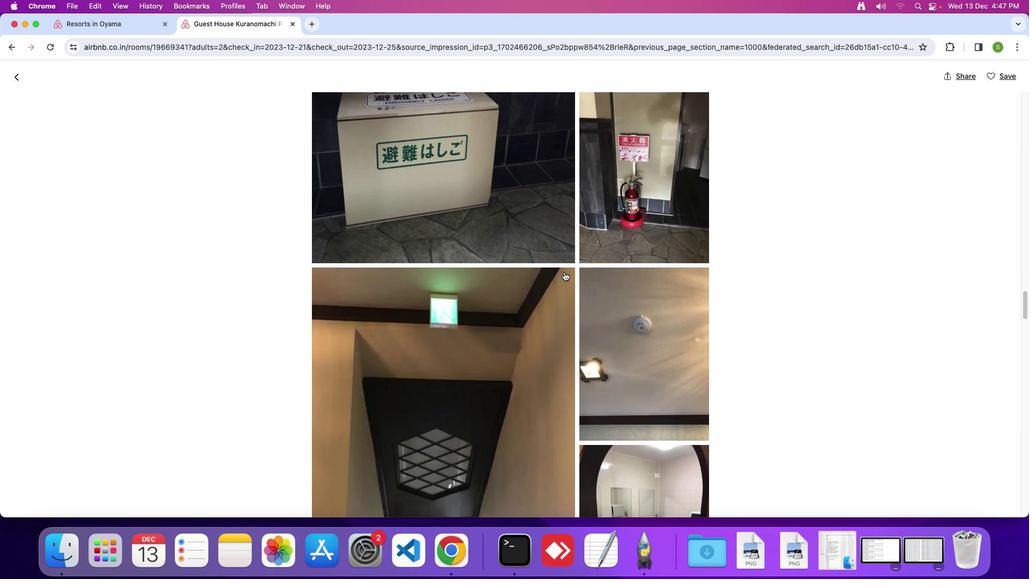 
Action: Mouse scrolled (564, 271) with delta (0, 0)
Screenshot: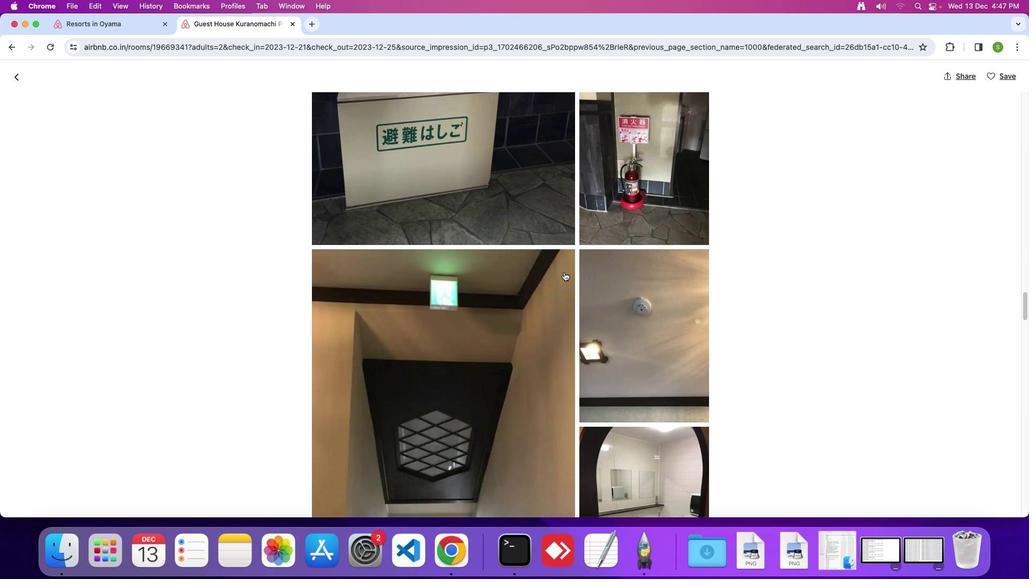 
Action: Mouse scrolled (564, 271) with delta (0, -1)
Screenshot: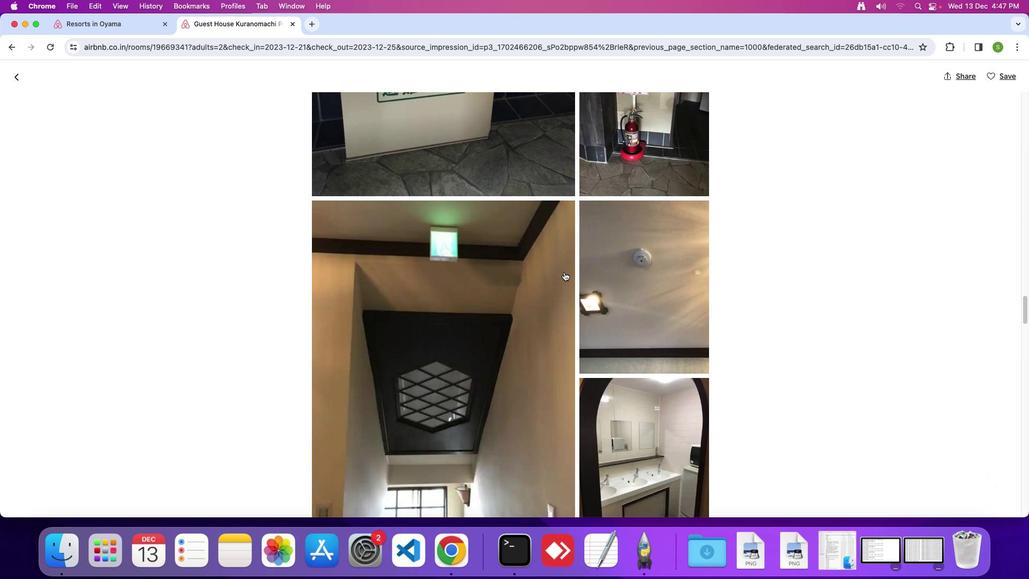 
Action: Mouse moved to (563, 271)
Screenshot: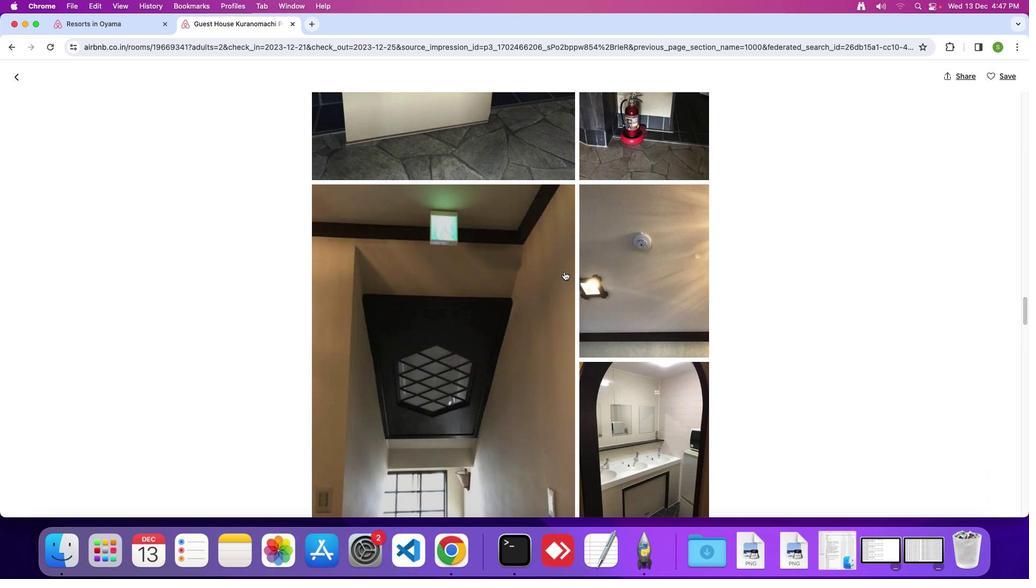 
Action: Mouse scrolled (563, 271) with delta (0, 0)
Screenshot: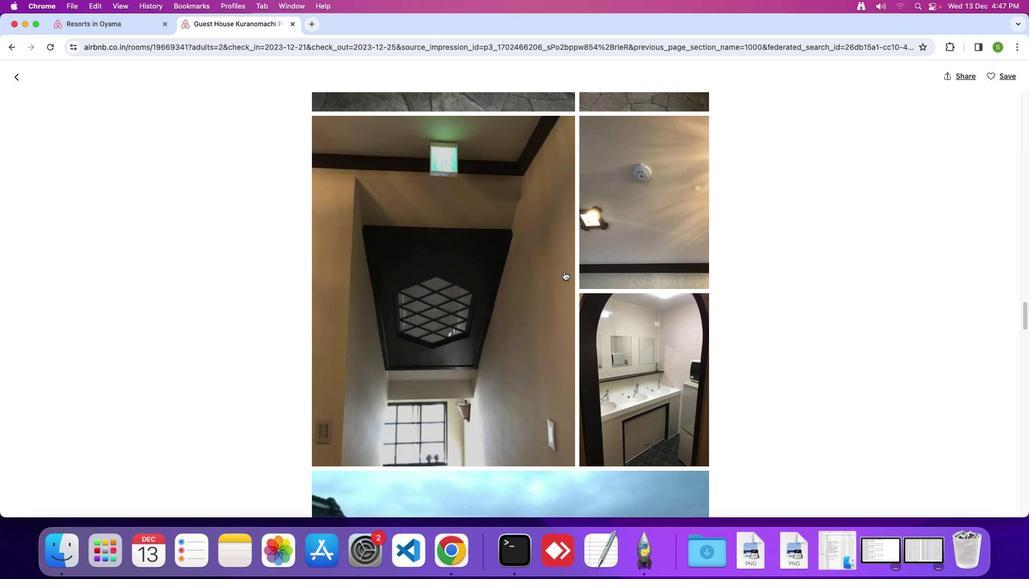
Action: Mouse scrolled (563, 271) with delta (0, -2)
Screenshot: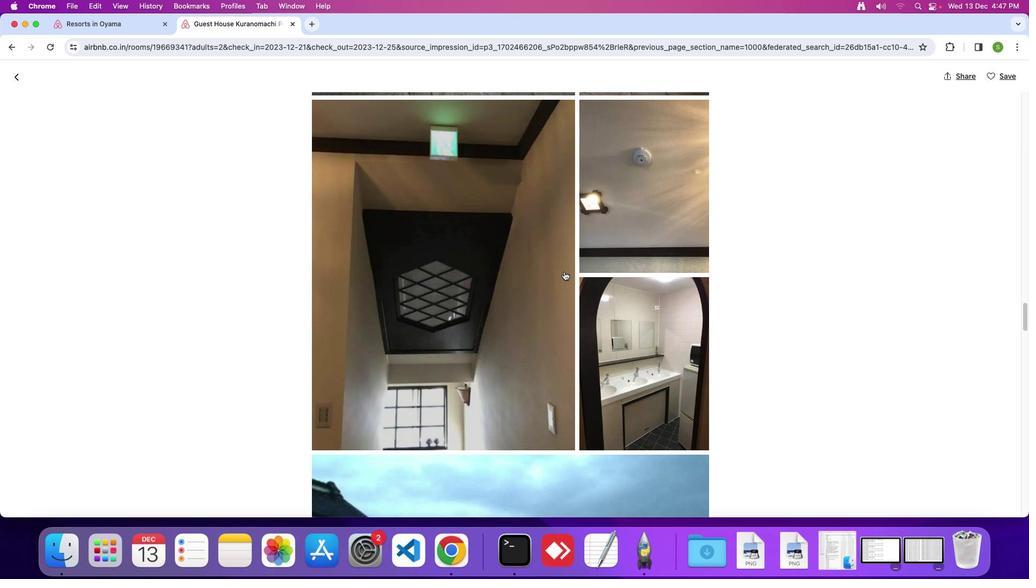 
Action: Mouse scrolled (563, 271) with delta (0, -1)
Screenshot: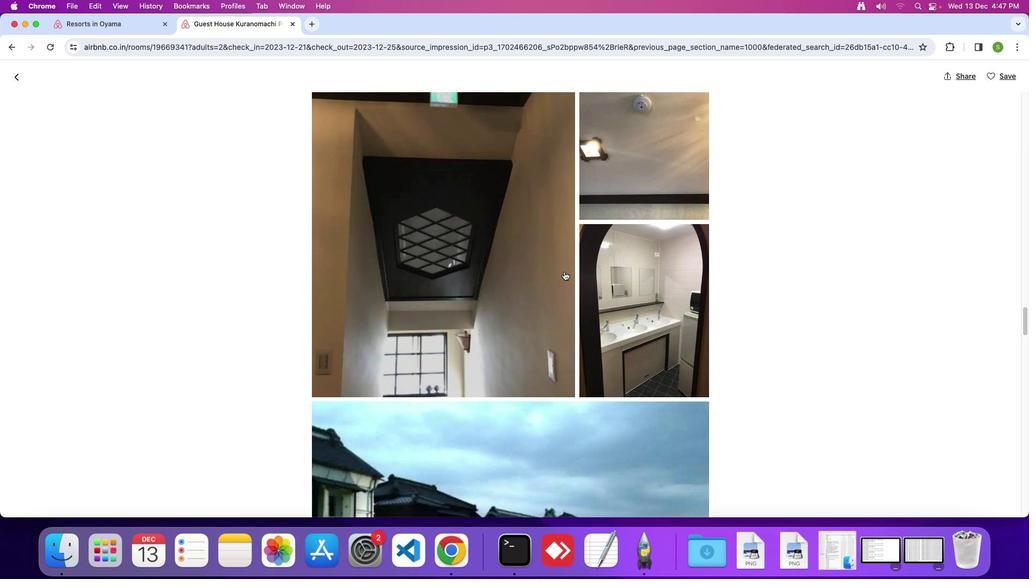 
Action: Mouse scrolled (563, 271) with delta (0, 0)
Screenshot: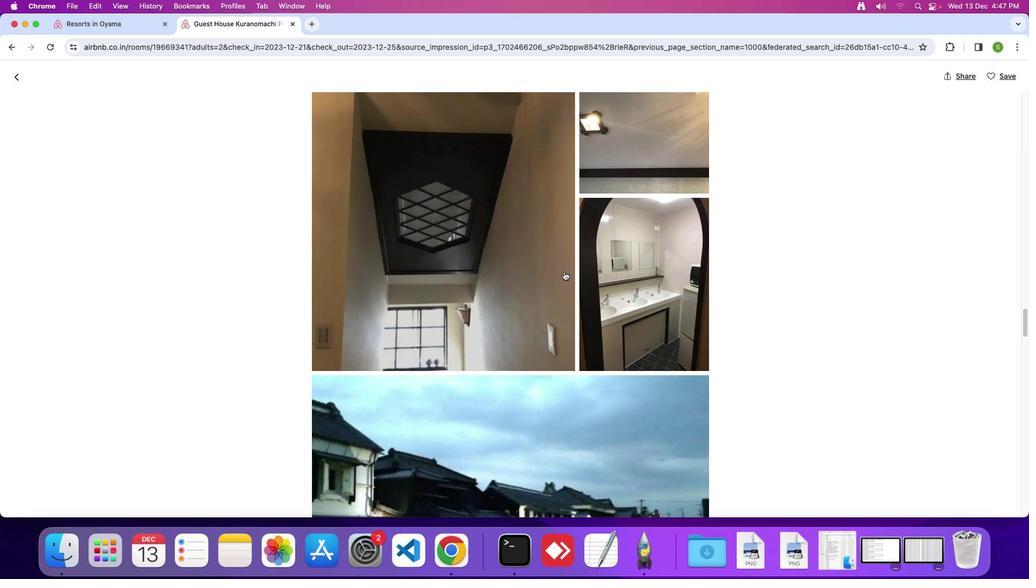 
Action: Mouse scrolled (563, 271) with delta (0, 0)
Screenshot: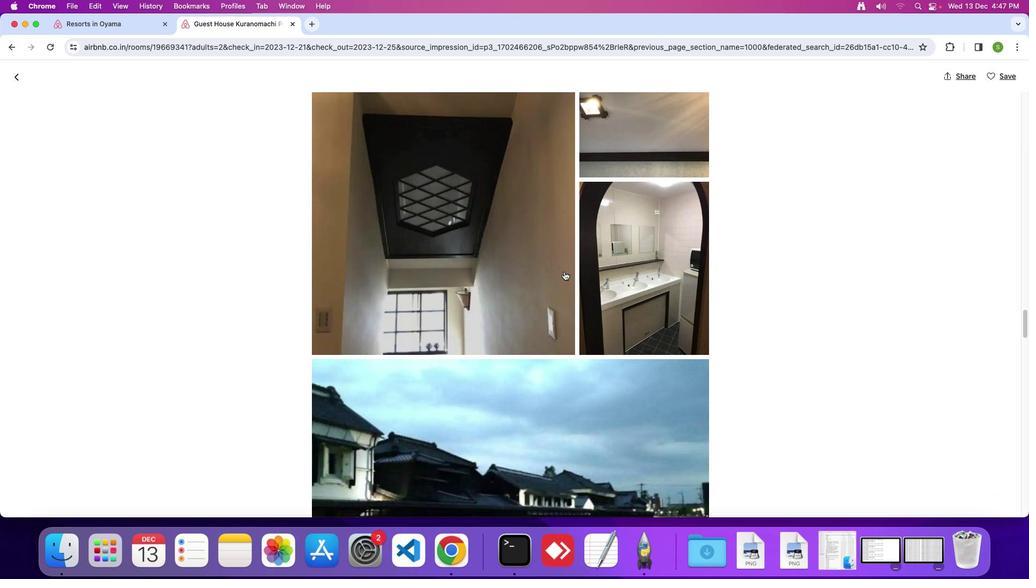 
Action: Mouse scrolled (563, 271) with delta (0, -1)
Screenshot: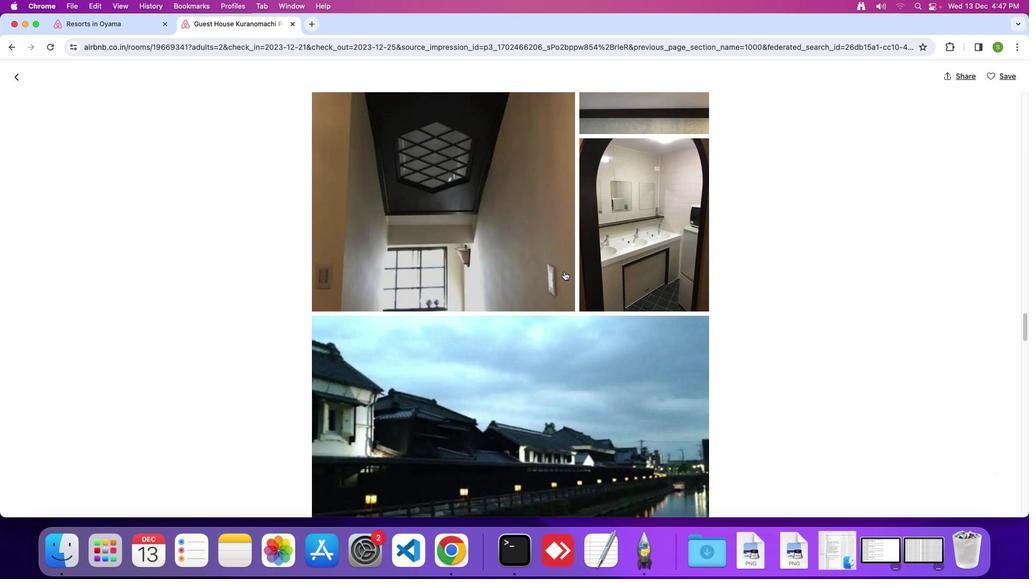 
Action: Mouse scrolled (563, 271) with delta (0, 0)
Screenshot: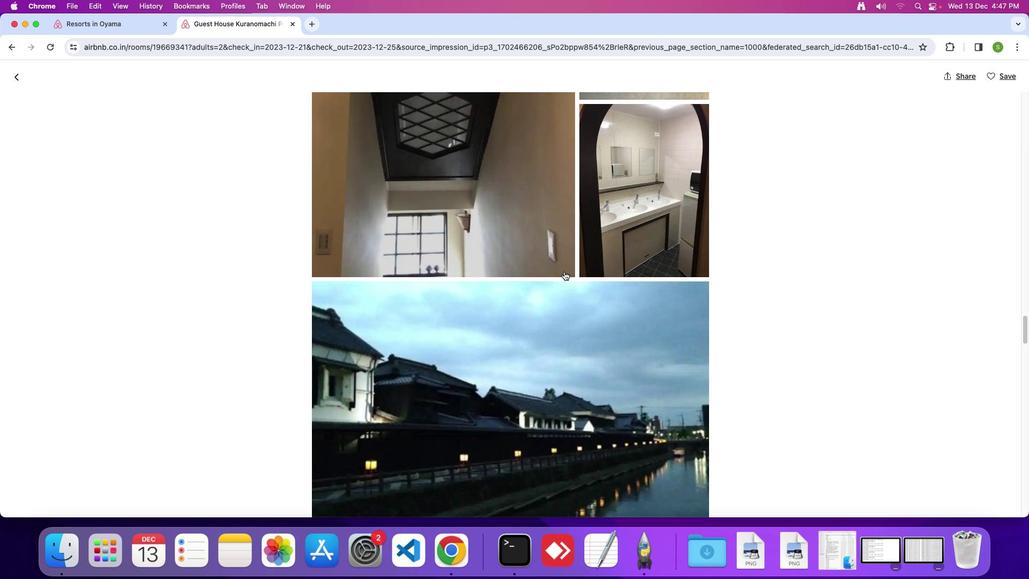 
Action: Mouse scrolled (563, 271) with delta (0, 0)
Screenshot: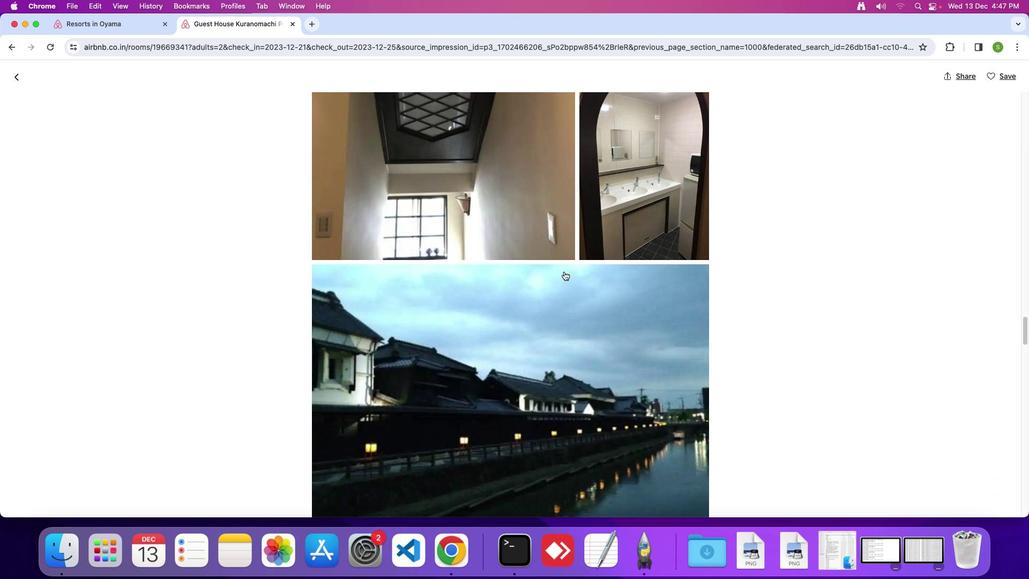 
Action: Mouse scrolled (563, 271) with delta (0, -1)
Screenshot: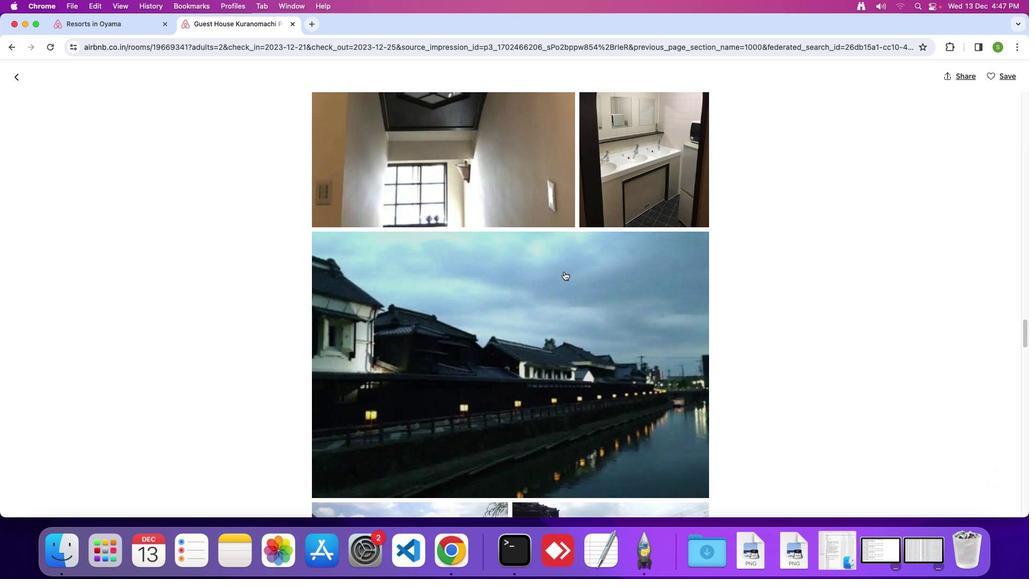 
Action: Mouse scrolled (563, 271) with delta (0, 0)
Screenshot: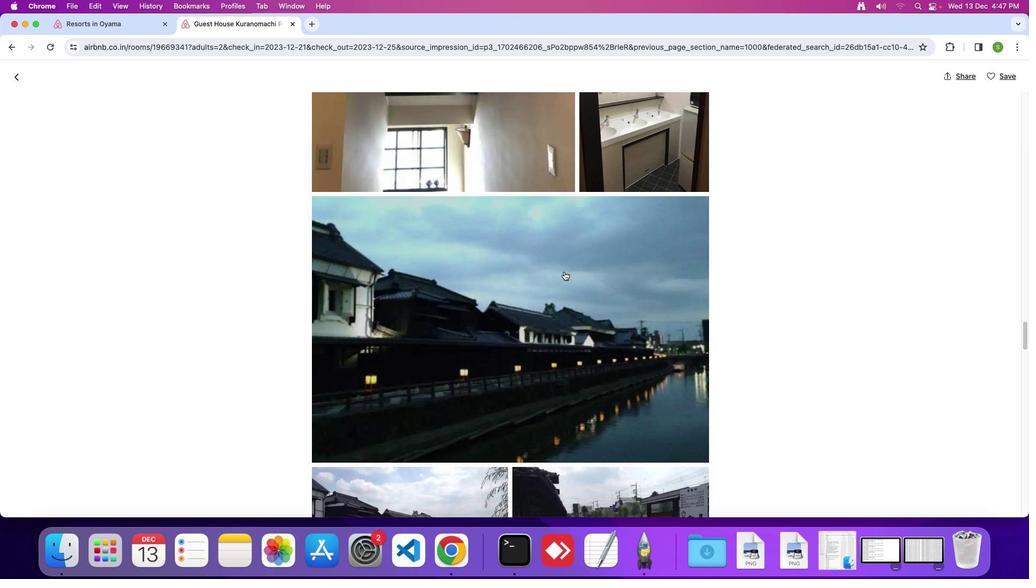 
Action: Mouse scrolled (563, 271) with delta (0, 0)
Screenshot: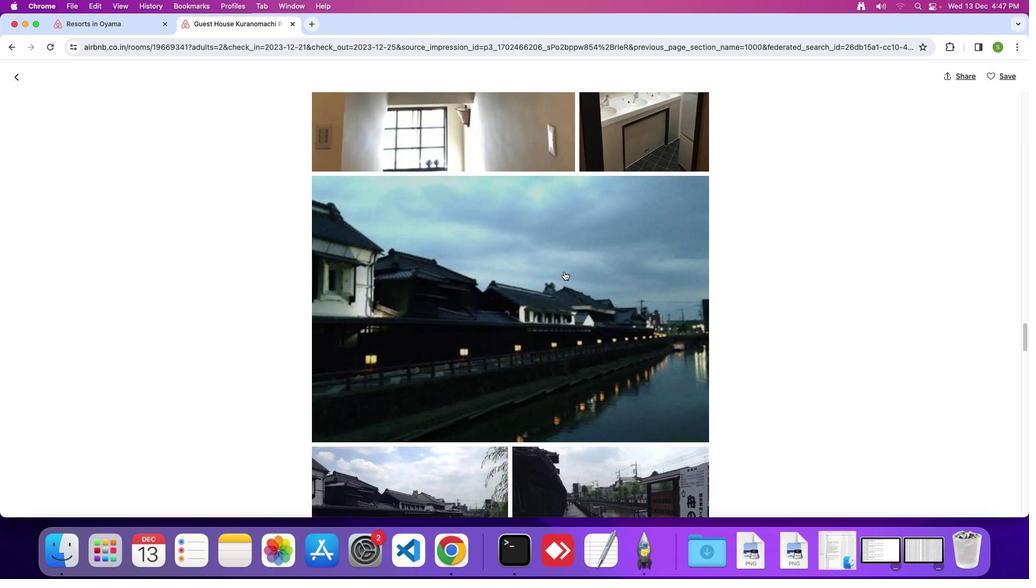 
Action: Mouse scrolled (563, 271) with delta (0, -1)
Screenshot: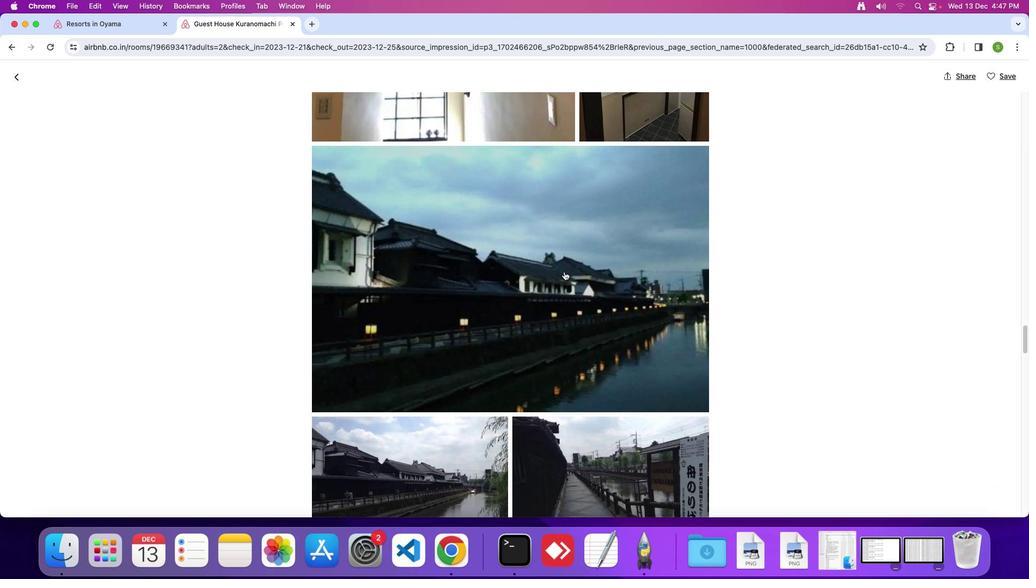 
Action: Mouse scrolled (563, 271) with delta (0, 0)
Screenshot: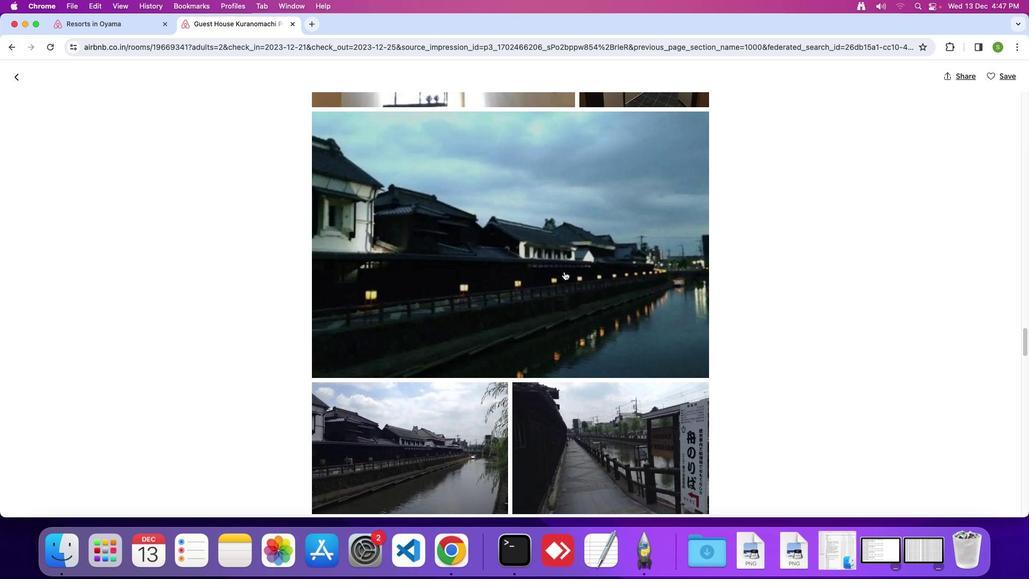 
Action: Mouse scrolled (563, 271) with delta (0, 0)
Screenshot: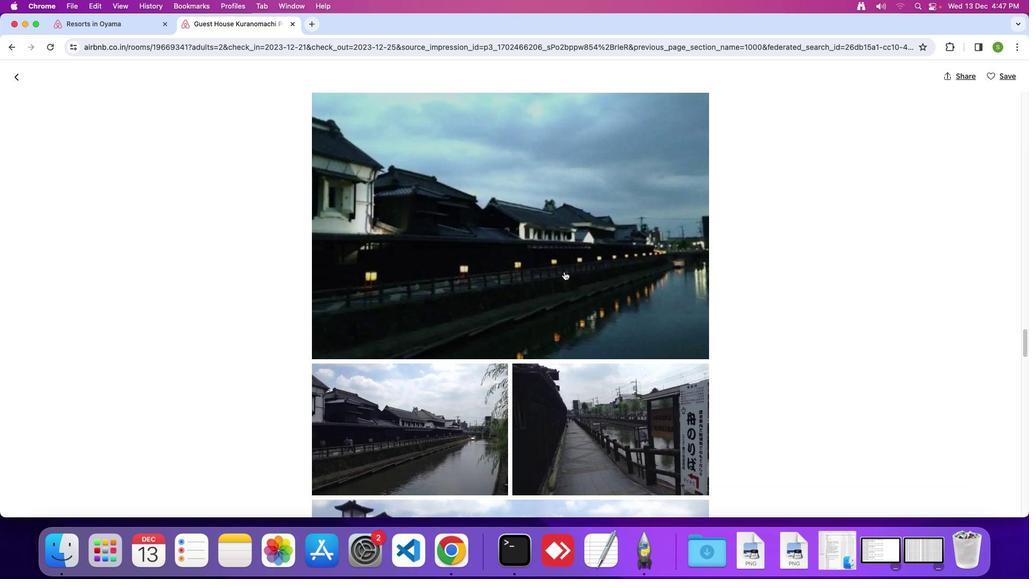 
Action: Mouse scrolled (563, 271) with delta (0, -1)
Screenshot: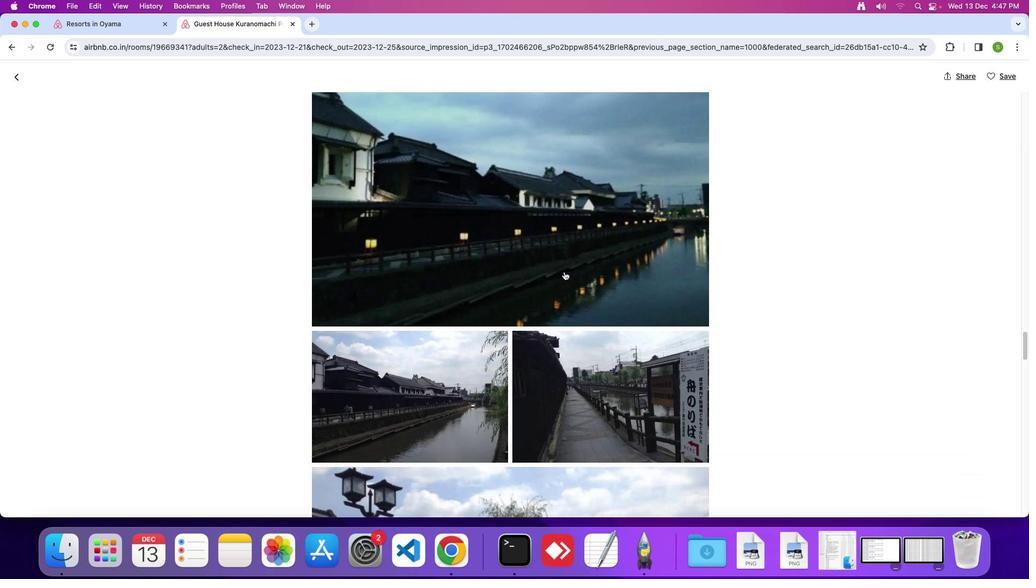 
Action: Mouse scrolled (563, 271) with delta (0, 0)
Screenshot: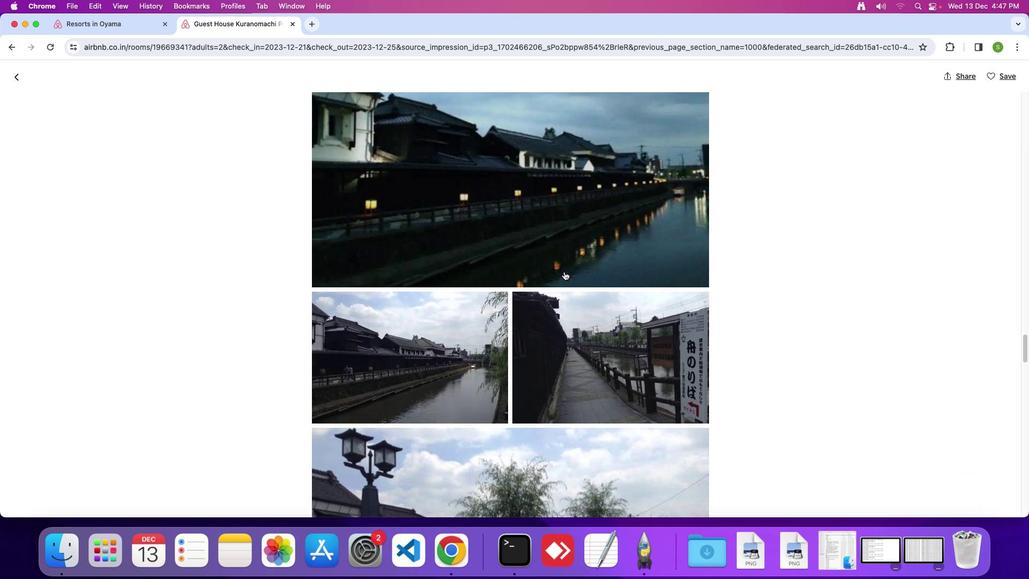 
Action: Mouse scrolled (563, 271) with delta (0, 0)
Screenshot: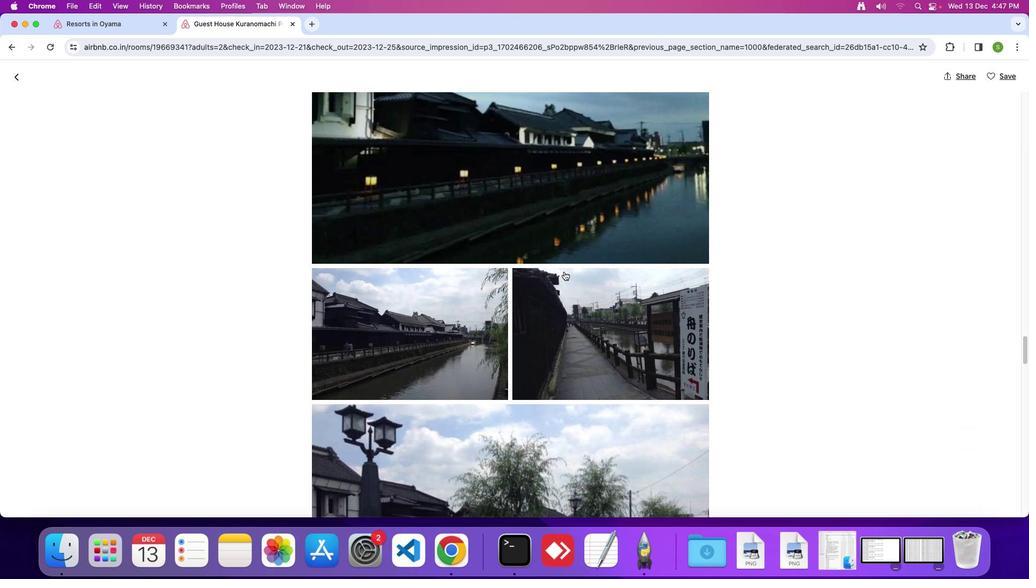 
Action: Mouse scrolled (563, 271) with delta (0, -1)
Screenshot: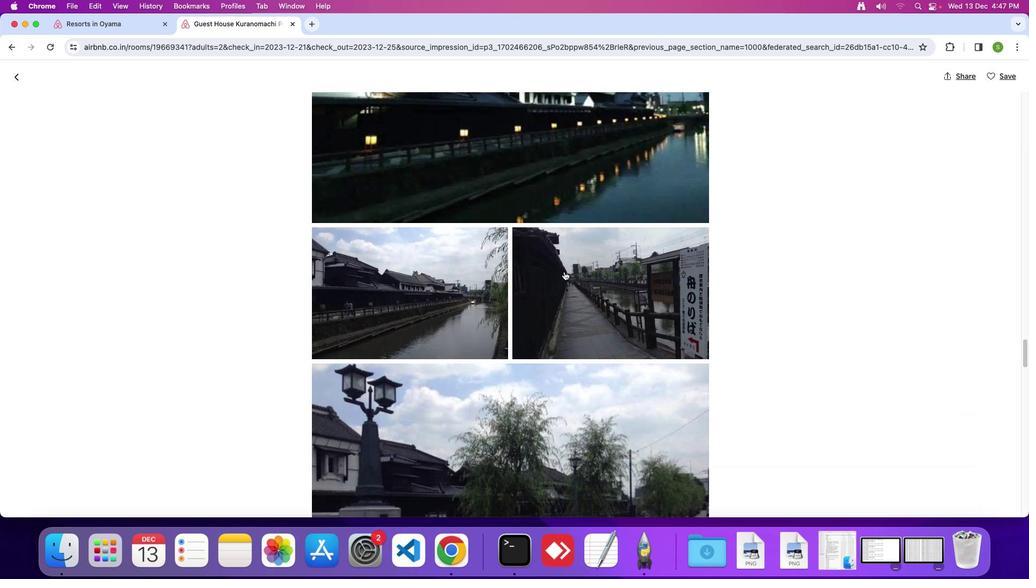 
Action: Mouse scrolled (563, 271) with delta (0, 0)
Screenshot: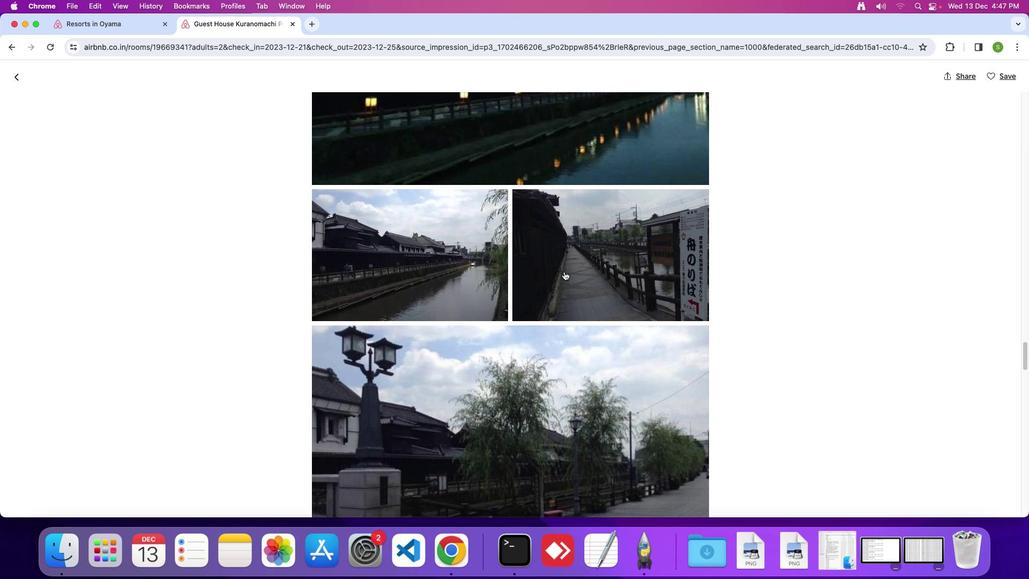 
Action: Mouse scrolled (563, 271) with delta (0, 0)
Screenshot: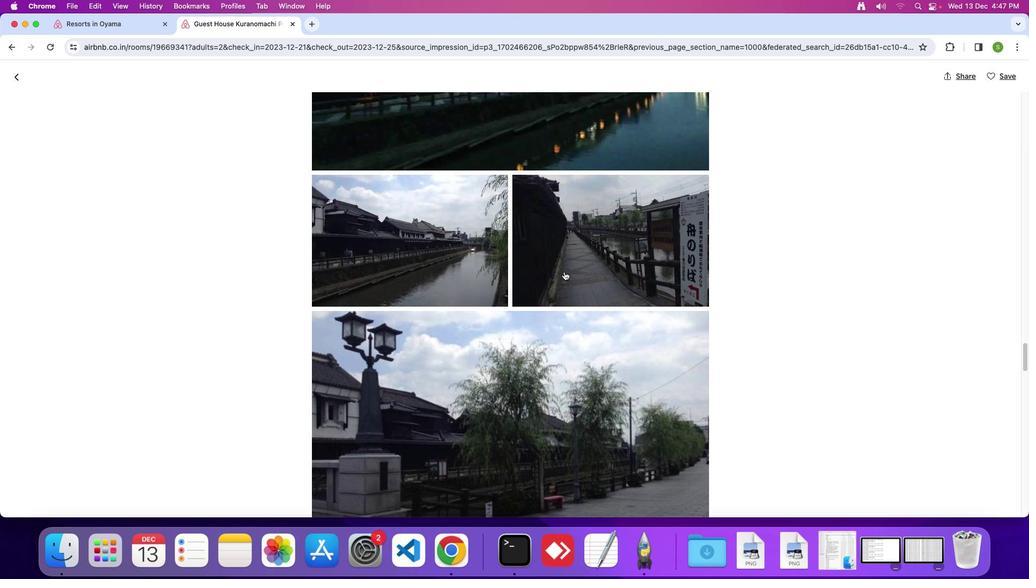 
Action: Mouse scrolled (563, 271) with delta (0, -1)
Screenshot: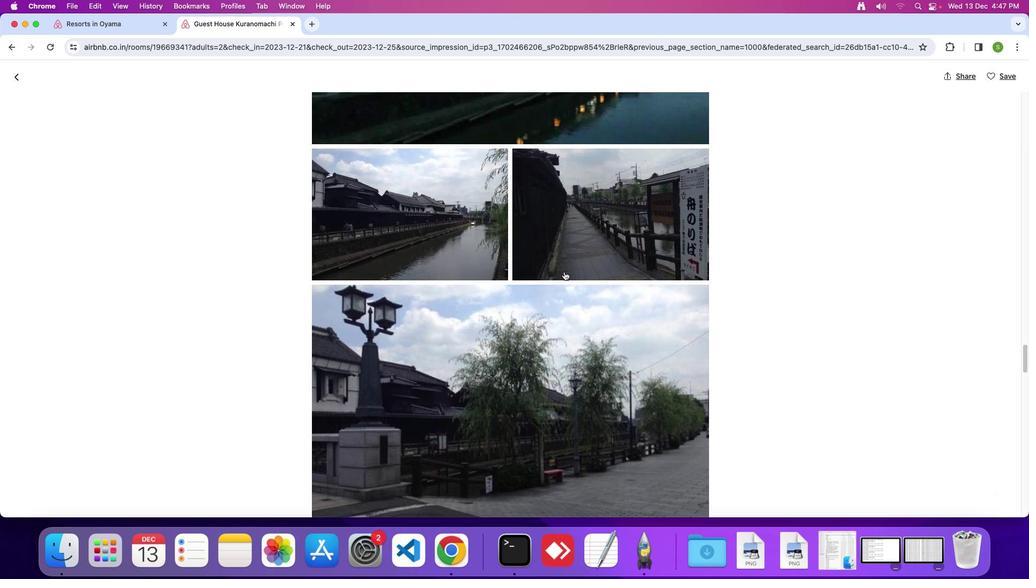 
Action: Mouse moved to (562, 271)
Screenshot: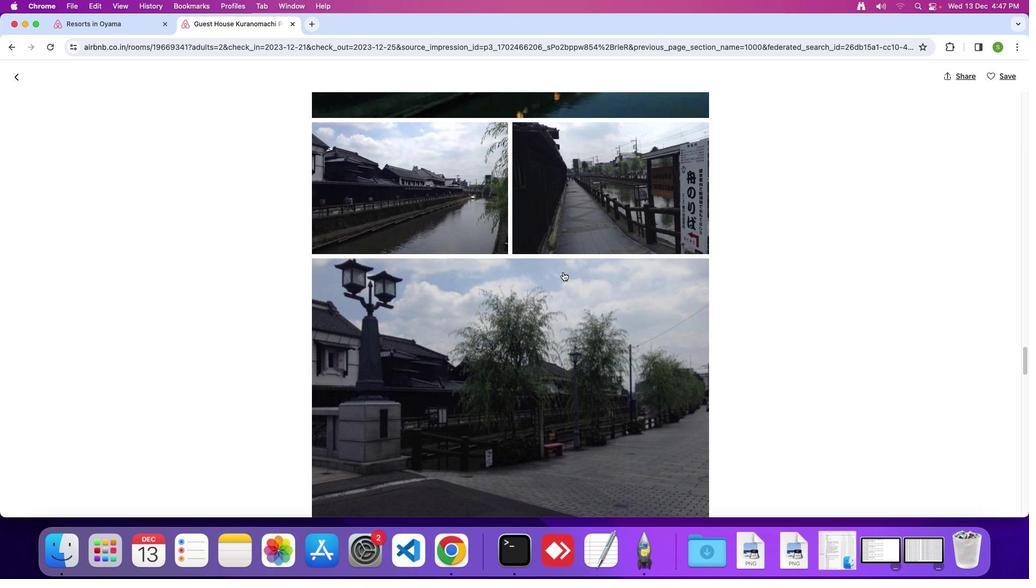 
Action: Mouse scrolled (562, 271) with delta (0, 0)
Screenshot: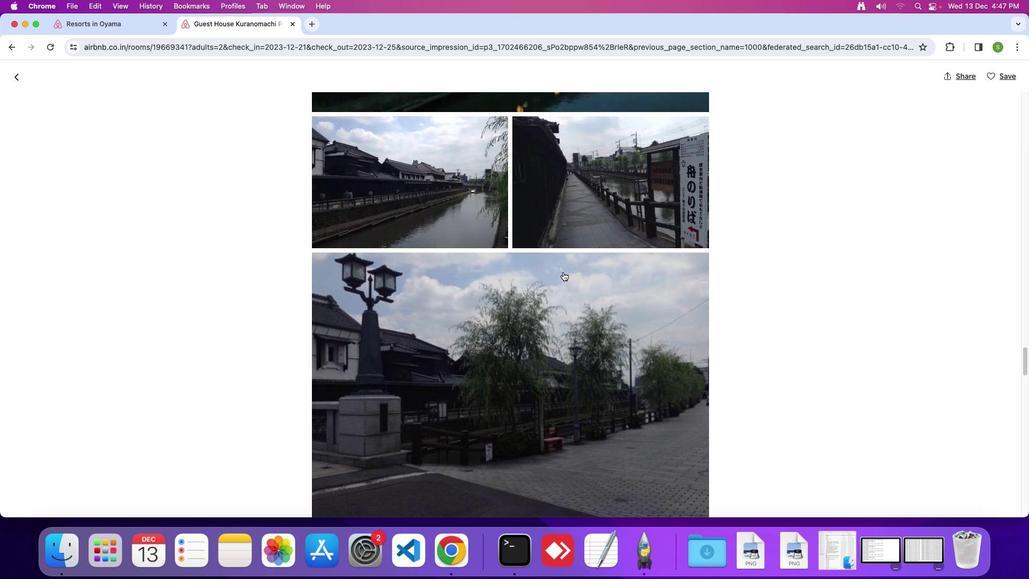 
Action: Mouse scrolled (562, 271) with delta (0, 0)
Screenshot: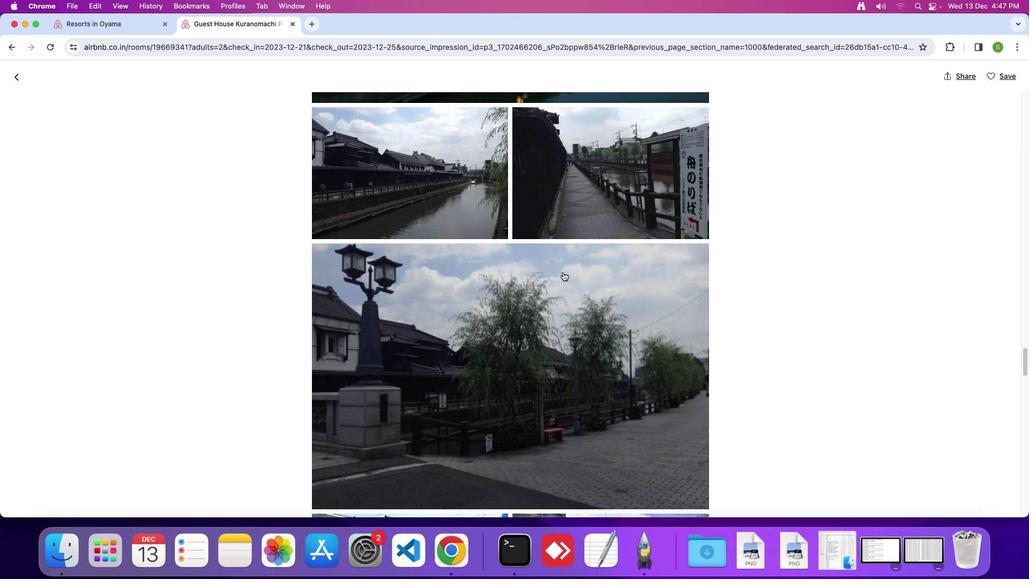 
Action: Mouse scrolled (562, 271) with delta (0, -1)
